 Task: Look for Airbnb options in Santa Cruz, Philippines from 6th December, 2023 to 10th December, 2023 for 1 adult.1  bedroom having 1 bed and 1 bathroom. Property type can be hotel. Look for 5 properties as per requirement.
Action: Mouse moved to (565, 81)
Screenshot: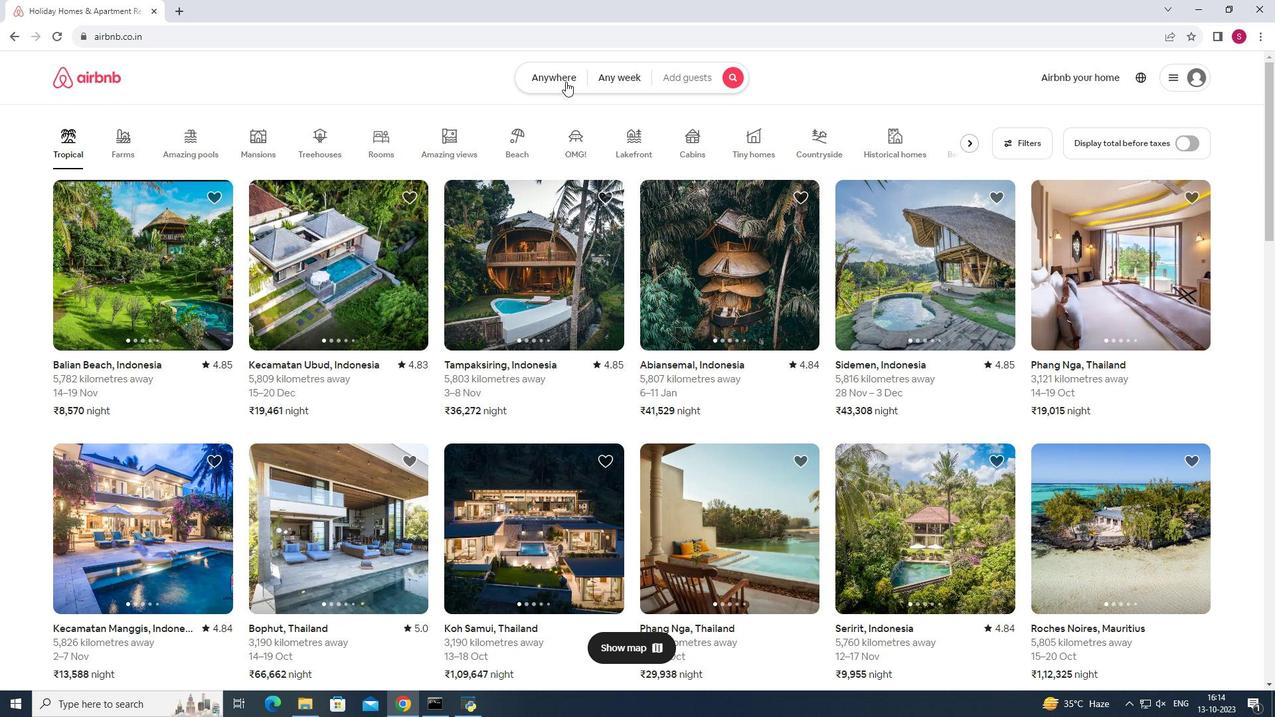 
Action: Mouse pressed left at (565, 81)
Screenshot: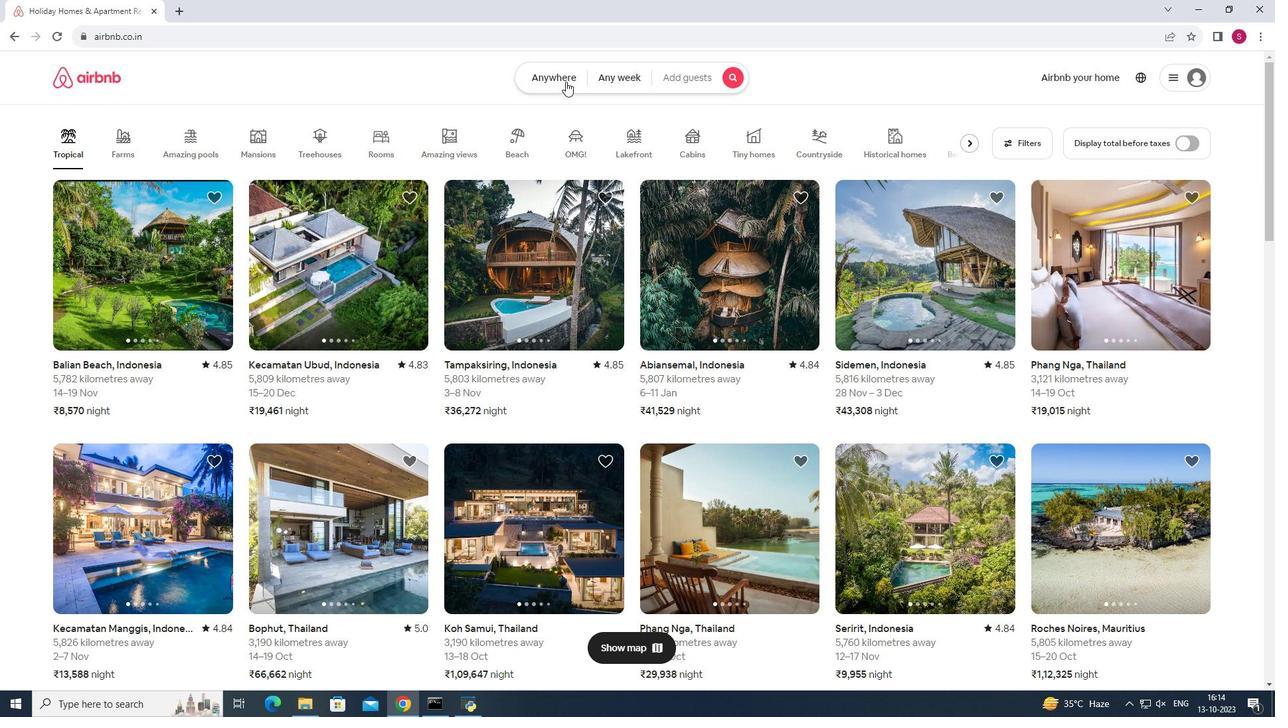 
Action: Mouse moved to (481, 125)
Screenshot: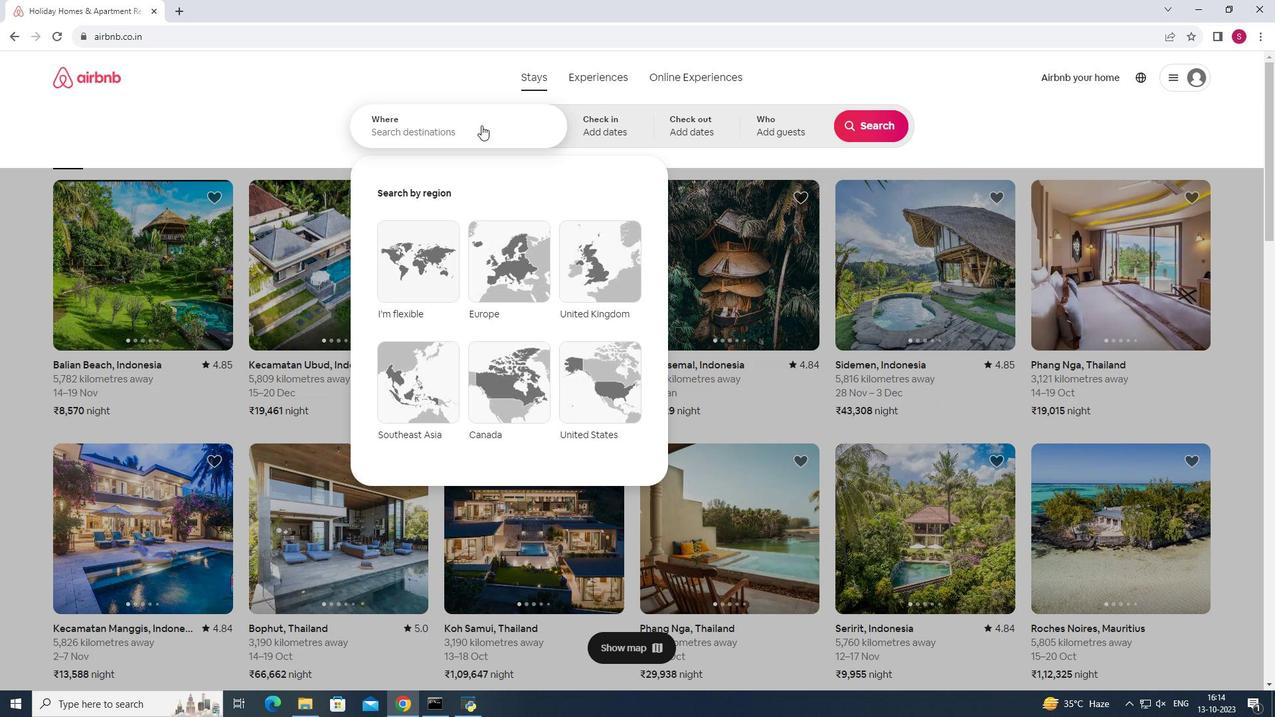 
Action: Mouse pressed left at (481, 125)
Screenshot: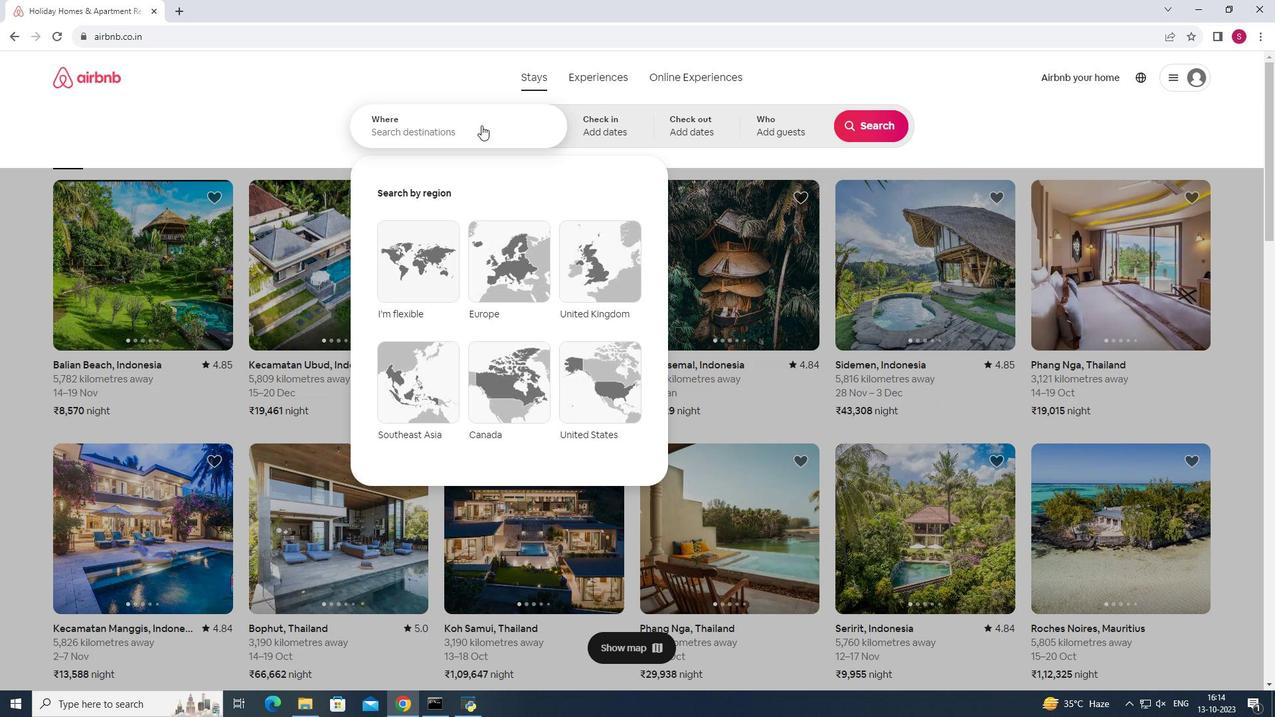 
Action: Key pressed <Key.shift>Santa<Key.space><Key.shift>Cruz,<Key.space><Key.shift><Key.shift><Key.shift><Key.shift><Key.shift><Key.shift><Key.shift><Key.shift><Key.shift><Key.shift><Key.shift>Philippines<Key.enter>
Screenshot: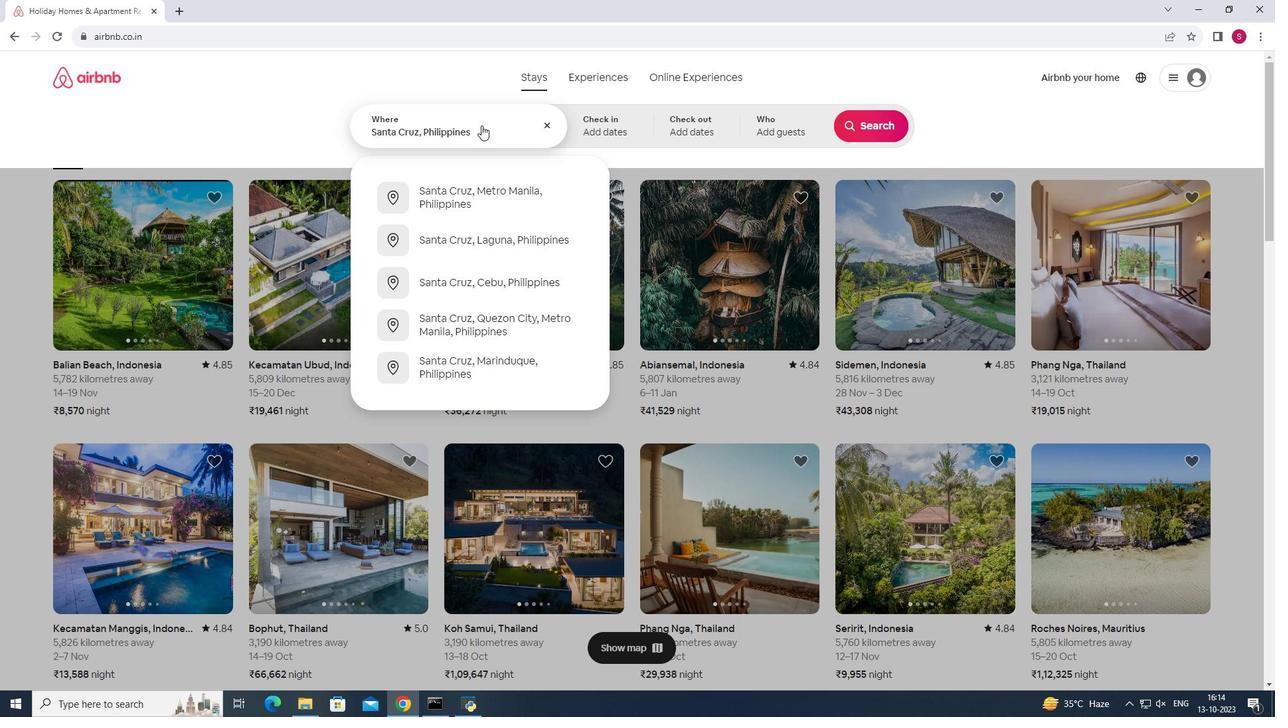 
Action: Mouse moved to (862, 233)
Screenshot: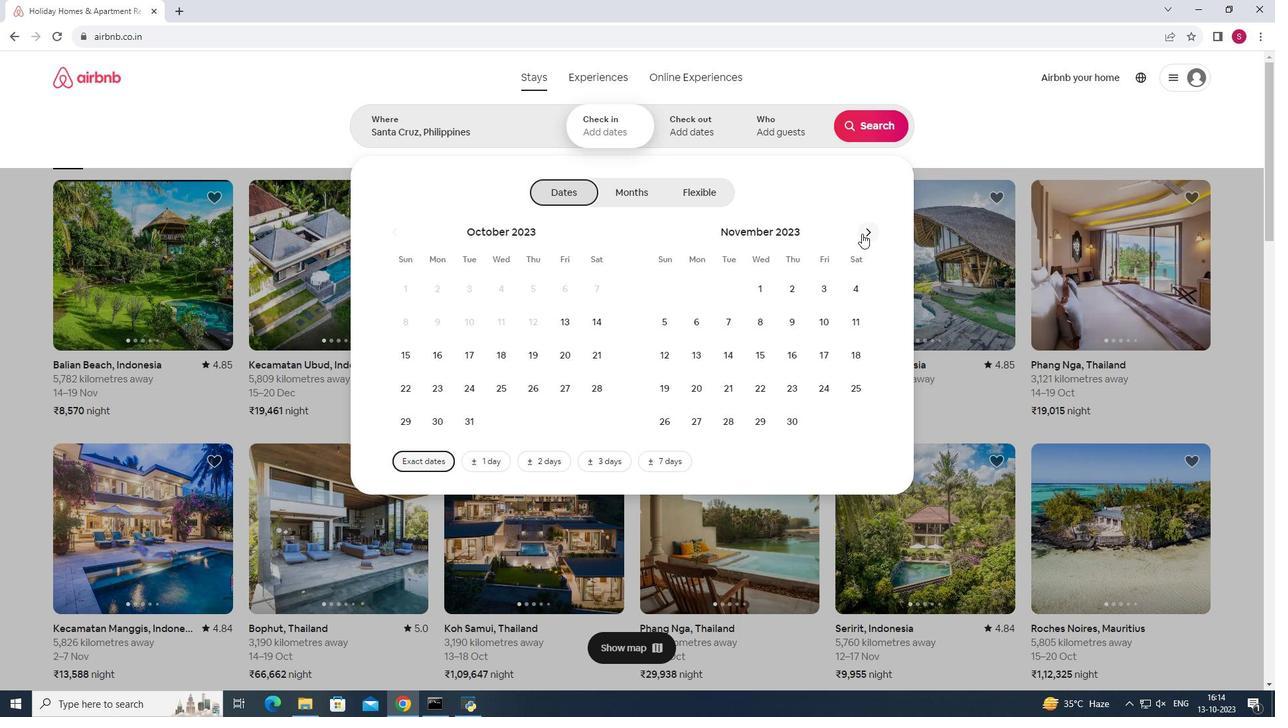 
Action: Mouse pressed left at (862, 233)
Screenshot: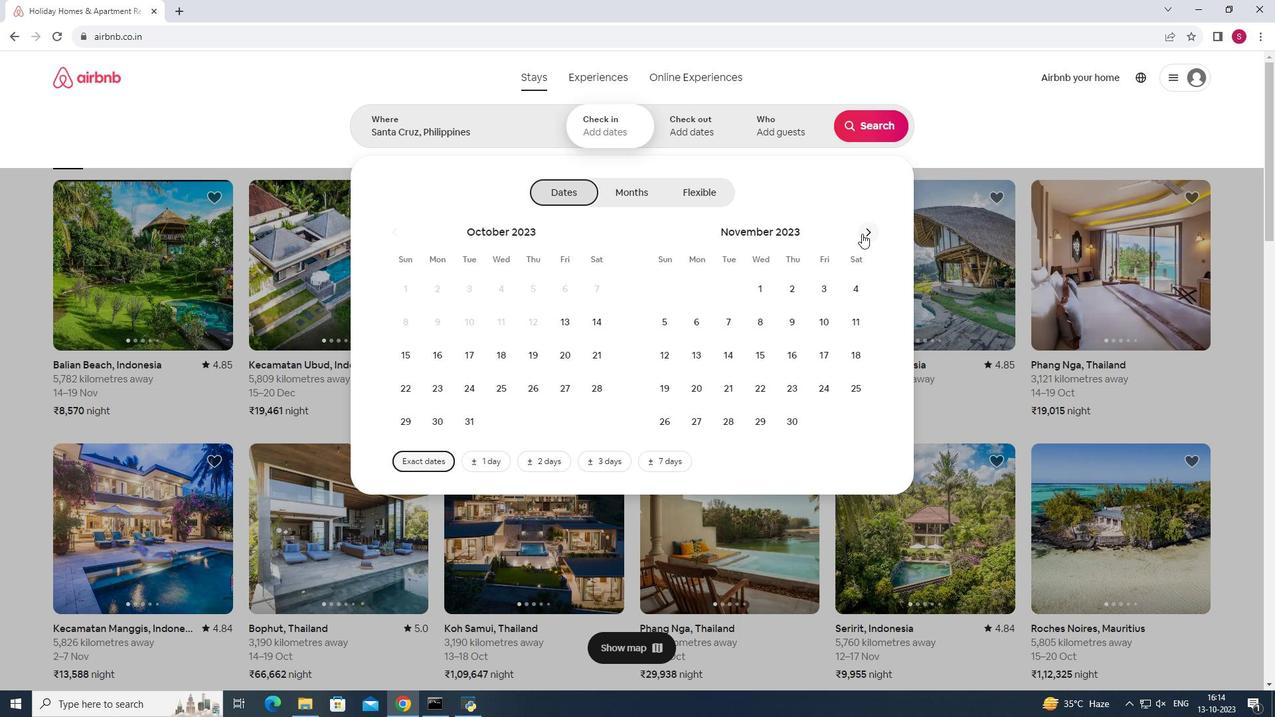 
Action: Mouse moved to (766, 325)
Screenshot: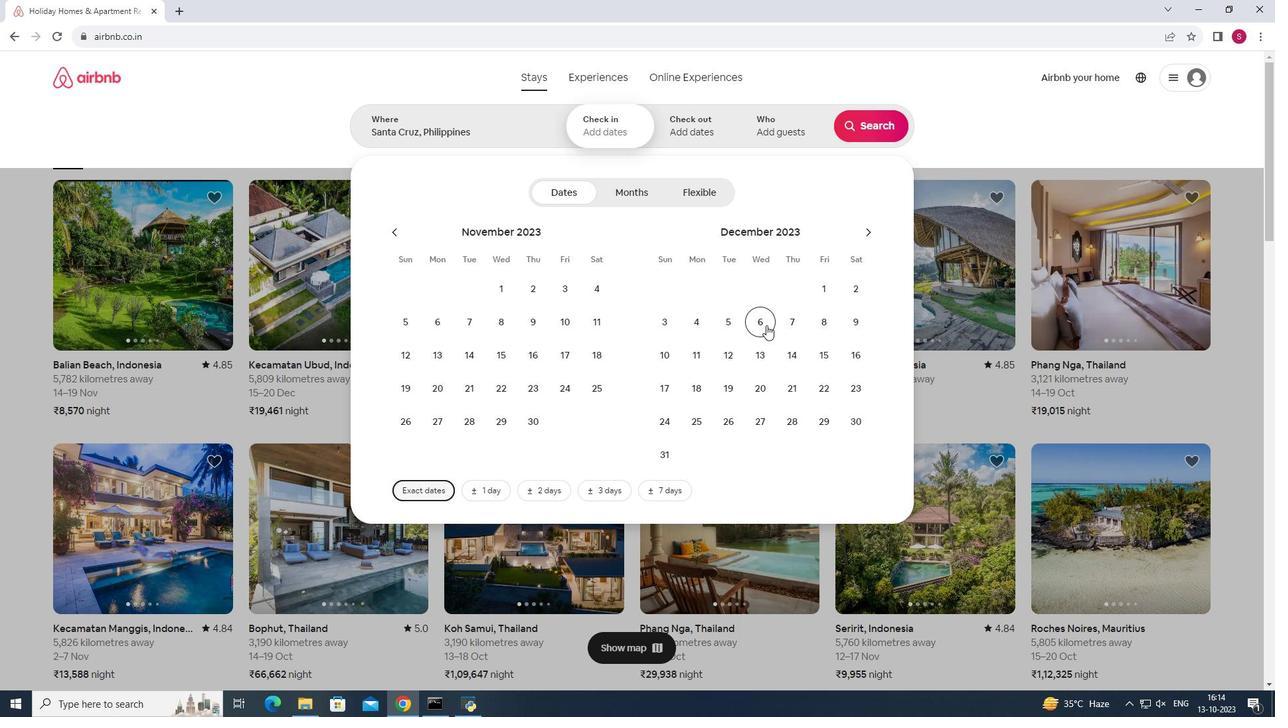 
Action: Mouse pressed left at (766, 325)
Screenshot: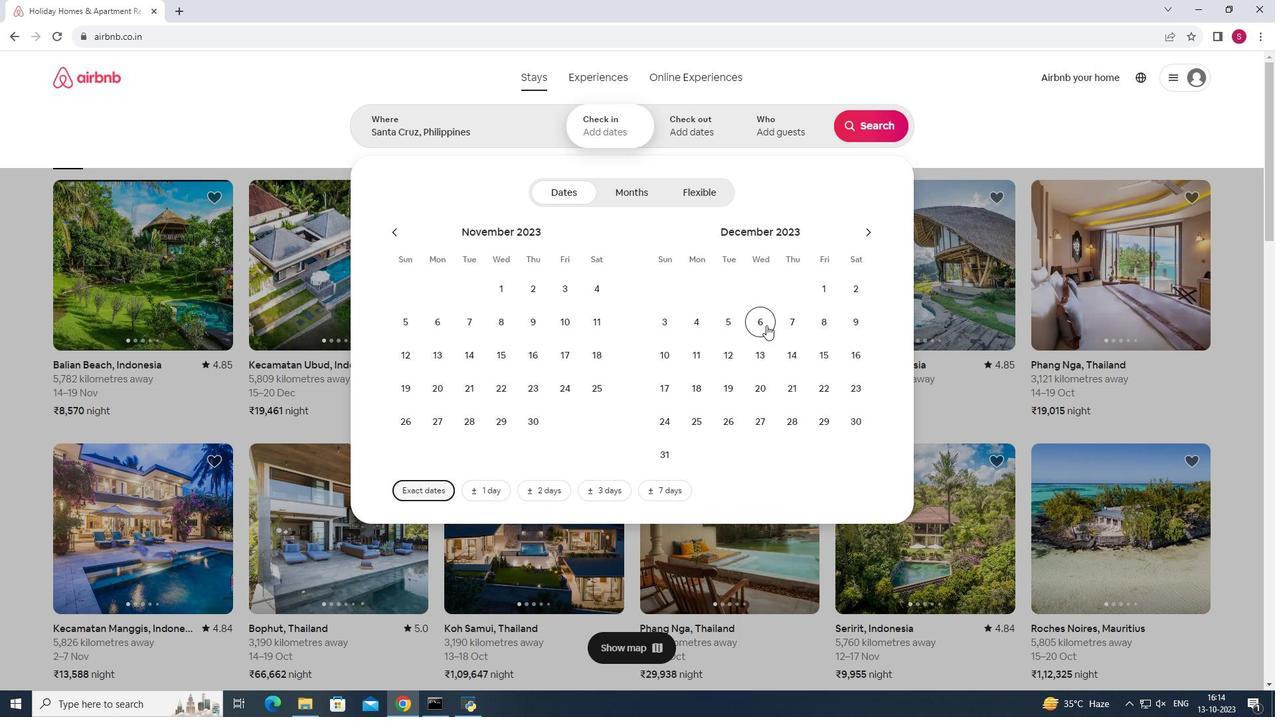 
Action: Mouse moved to (665, 362)
Screenshot: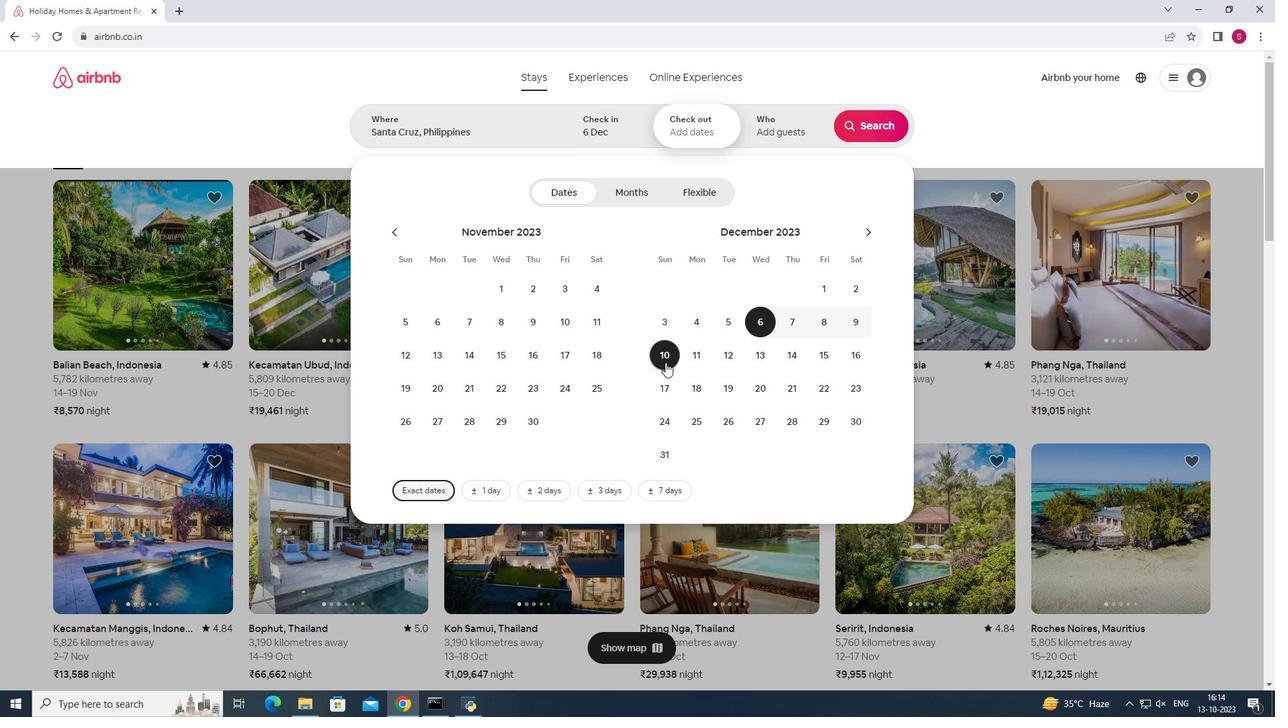 
Action: Mouse pressed left at (665, 362)
Screenshot: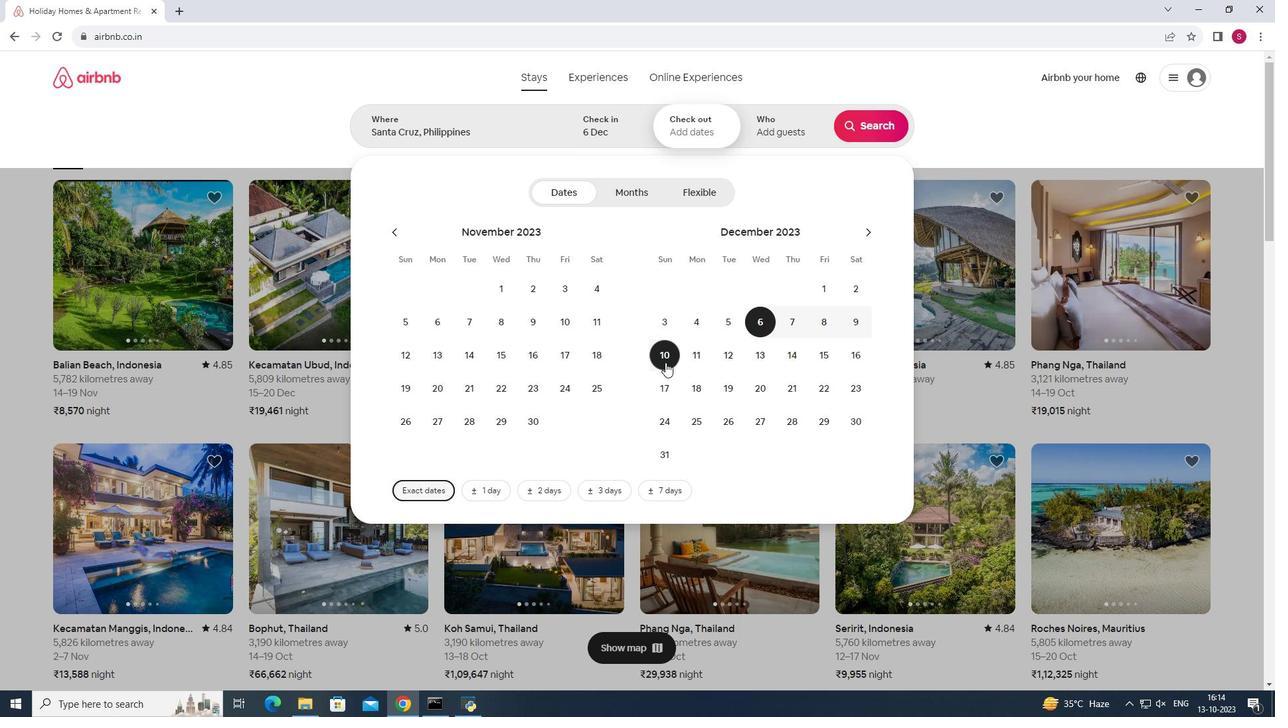 
Action: Mouse moved to (762, 117)
Screenshot: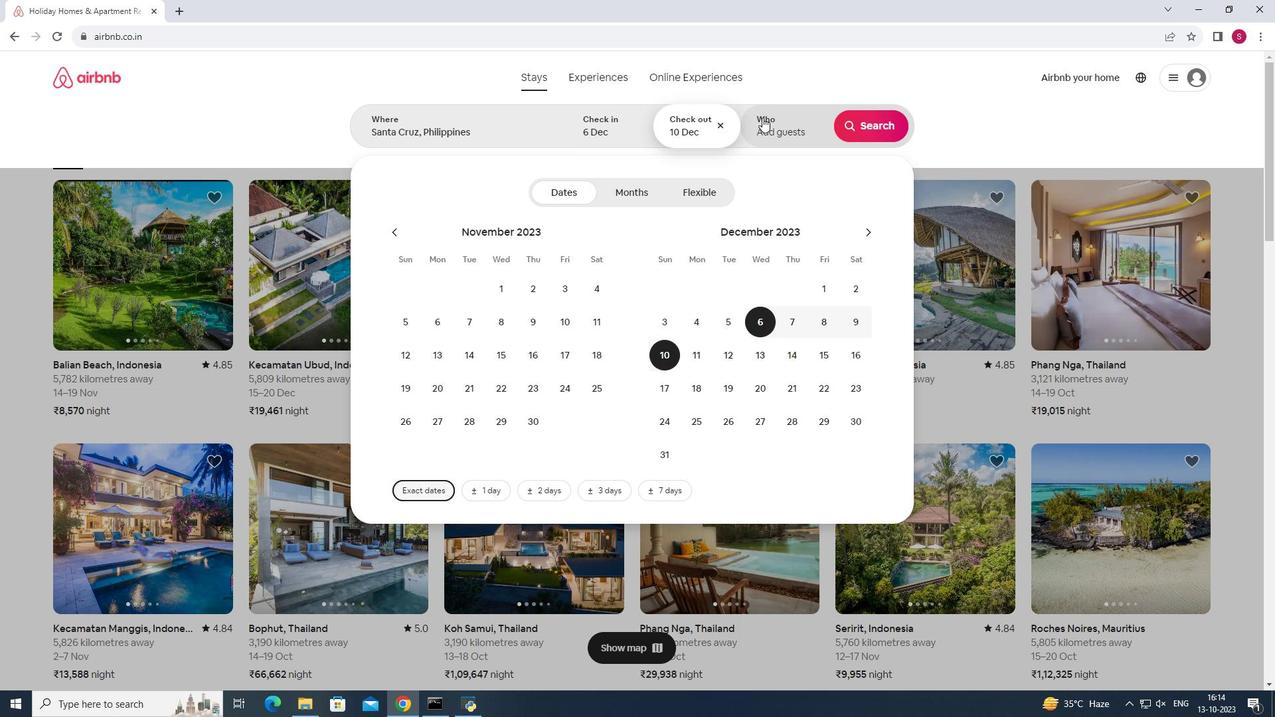 
Action: Mouse pressed left at (762, 117)
Screenshot: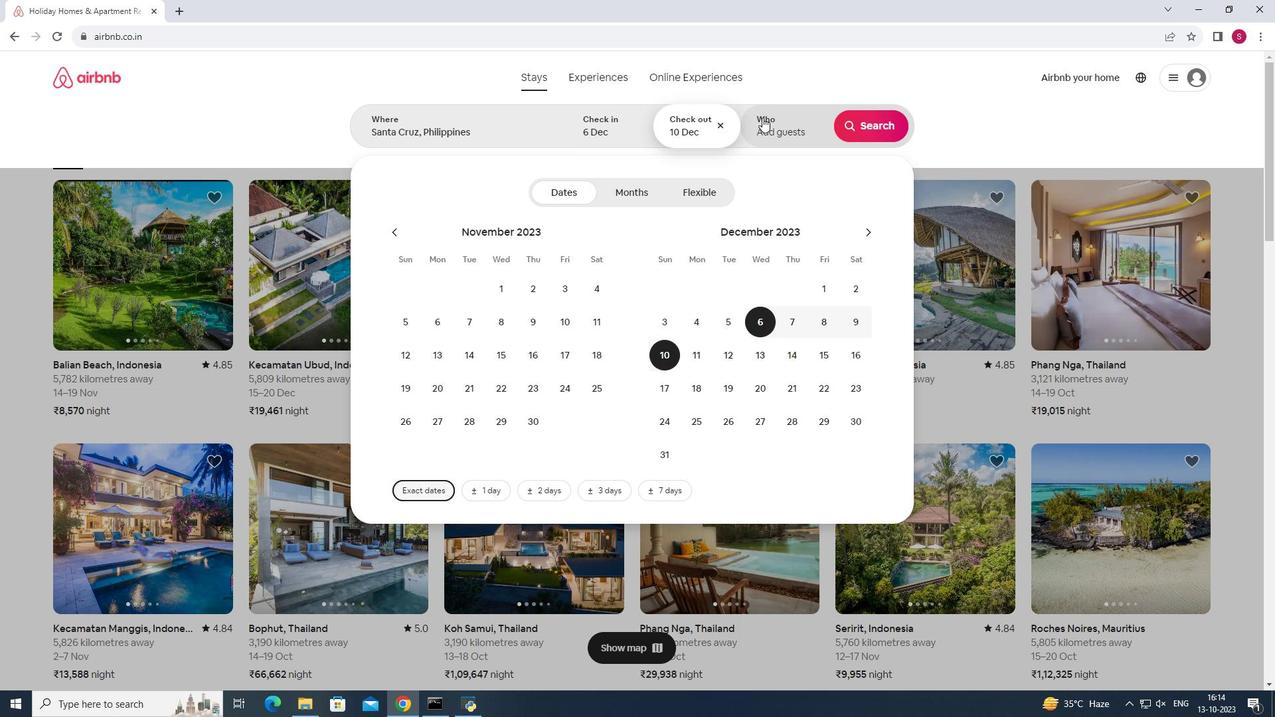 
Action: Mouse moved to (875, 199)
Screenshot: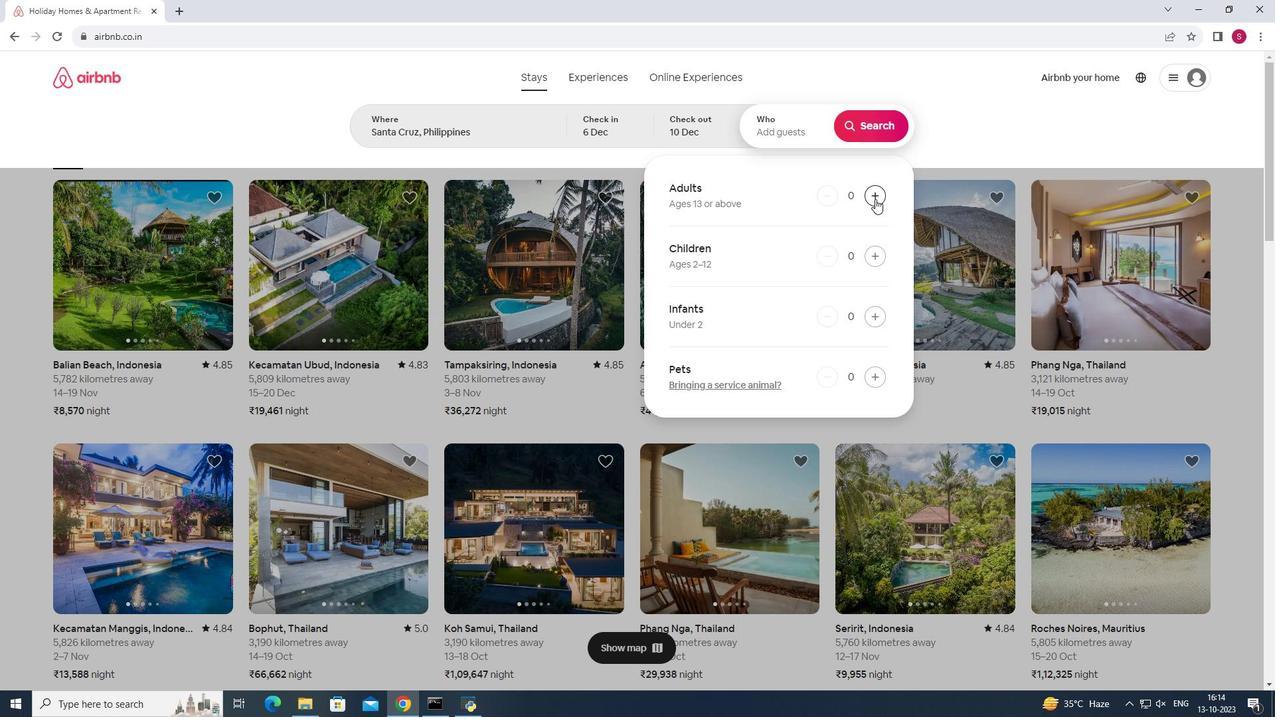 
Action: Mouse pressed left at (875, 199)
Screenshot: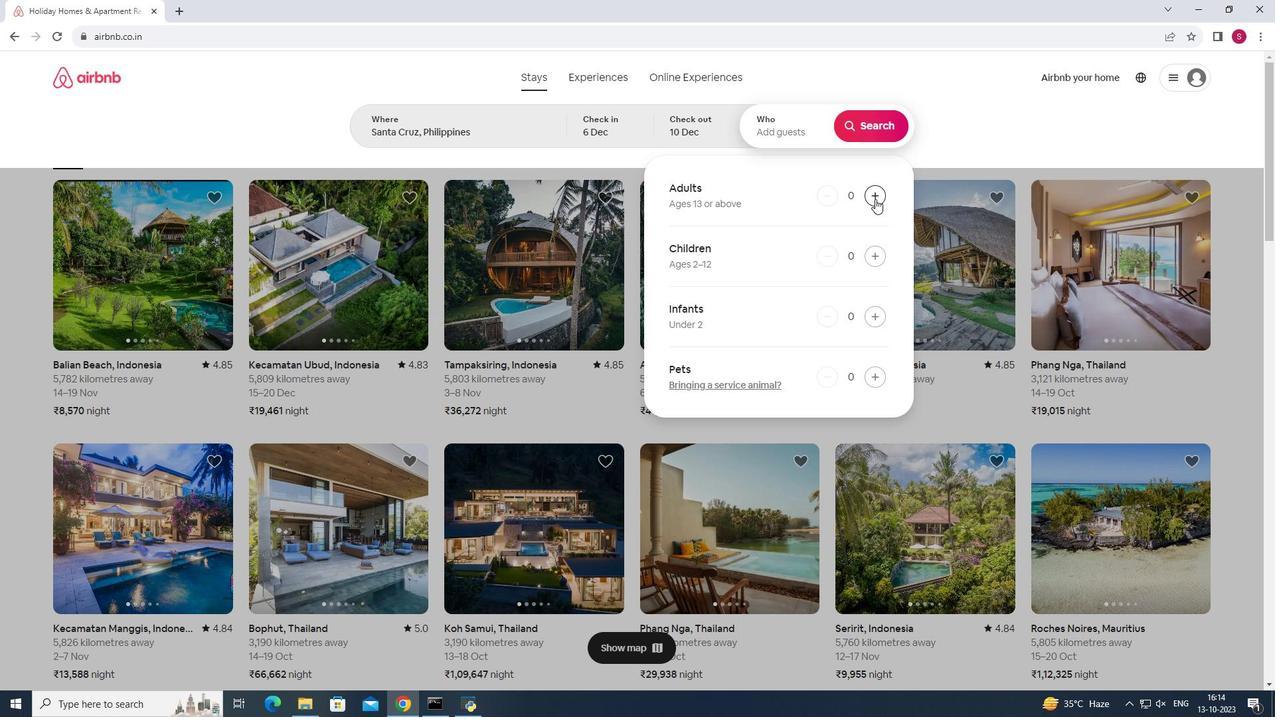 
Action: Mouse moved to (886, 125)
Screenshot: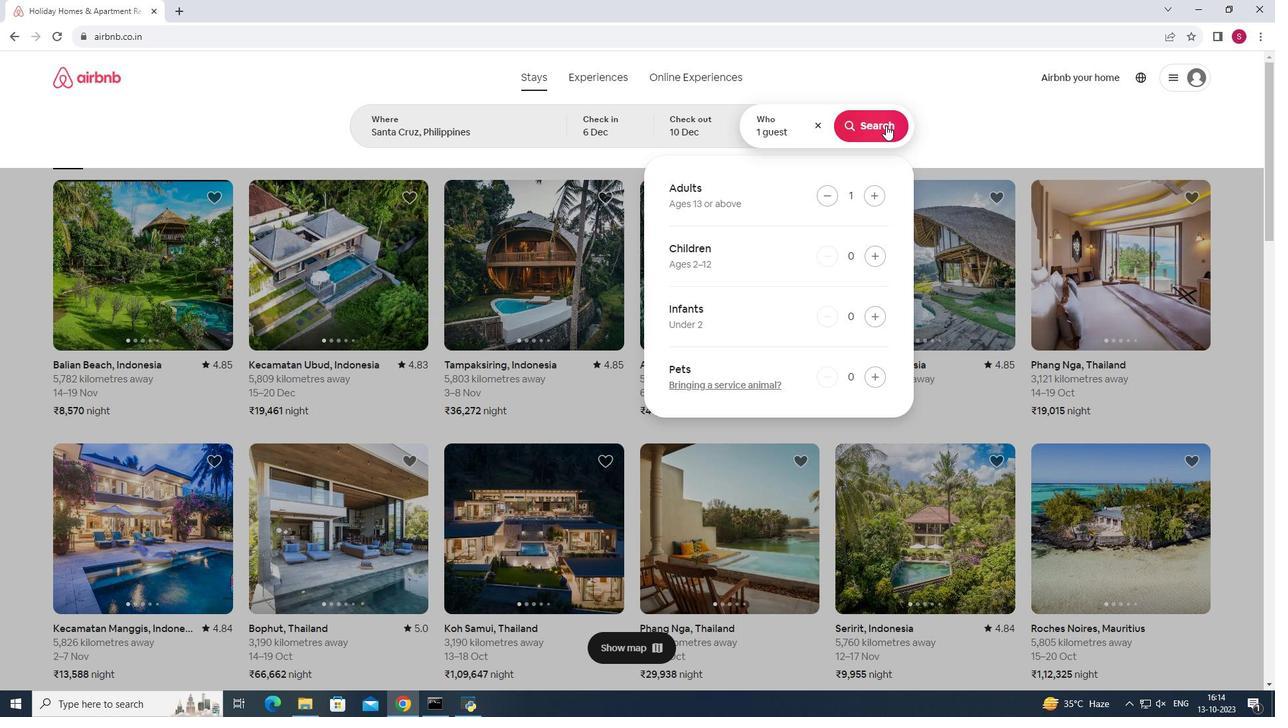 
Action: Mouse pressed left at (886, 125)
Screenshot: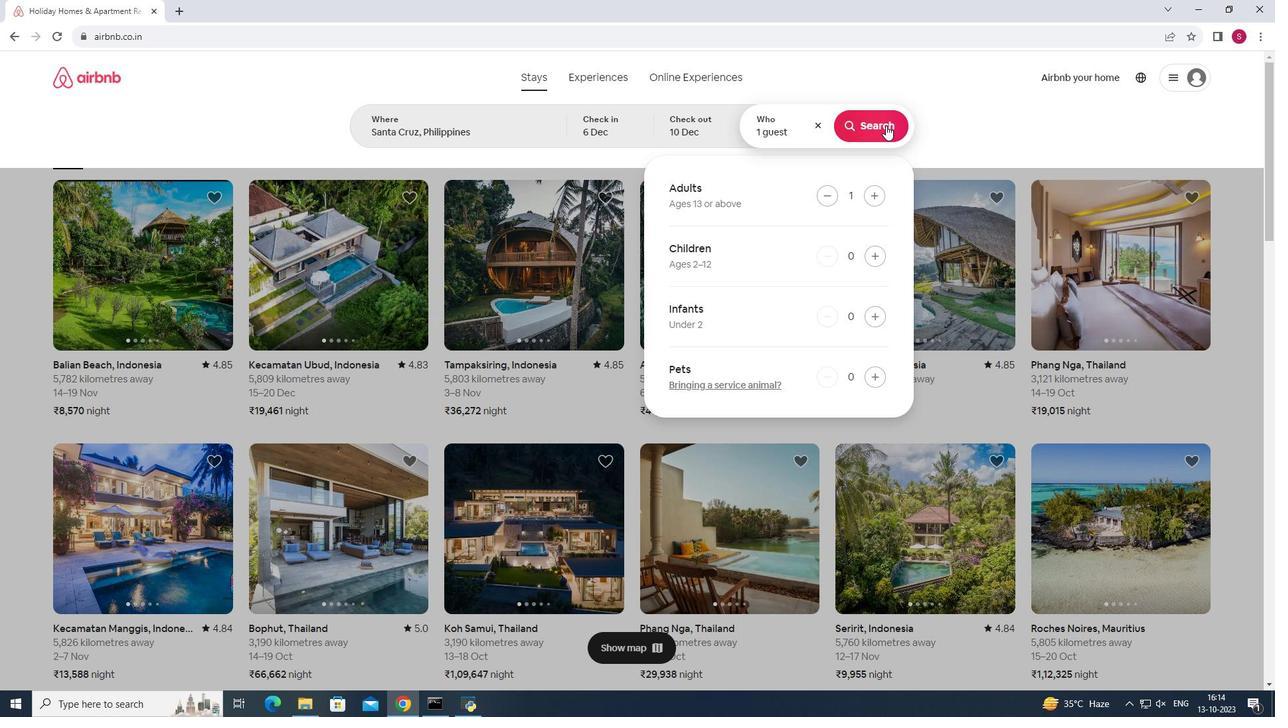 
Action: Mouse moved to (1049, 129)
Screenshot: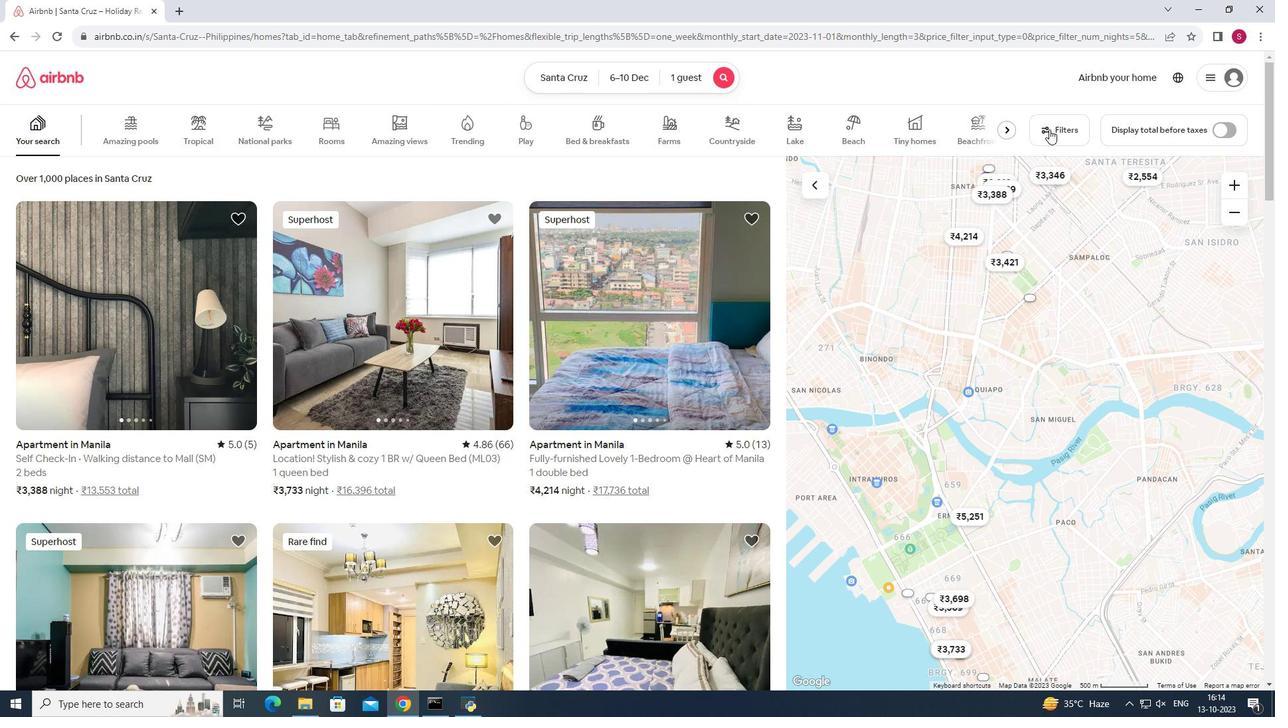 
Action: Mouse pressed left at (1049, 129)
Screenshot: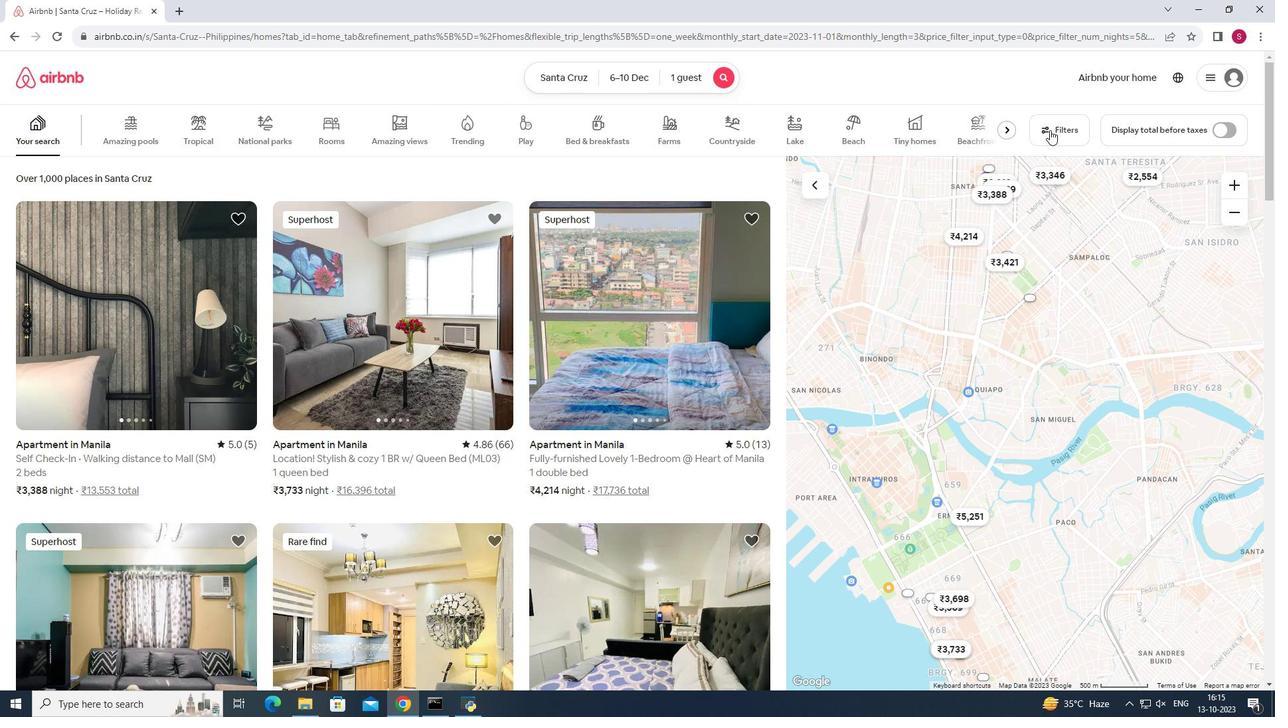 
Action: Mouse moved to (684, 300)
Screenshot: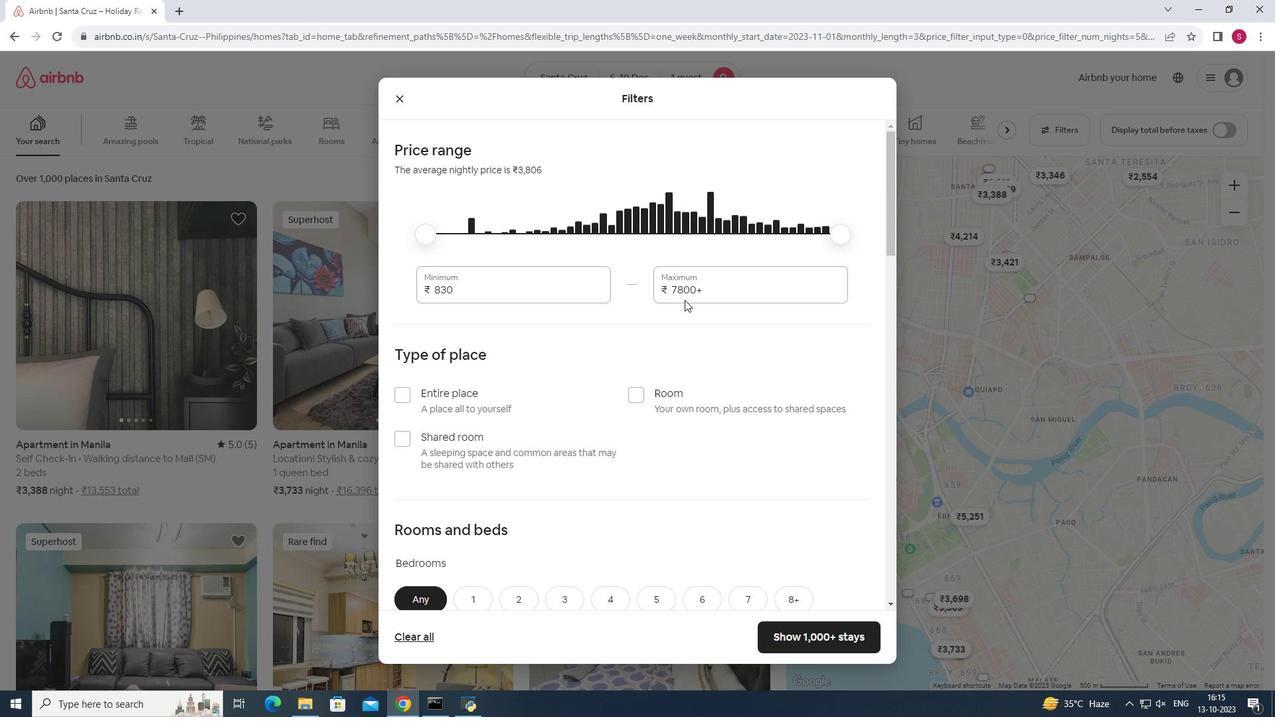 
Action: Mouse scrolled (684, 299) with delta (0, 0)
Screenshot: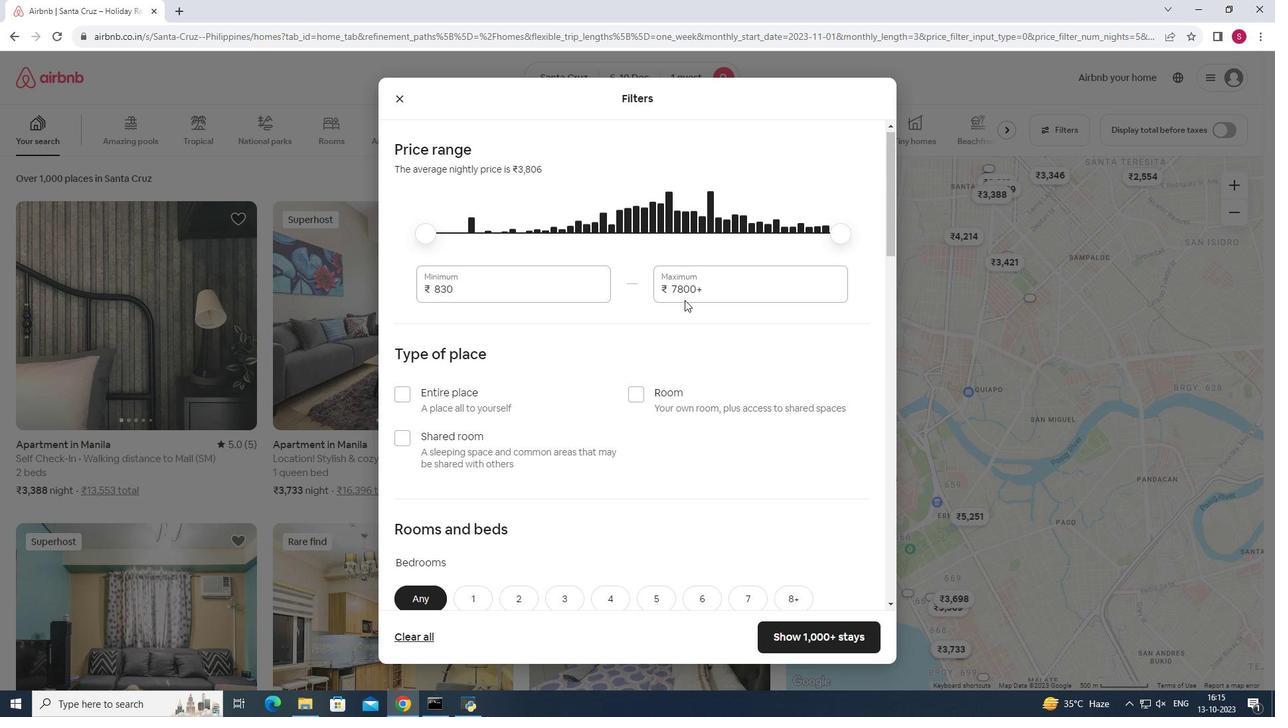 
Action: Mouse scrolled (684, 299) with delta (0, 0)
Screenshot: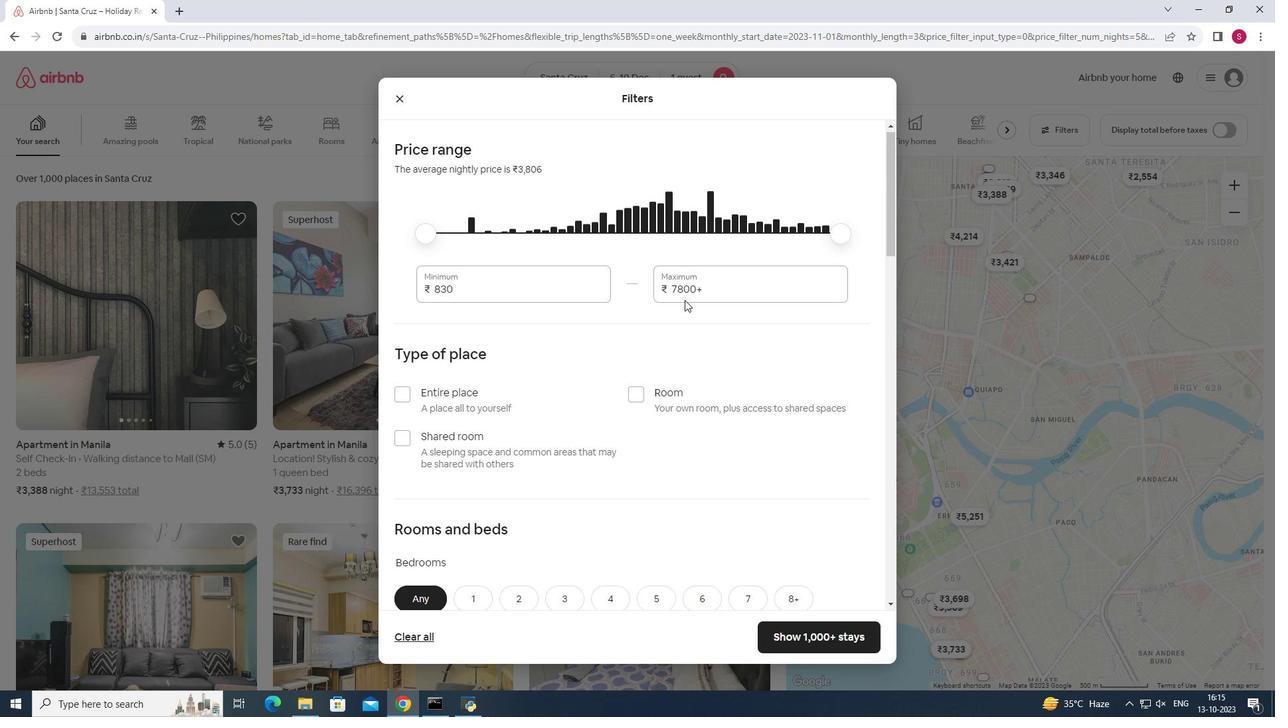
Action: Mouse scrolled (684, 299) with delta (0, 0)
Screenshot: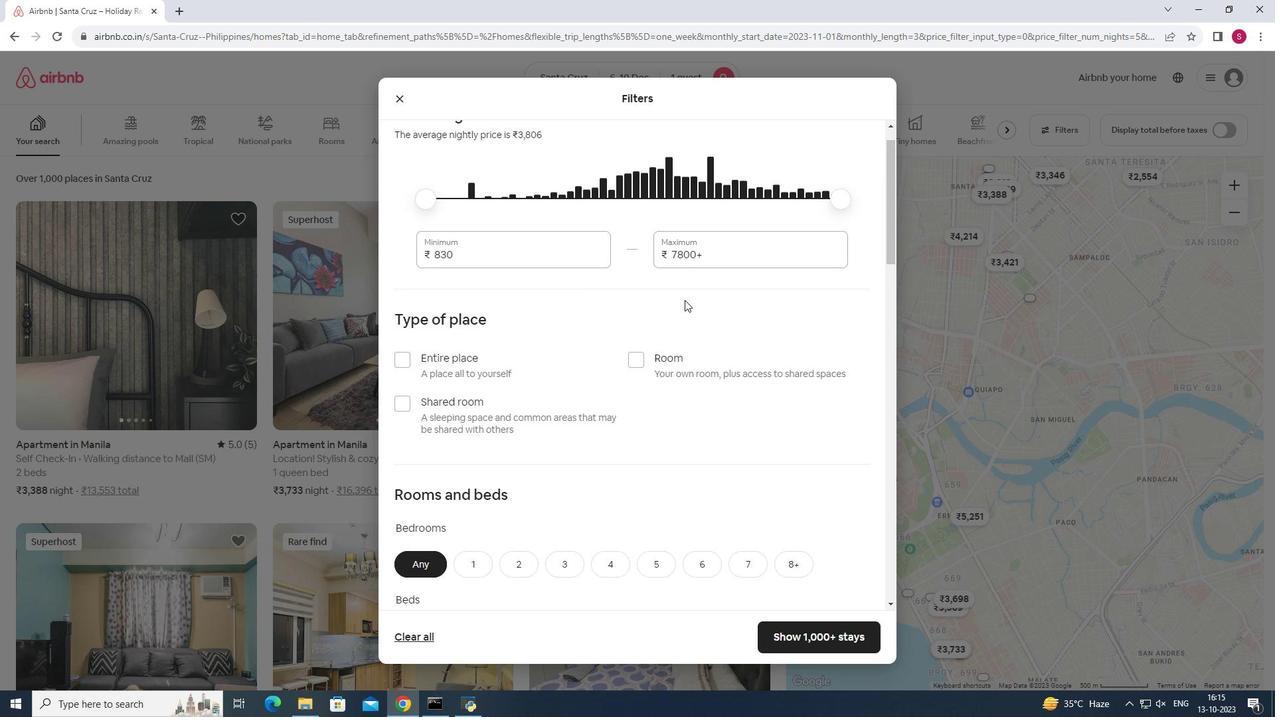 
Action: Mouse scrolled (684, 299) with delta (0, 0)
Screenshot: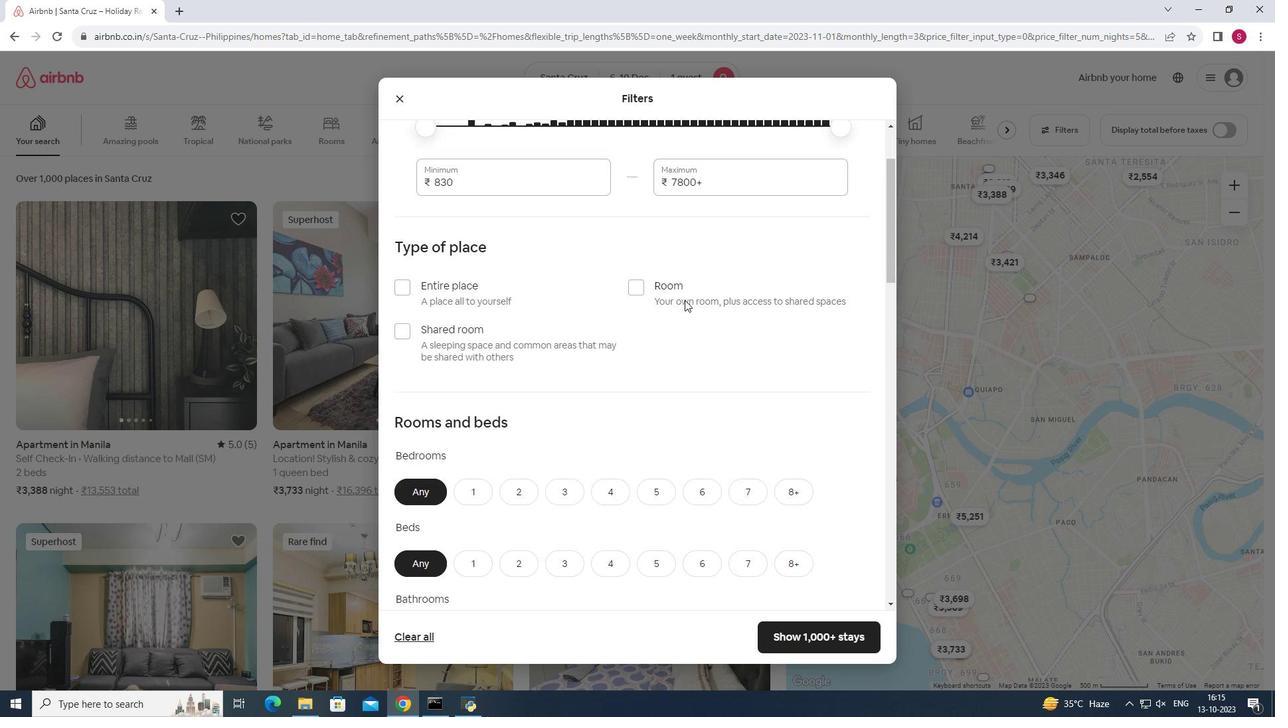 
Action: Mouse moved to (482, 337)
Screenshot: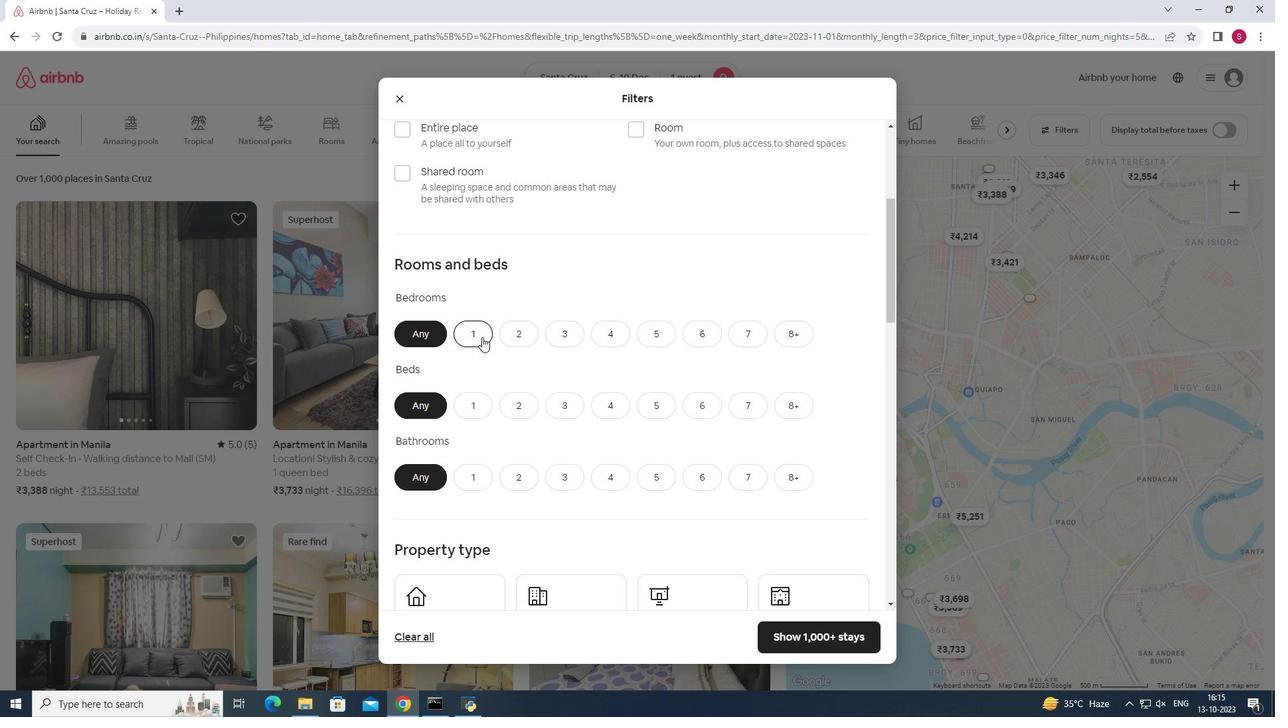 
Action: Mouse pressed left at (482, 337)
Screenshot: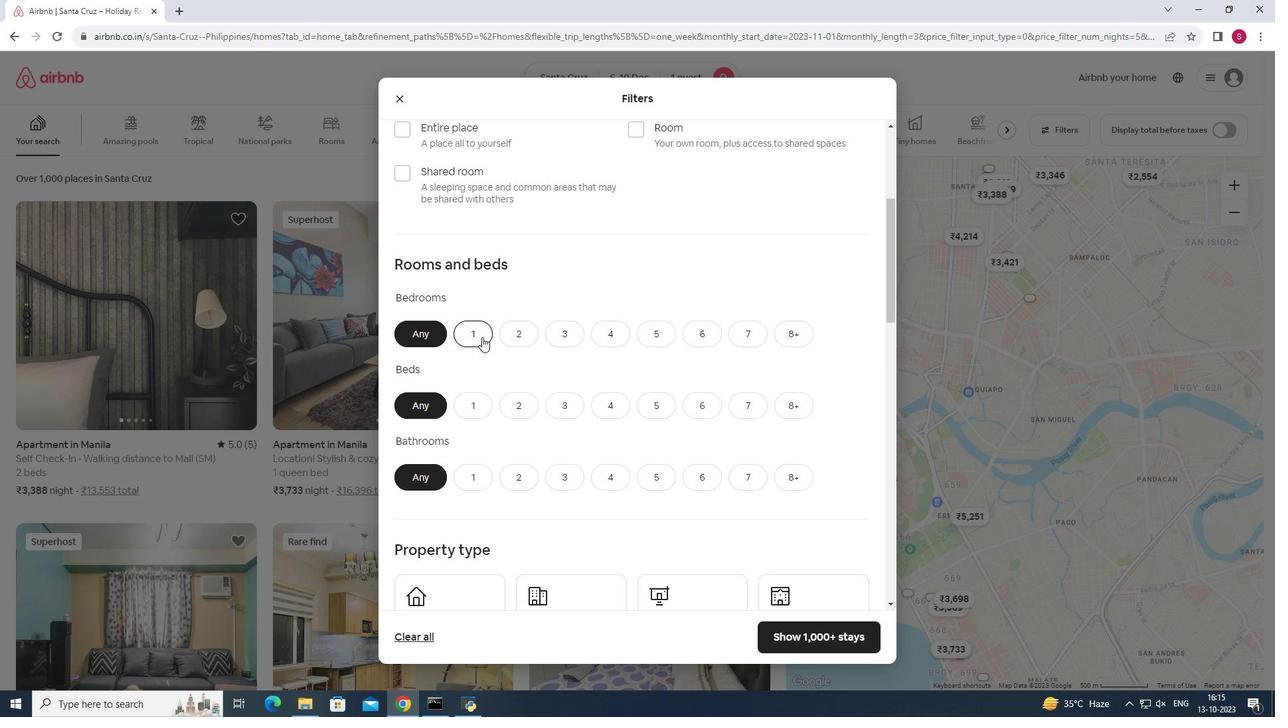 
Action: Mouse moved to (474, 411)
Screenshot: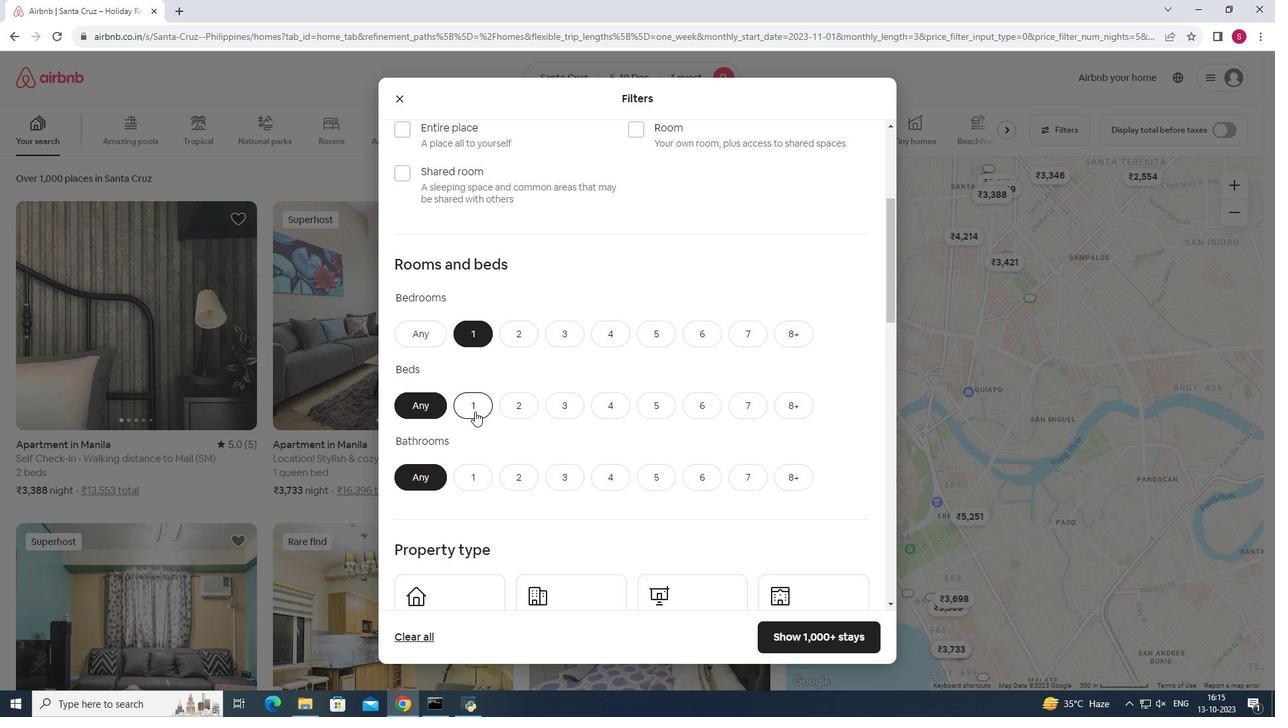 
Action: Mouse pressed left at (474, 411)
Screenshot: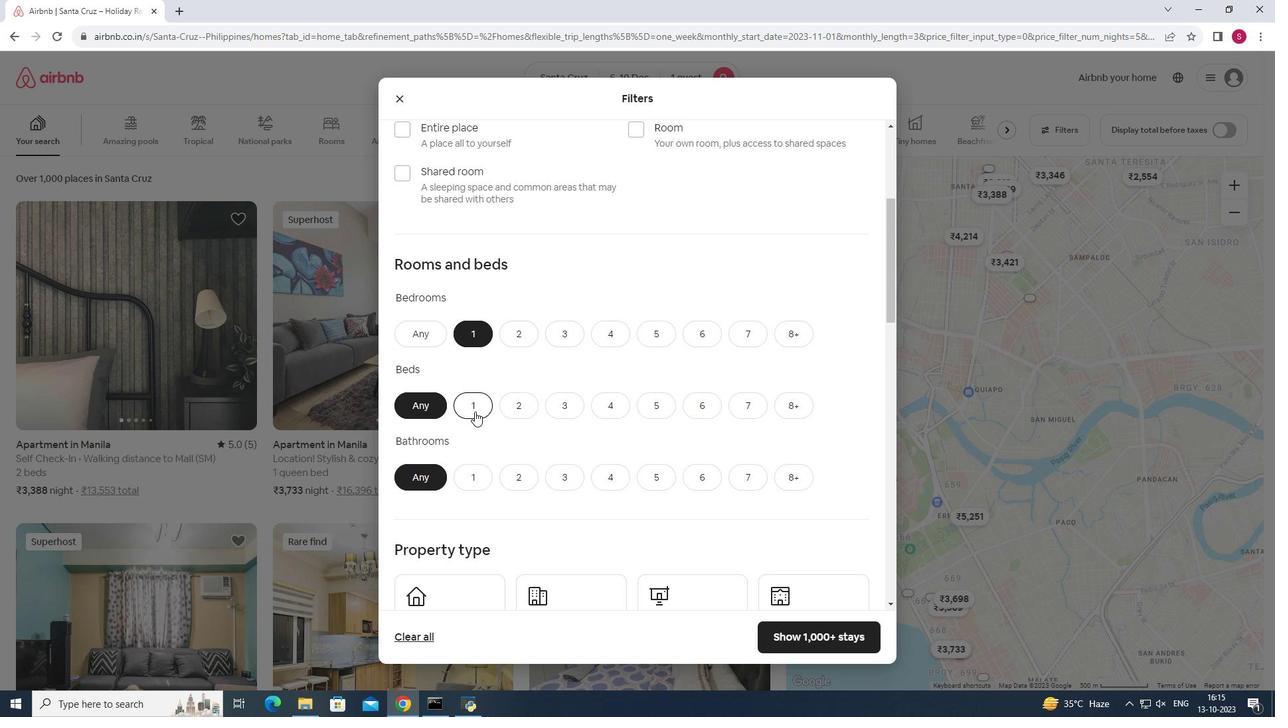 
Action: Mouse moved to (478, 478)
Screenshot: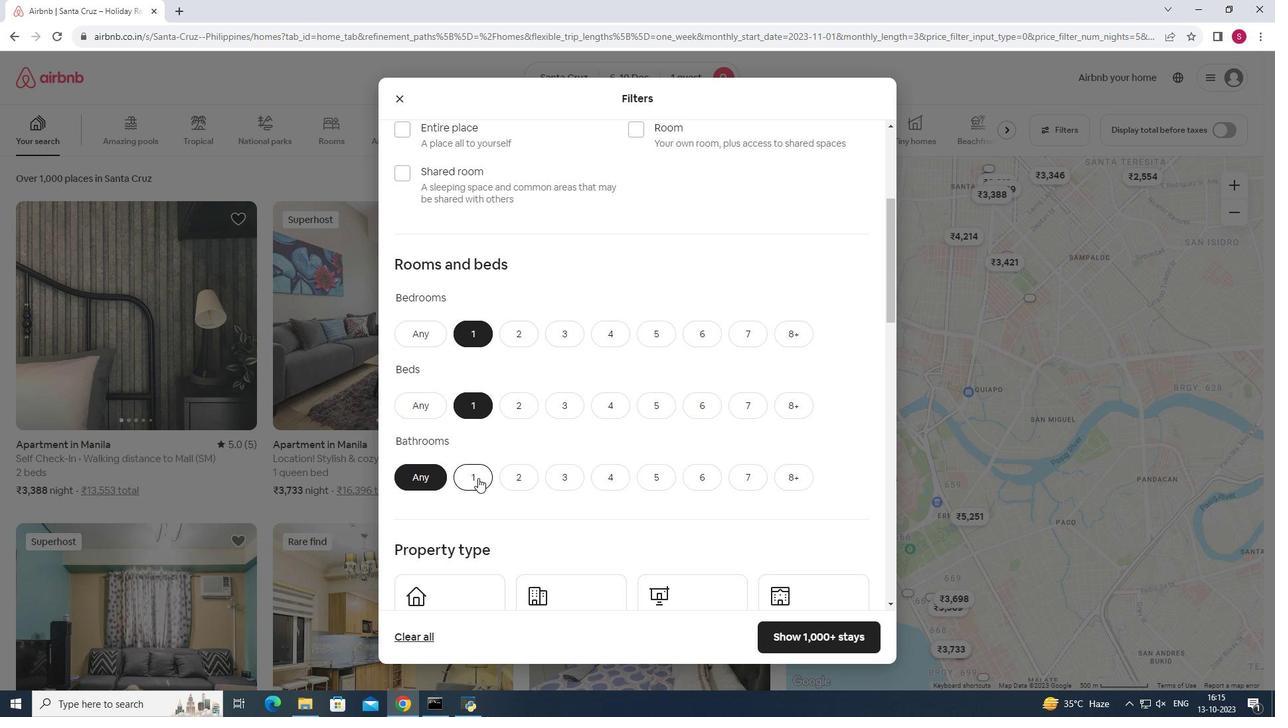 
Action: Mouse pressed left at (478, 478)
Screenshot: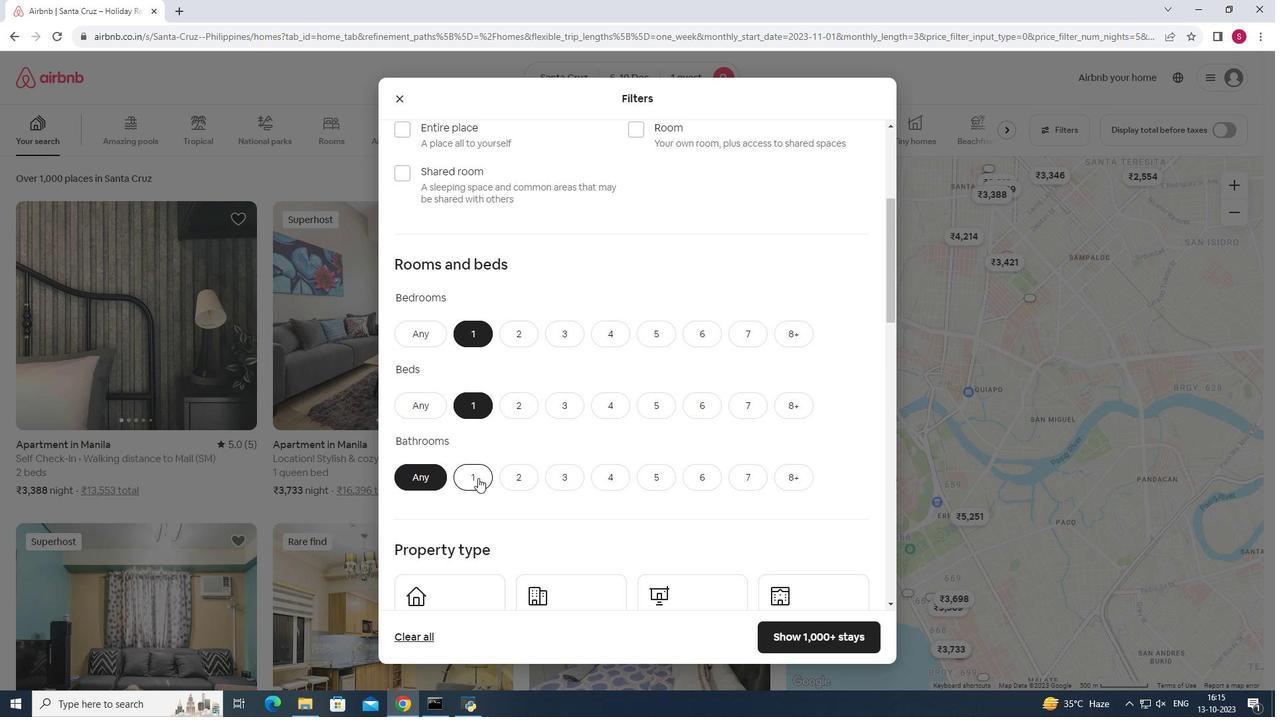 
Action: Mouse moved to (534, 445)
Screenshot: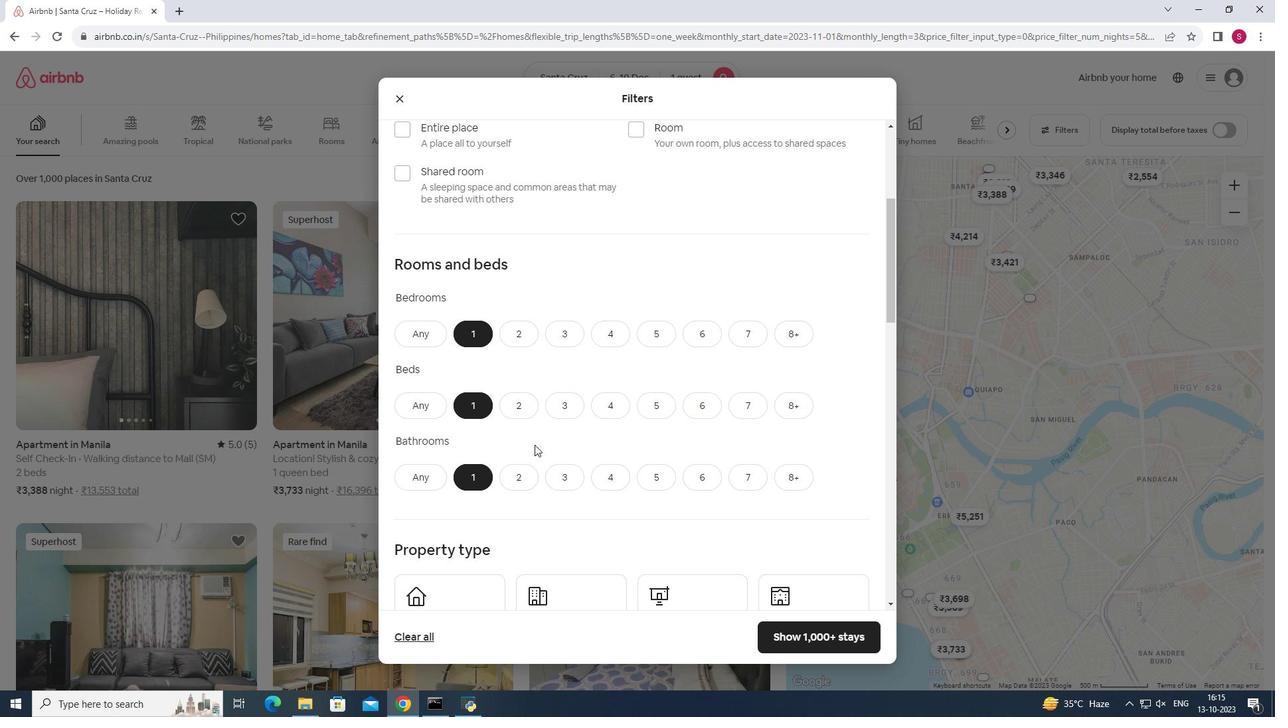 
Action: Mouse scrolled (534, 444) with delta (0, 0)
Screenshot: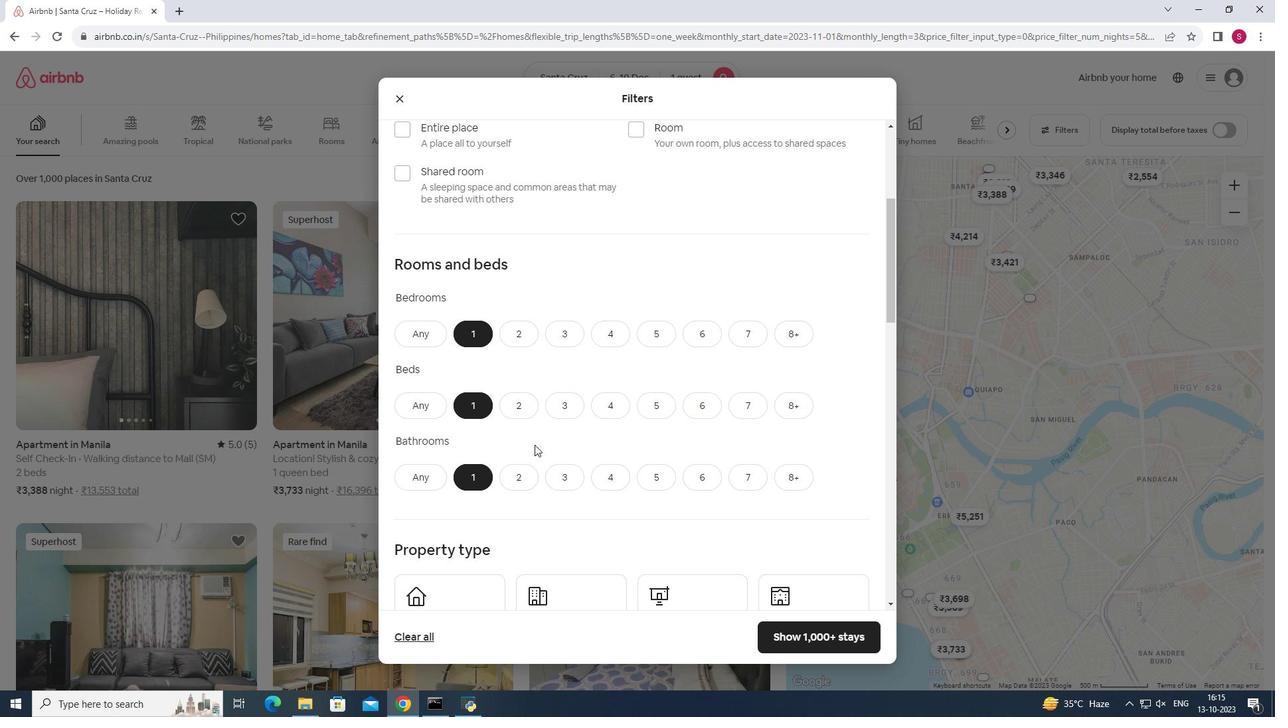 
Action: Mouse moved to (536, 445)
Screenshot: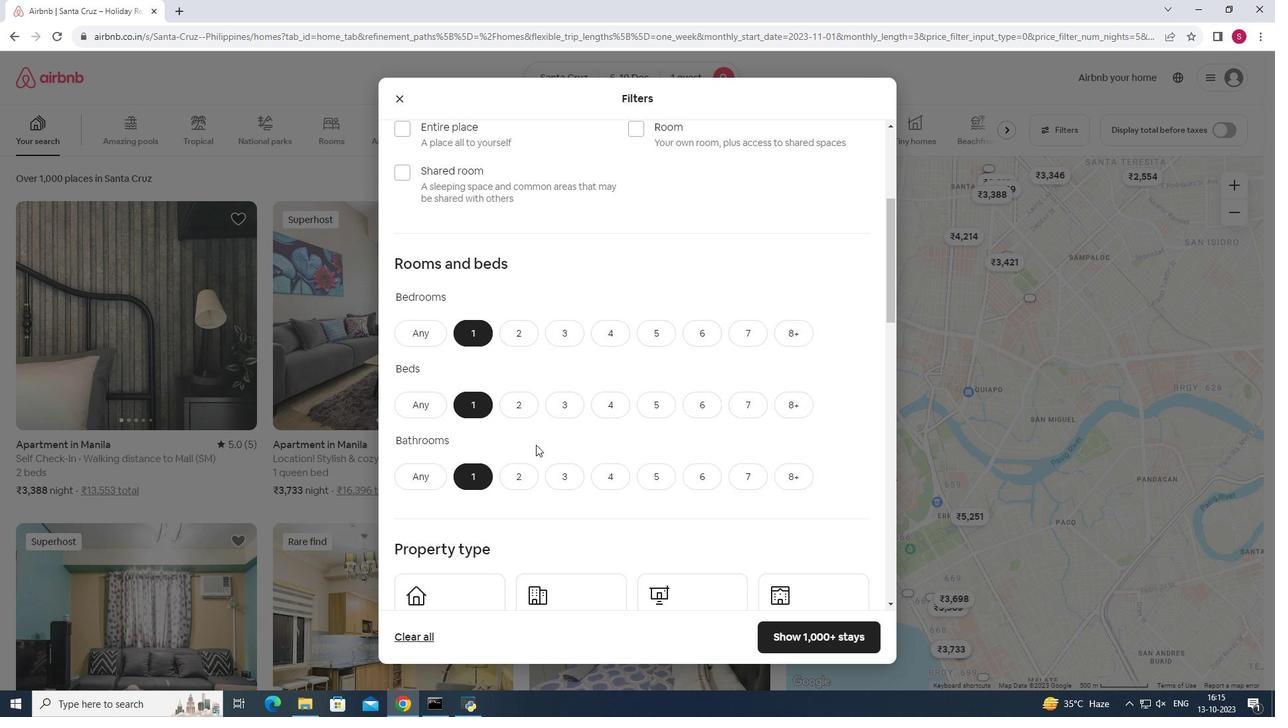 
Action: Mouse scrolled (536, 445) with delta (0, 0)
Screenshot: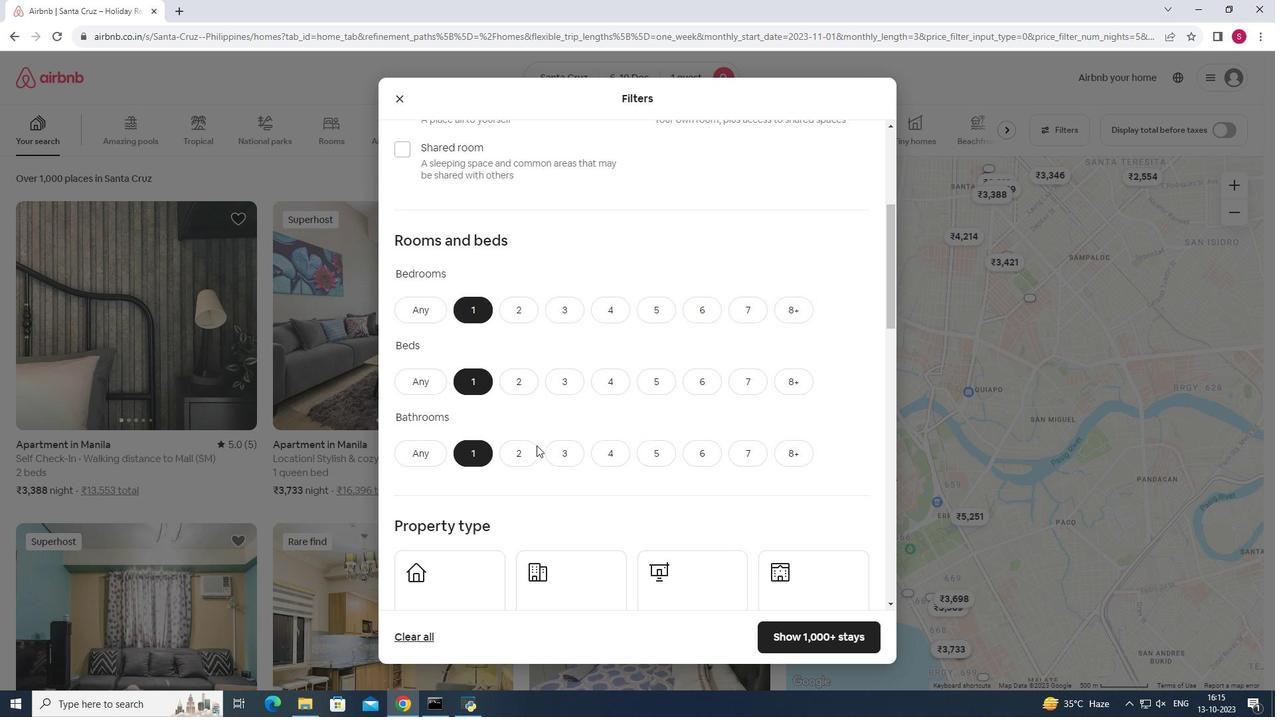 
Action: Mouse moved to (807, 474)
Screenshot: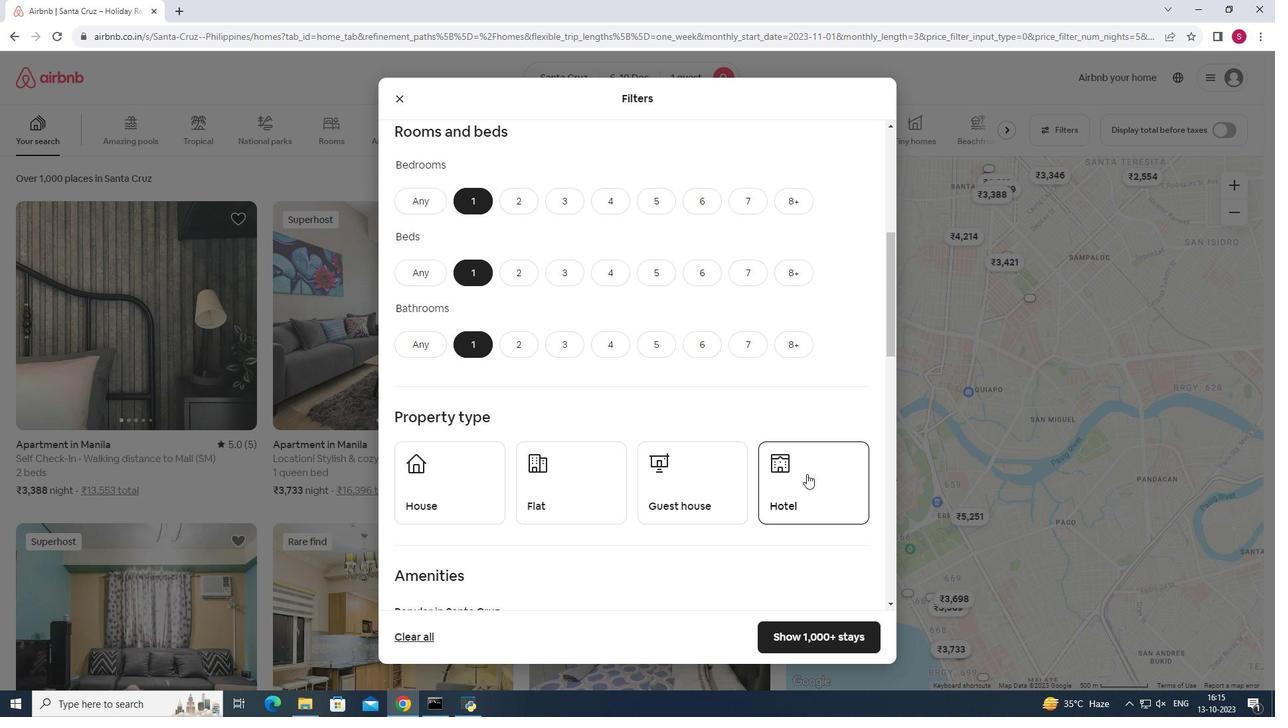 
Action: Mouse pressed left at (807, 474)
Screenshot: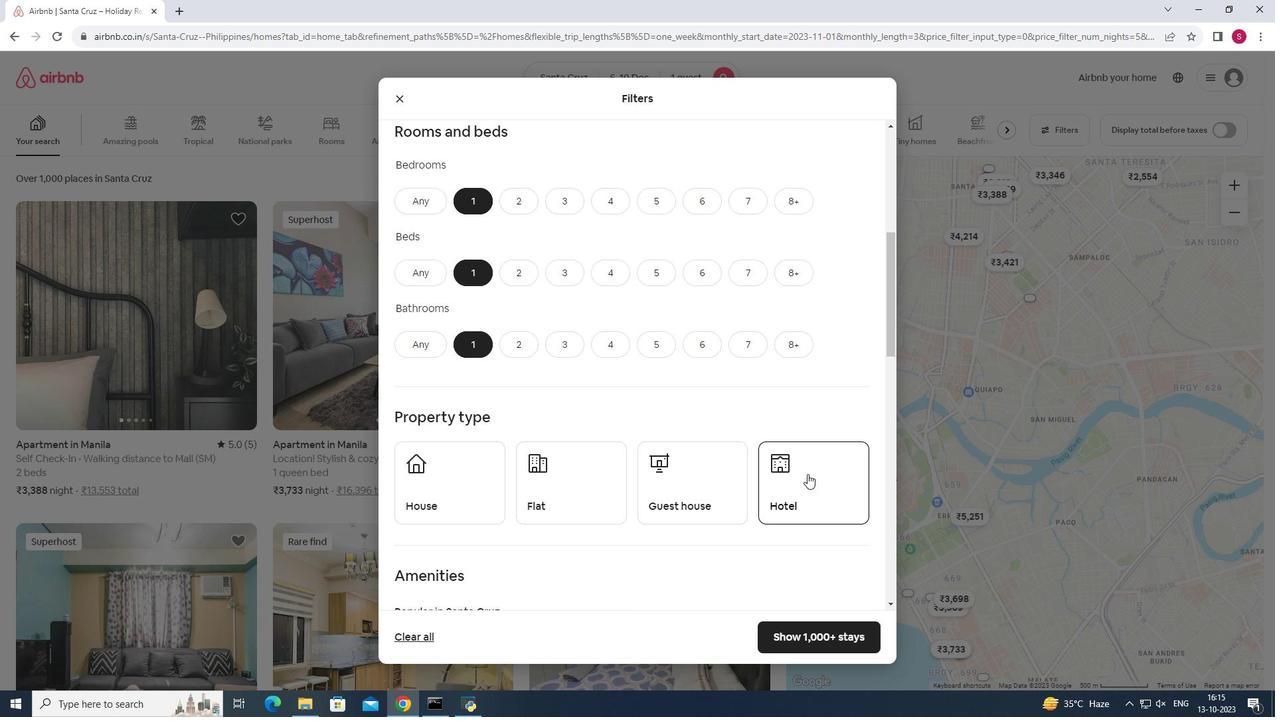 
Action: Mouse moved to (774, 490)
Screenshot: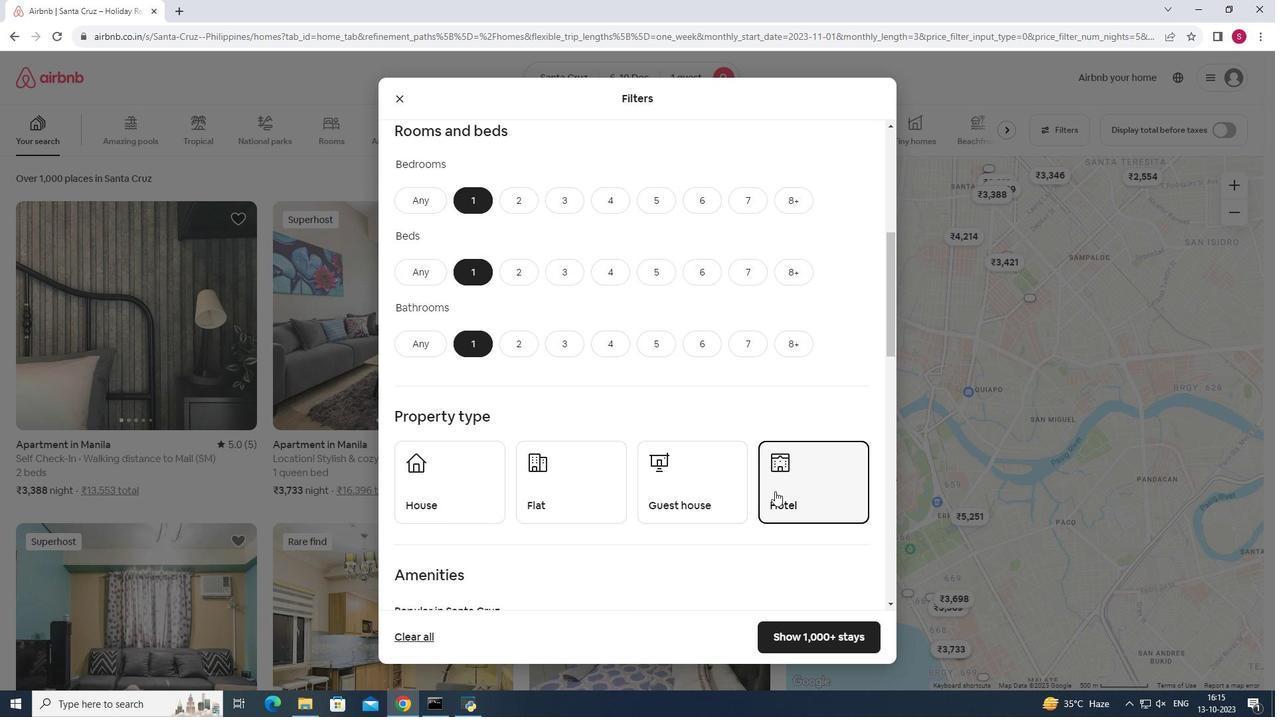 
Action: Mouse scrolled (774, 490) with delta (0, 0)
Screenshot: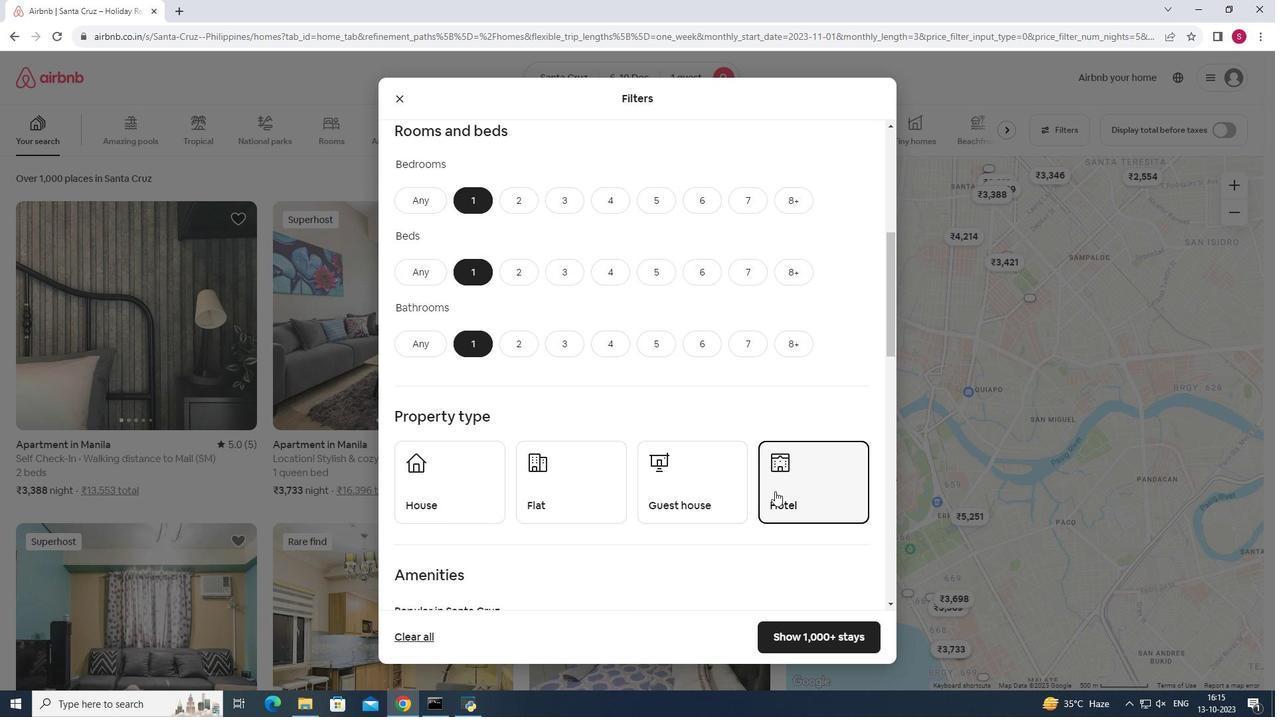 
Action: Mouse moved to (775, 491)
Screenshot: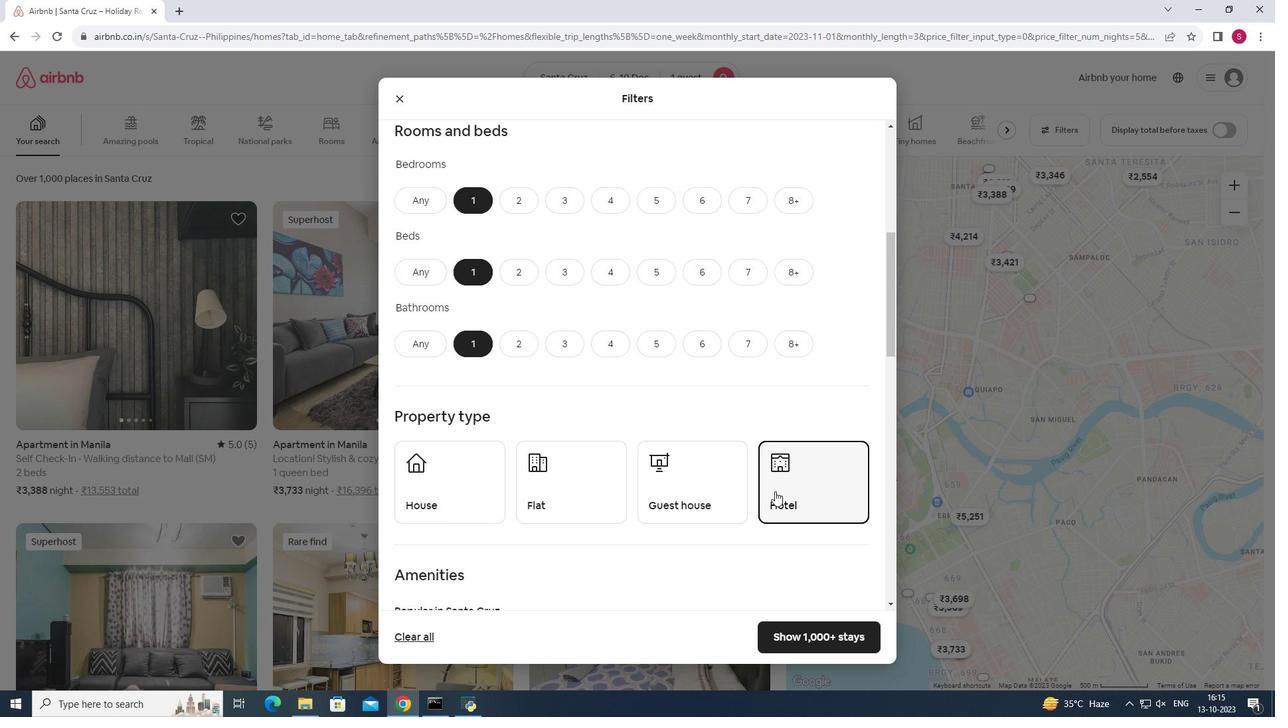 
Action: Mouse scrolled (775, 490) with delta (0, 0)
Screenshot: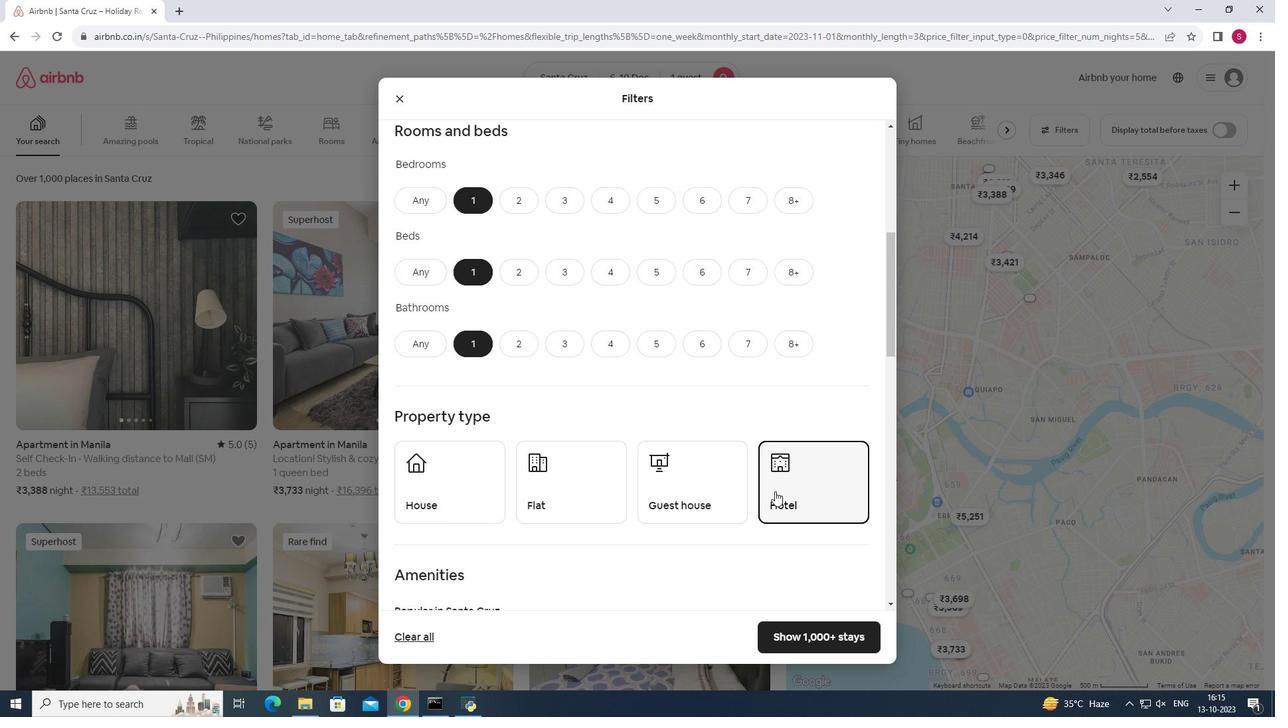
Action: Mouse scrolled (775, 490) with delta (0, 0)
Screenshot: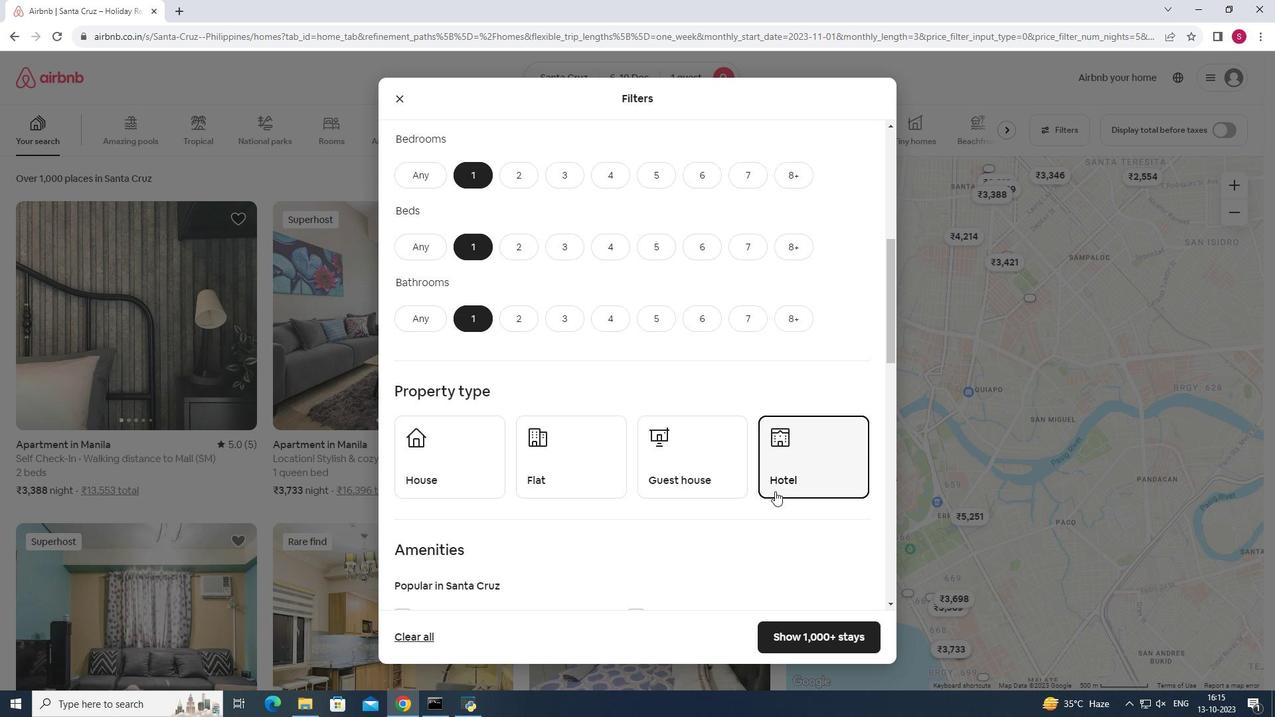 
Action: Mouse scrolled (775, 490) with delta (0, 0)
Screenshot: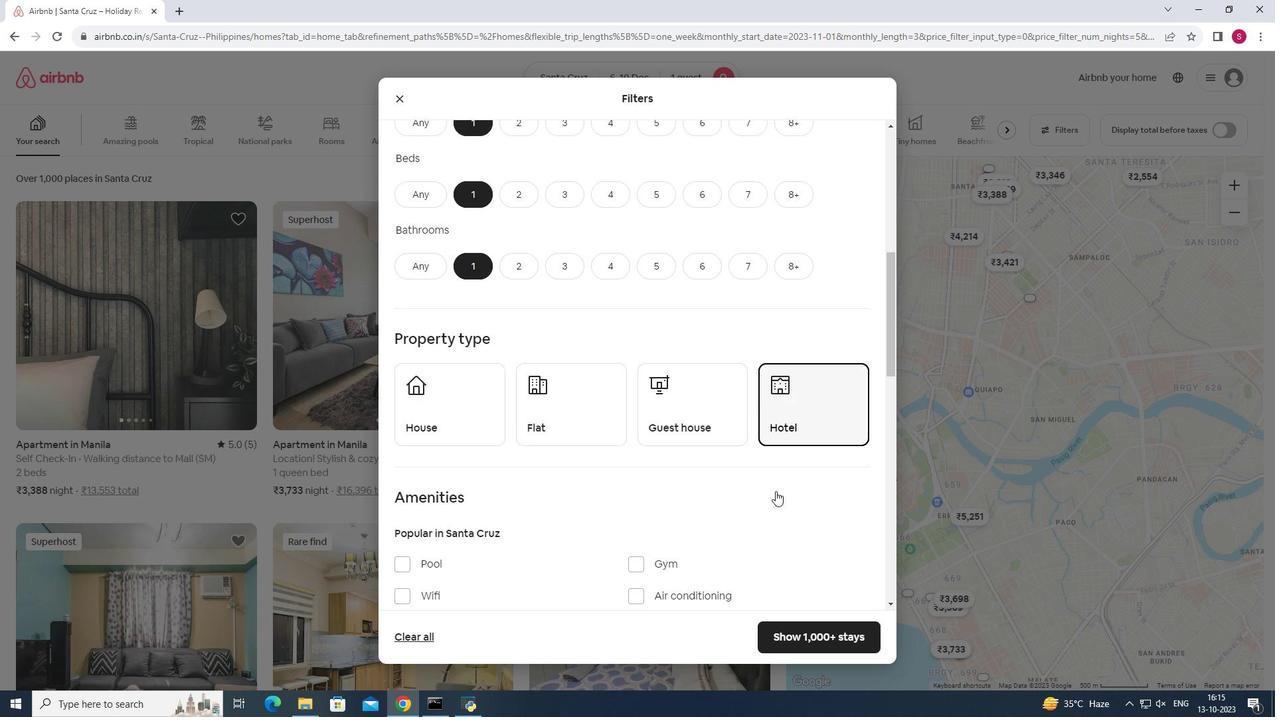
Action: Mouse moved to (741, 473)
Screenshot: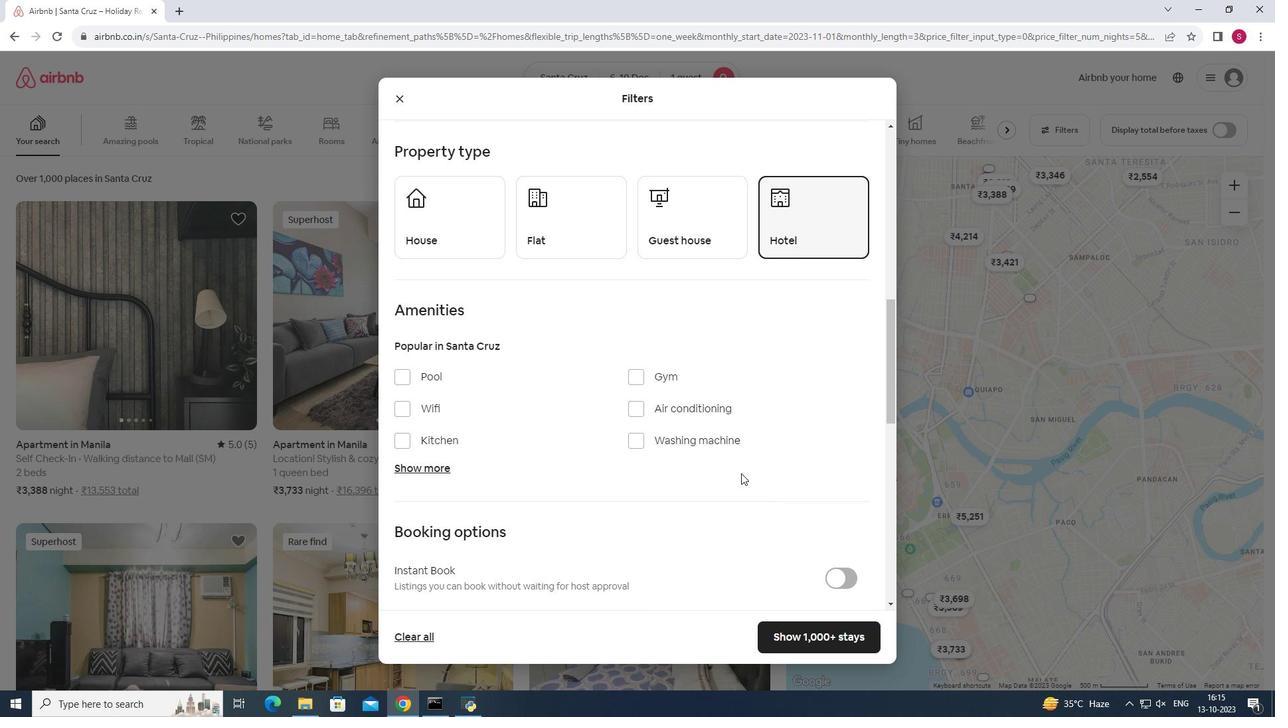 
Action: Mouse scrolled (741, 472) with delta (0, 0)
Screenshot: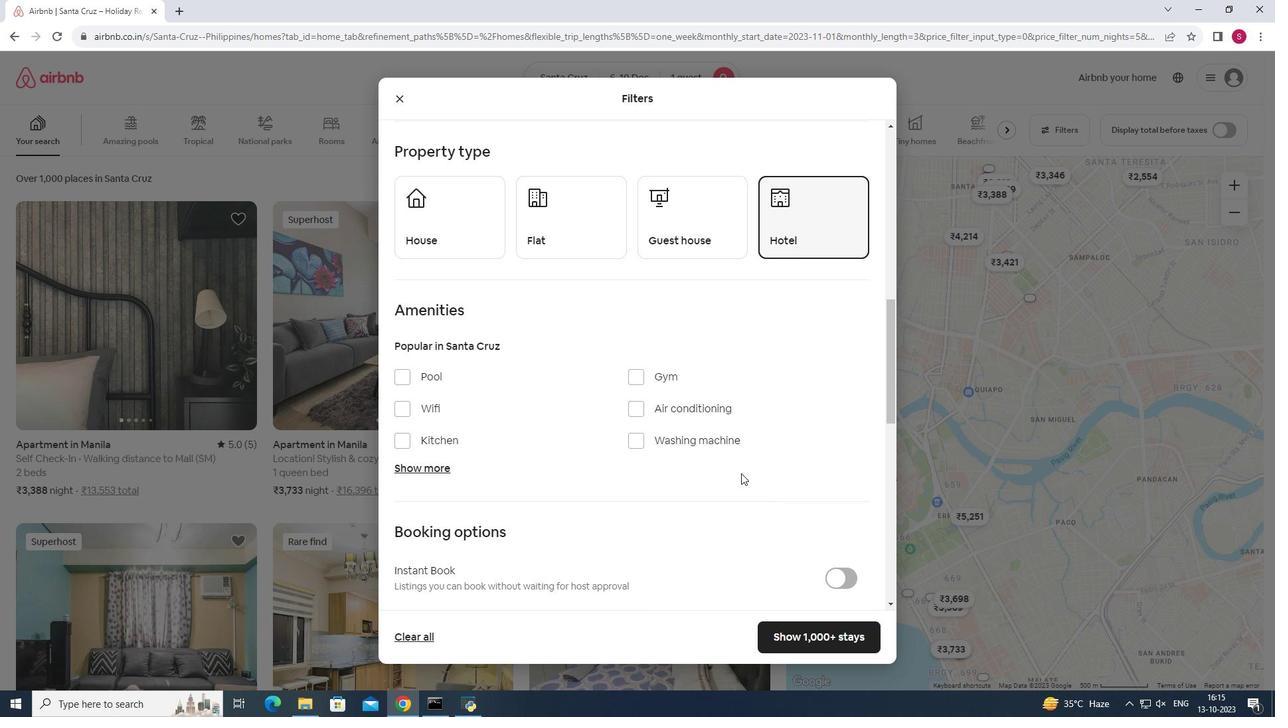
Action: Mouse moved to (741, 474)
Screenshot: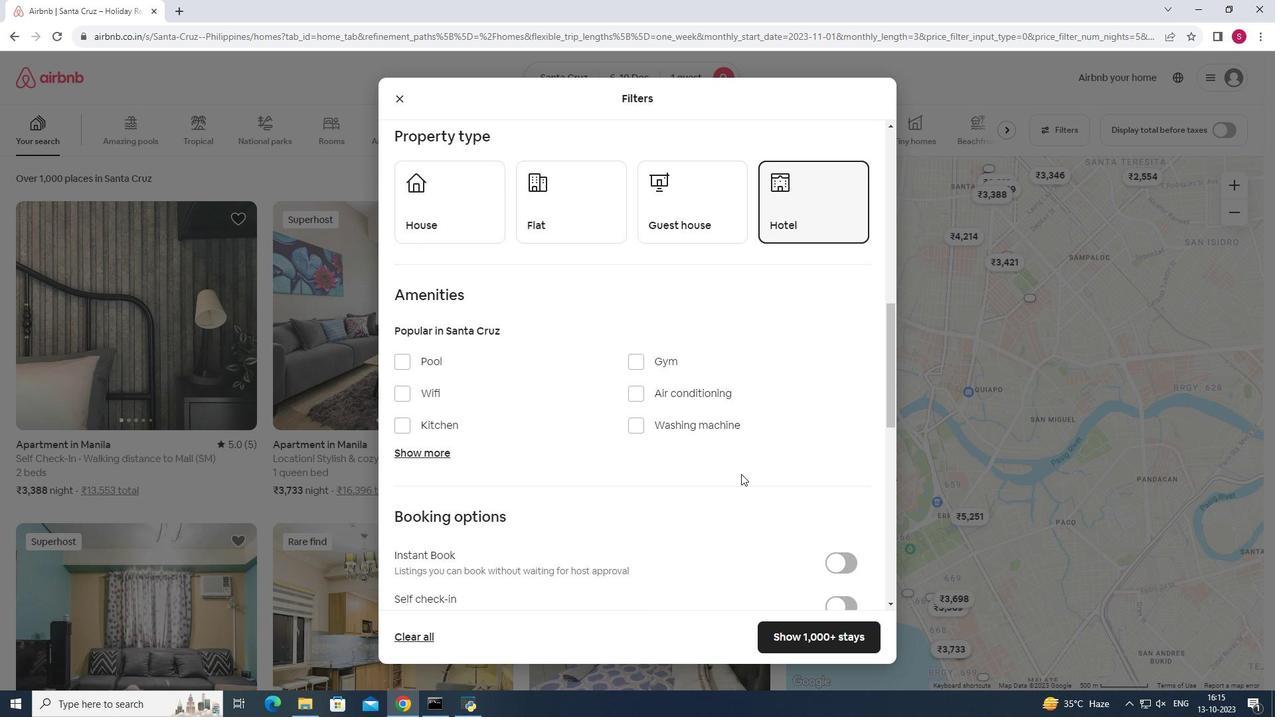 
Action: Mouse scrolled (741, 473) with delta (0, 0)
Screenshot: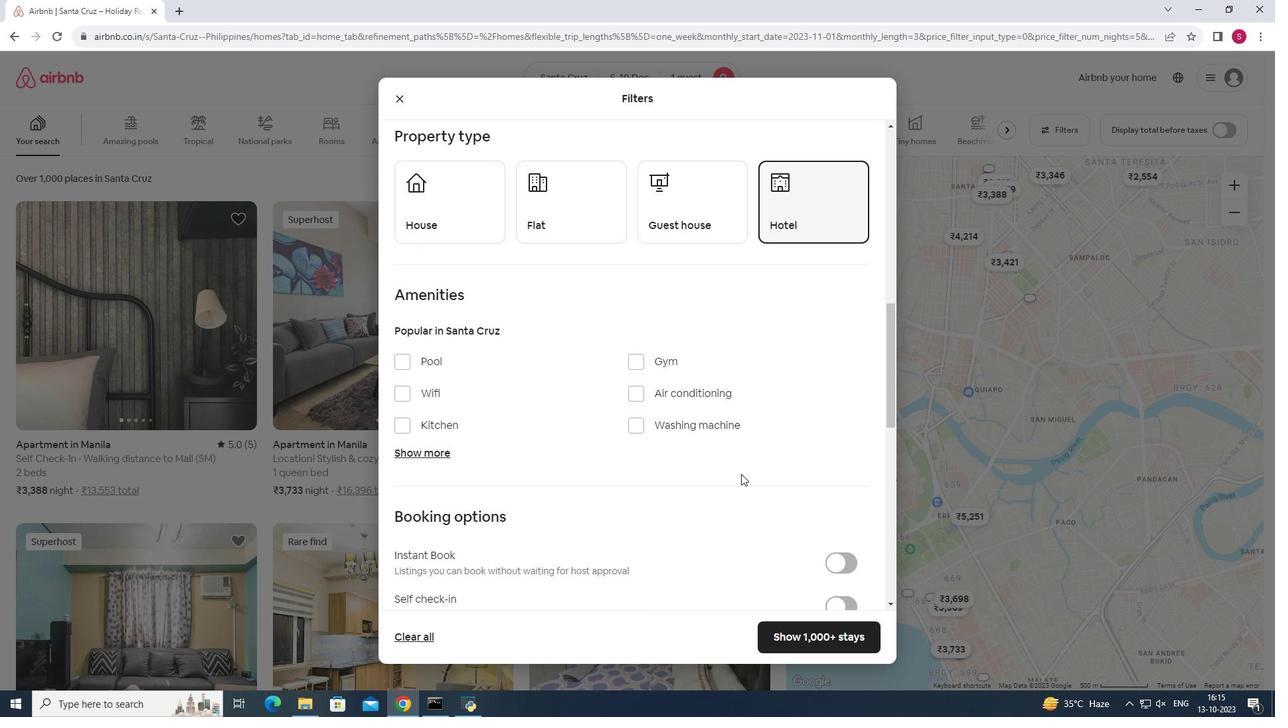 
Action: Mouse moved to (821, 640)
Screenshot: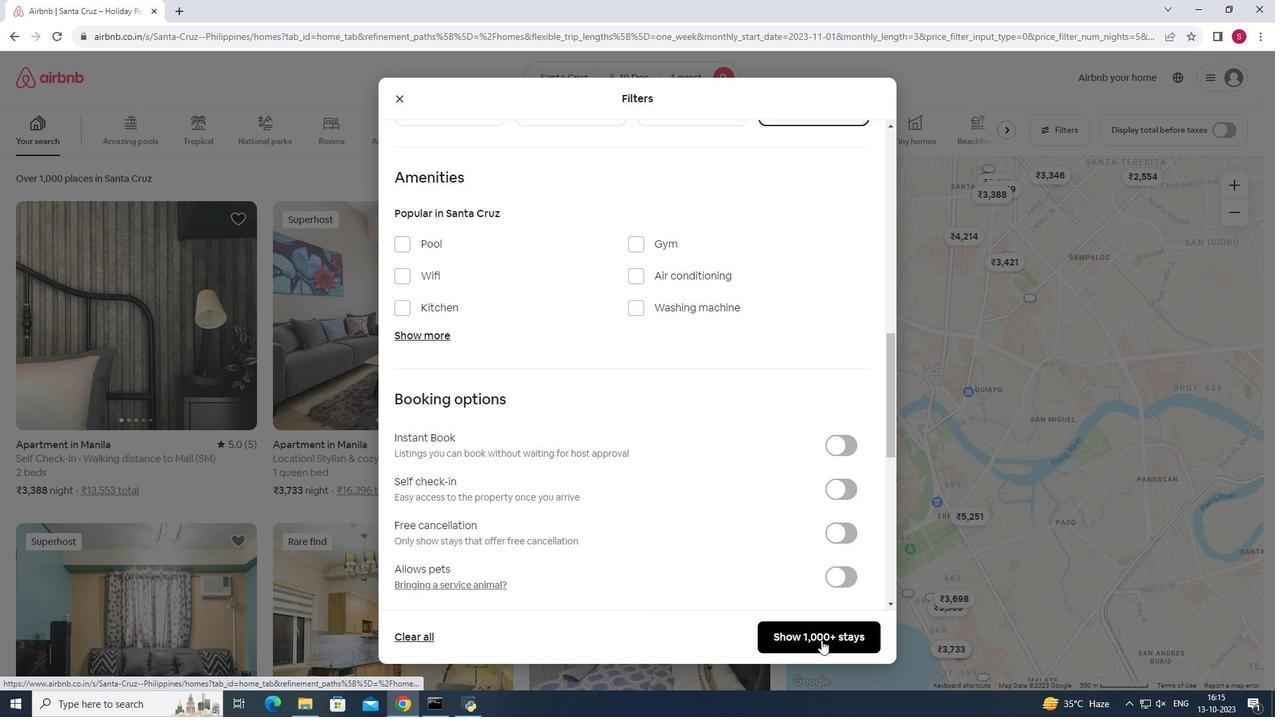 
Action: Mouse pressed left at (821, 640)
Screenshot: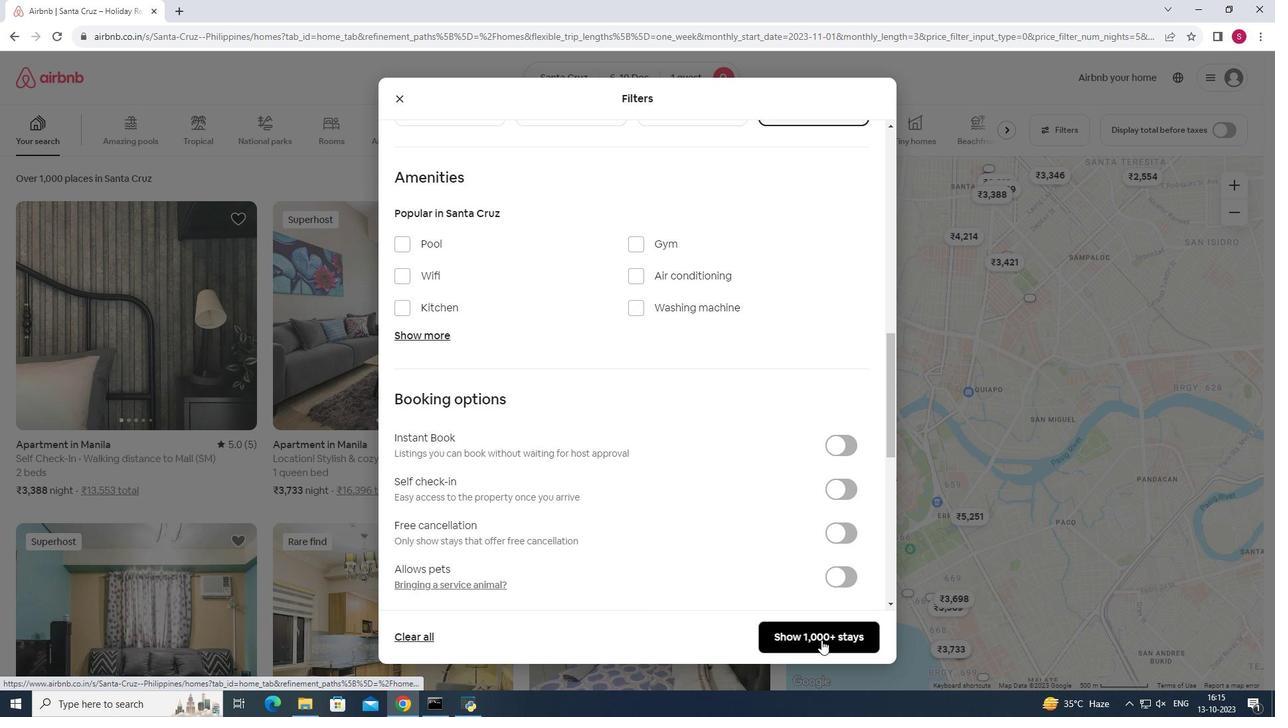 
Action: Mouse moved to (398, 352)
Screenshot: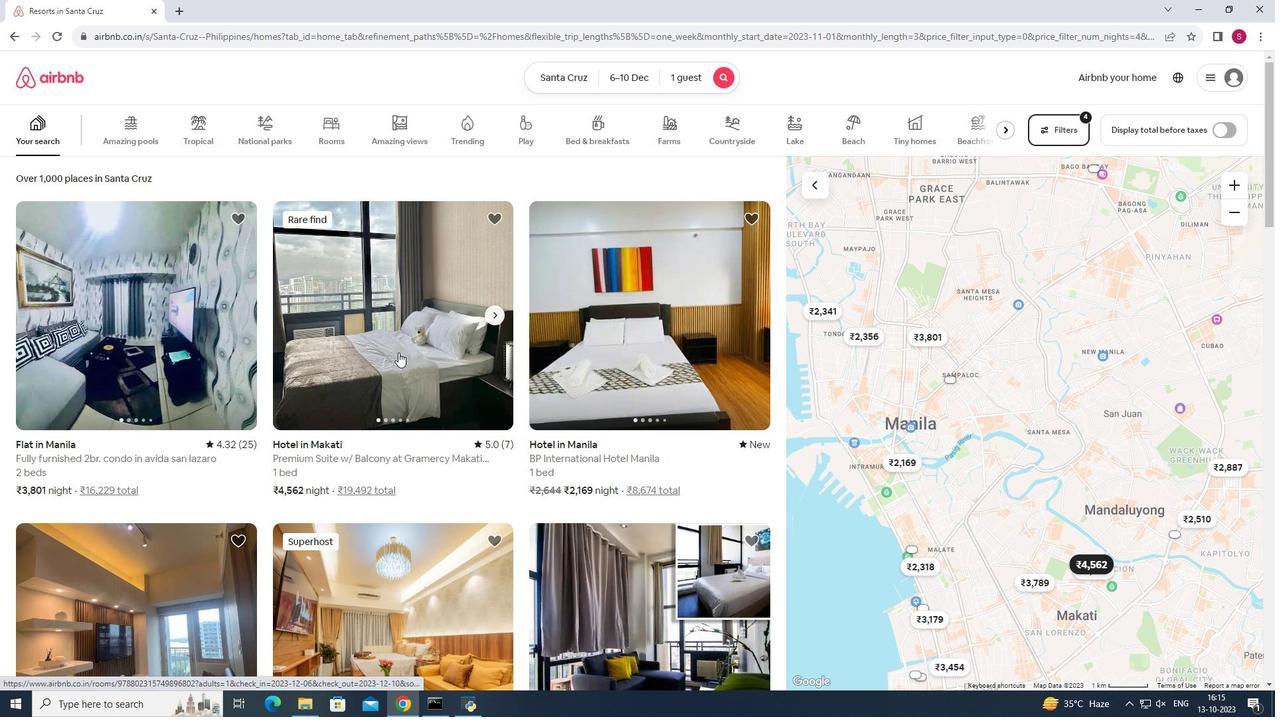 
Action: Mouse scrolled (398, 352) with delta (0, 0)
Screenshot: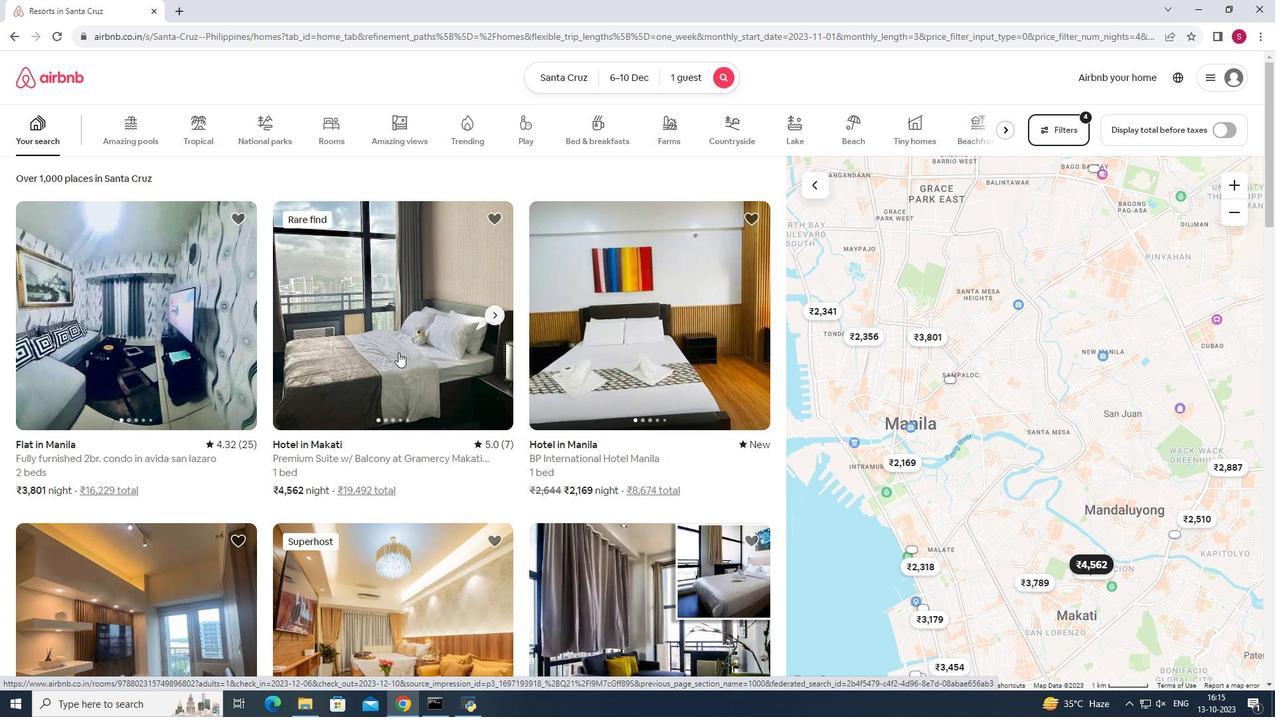 
Action: Mouse scrolled (398, 352) with delta (0, 0)
Screenshot: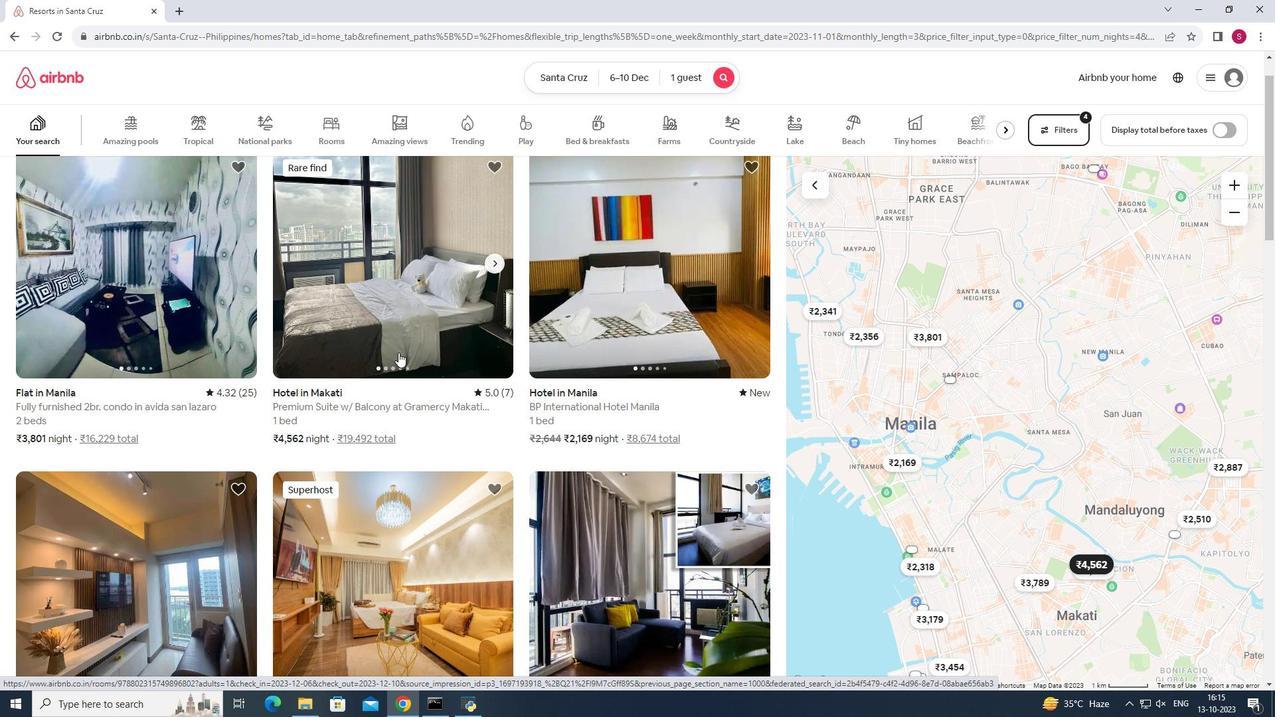 
Action: Mouse moved to (399, 352)
Screenshot: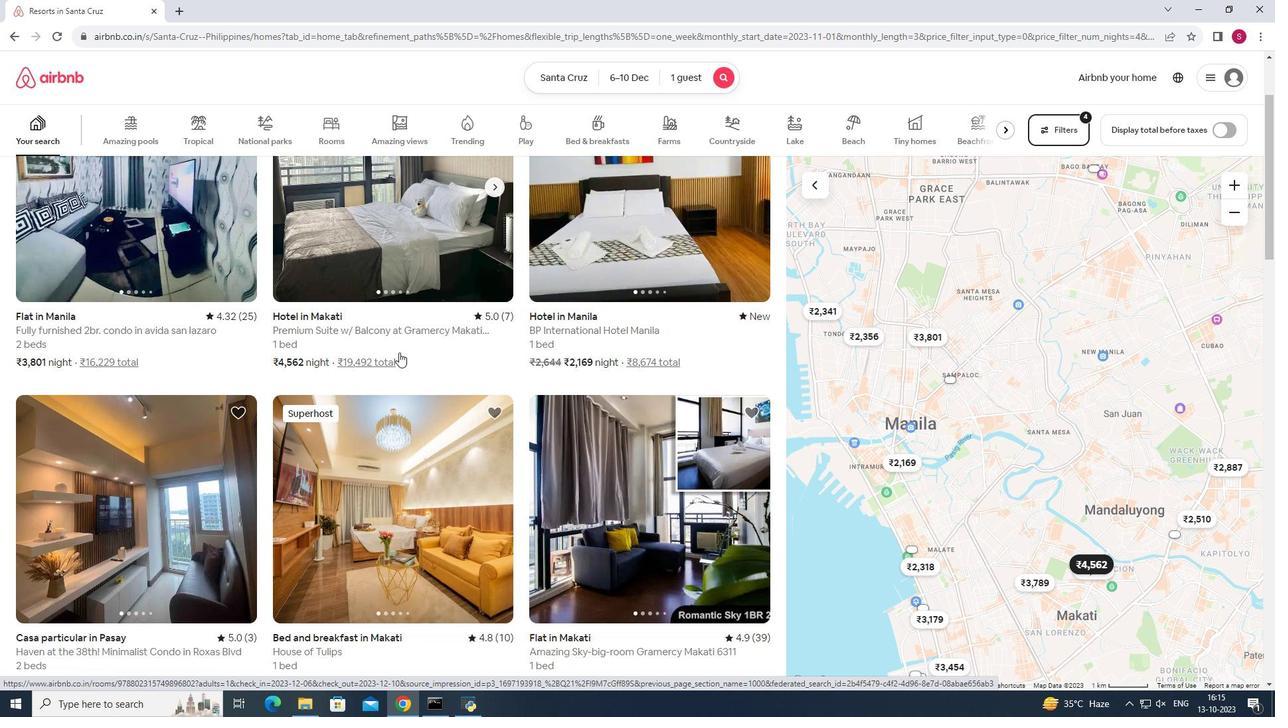
Action: Mouse scrolled (399, 352) with delta (0, 0)
Screenshot: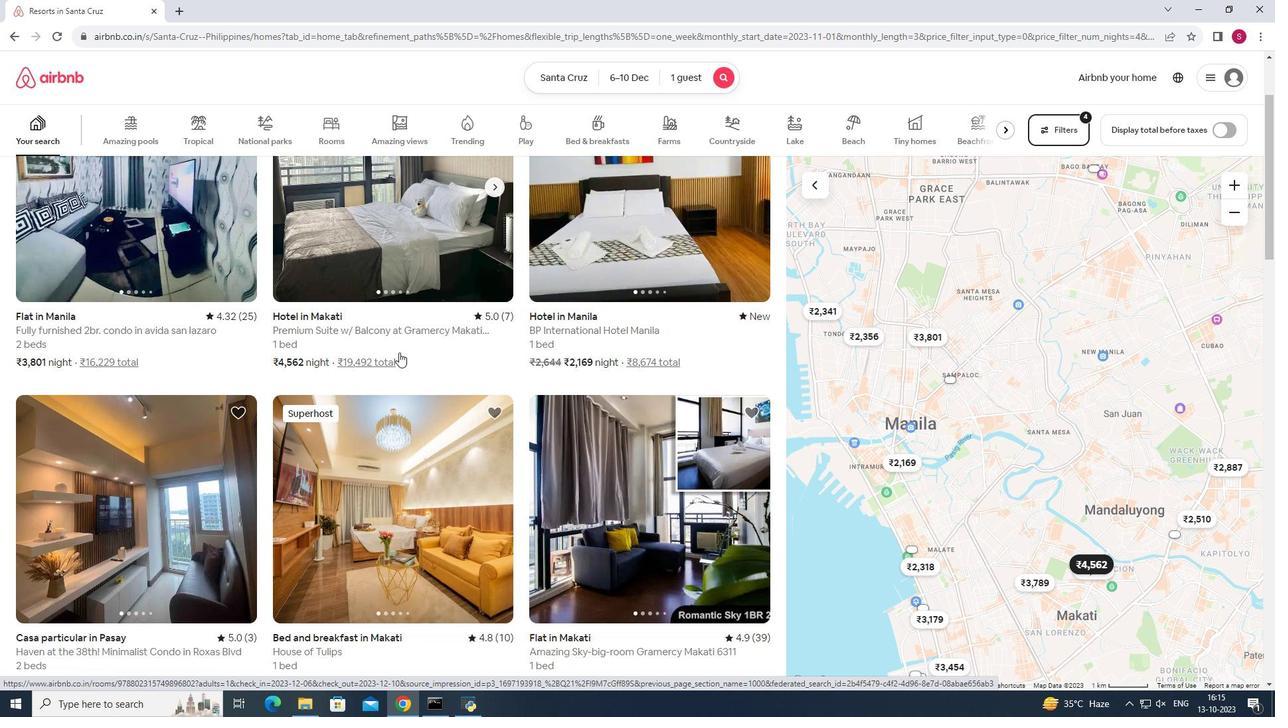 
Action: Mouse scrolled (399, 352) with delta (0, 0)
Screenshot: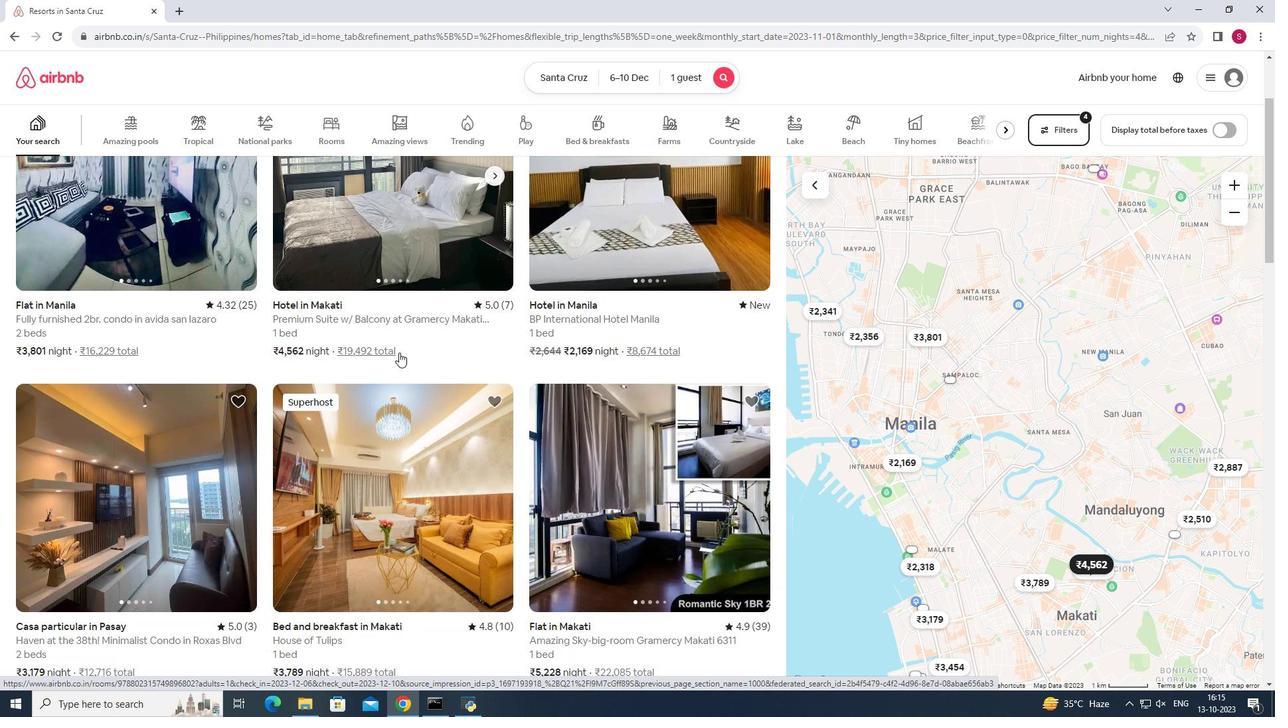 
Action: Mouse scrolled (399, 352) with delta (0, 0)
Screenshot: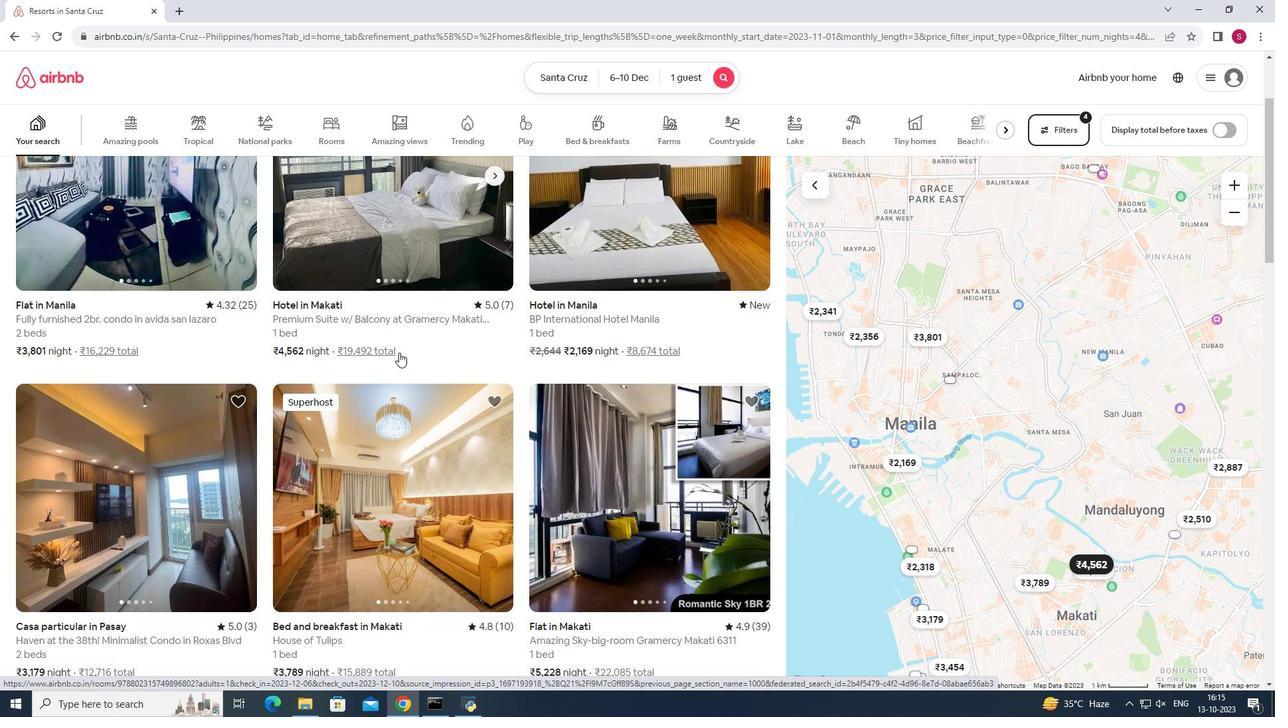 
Action: Mouse scrolled (399, 352) with delta (0, 0)
Screenshot: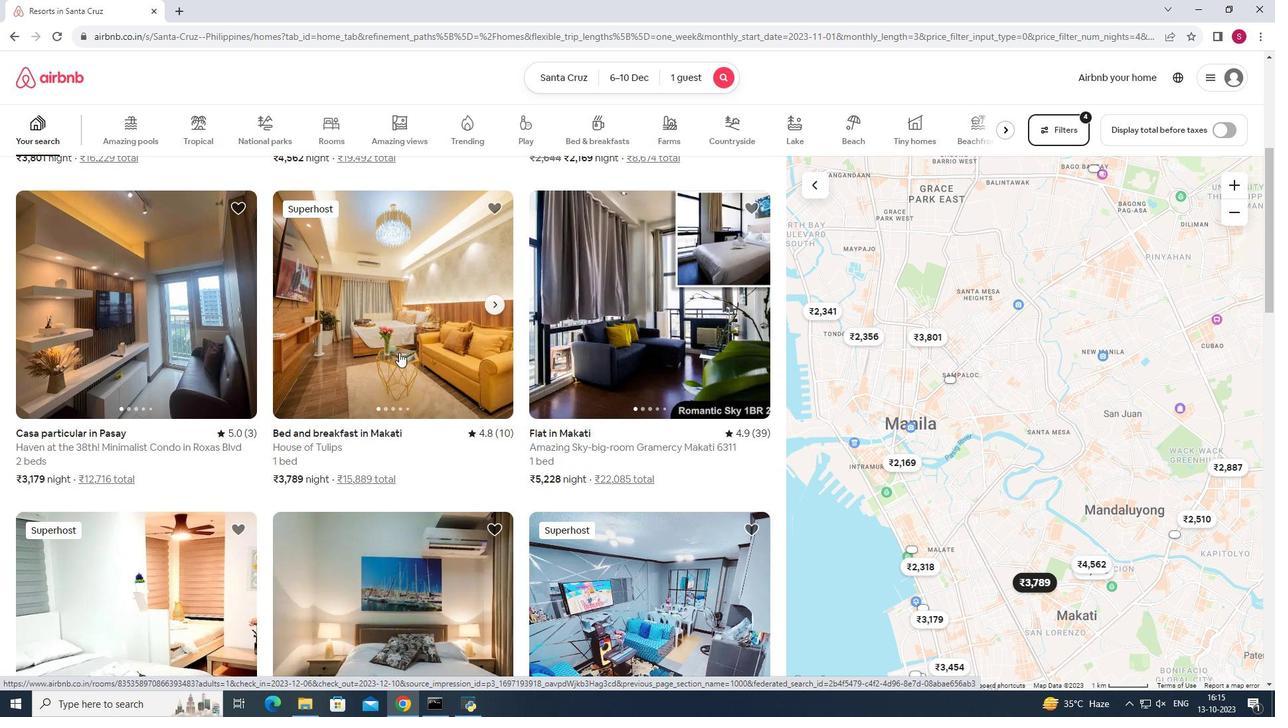 
Action: Mouse scrolled (399, 352) with delta (0, 0)
Screenshot: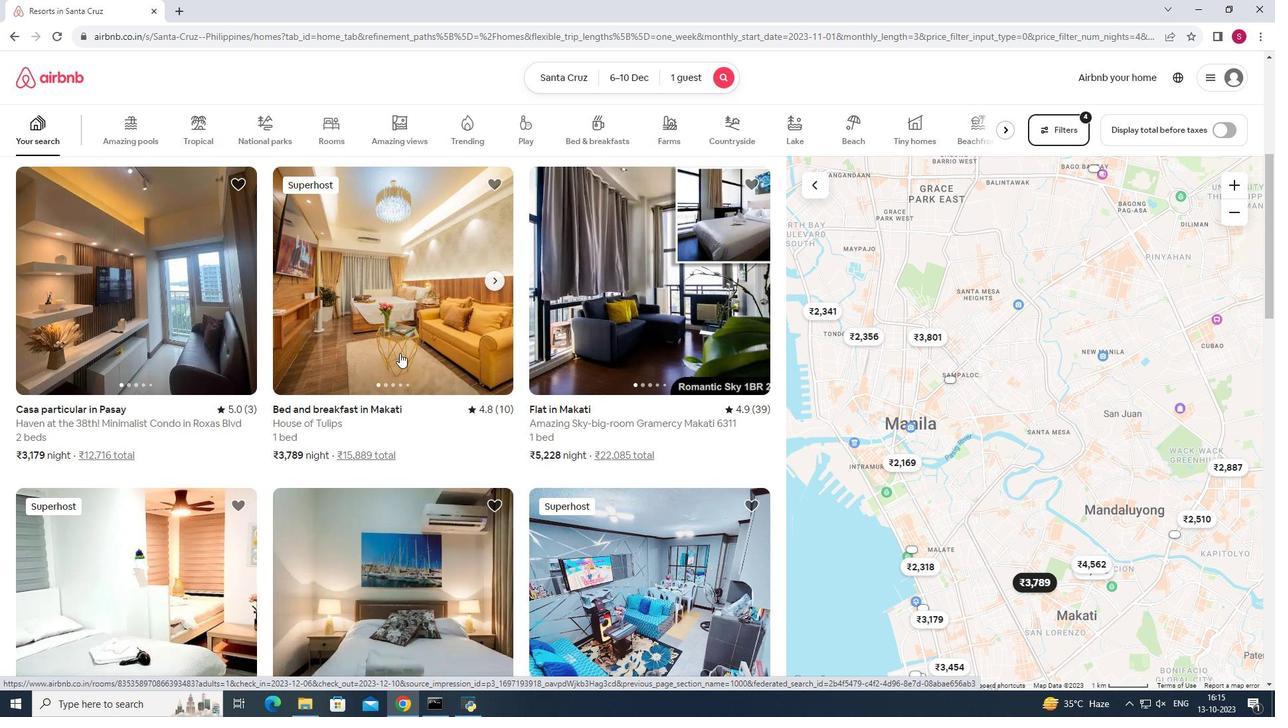 
Action: Mouse moved to (399, 353)
Screenshot: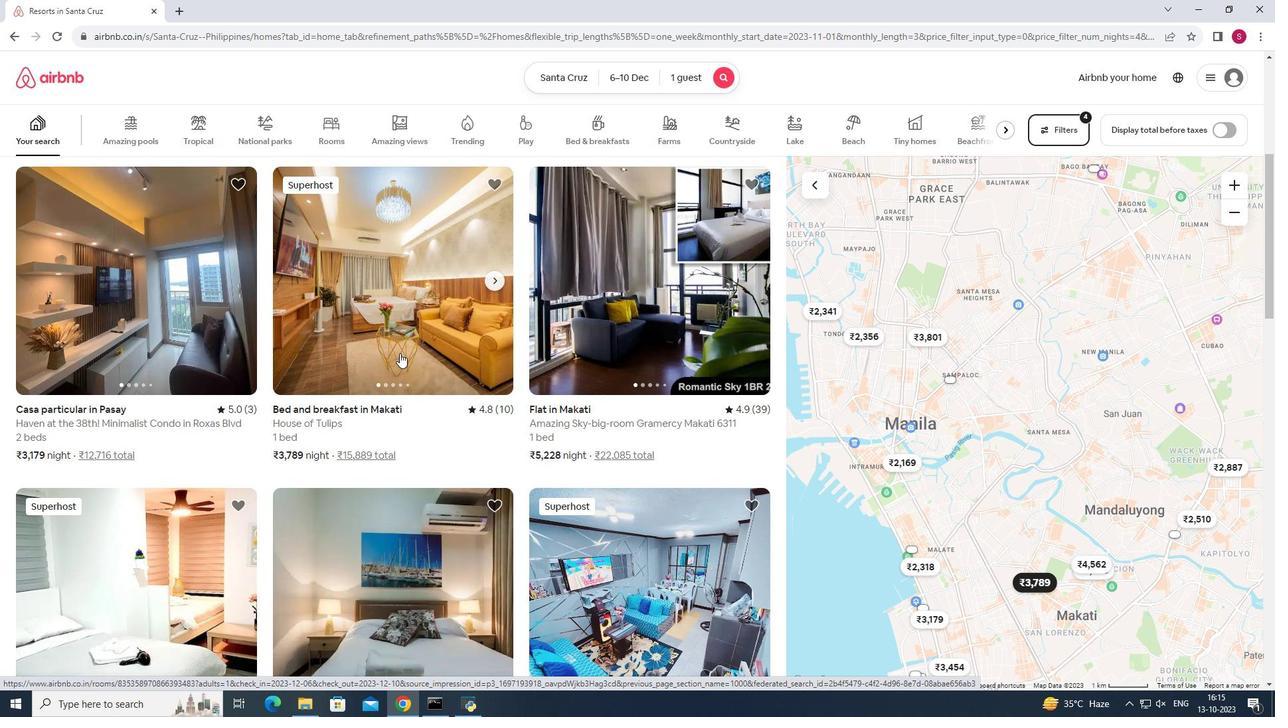 
Action: Mouse scrolled (399, 352) with delta (0, 0)
Screenshot: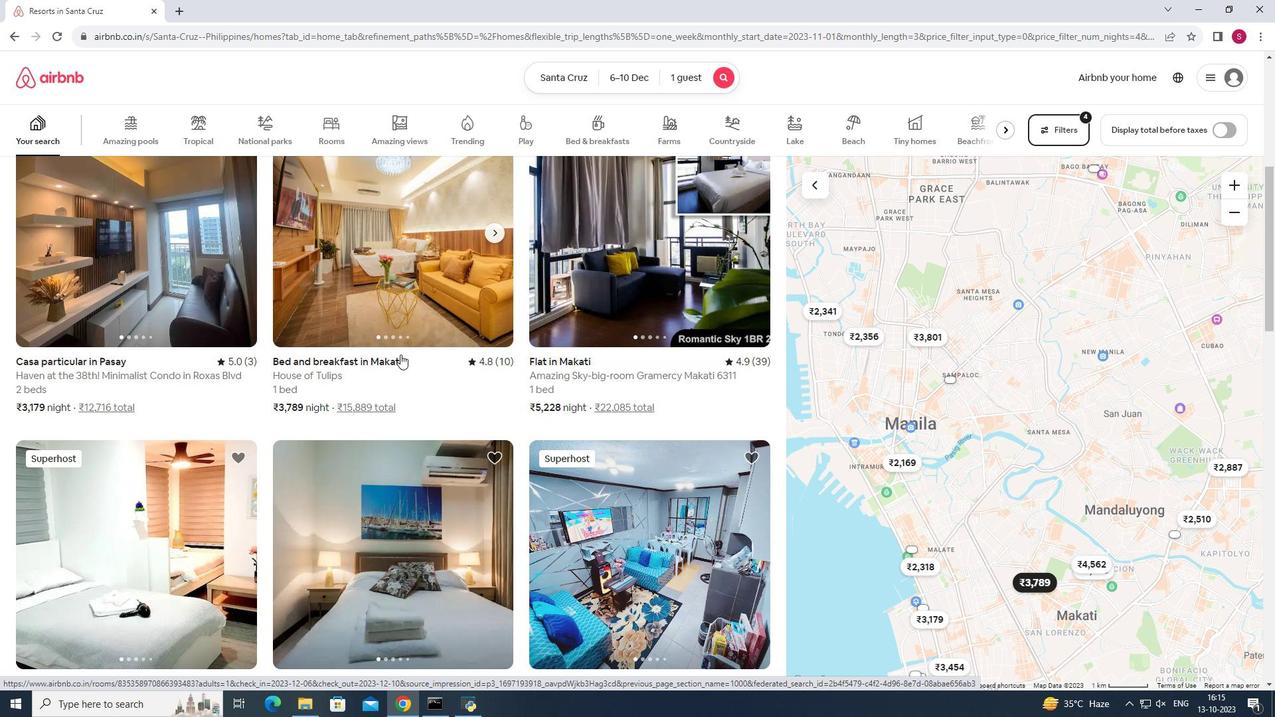 
Action: Mouse moved to (400, 354)
Screenshot: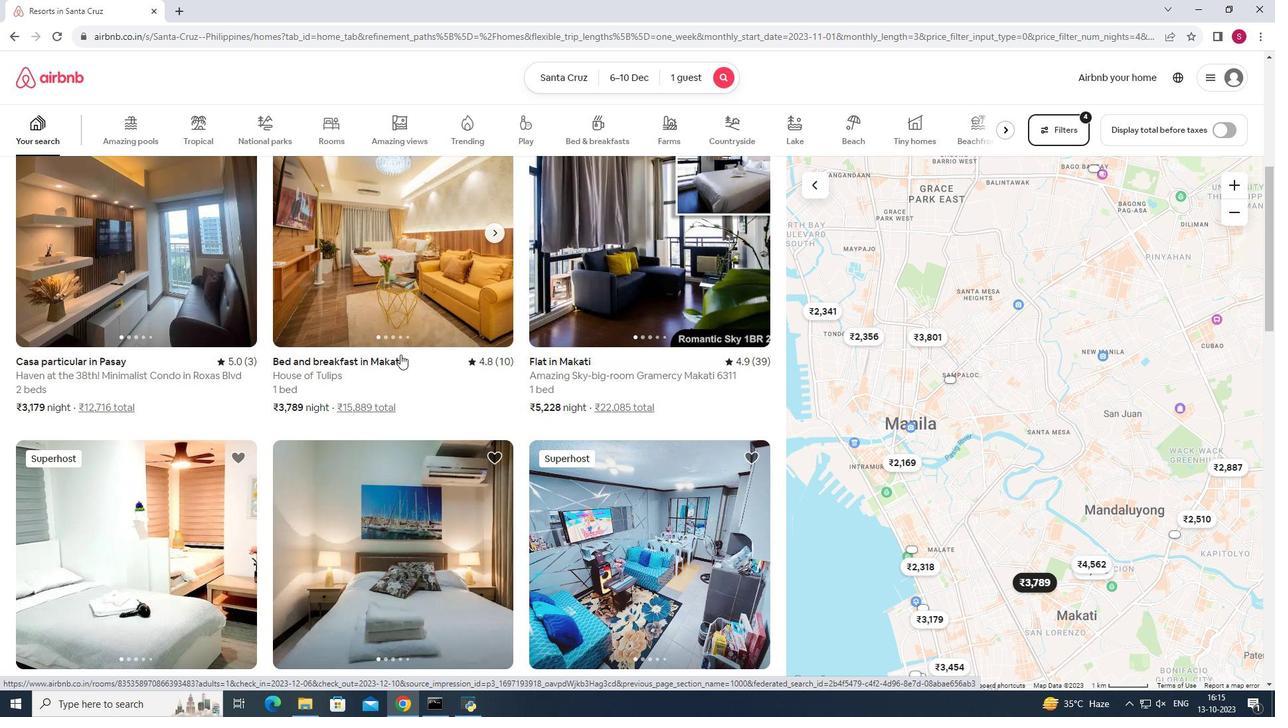 
Action: Mouse scrolled (400, 353) with delta (0, 0)
Screenshot: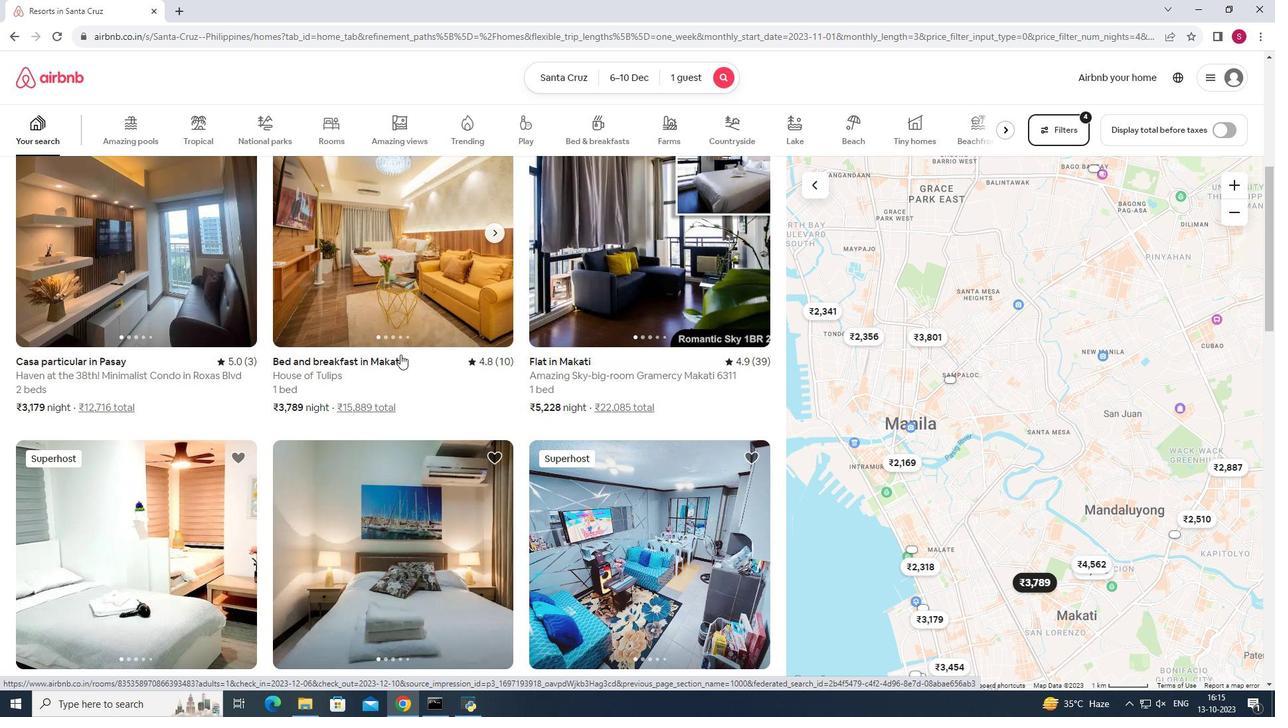 
Action: Mouse moved to (401, 356)
Screenshot: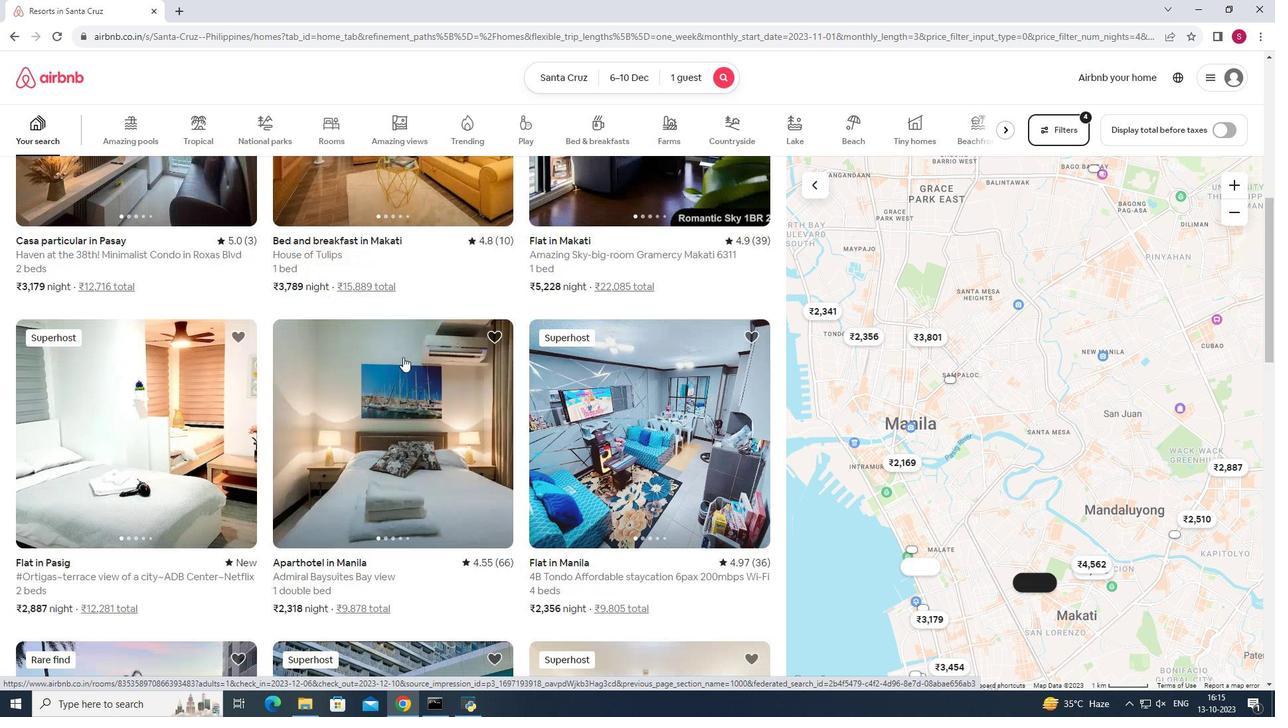 
Action: Mouse scrolled (401, 355) with delta (0, 0)
Screenshot: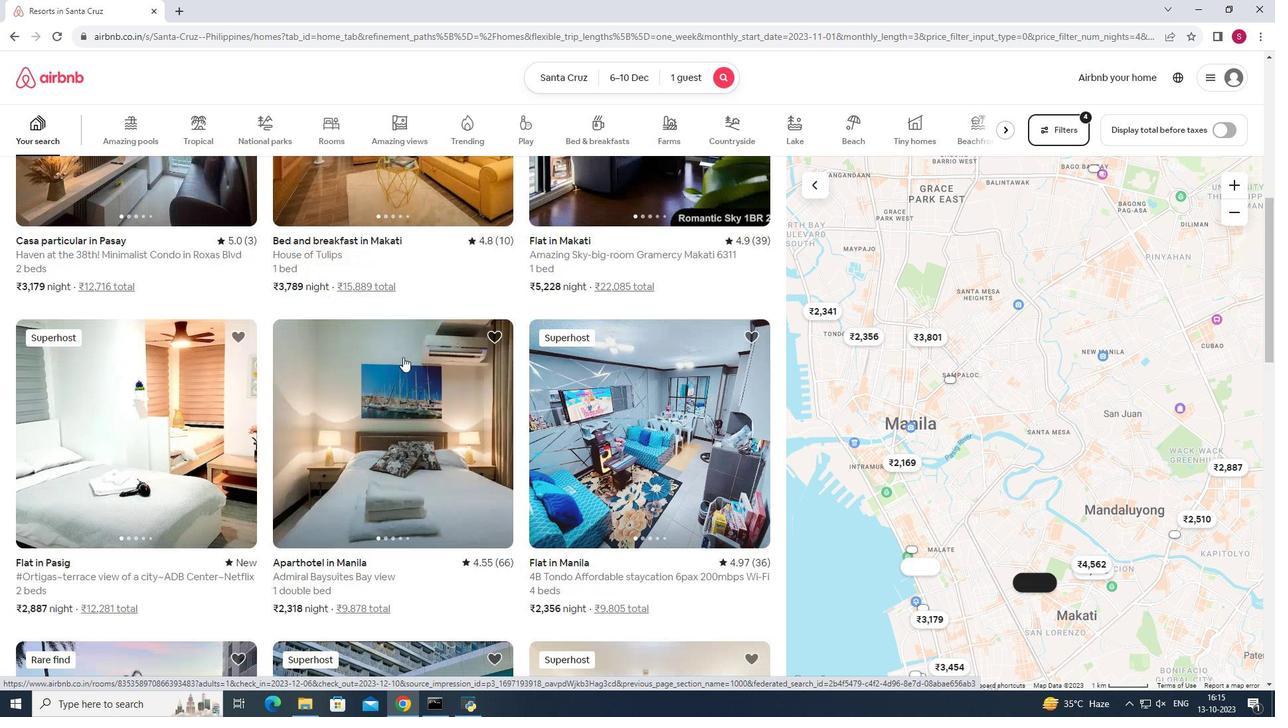 
Action: Mouse moved to (417, 365)
Screenshot: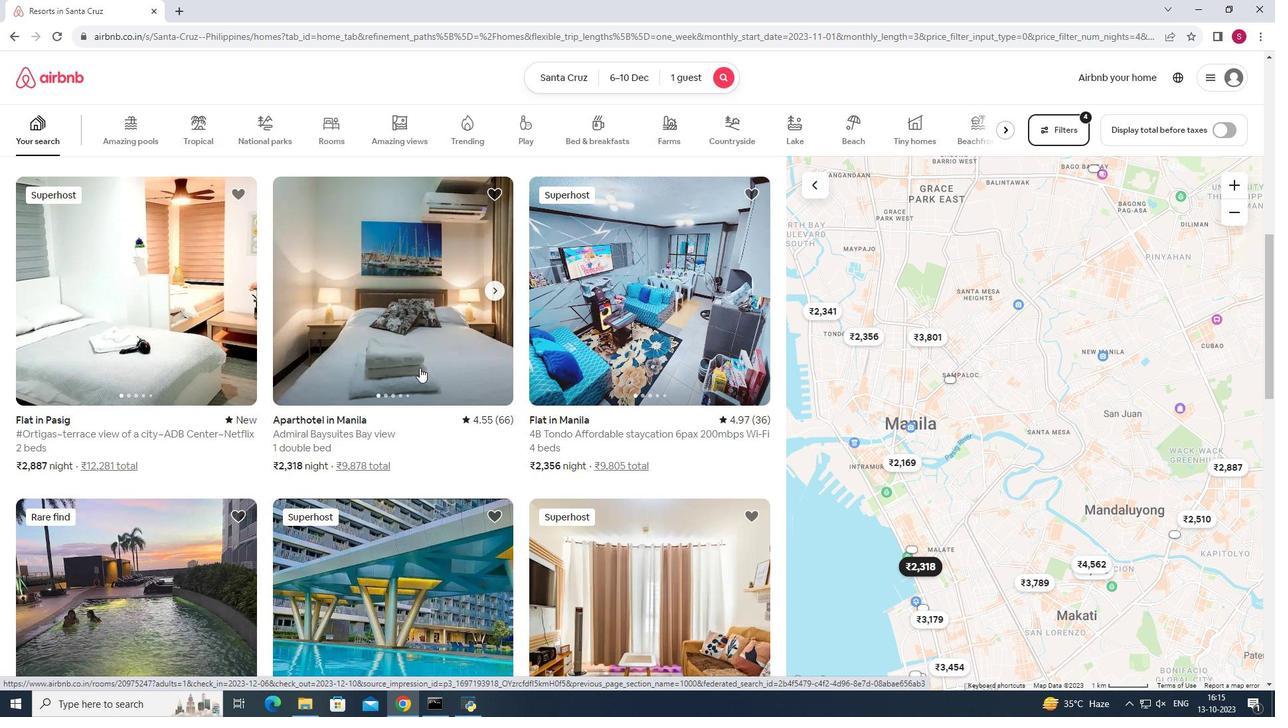 
Action: Mouse scrolled (417, 365) with delta (0, 0)
Screenshot: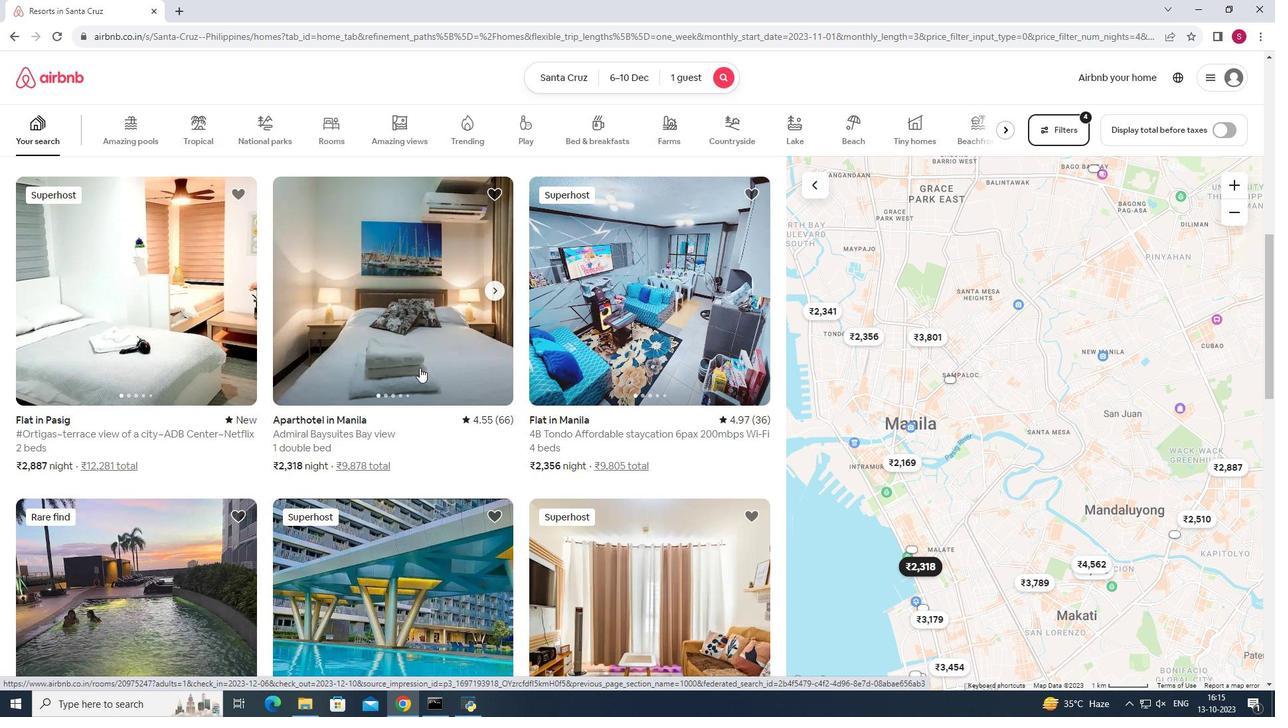 
Action: Mouse moved to (419, 367)
Screenshot: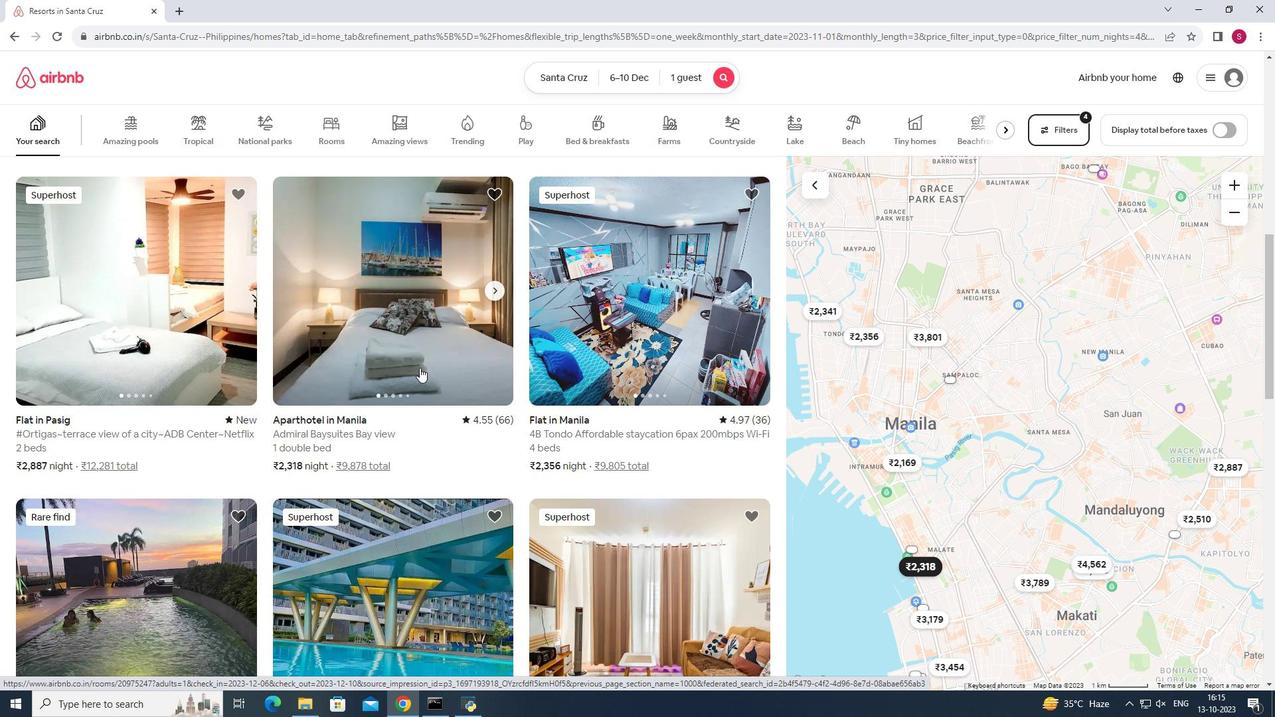 
Action: Mouse scrolled (419, 367) with delta (0, 0)
Screenshot: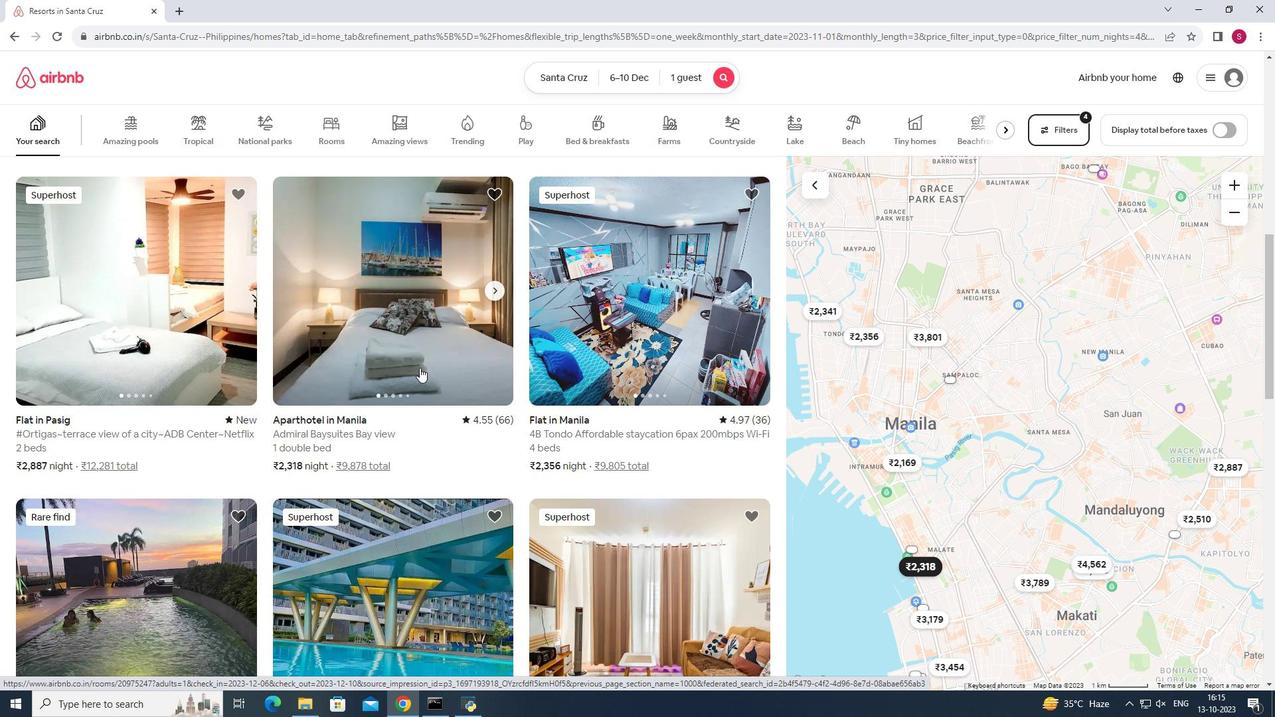 
Action: Mouse moved to (421, 371)
Screenshot: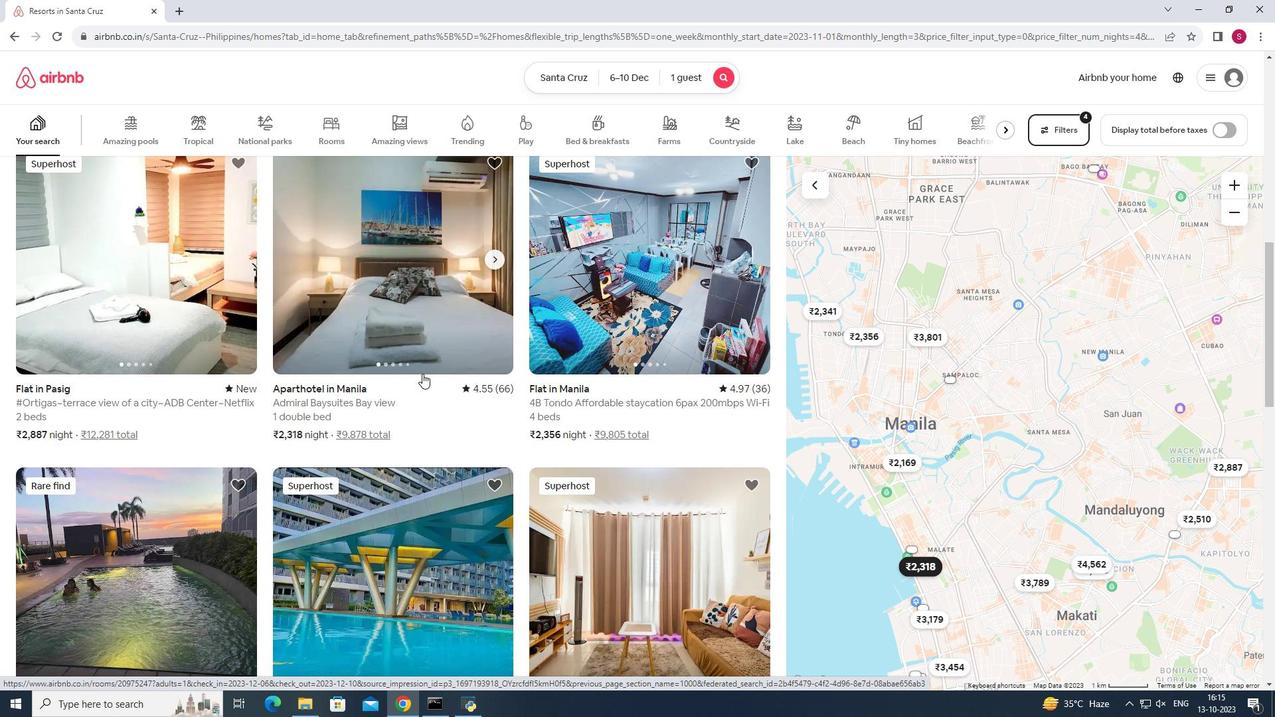 
Action: Mouse scrolled (421, 370) with delta (0, 0)
Screenshot: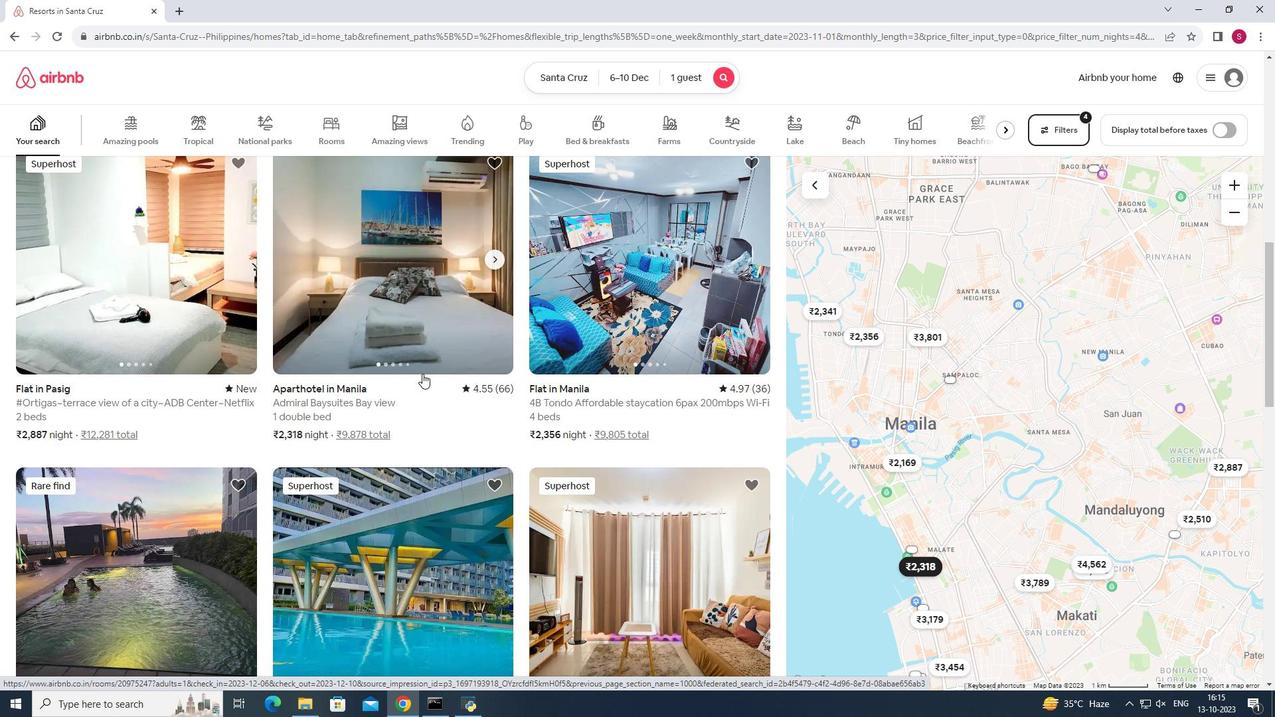 
Action: Mouse moved to (422, 373)
Screenshot: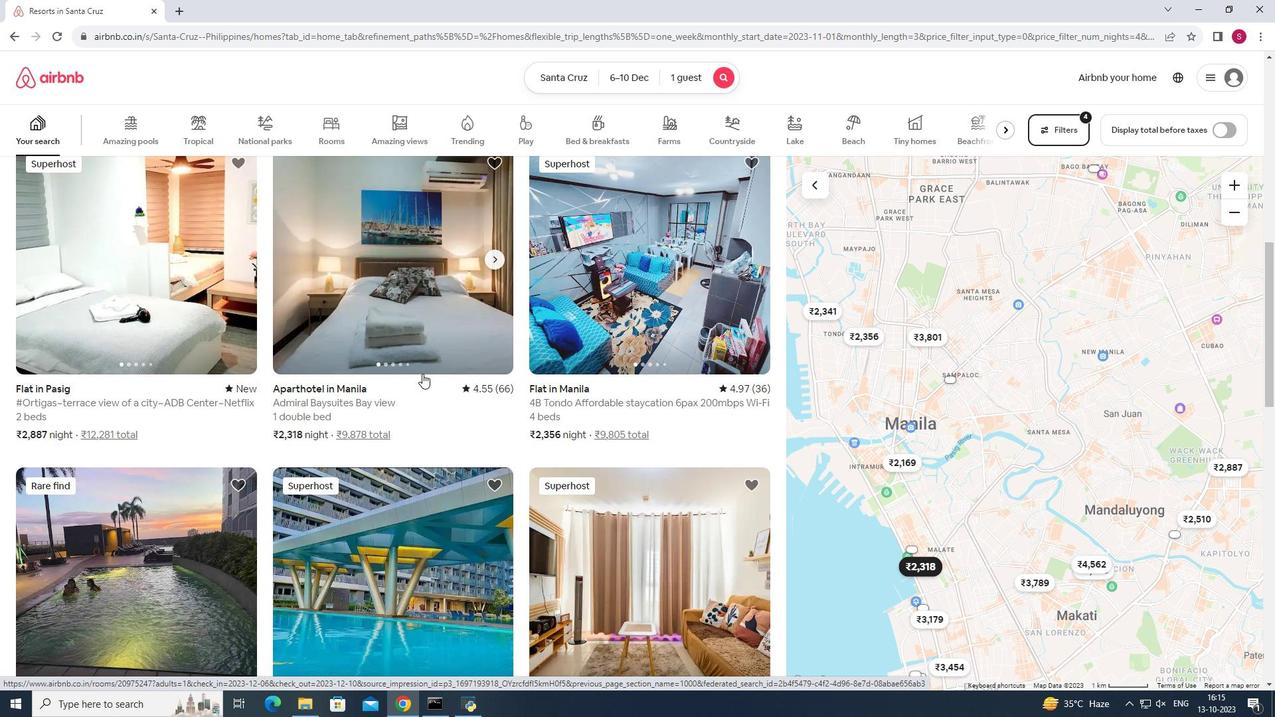 
Action: Mouse scrolled (422, 373) with delta (0, 0)
Screenshot: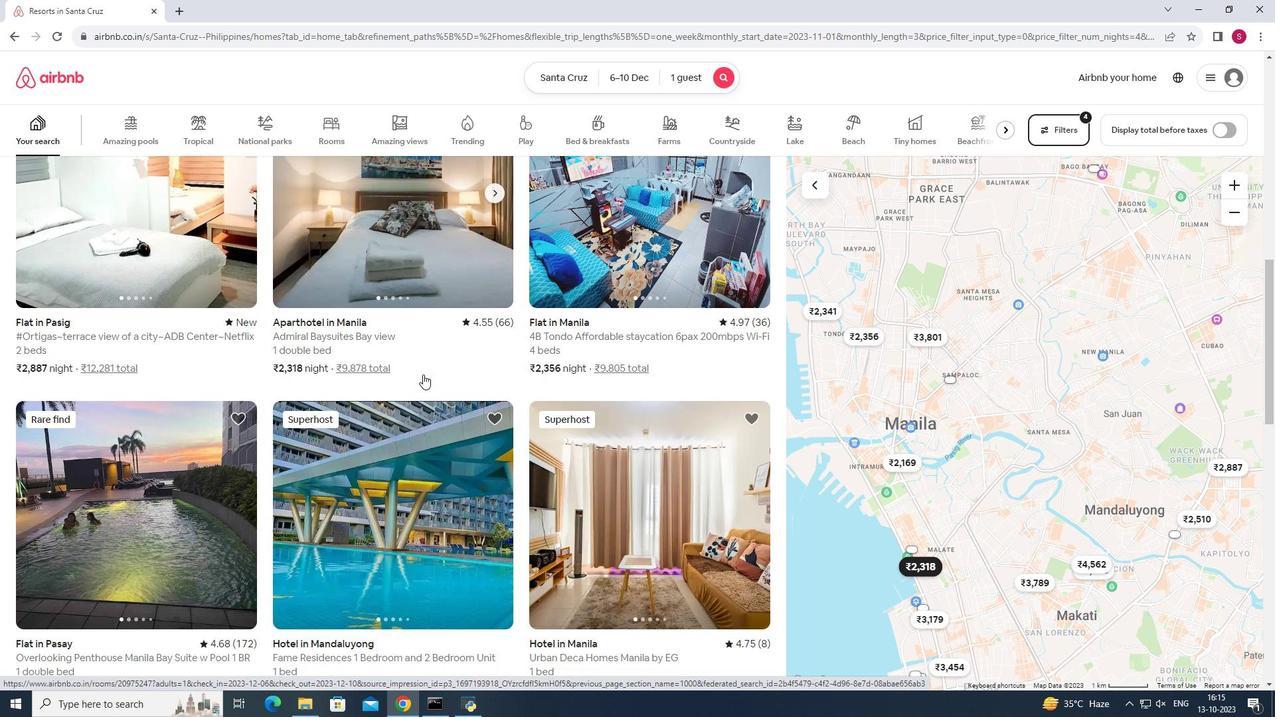 
Action: Mouse moved to (423, 374)
Screenshot: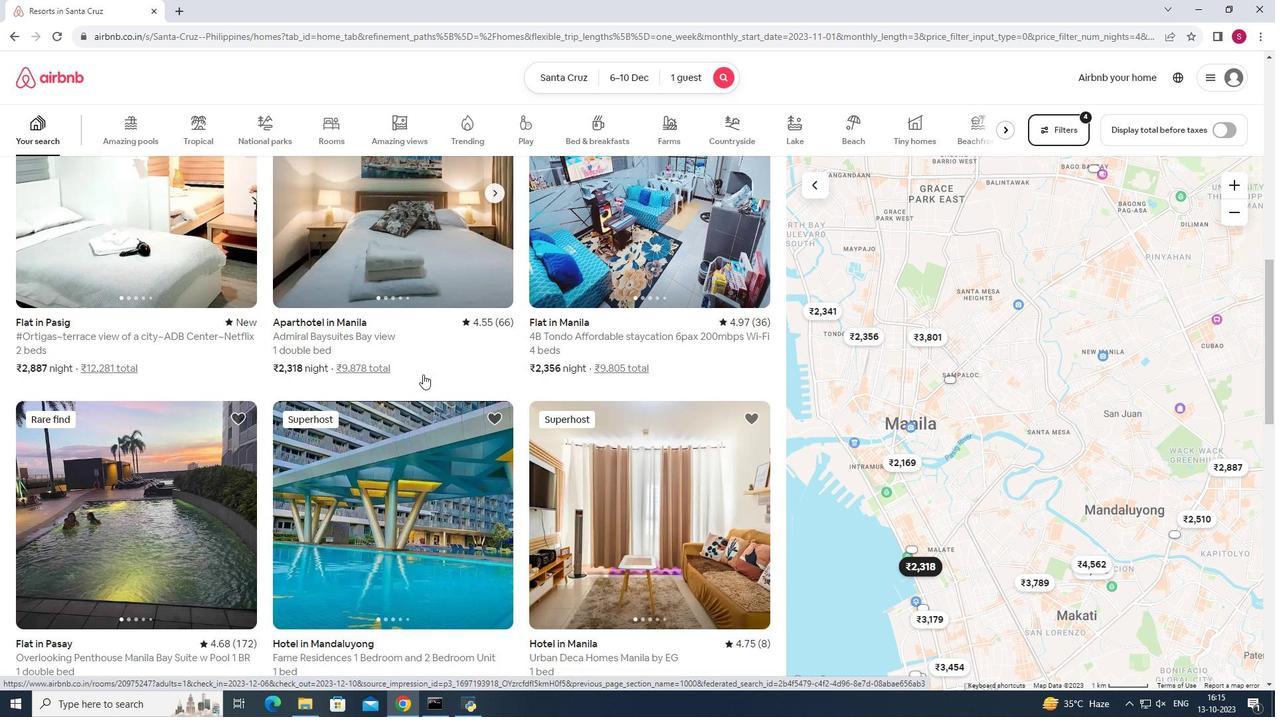 
Action: Mouse scrolled (423, 373) with delta (0, 0)
Screenshot: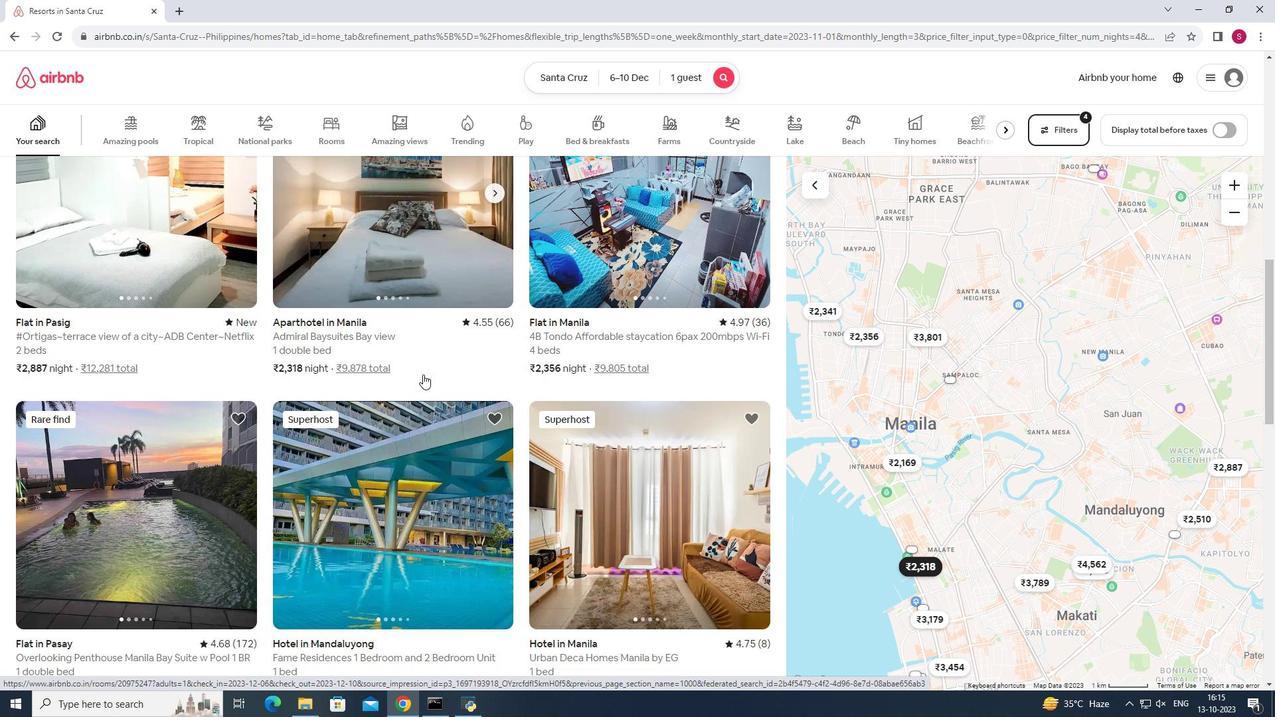 
Action: Mouse moved to (427, 375)
Screenshot: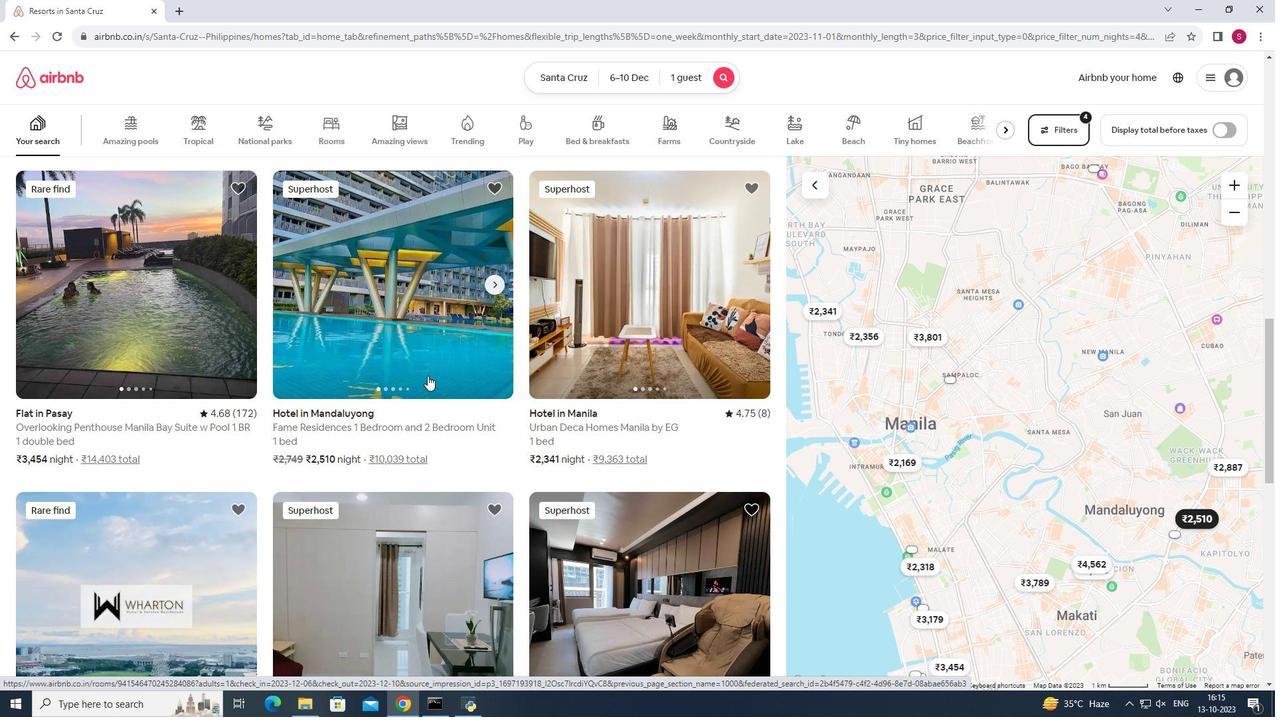 
Action: Mouse scrolled (427, 375) with delta (0, 0)
Screenshot: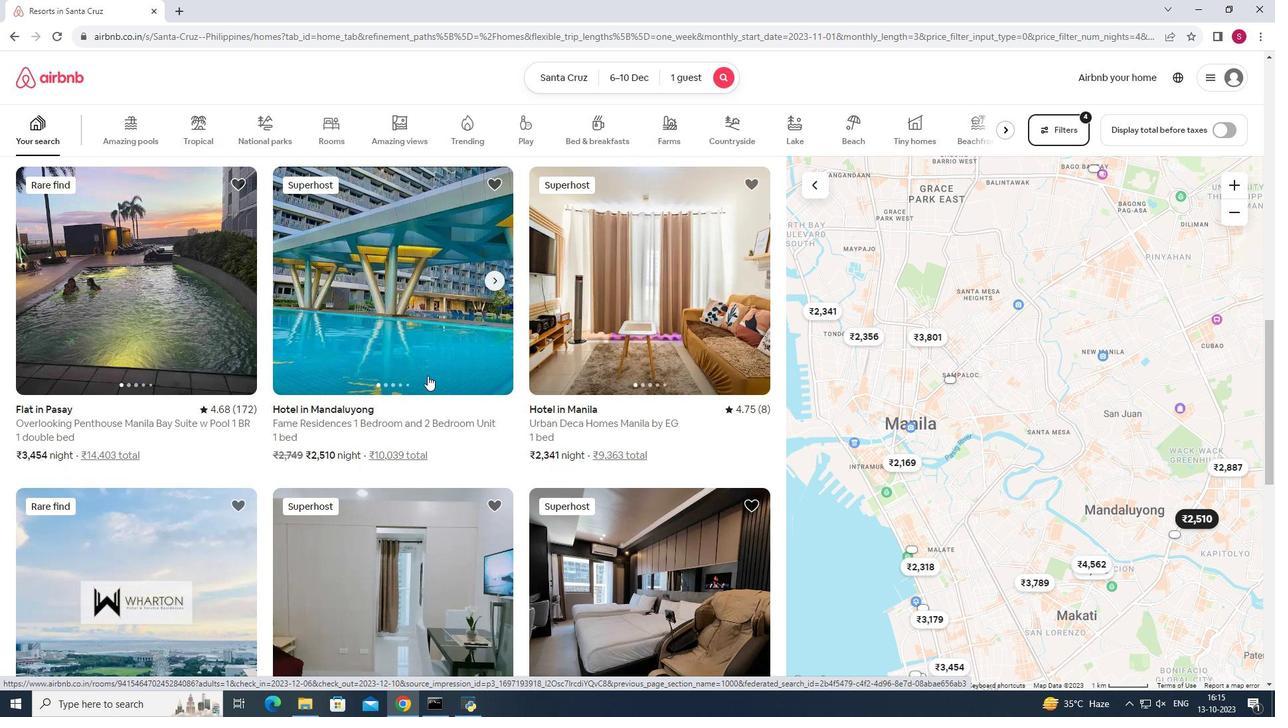 
Action: Mouse scrolled (427, 375) with delta (0, 0)
Screenshot: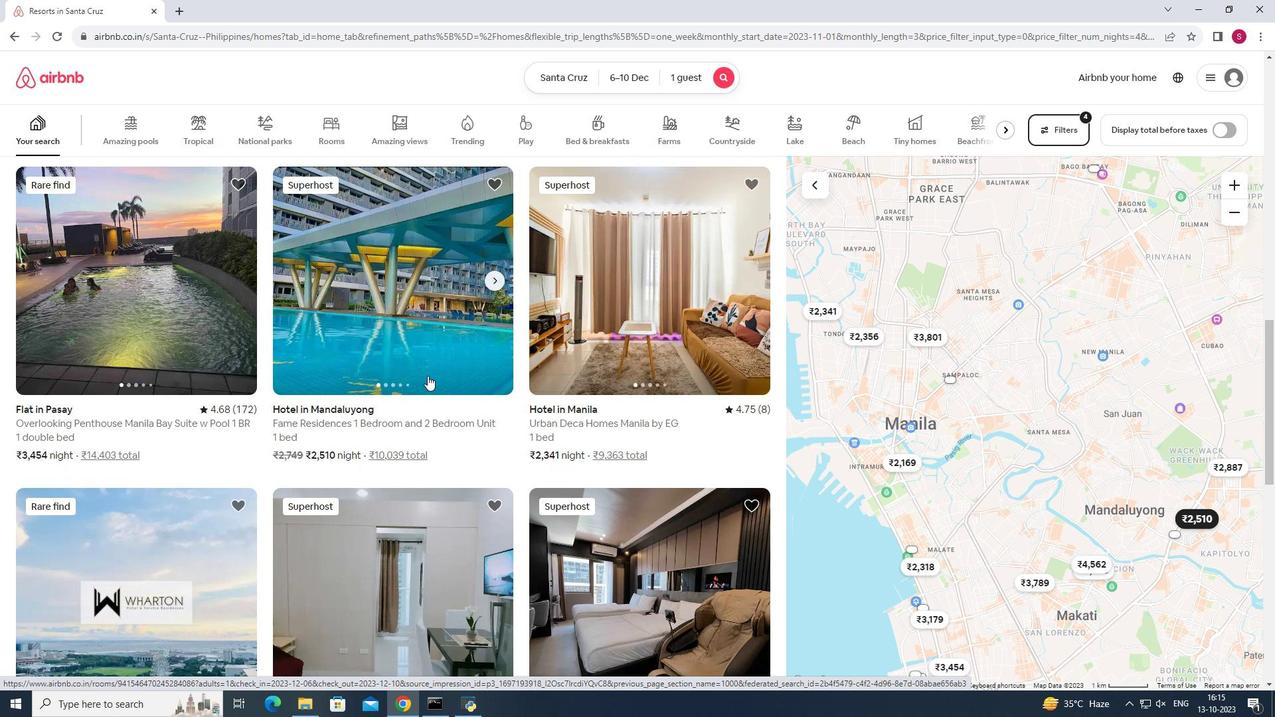 
Action: Mouse scrolled (427, 375) with delta (0, 0)
Screenshot: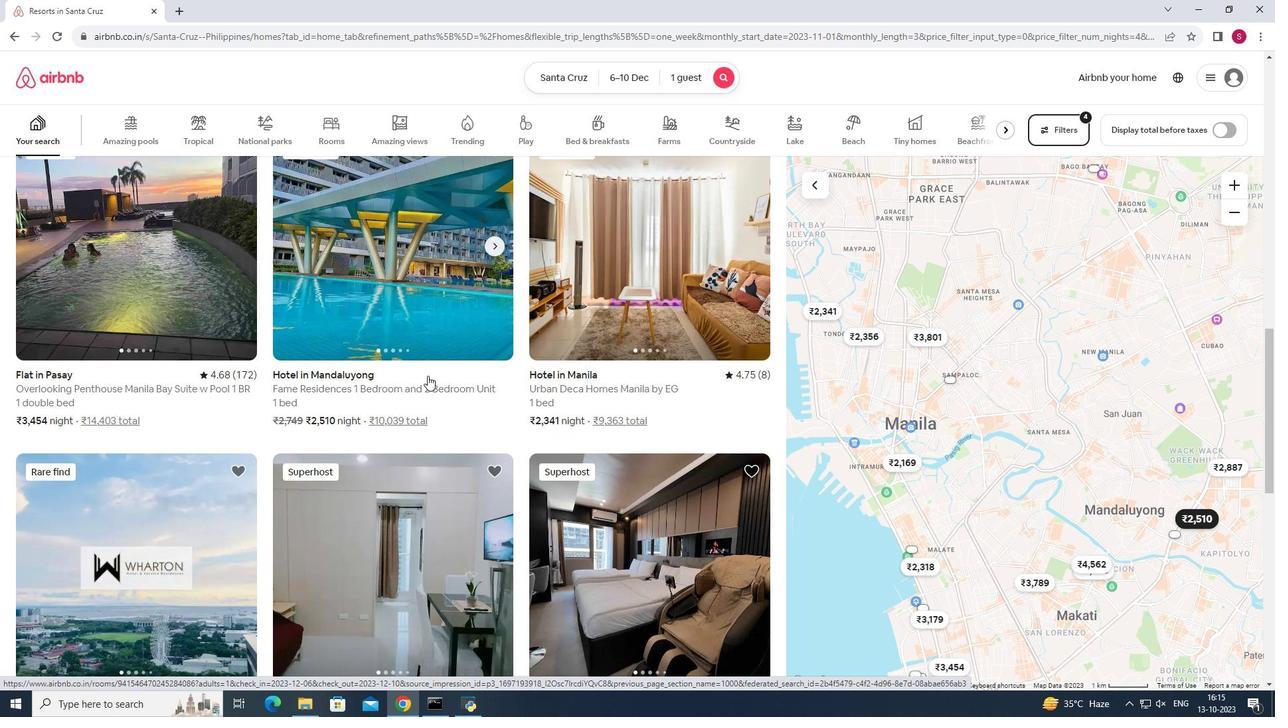 
Action: Mouse scrolled (427, 375) with delta (0, 0)
Screenshot: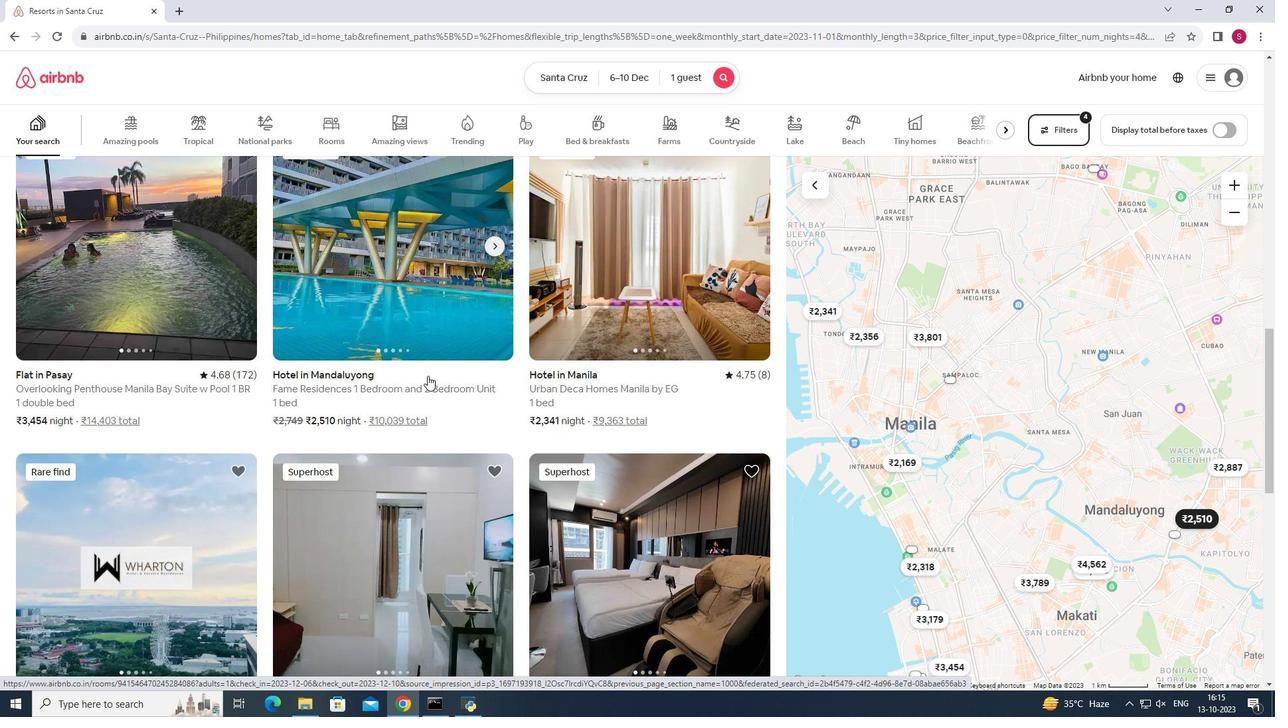 
Action: Mouse scrolled (427, 375) with delta (0, 0)
Screenshot: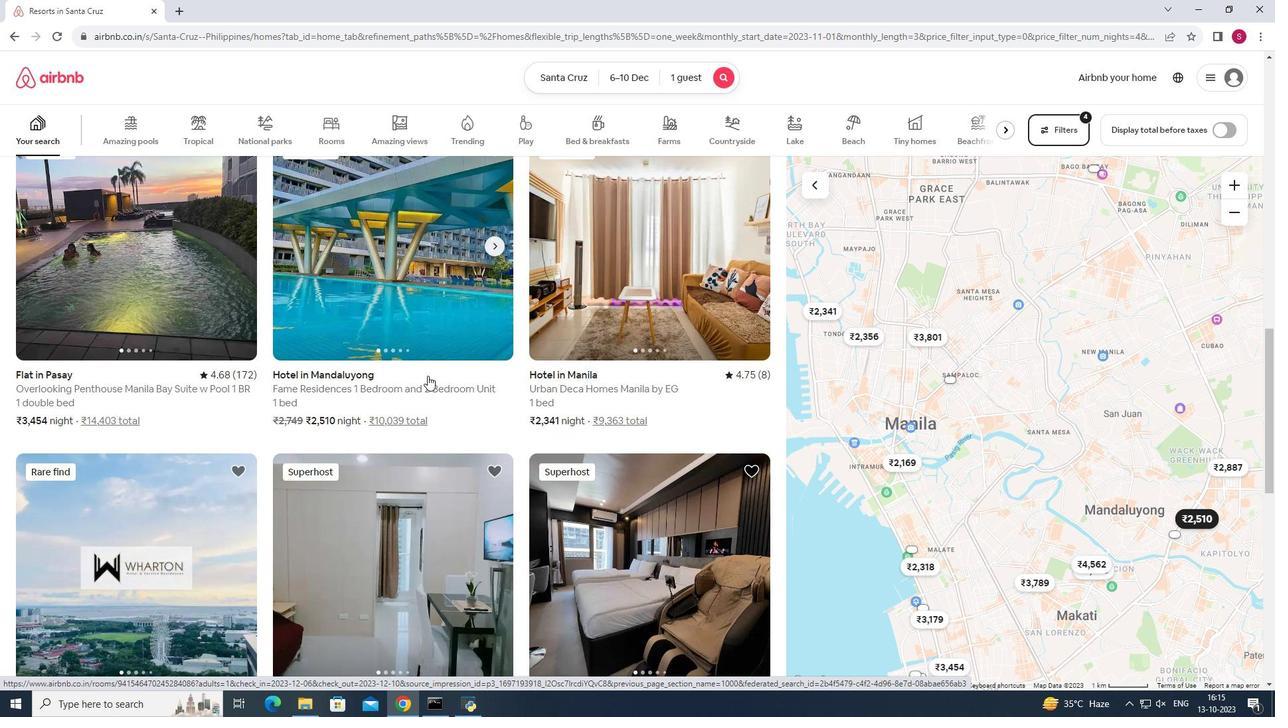
Action: Mouse scrolled (427, 375) with delta (0, 0)
Screenshot: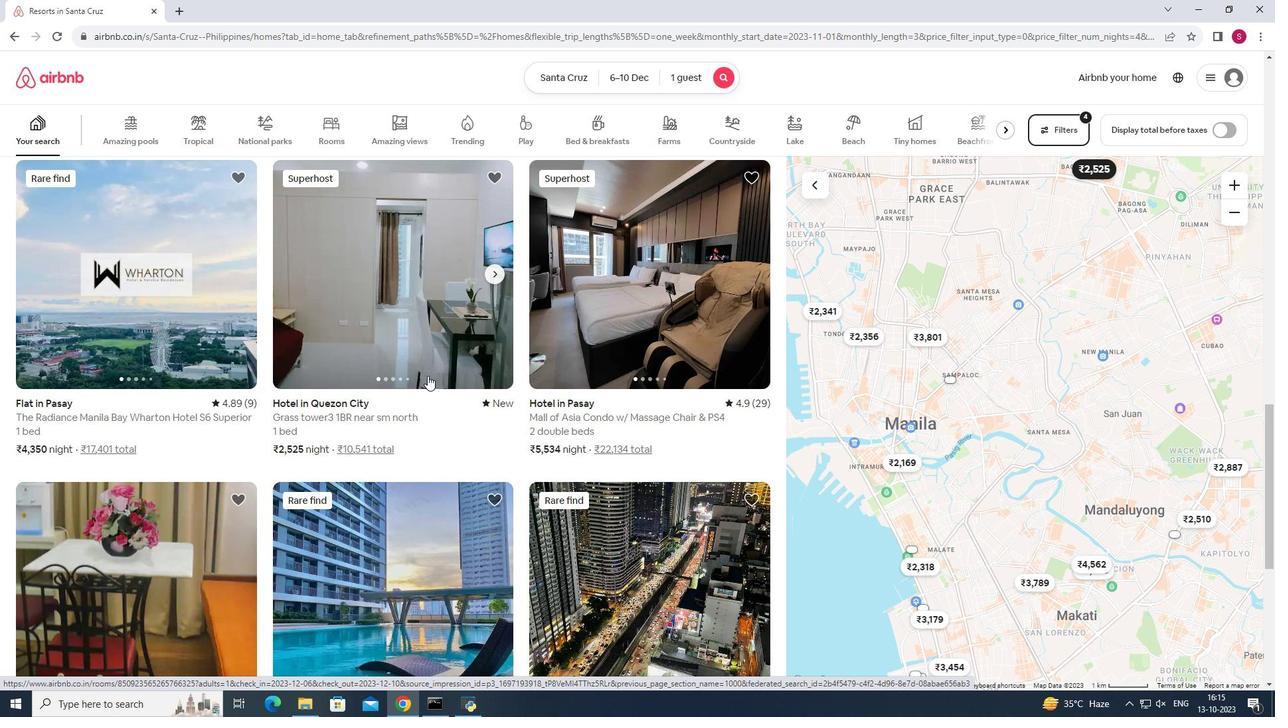 
Action: Mouse scrolled (427, 375) with delta (0, 0)
Screenshot: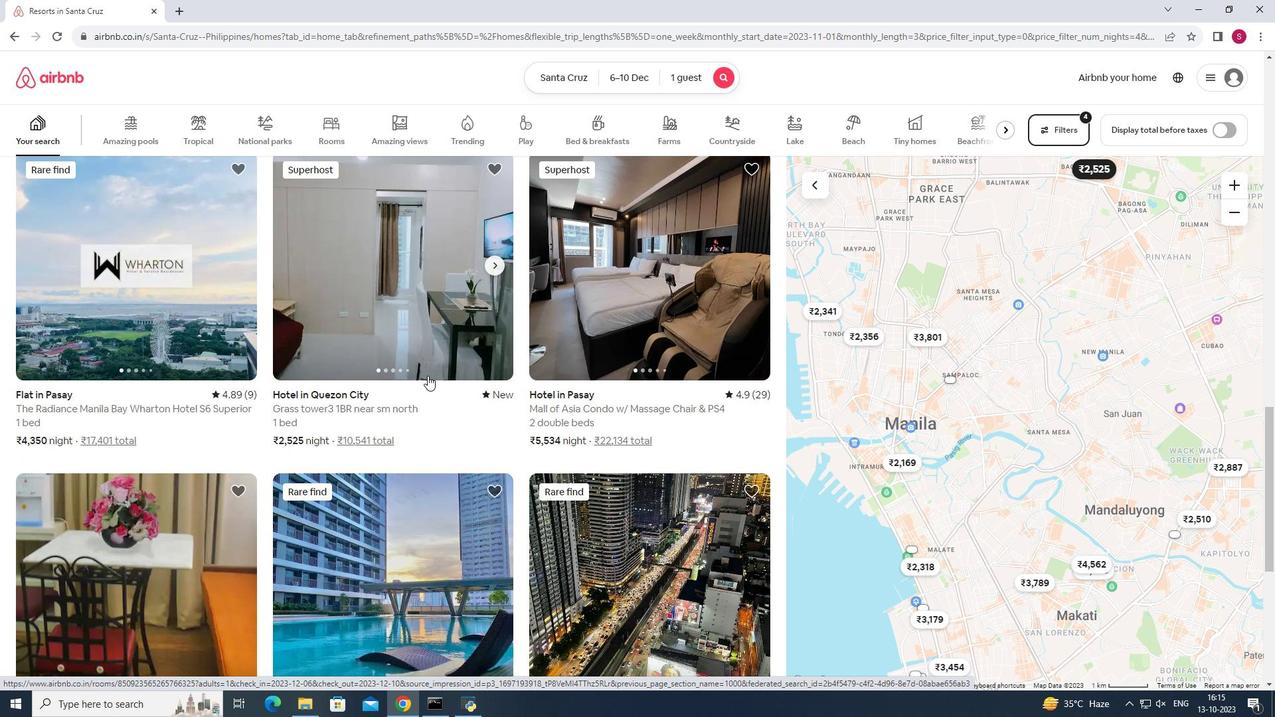 
Action: Mouse scrolled (427, 375) with delta (0, 0)
Screenshot: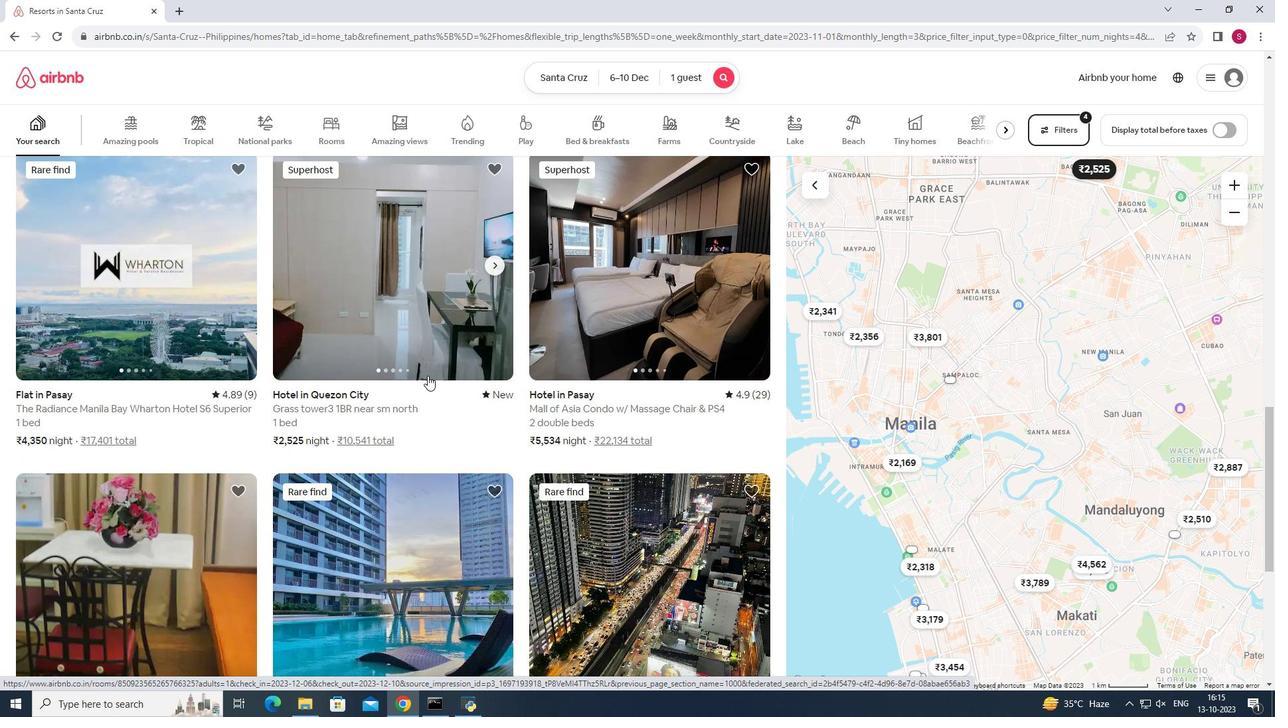 
Action: Mouse scrolled (427, 375) with delta (0, 0)
Screenshot: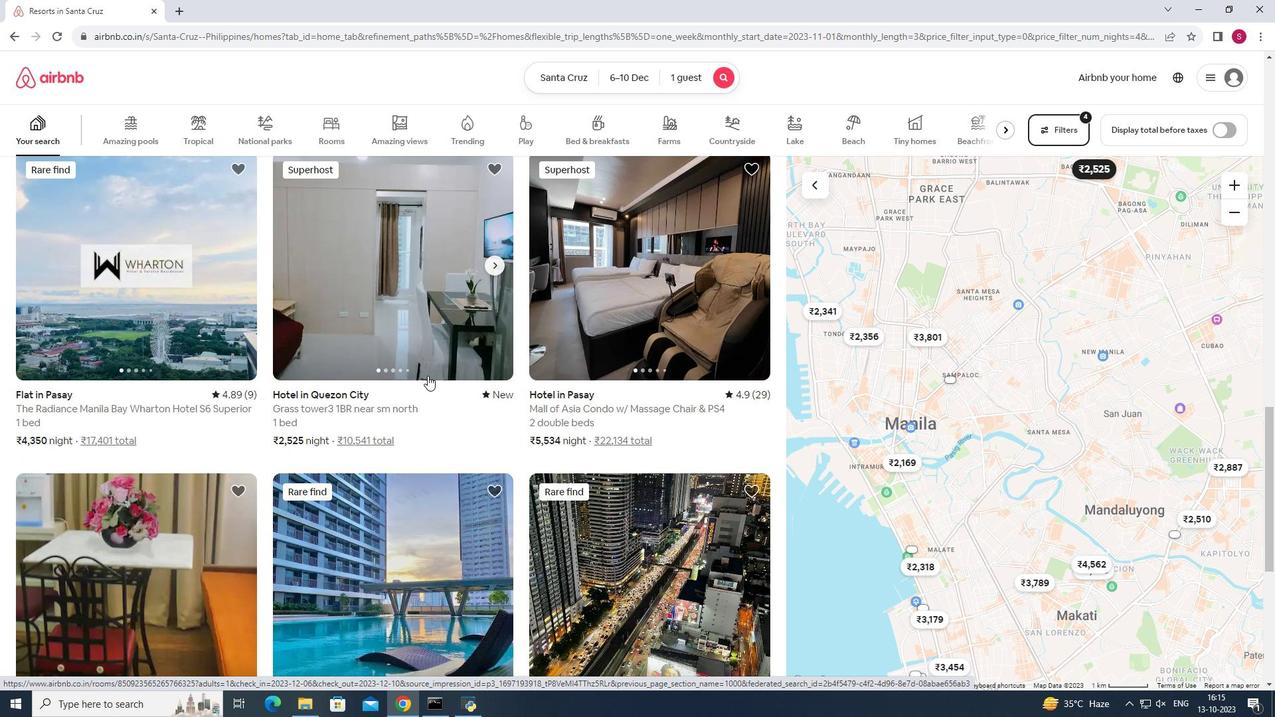 
Action: Mouse scrolled (427, 375) with delta (0, 0)
Screenshot: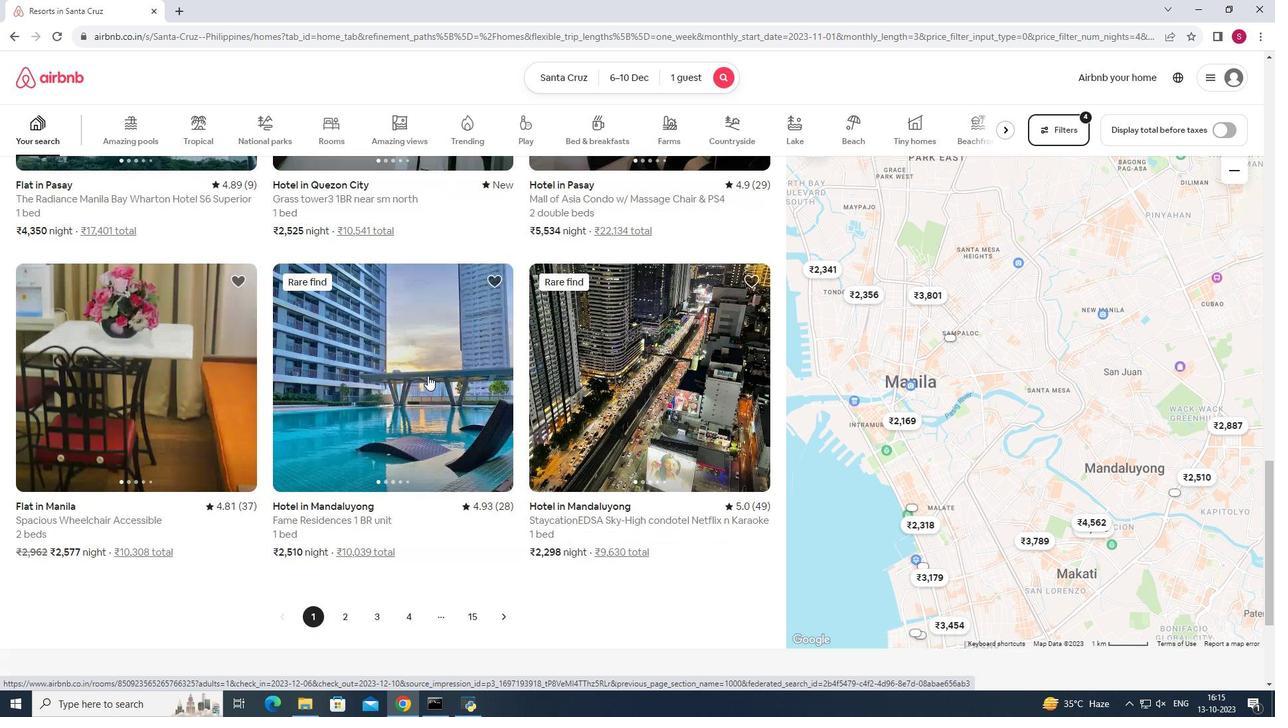 
Action: Mouse scrolled (427, 376) with delta (0, 0)
Screenshot: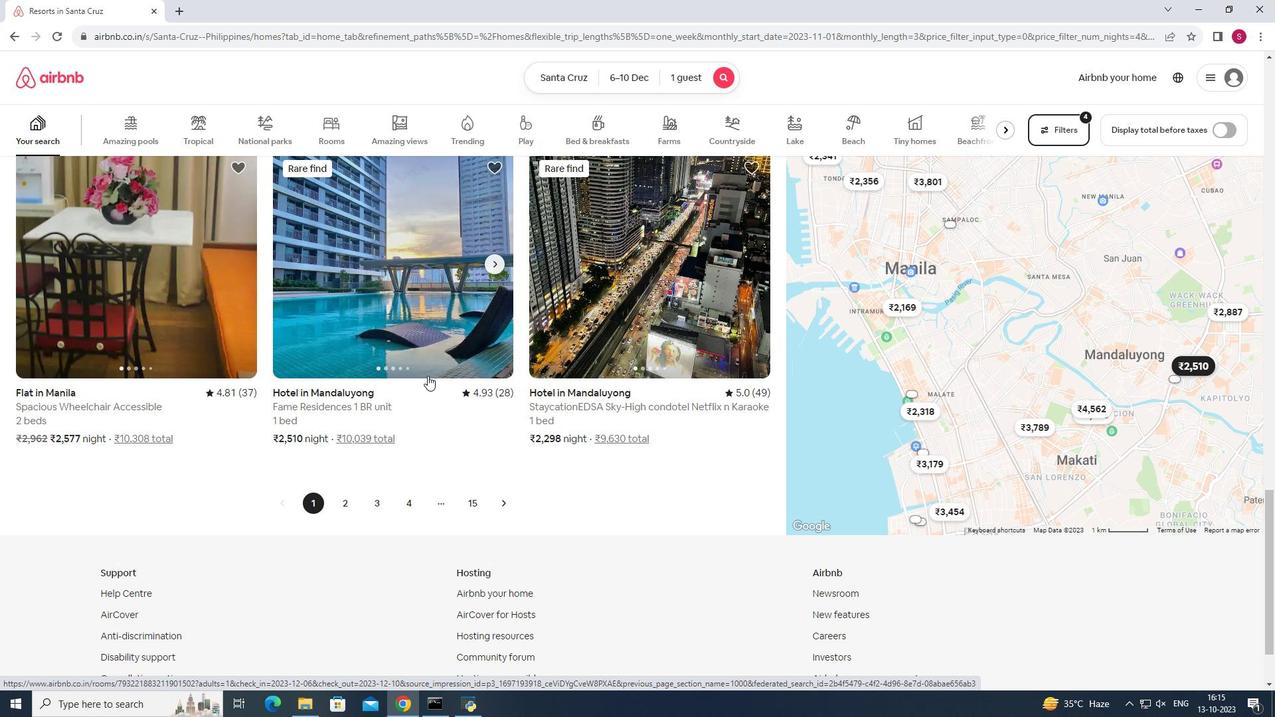 
Action: Mouse scrolled (427, 376) with delta (0, 0)
Screenshot: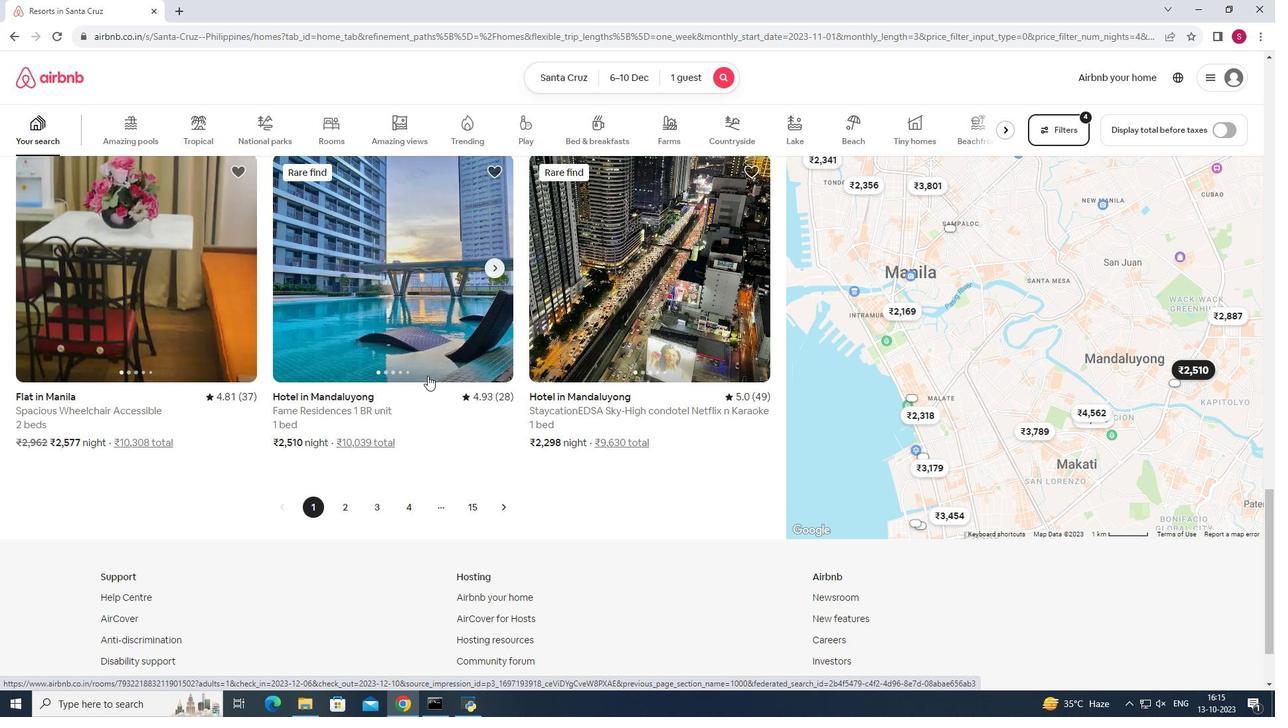 
Action: Mouse scrolled (427, 376) with delta (0, 0)
Screenshot: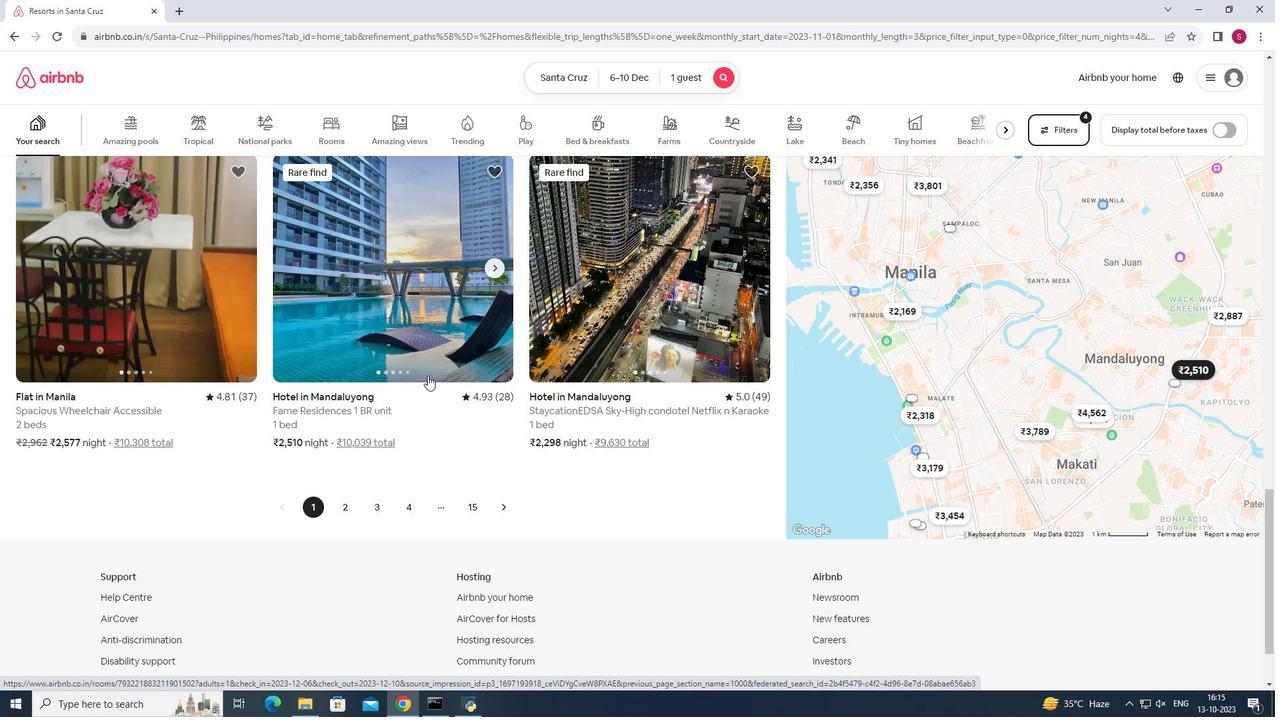 
Action: Mouse scrolled (427, 376) with delta (0, 0)
Screenshot: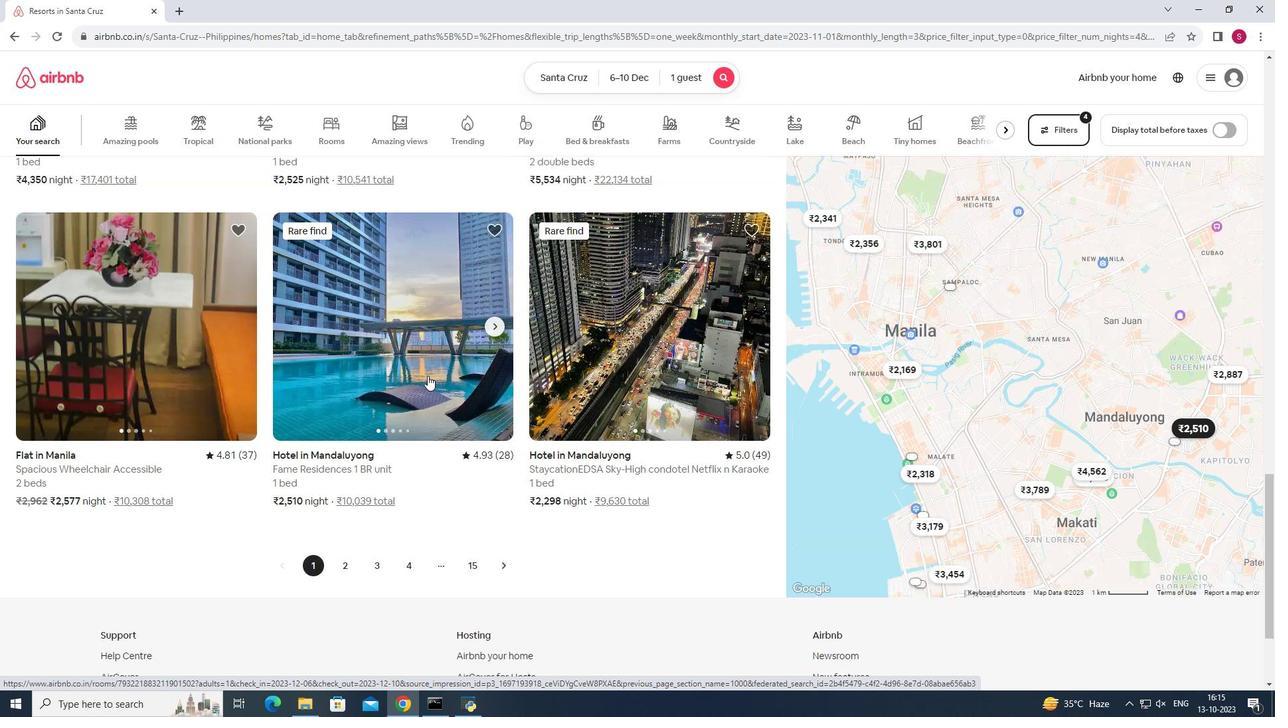 
Action: Mouse scrolled (427, 376) with delta (0, 0)
Screenshot: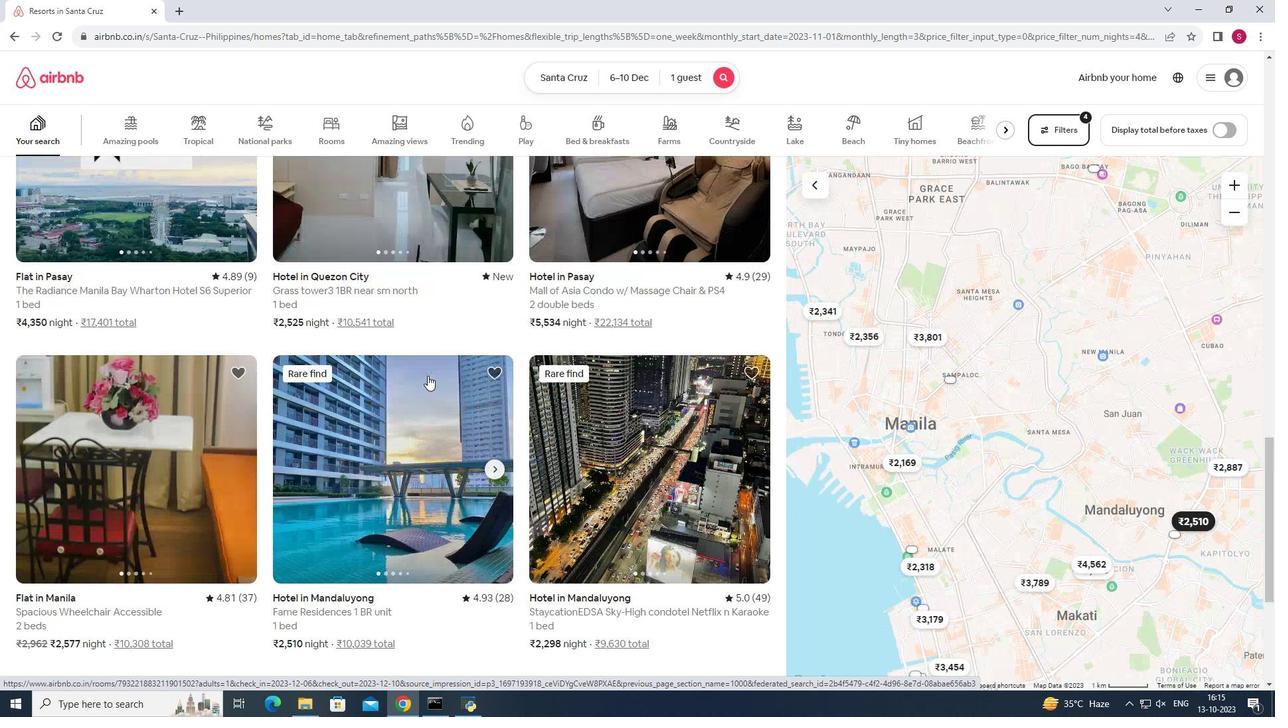 
Action: Mouse scrolled (427, 376) with delta (0, 0)
Screenshot: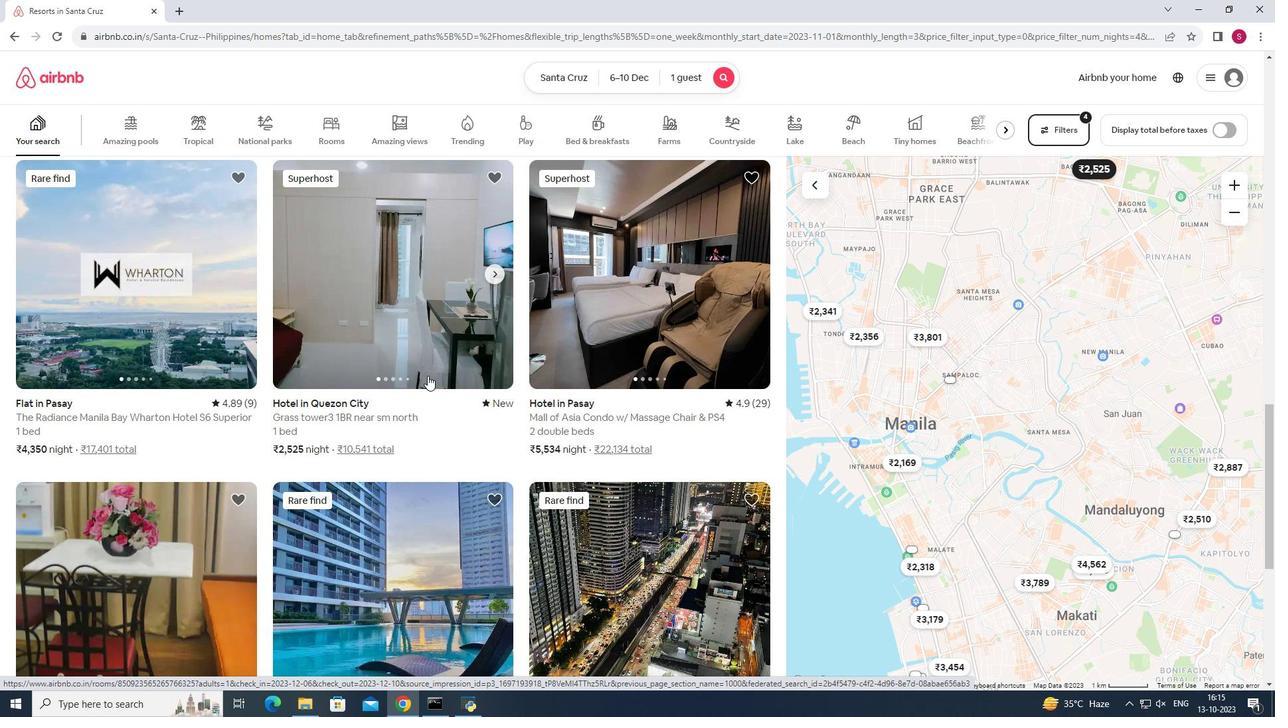 
Action: Mouse scrolled (427, 376) with delta (0, 0)
Screenshot: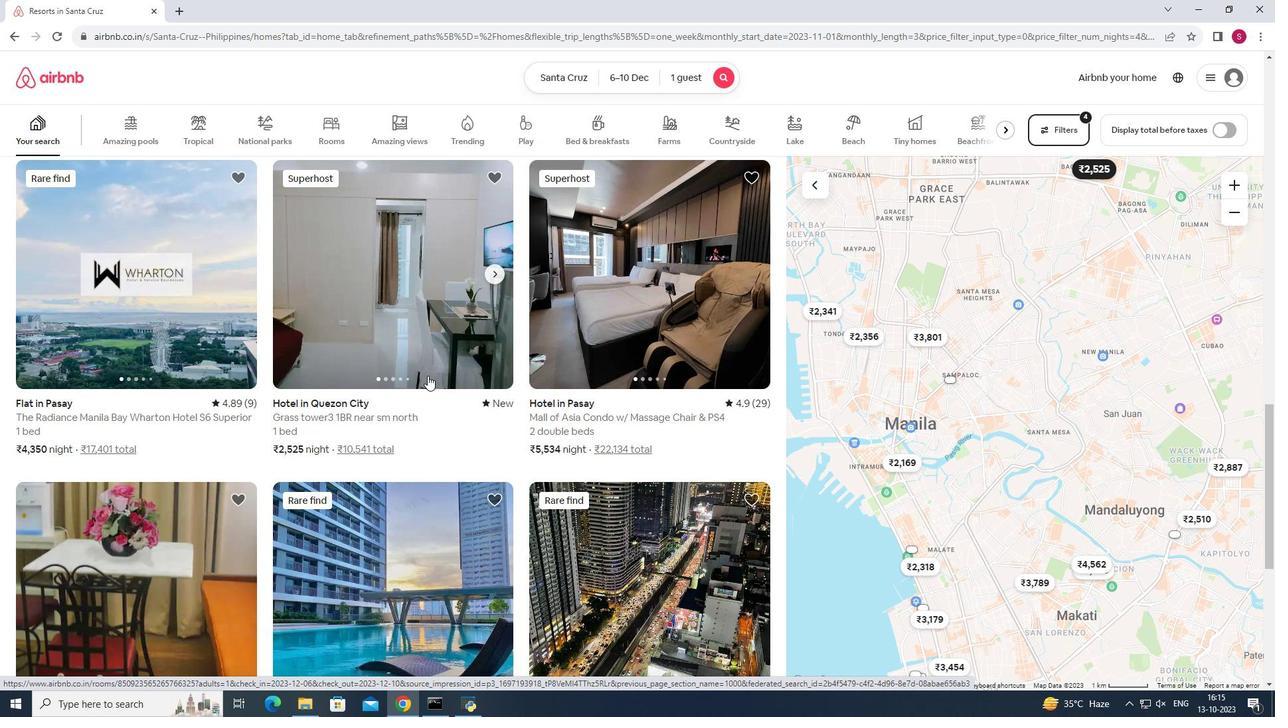 
Action: Mouse scrolled (427, 376) with delta (0, 0)
Screenshot: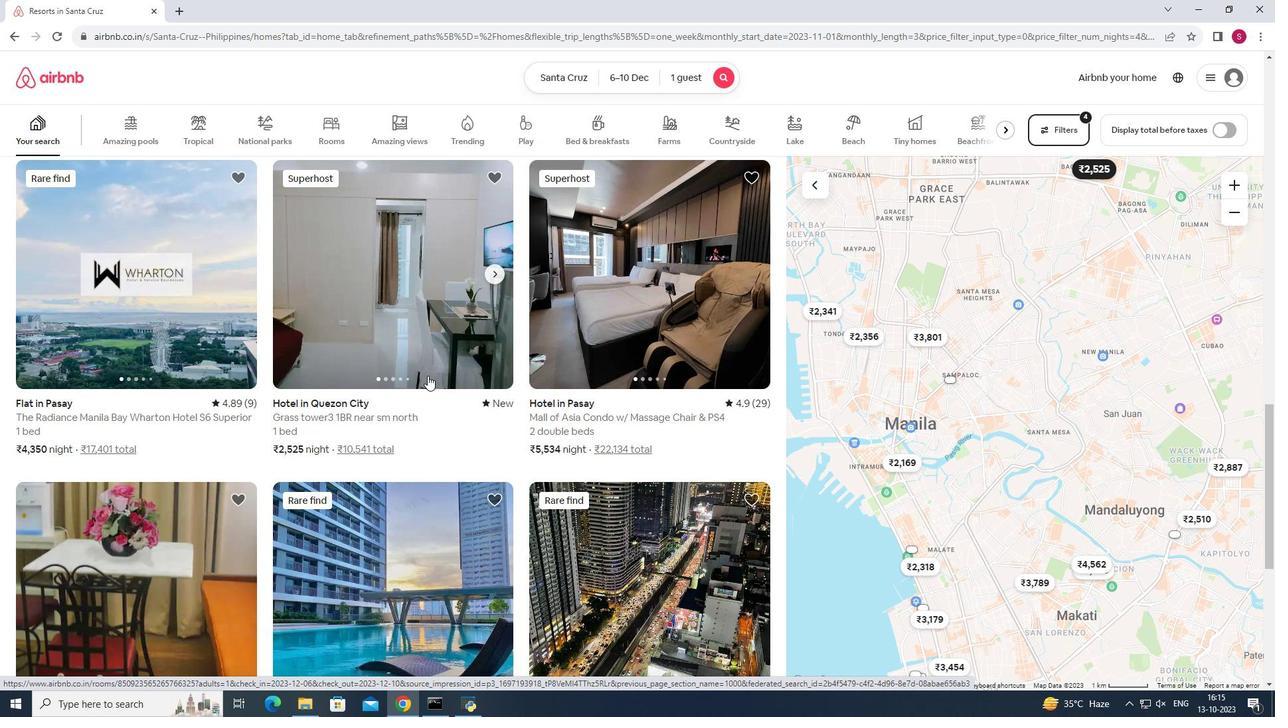 
Action: Mouse scrolled (427, 376) with delta (0, 0)
Screenshot: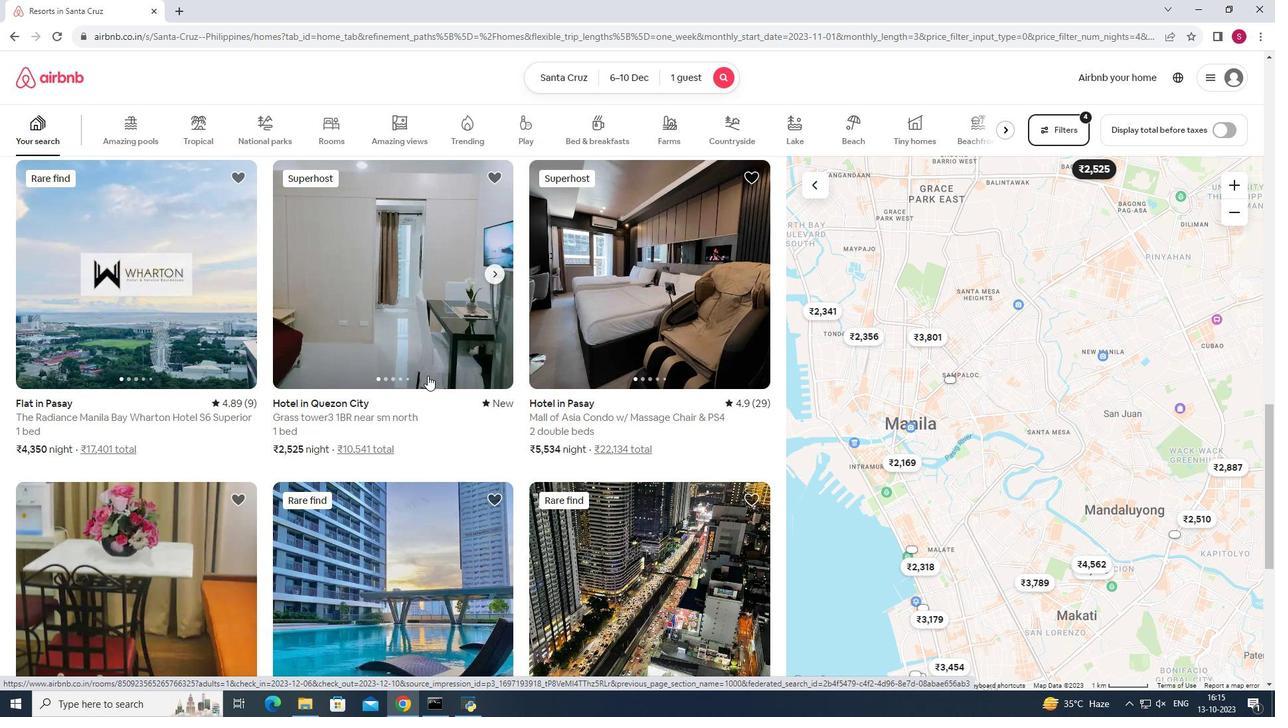 
Action: Mouse scrolled (427, 376) with delta (0, 0)
Screenshot: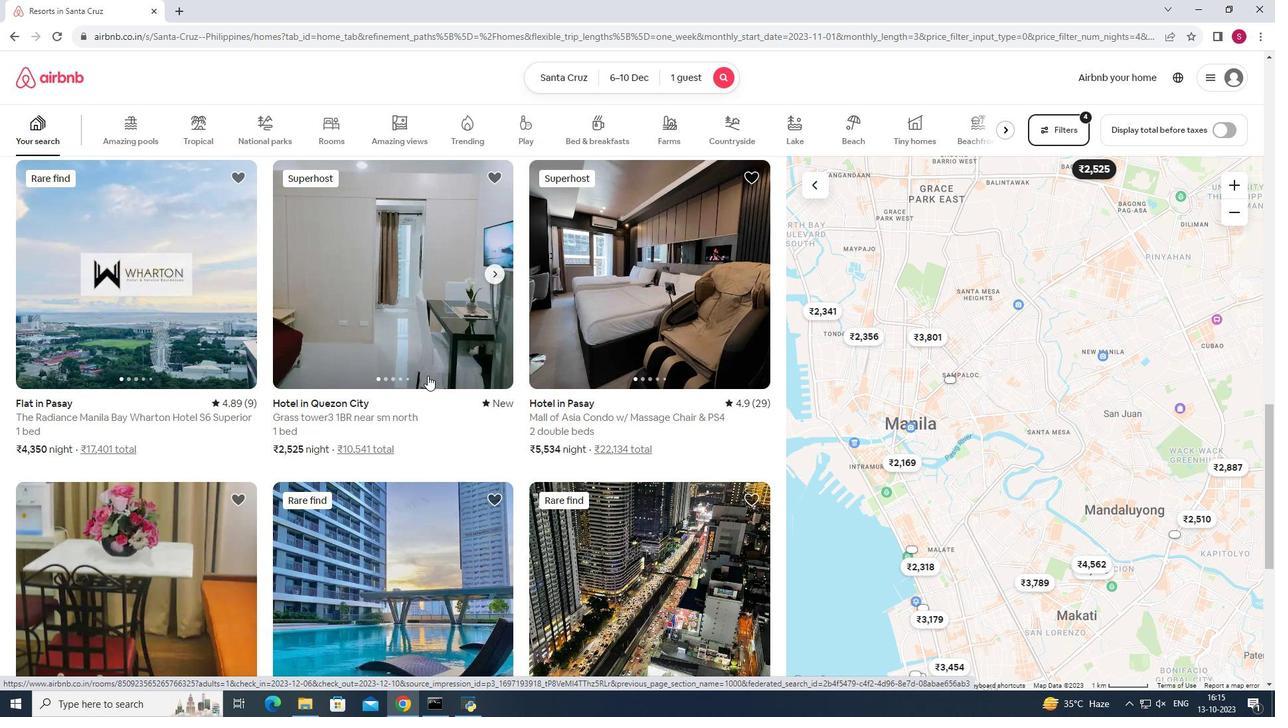 
Action: Mouse scrolled (427, 376) with delta (0, 0)
Screenshot: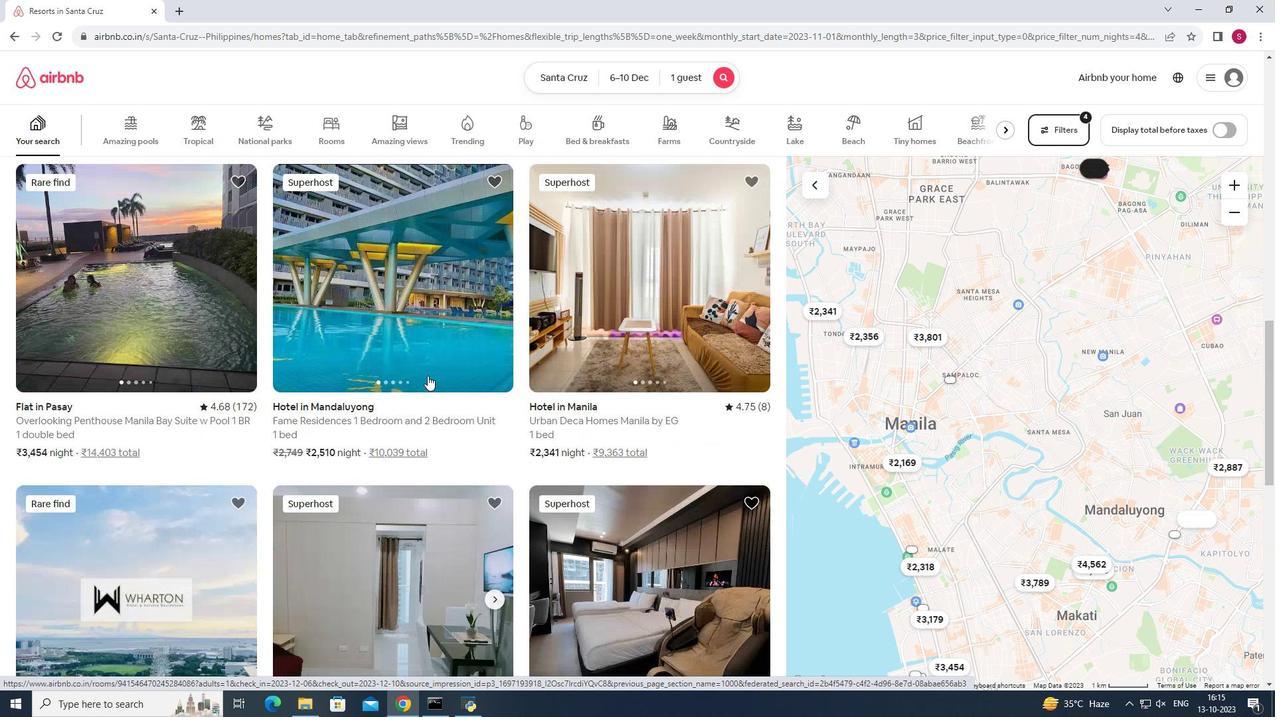 
Action: Mouse scrolled (427, 376) with delta (0, 0)
Screenshot: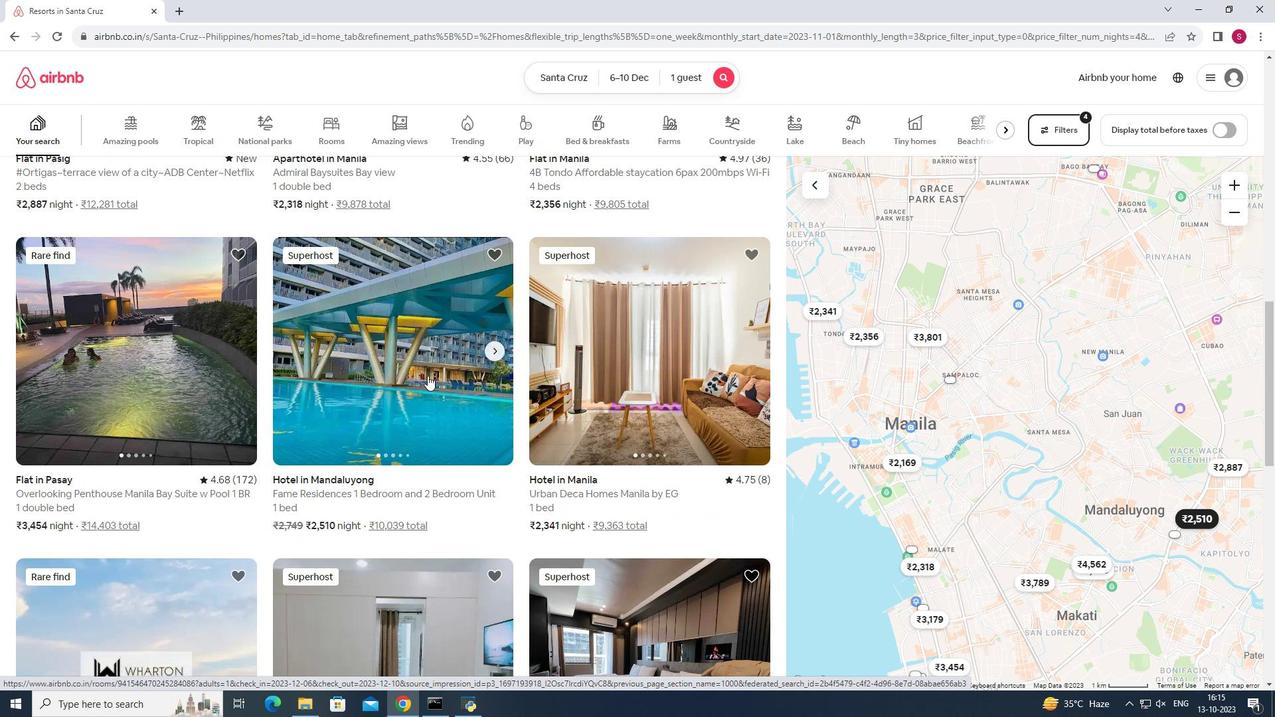 
Action: Mouse scrolled (427, 376) with delta (0, 0)
Screenshot: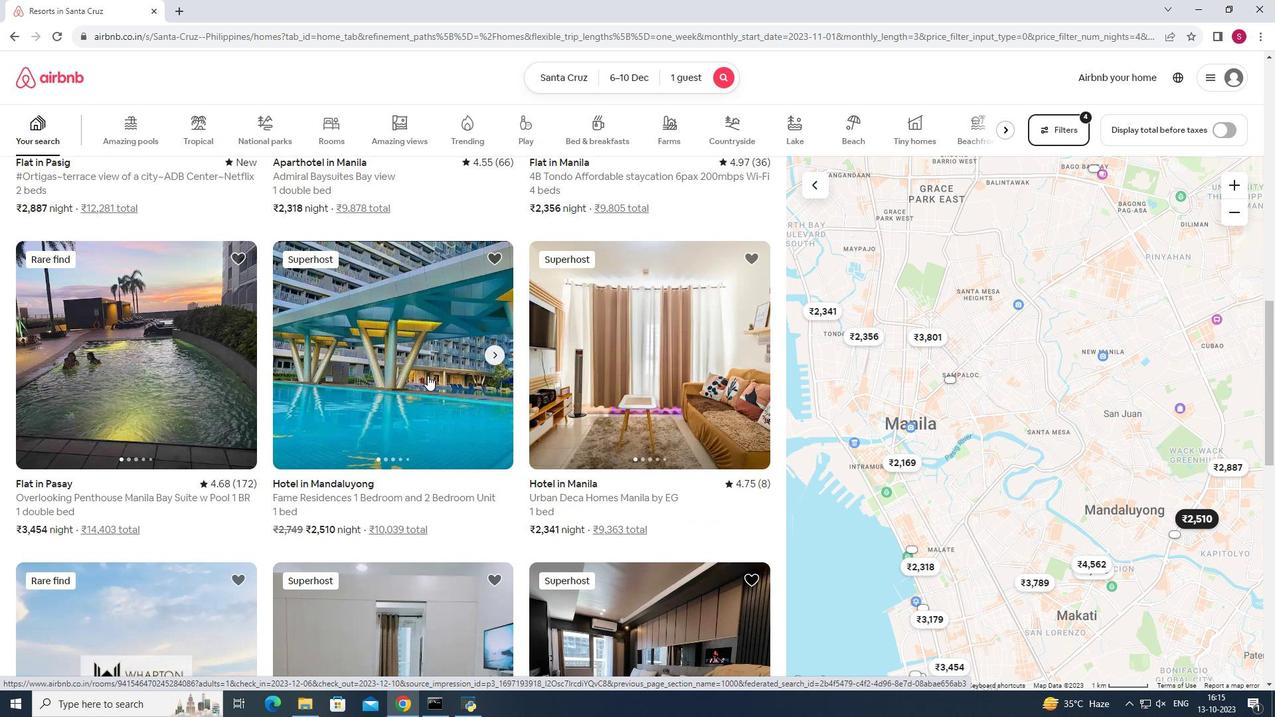
Action: Mouse scrolled (427, 376) with delta (0, 0)
Screenshot: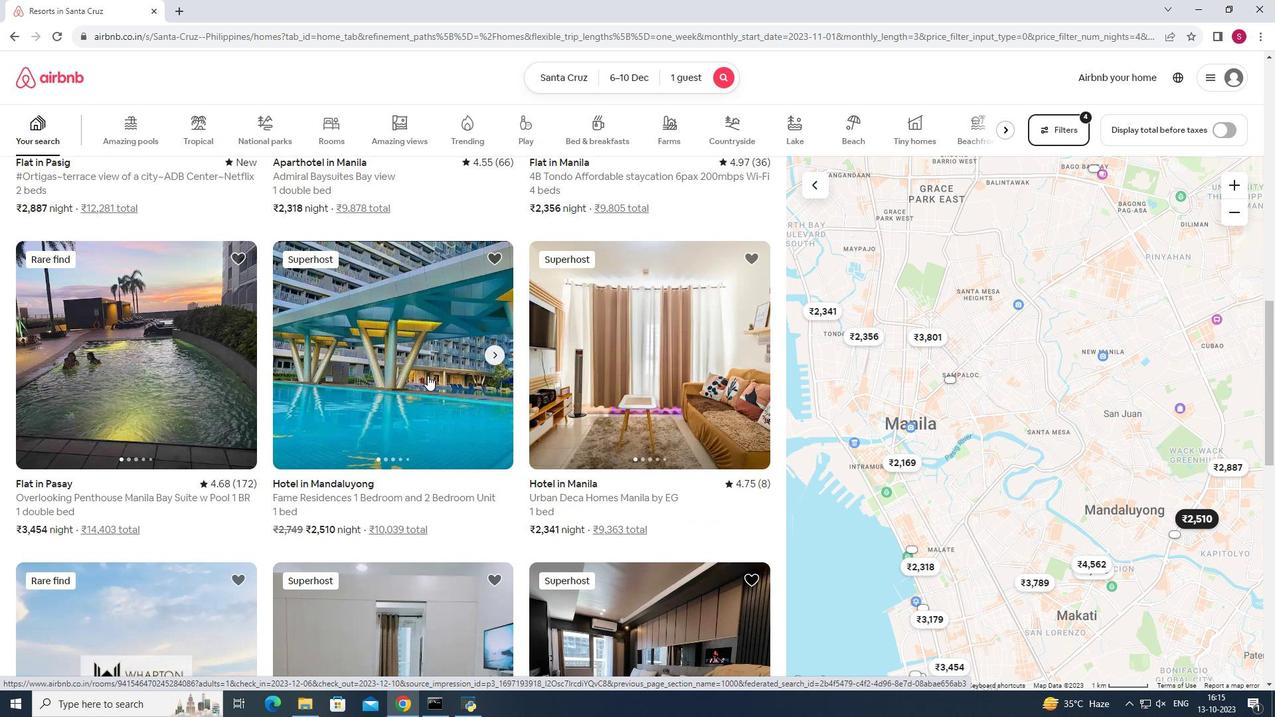 
Action: Mouse scrolled (427, 376) with delta (0, 0)
Screenshot: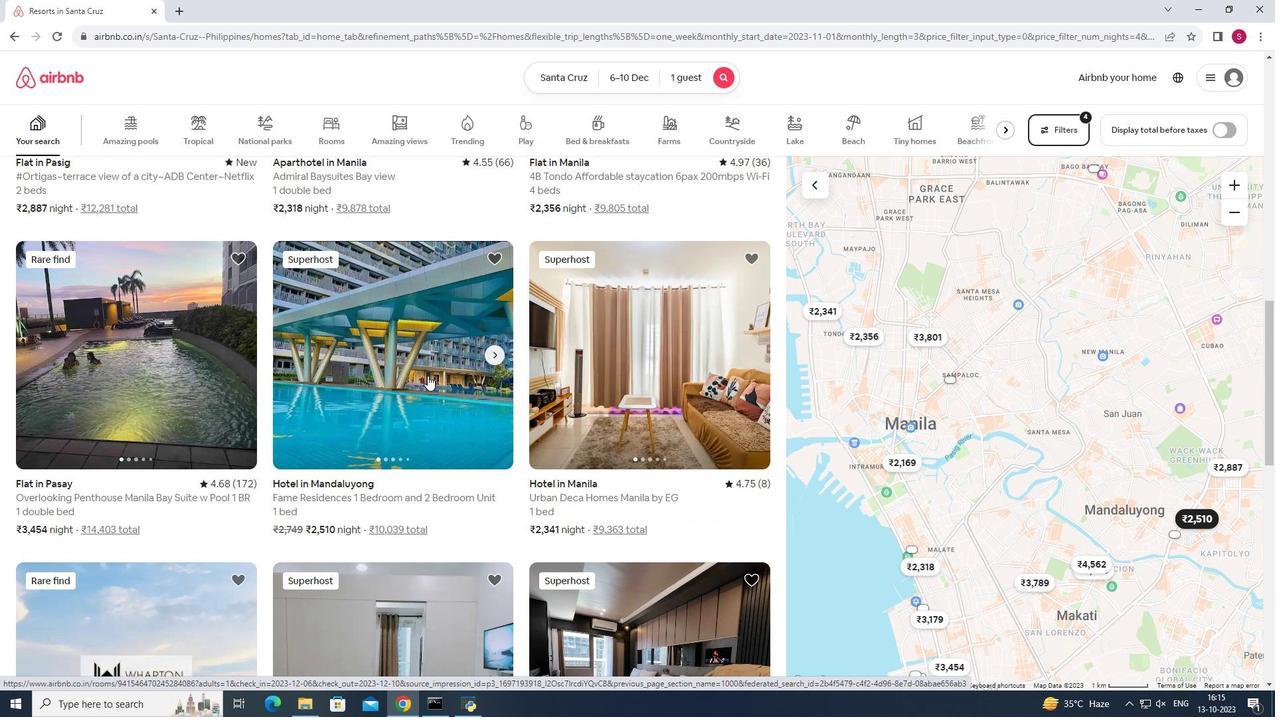 
Action: Mouse scrolled (427, 376) with delta (0, 0)
Screenshot: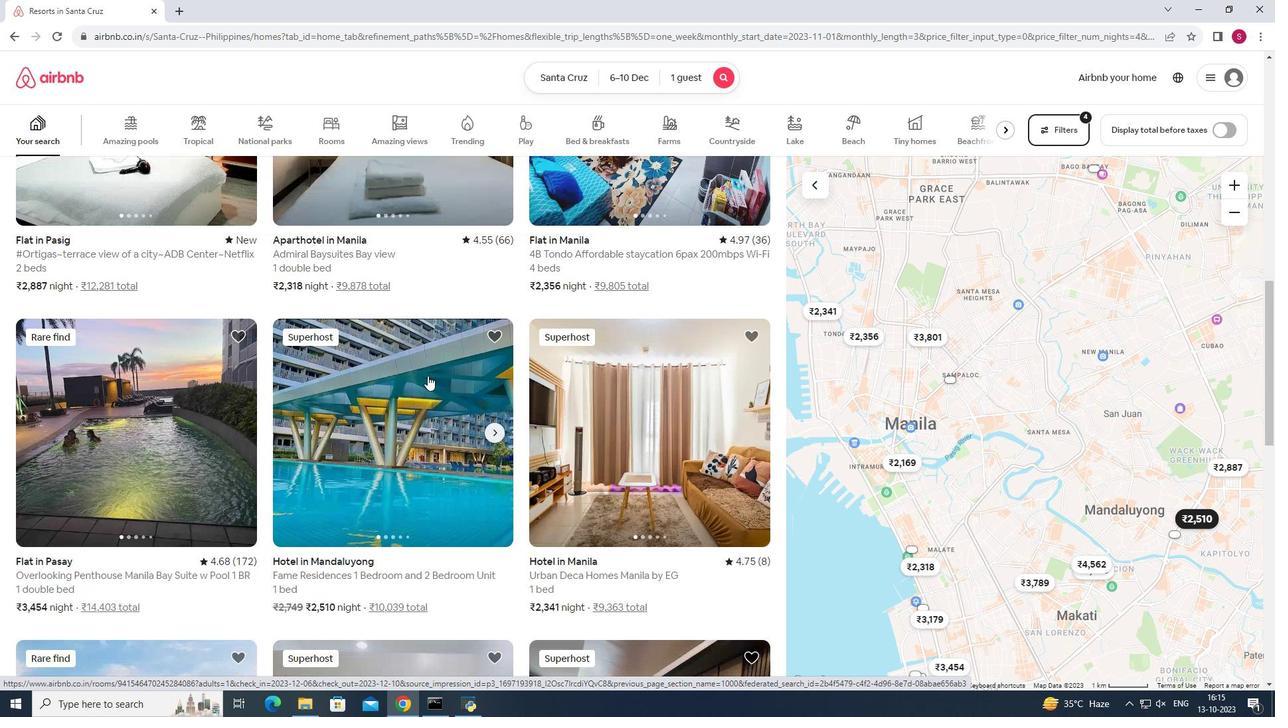 
Action: Mouse scrolled (427, 376) with delta (0, 0)
Screenshot: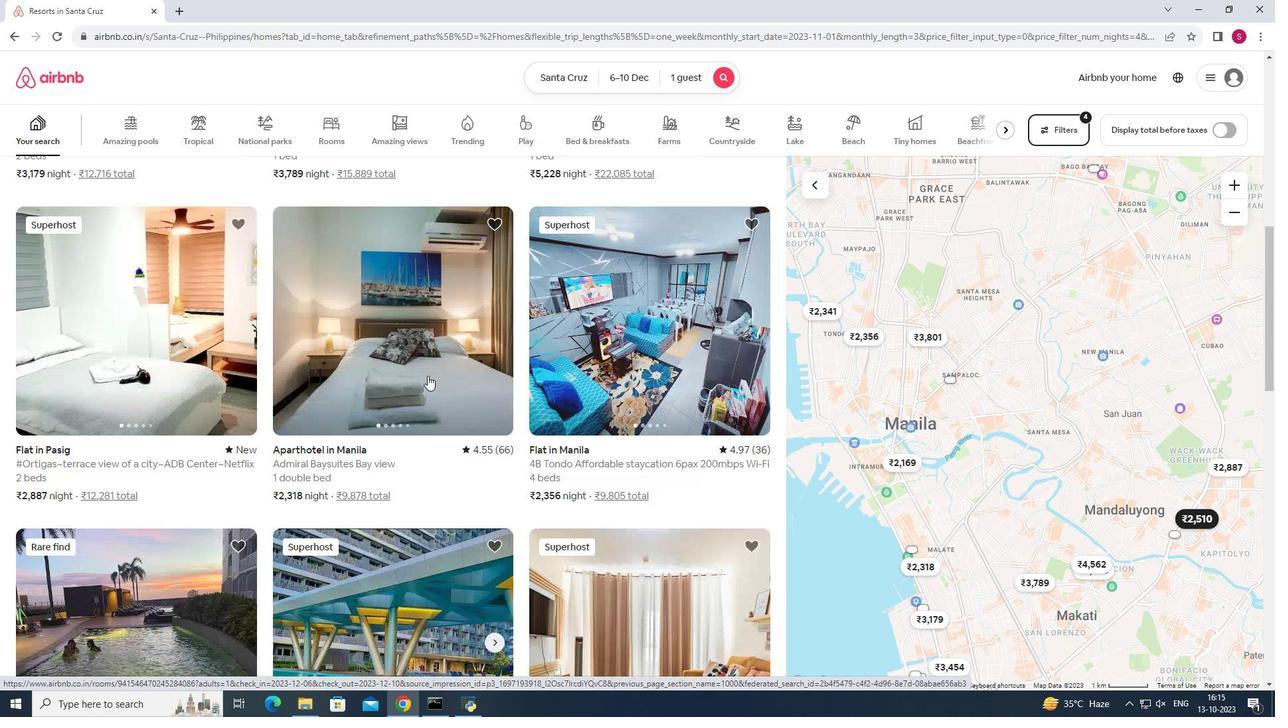 
Action: Mouse scrolled (427, 376) with delta (0, 0)
Screenshot: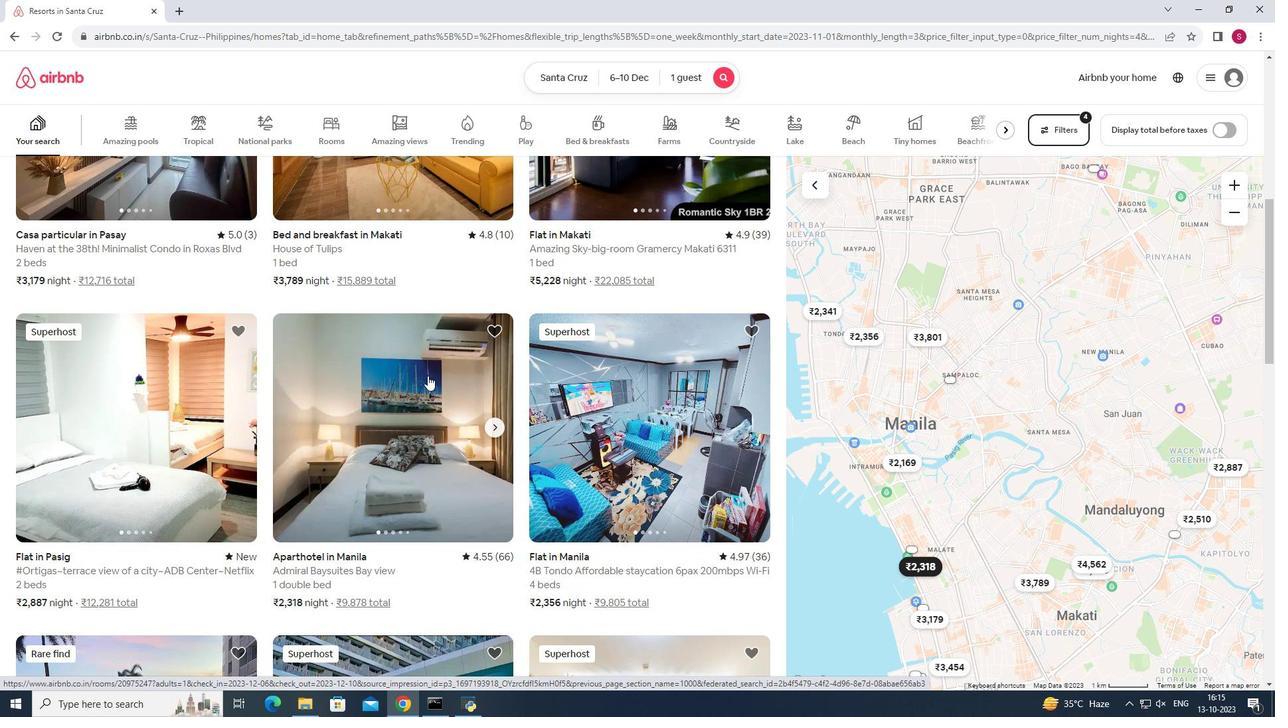 
Action: Mouse scrolled (427, 376) with delta (0, 0)
Screenshot: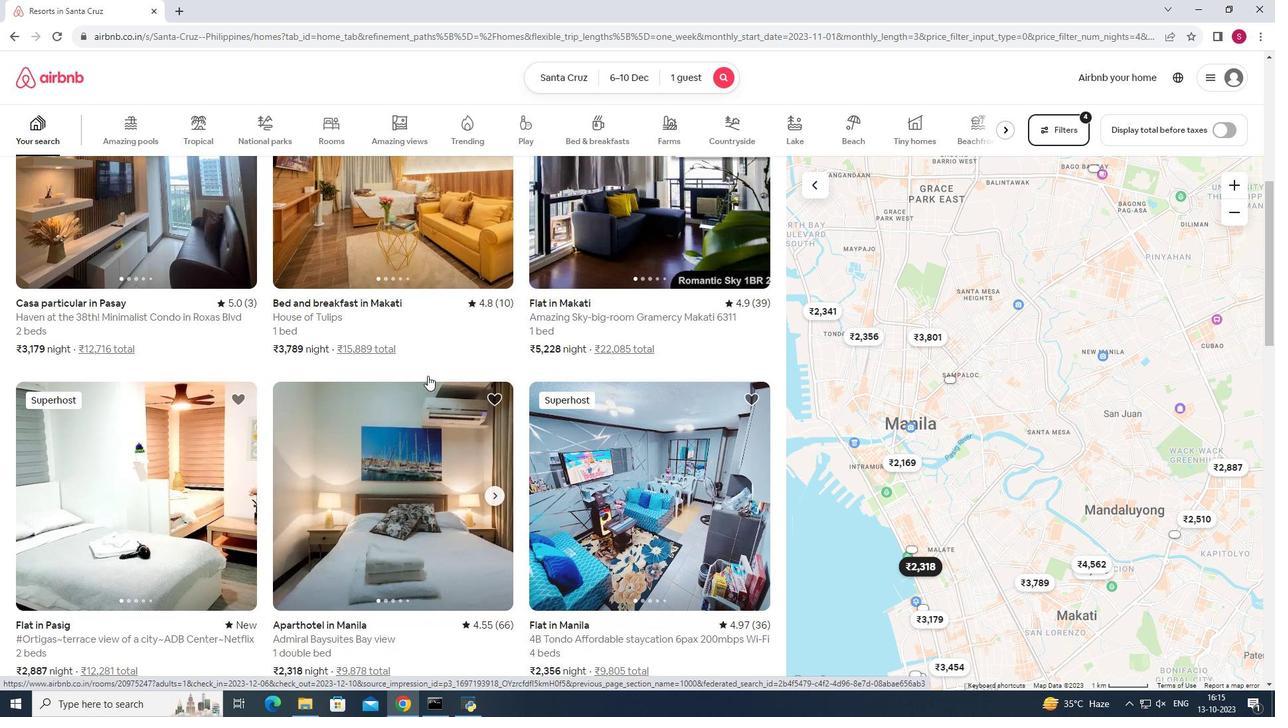 
Action: Mouse scrolled (427, 376) with delta (0, 0)
Screenshot: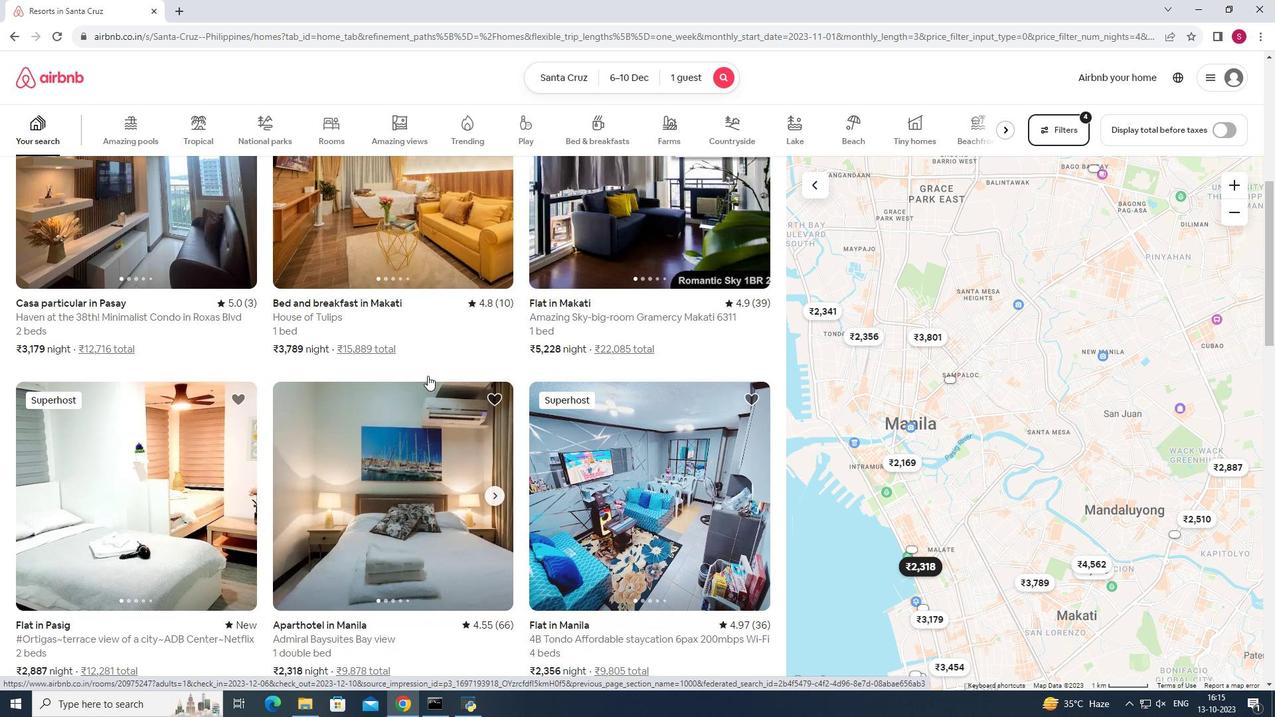 
Action: Mouse scrolled (427, 376) with delta (0, 0)
Screenshot: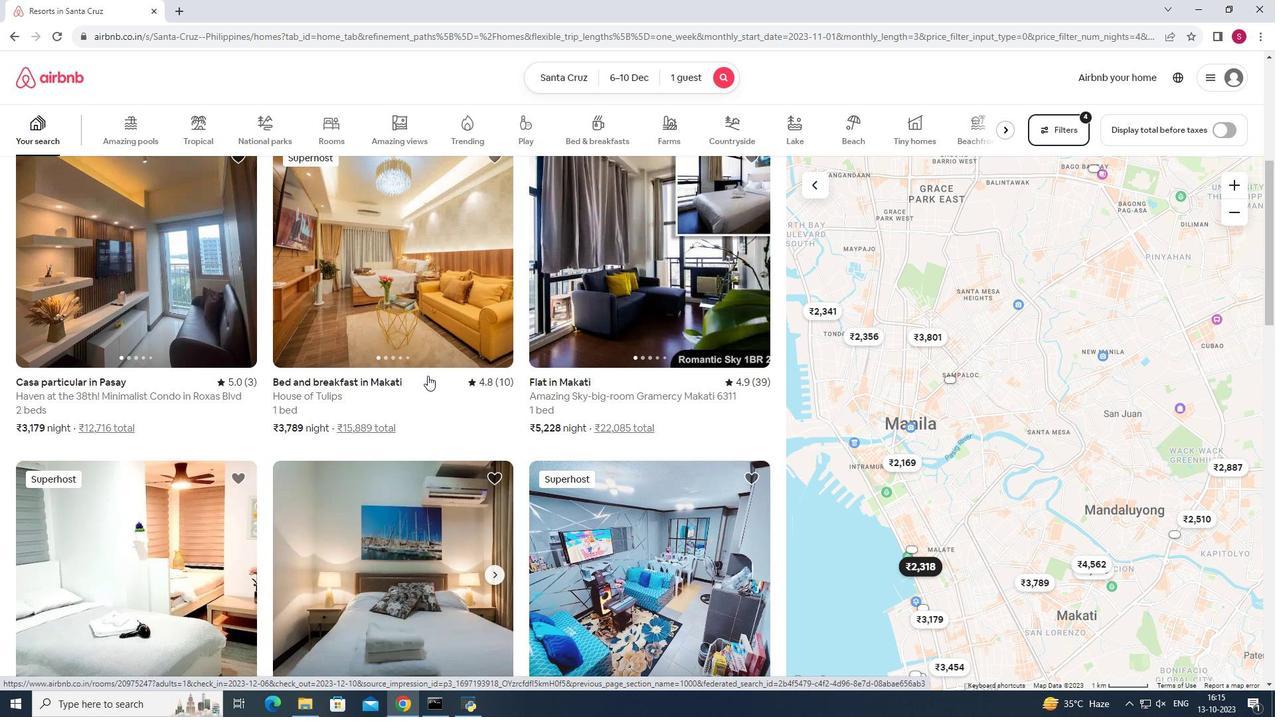 
Action: Mouse scrolled (427, 376) with delta (0, 0)
Screenshot: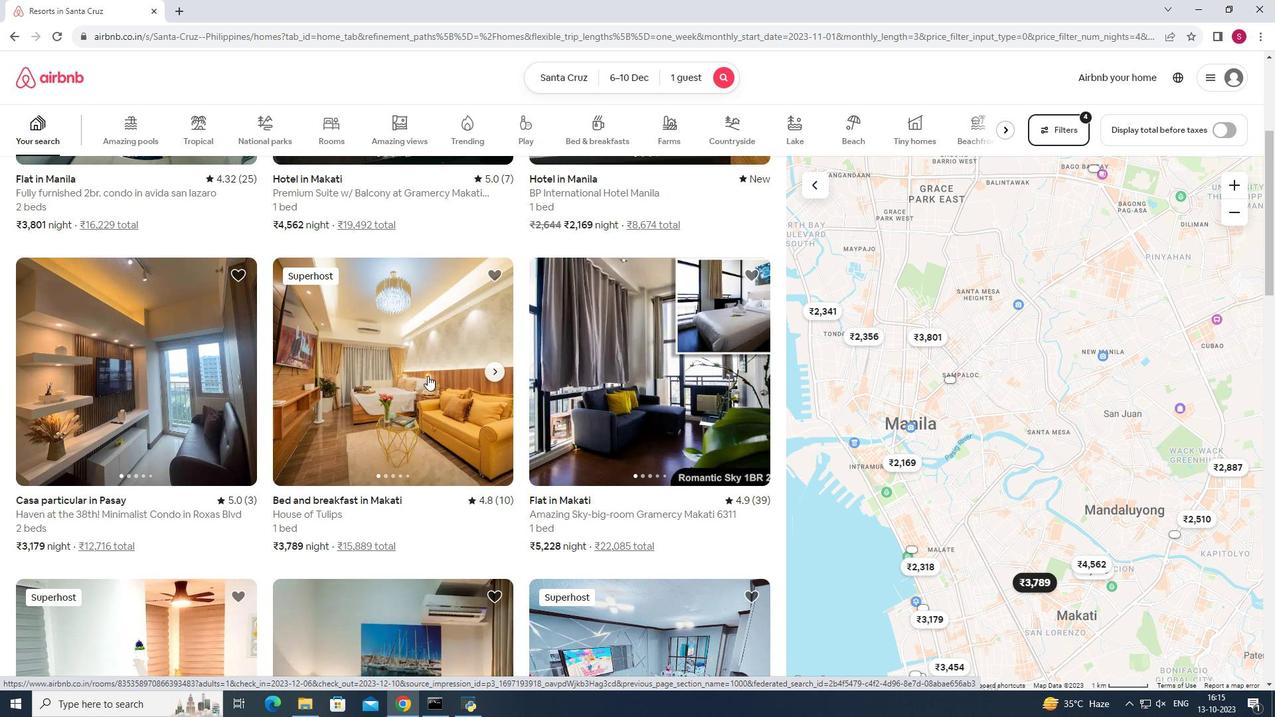 
Action: Mouse scrolled (427, 376) with delta (0, 0)
Screenshot: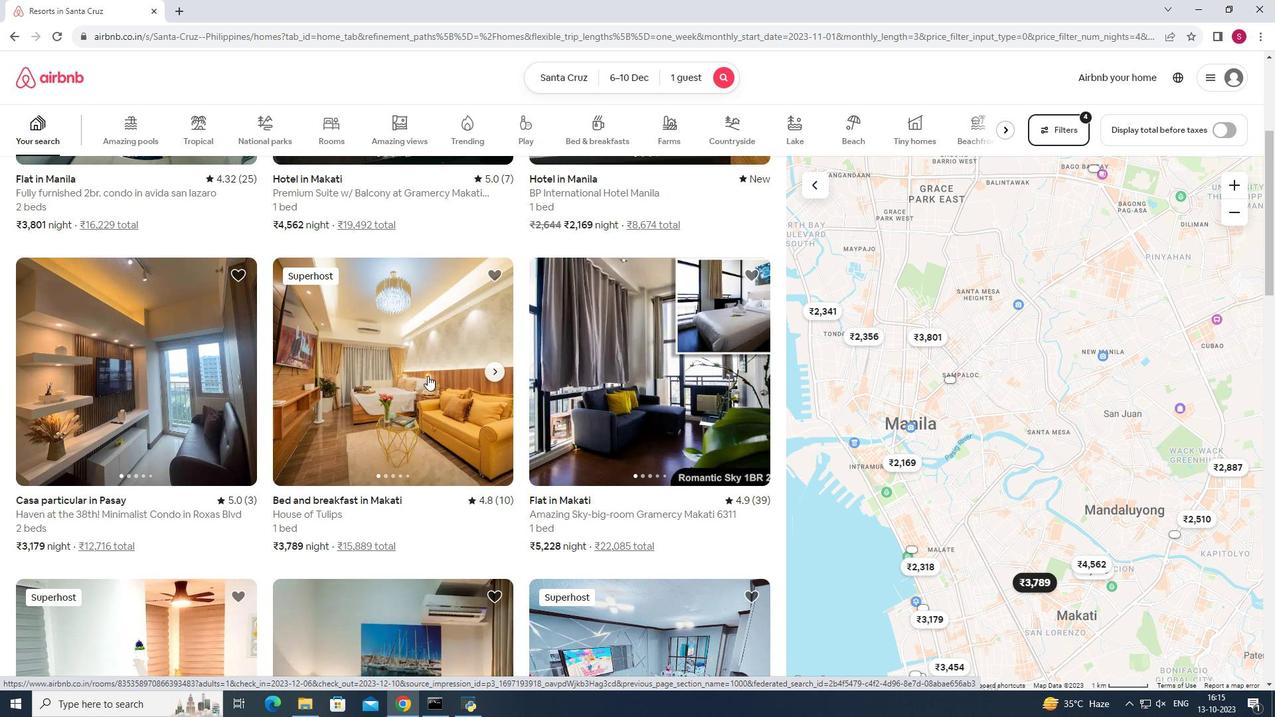 
Action: Mouse scrolled (427, 376) with delta (0, 0)
Screenshot: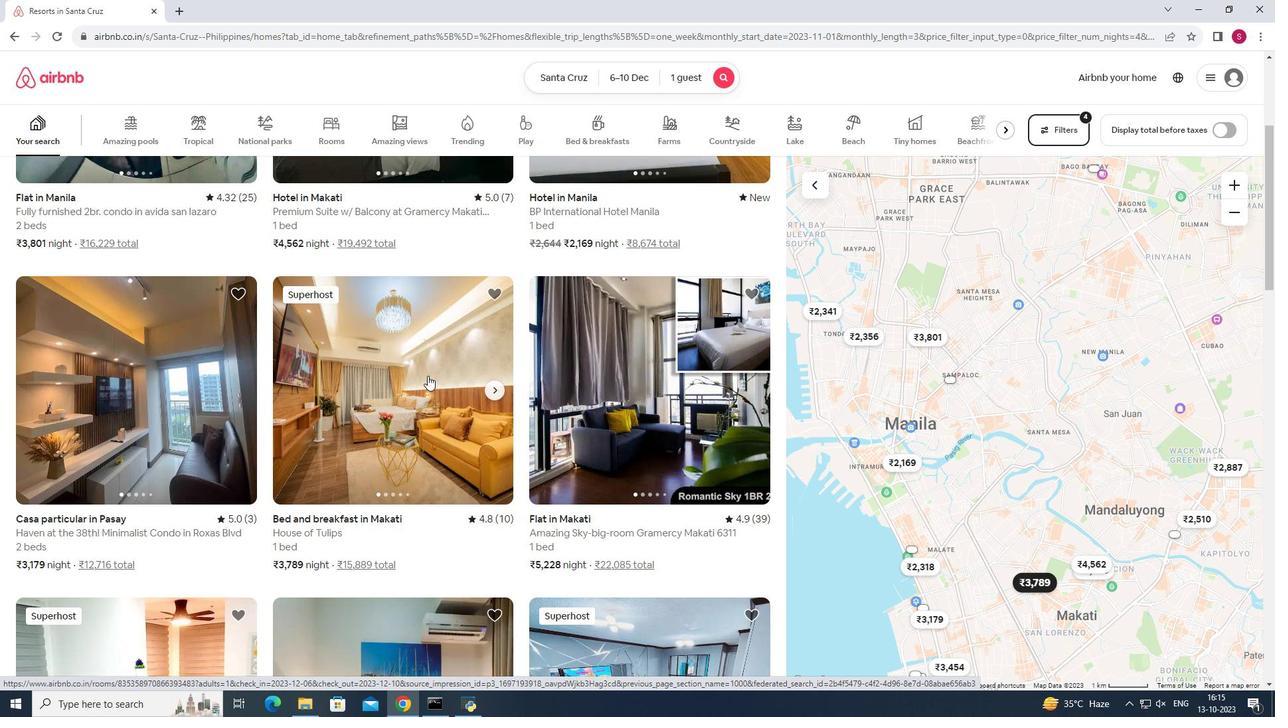
Action: Mouse scrolled (427, 376) with delta (0, 0)
Screenshot: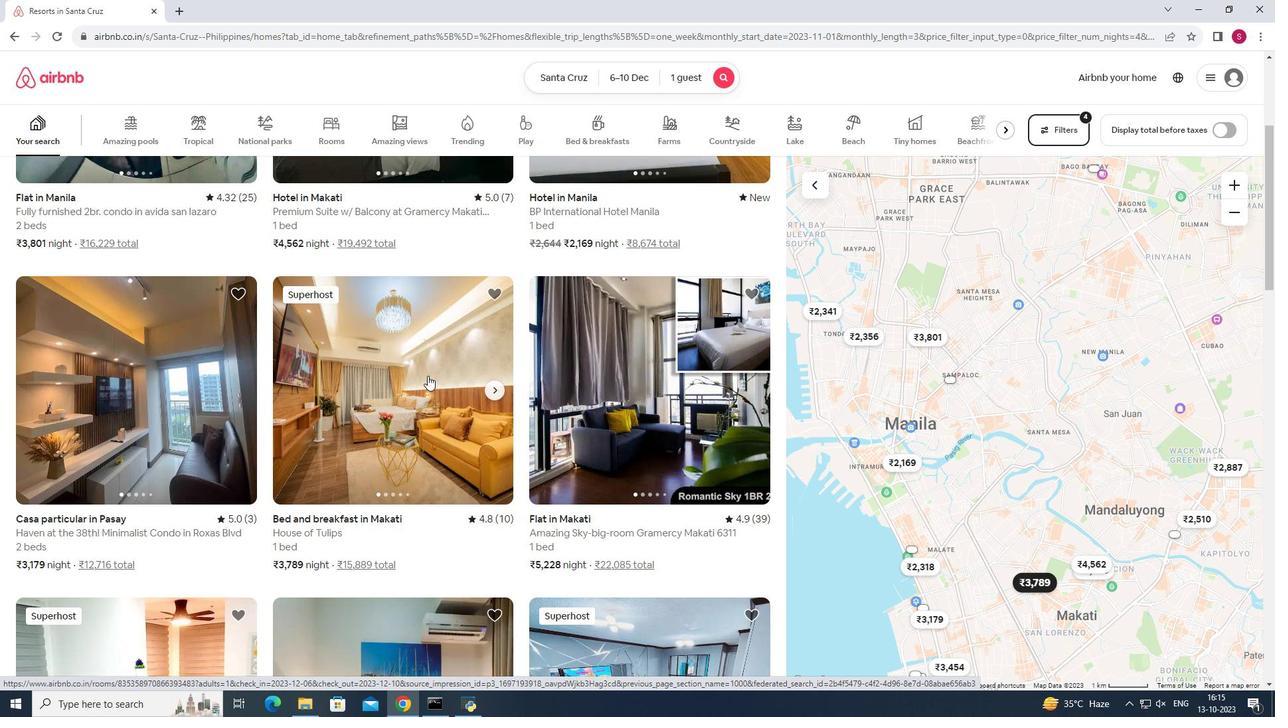 
Action: Mouse moved to (375, 307)
Screenshot: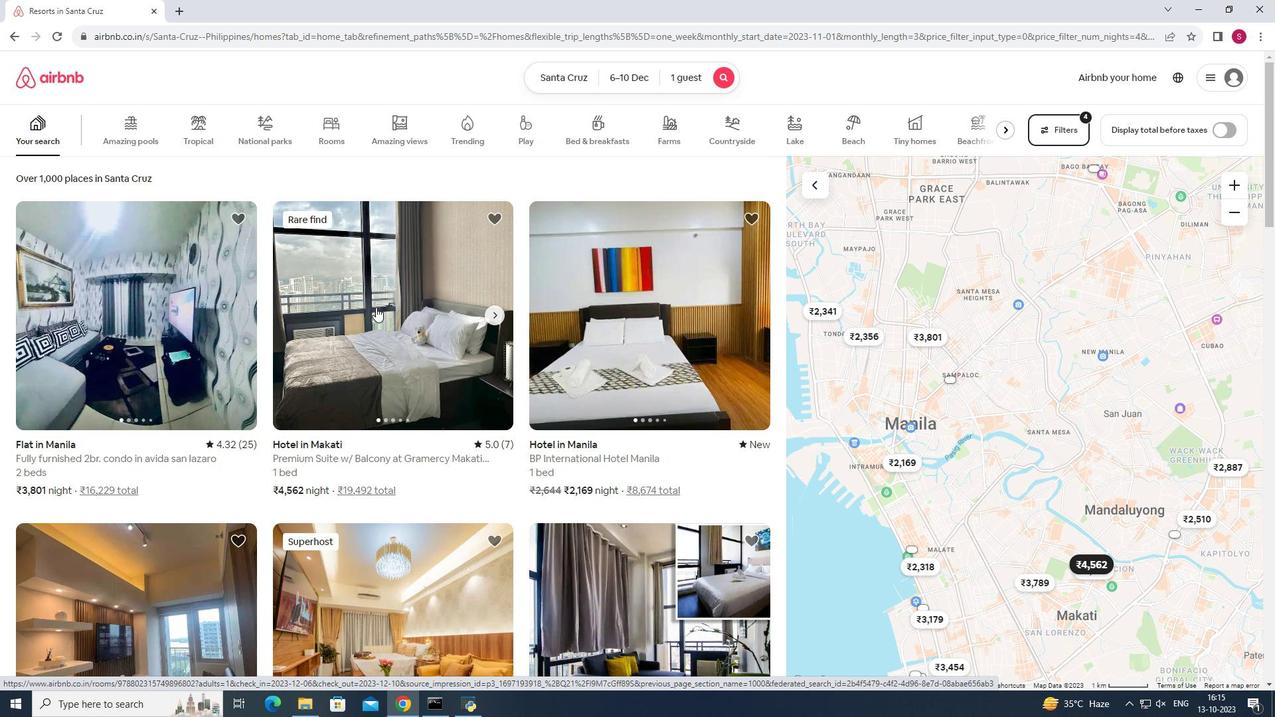 
Action: Mouse pressed left at (375, 307)
Screenshot: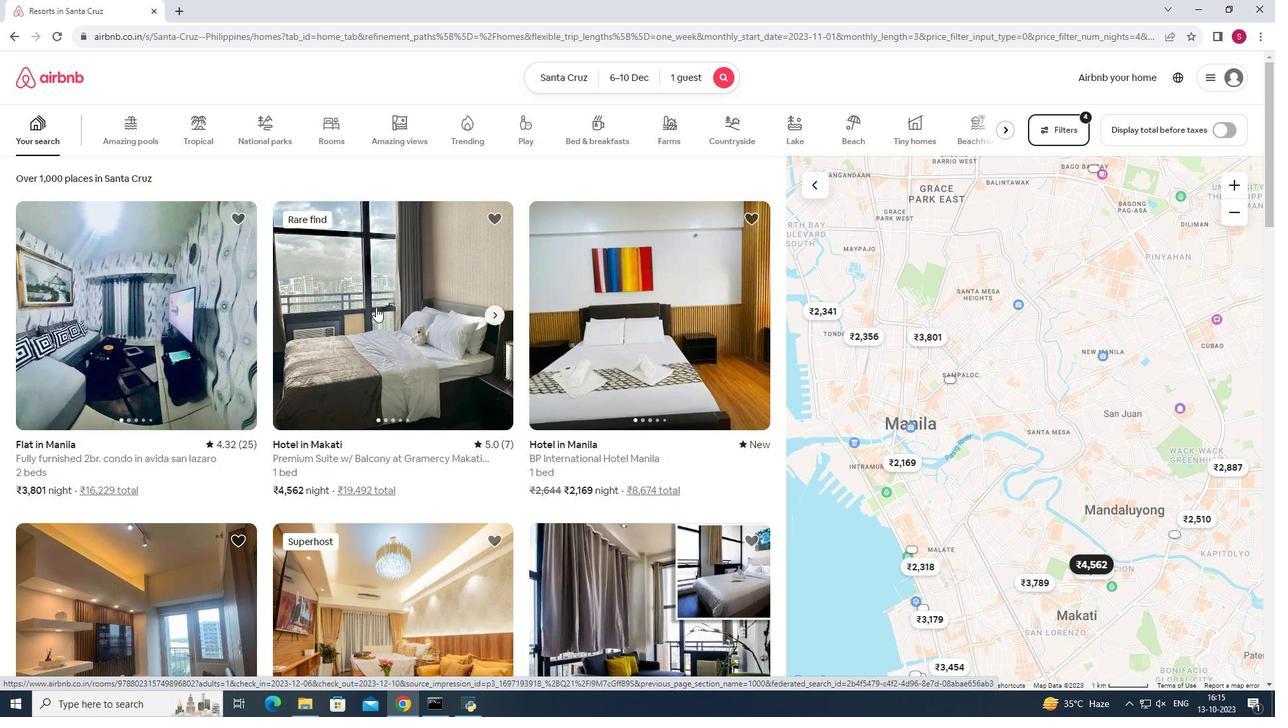 
Action: Mouse moved to (953, 486)
Screenshot: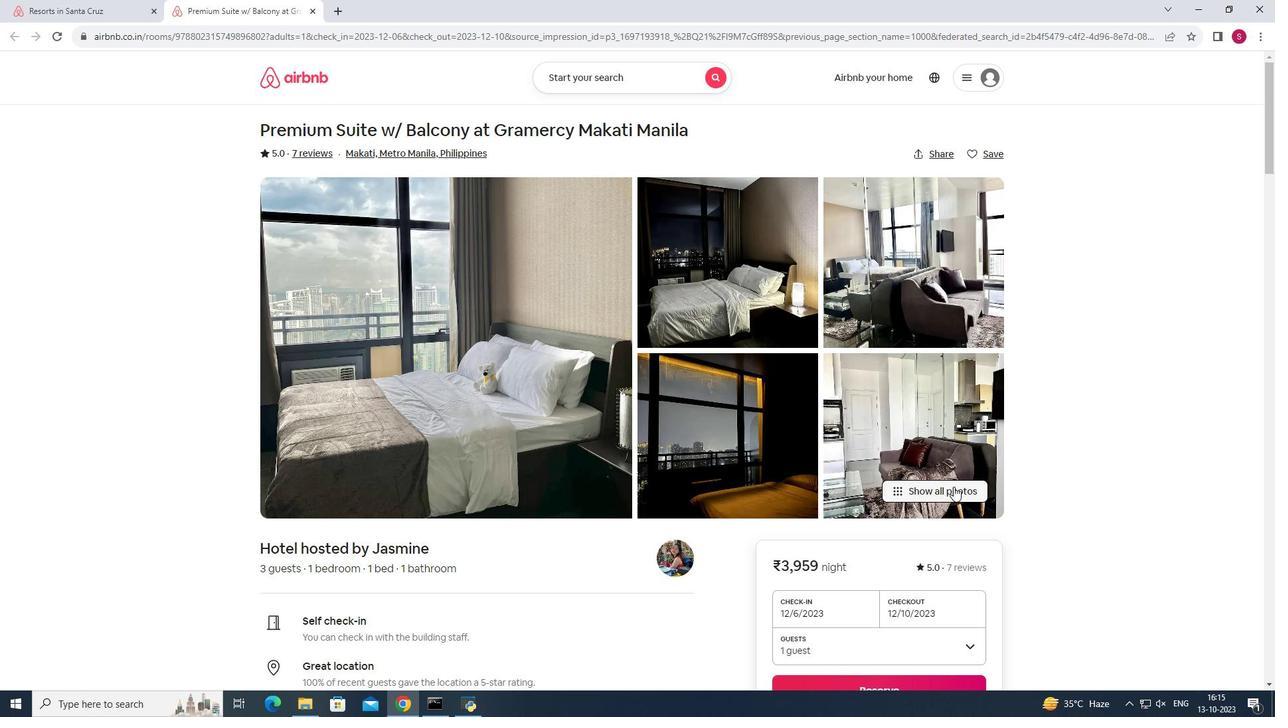 
Action: Mouse pressed left at (953, 486)
Screenshot: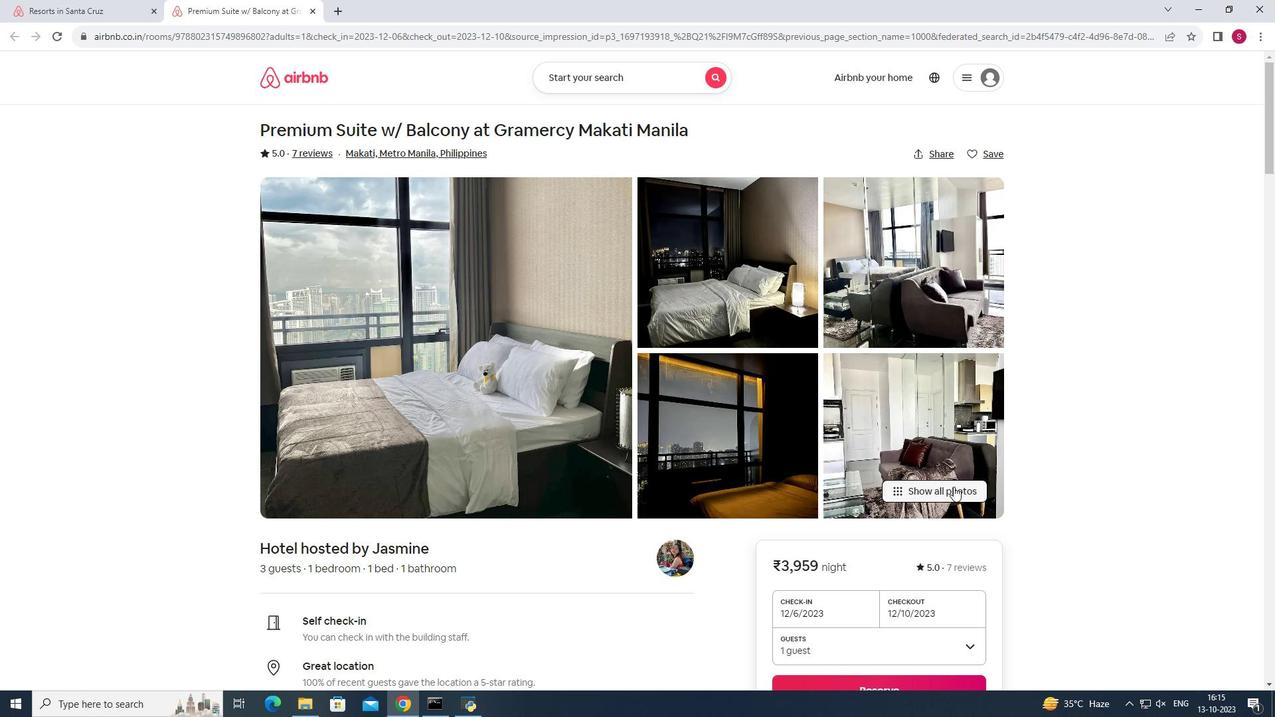 
Action: Mouse moved to (947, 482)
Screenshot: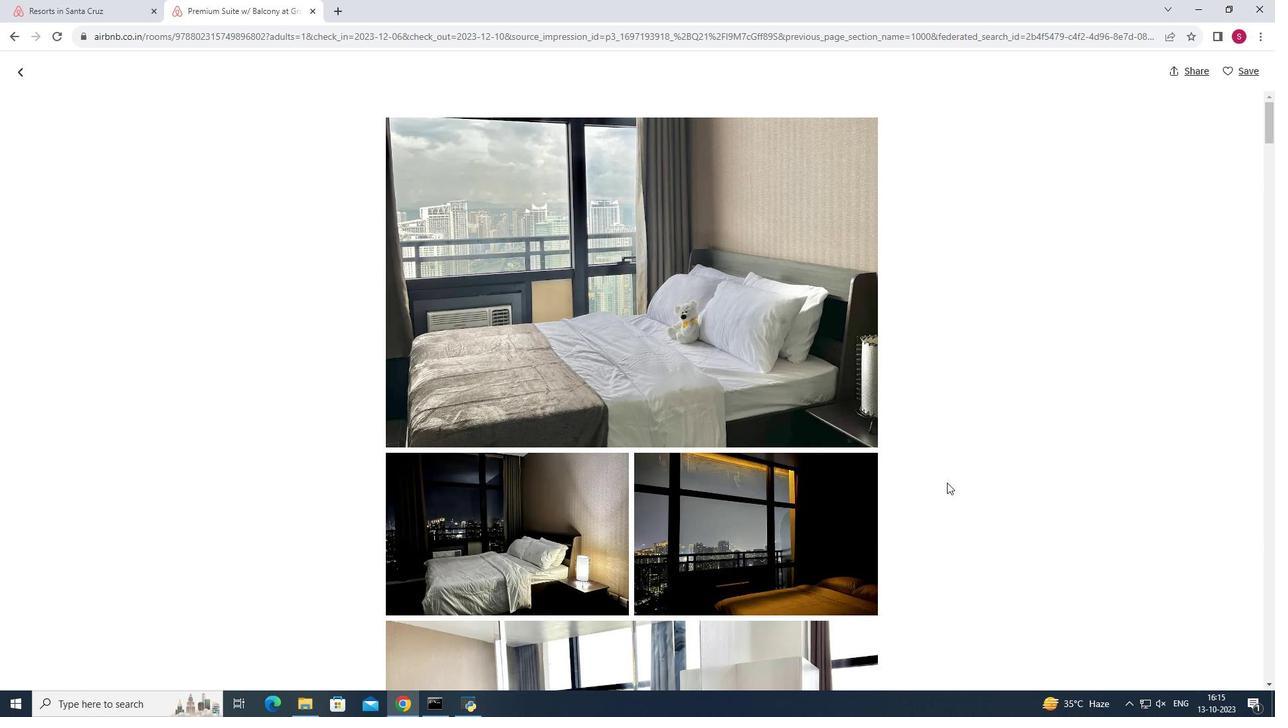 
Action: Mouse scrolled (947, 482) with delta (0, 0)
Screenshot: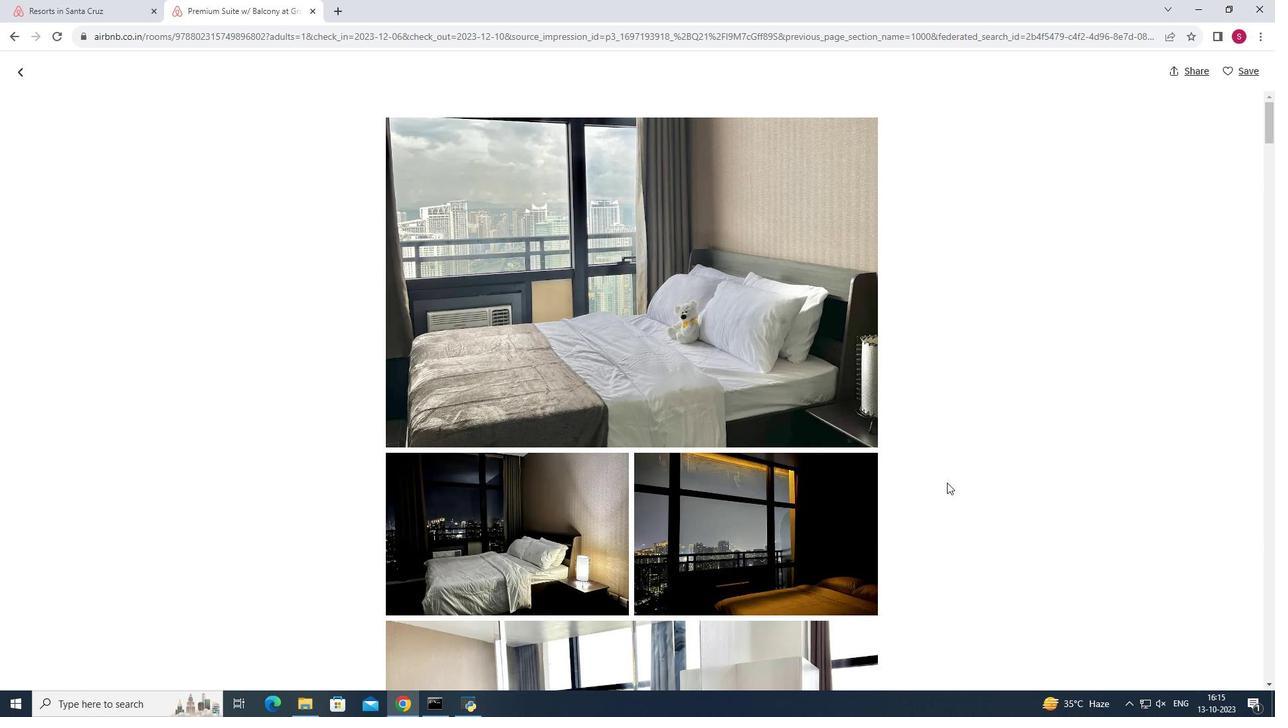 
Action: Mouse moved to (947, 483)
Screenshot: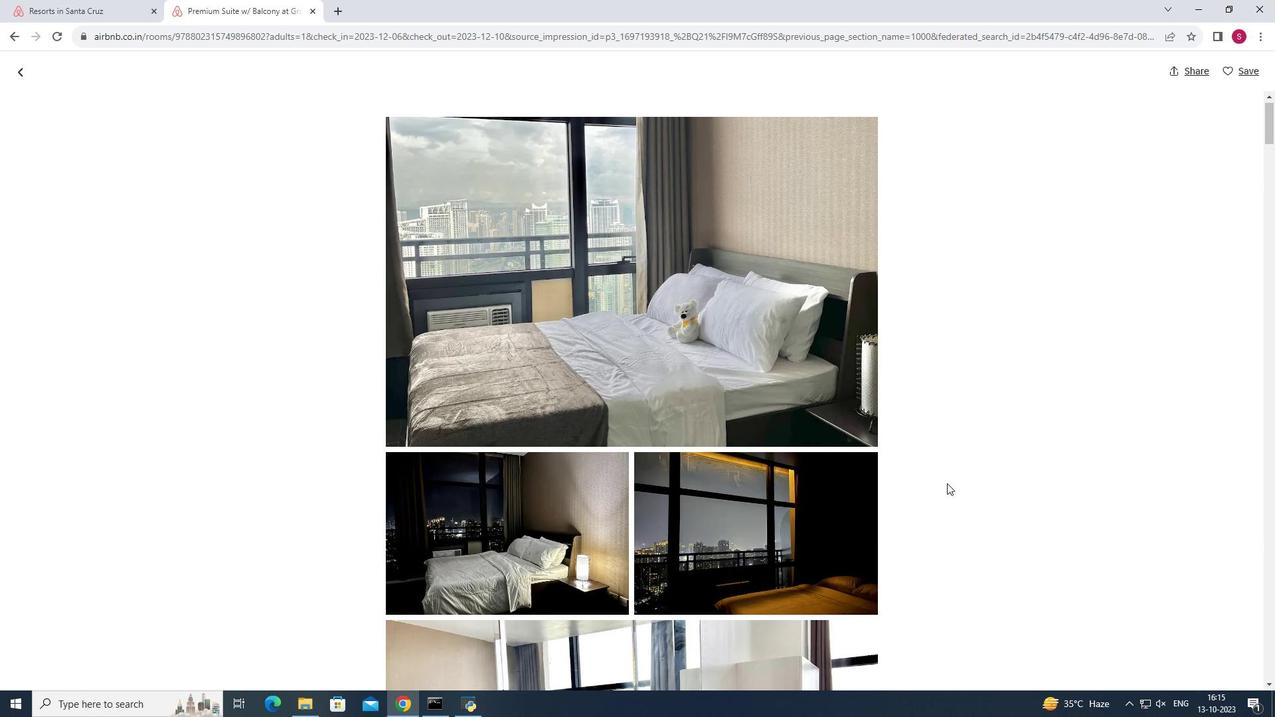 
Action: Mouse scrolled (947, 482) with delta (0, 0)
Screenshot: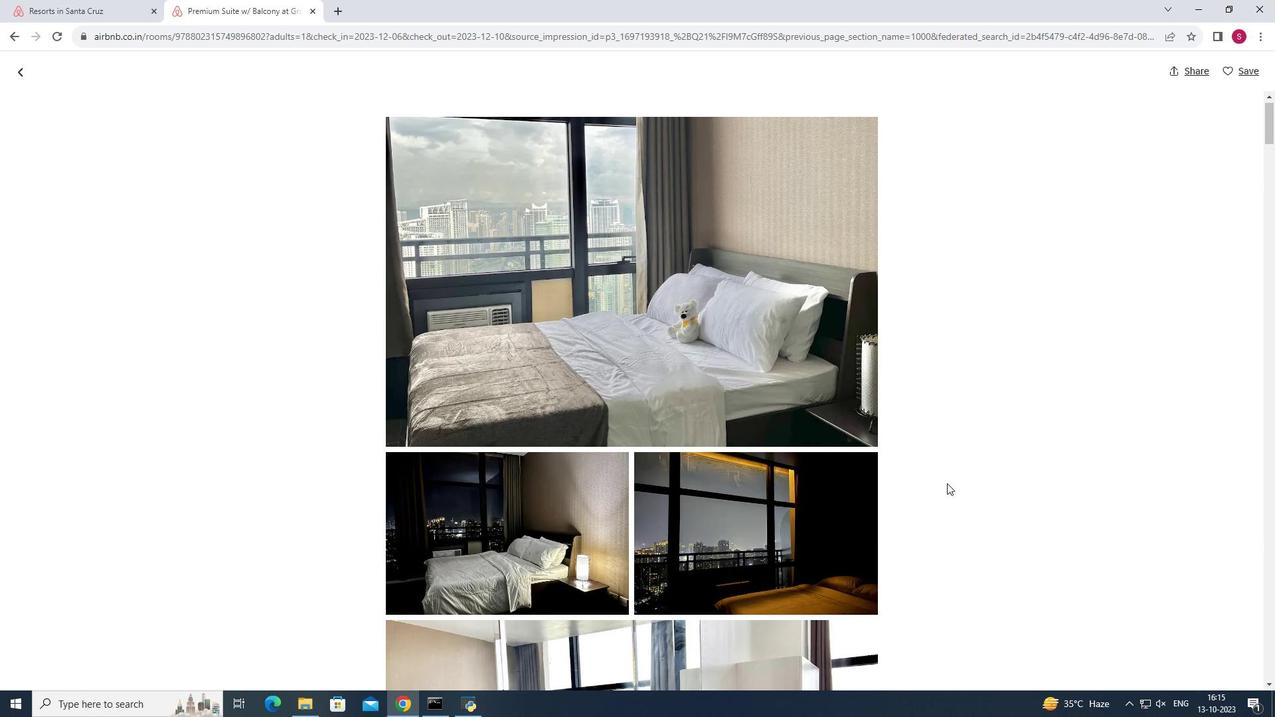 
Action: Mouse scrolled (947, 482) with delta (0, 0)
Screenshot: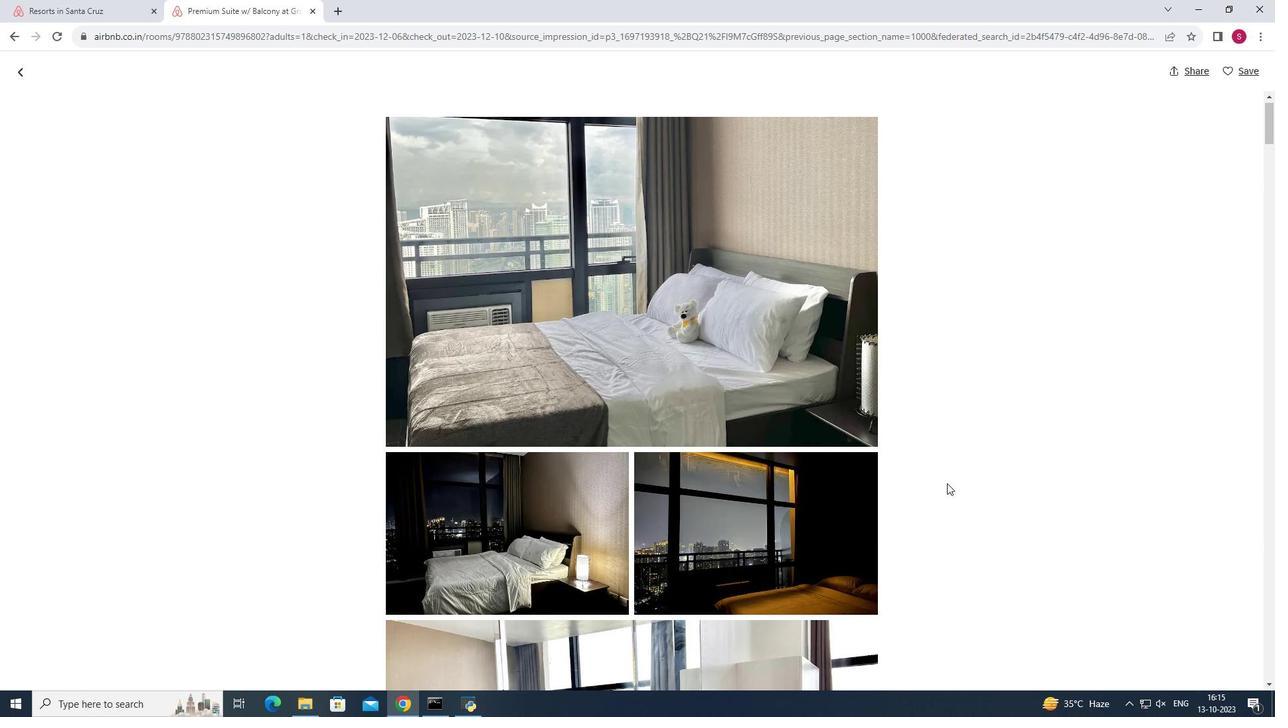 
Action: Mouse moved to (946, 487)
Screenshot: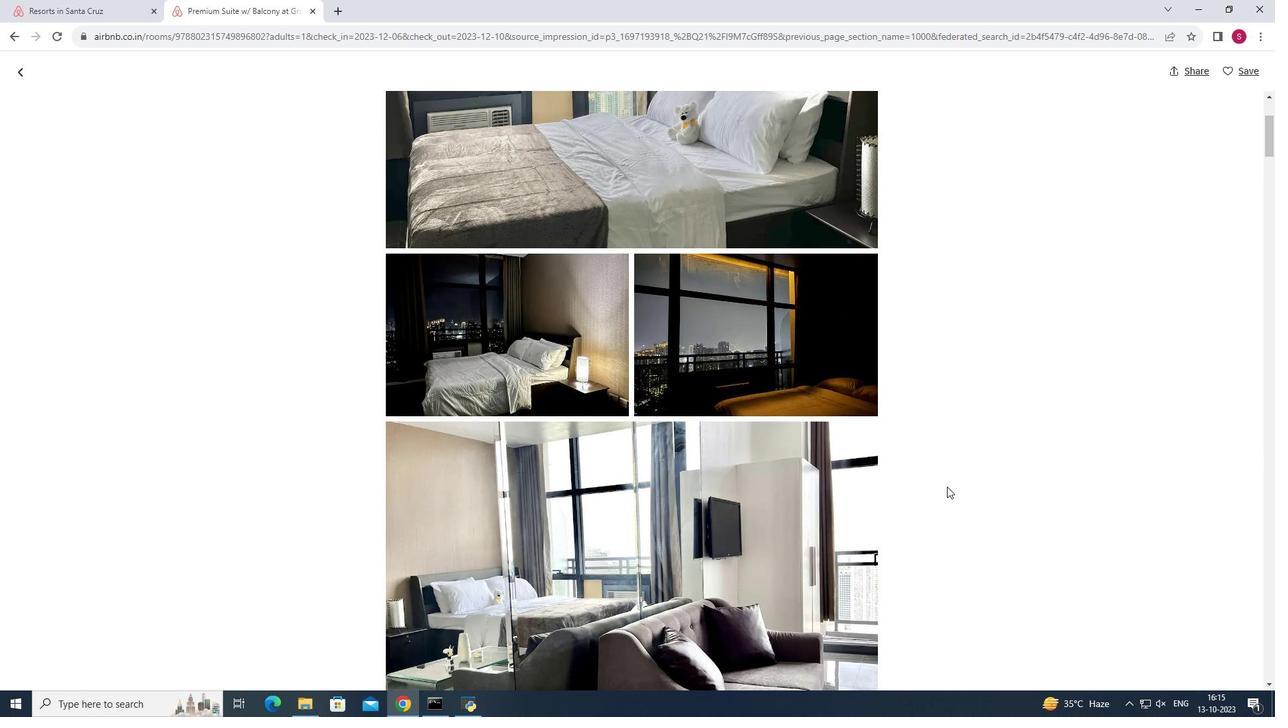 
Action: Mouse scrolled (946, 486) with delta (0, 0)
Screenshot: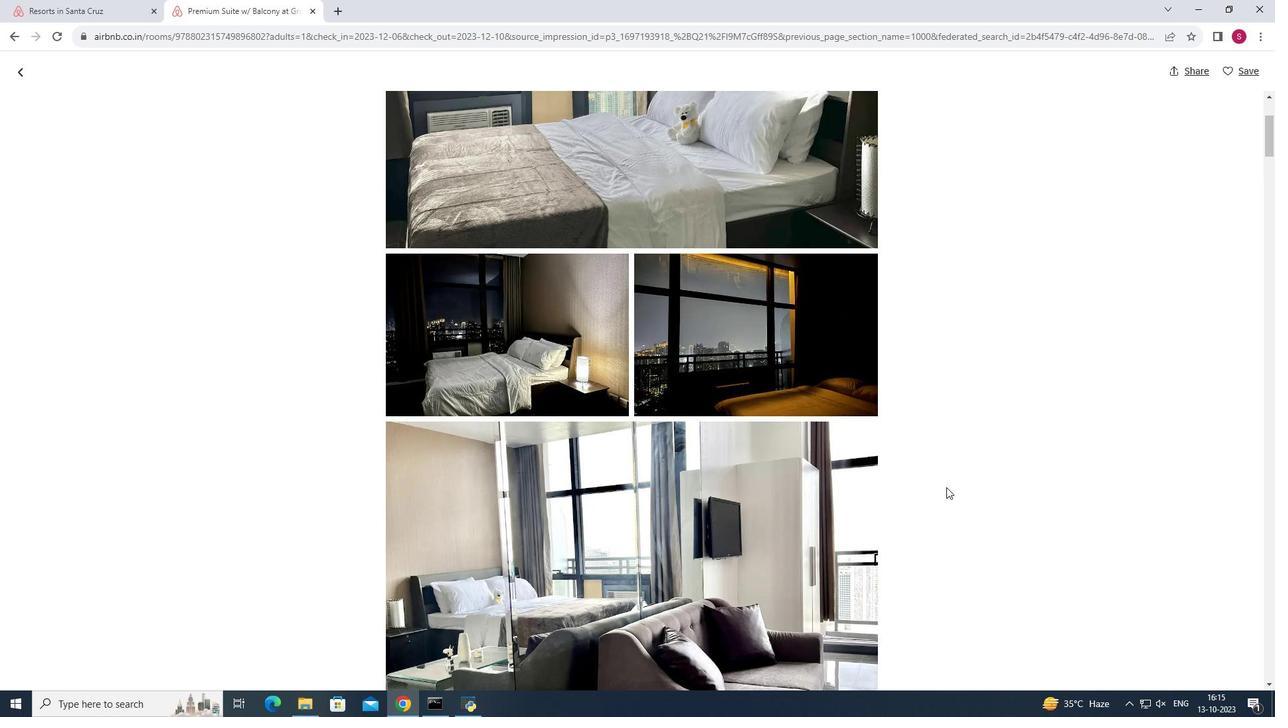 
Action: Mouse scrolled (946, 486) with delta (0, 0)
Screenshot: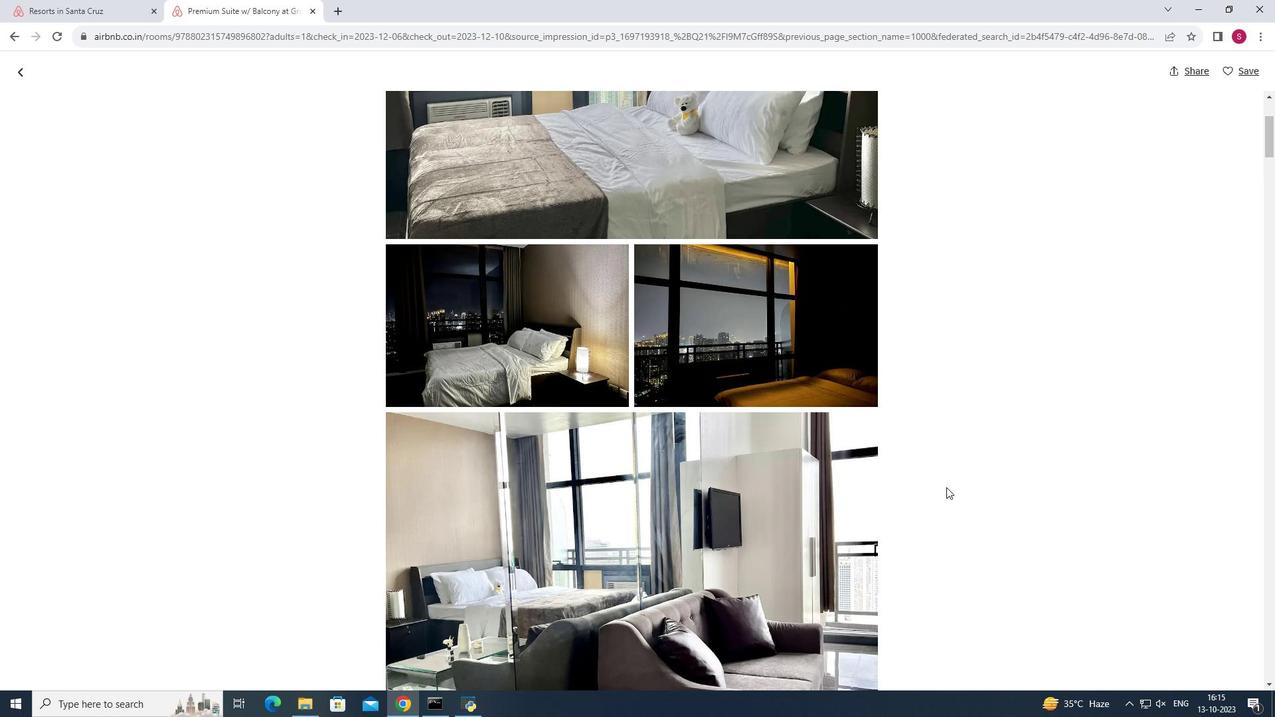 
Action: Mouse scrolled (946, 486) with delta (0, 0)
Screenshot: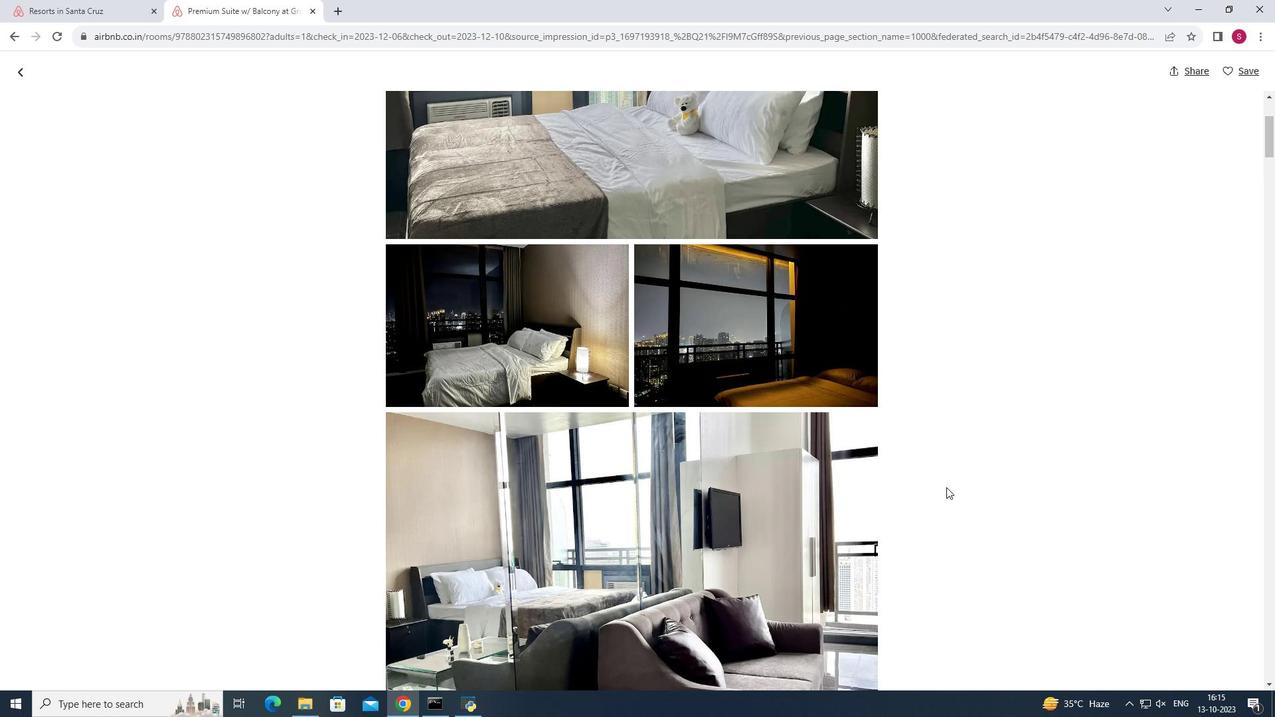 
Action: Mouse scrolled (946, 486) with delta (0, 0)
Screenshot: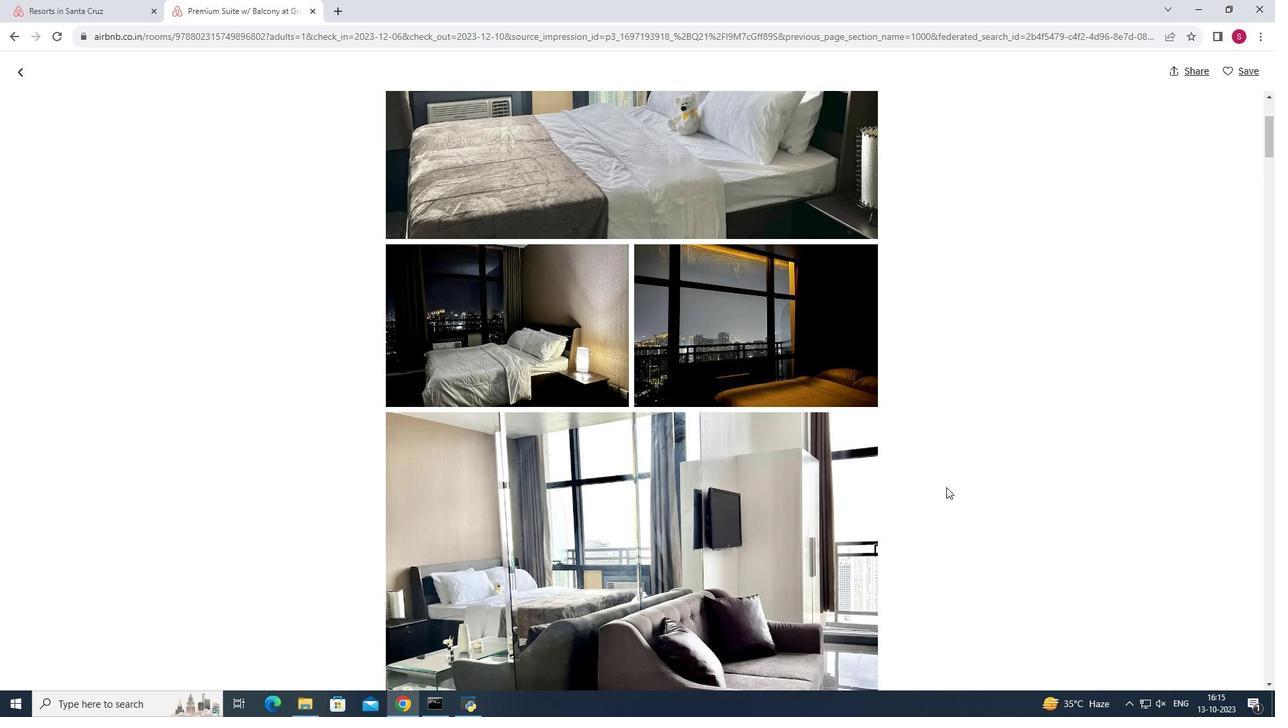 
Action: Mouse scrolled (946, 486) with delta (0, 0)
Screenshot: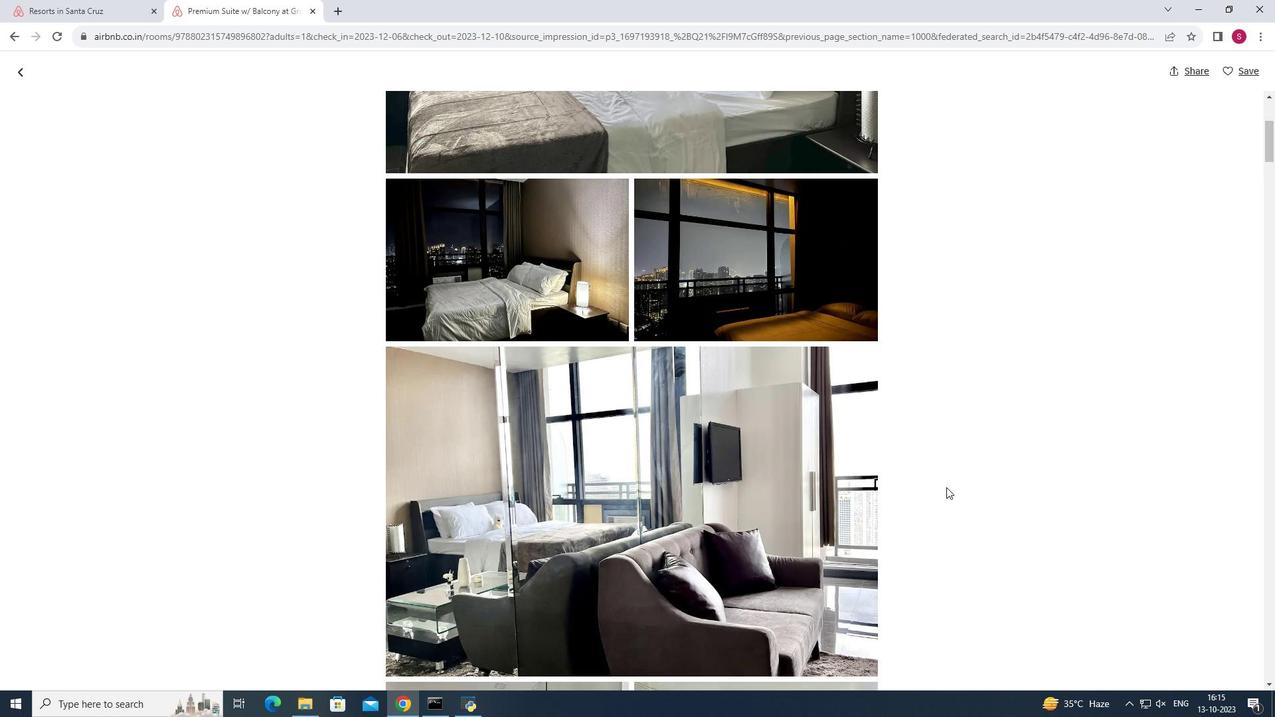 
Action: Mouse scrolled (946, 486) with delta (0, 0)
Screenshot: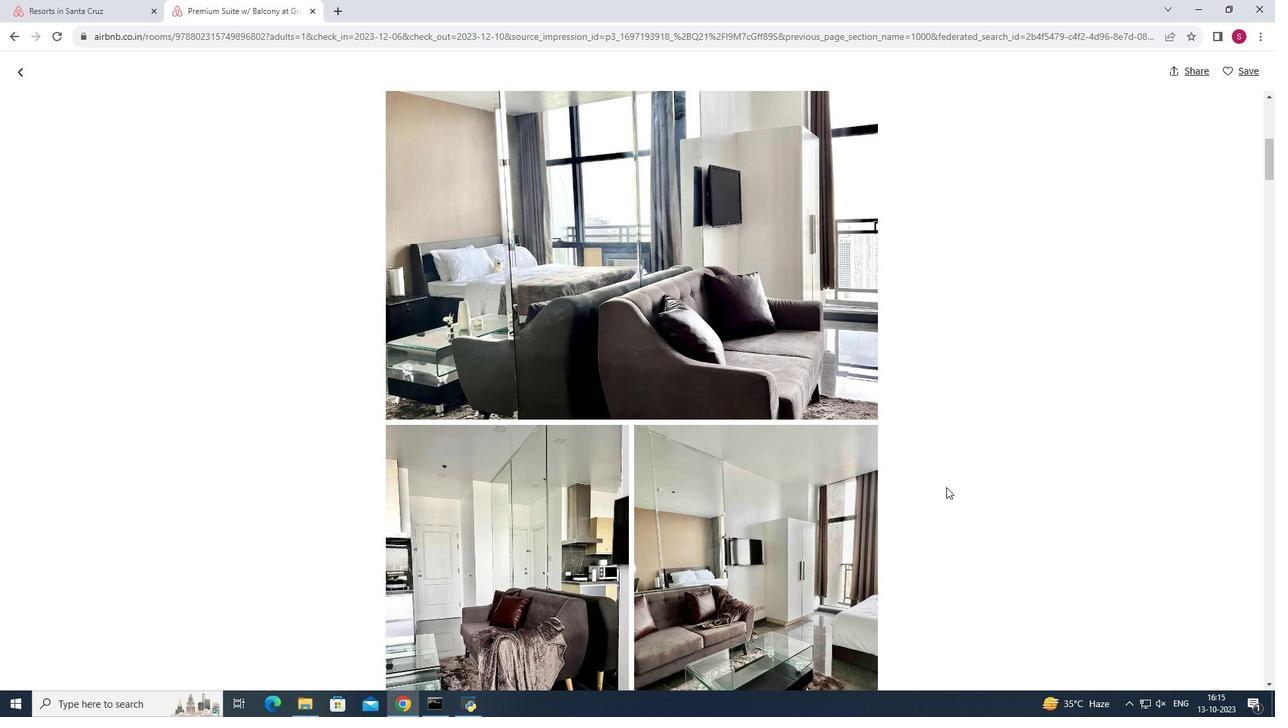 
Action: Mouse scrolled (946, 486) with delta (0, 0)
Screenshot: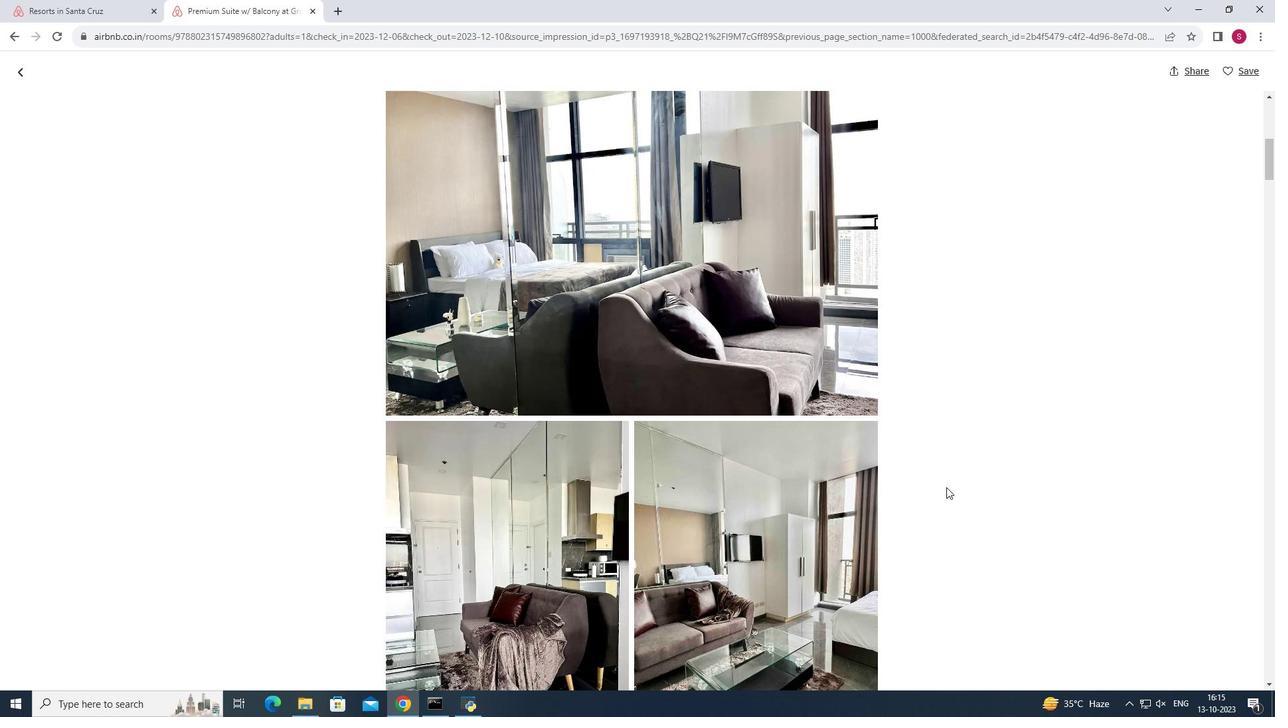 
Action: Mouse scrolled (946, 486) with delta (0, 0)
Screenshot: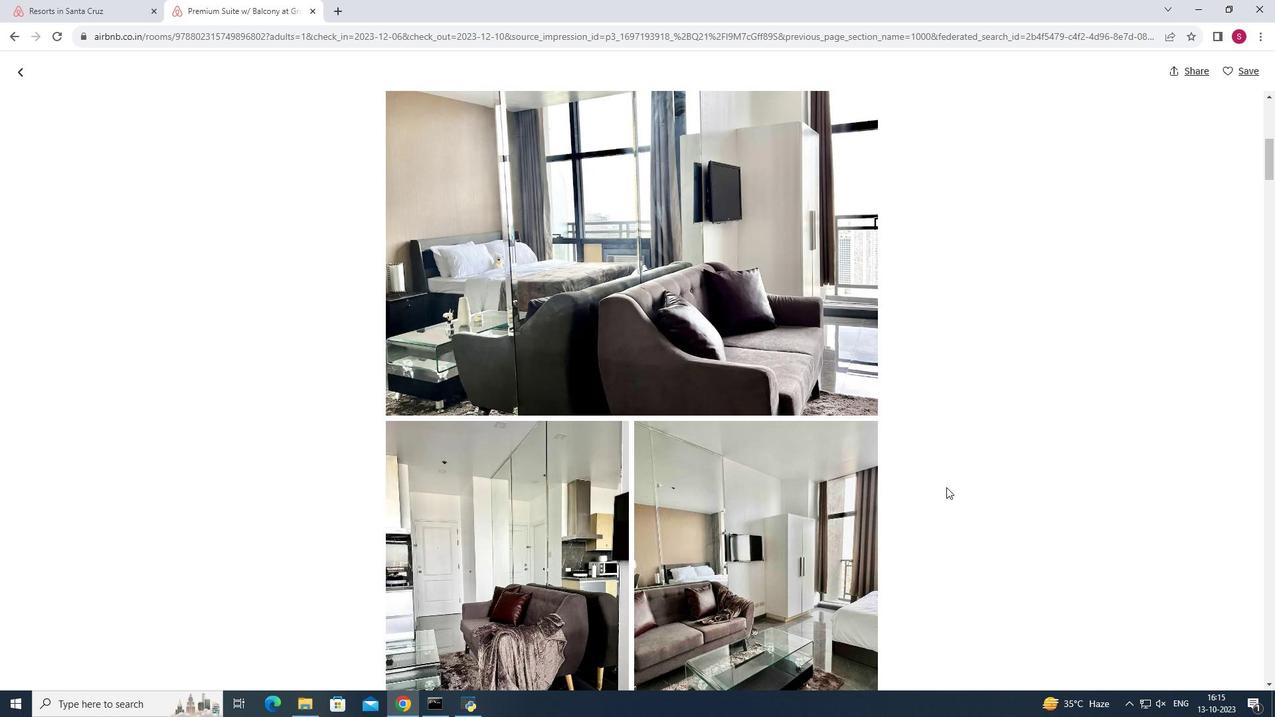 
Action: Mouse scrolled (946, 486) with delta (0, 0)
Screenshot: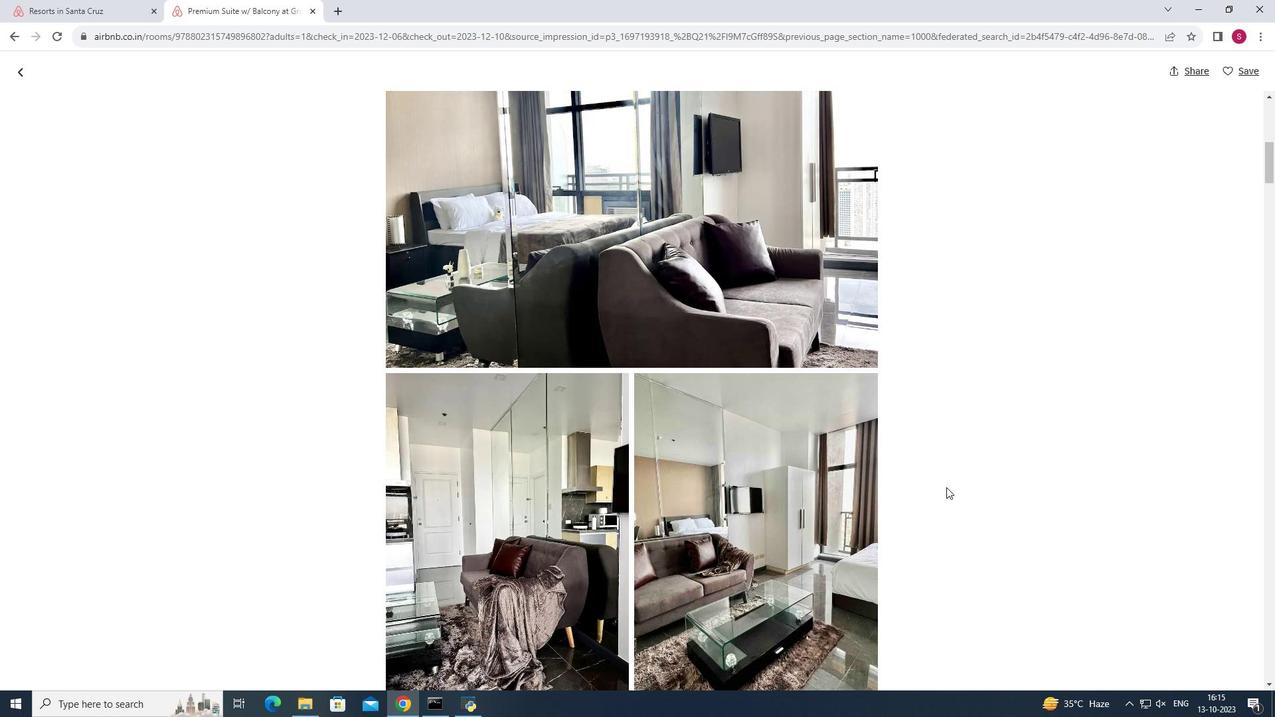 
Action: Mouse scrolled (946, 486) with delta (0, 0)
Screenshot: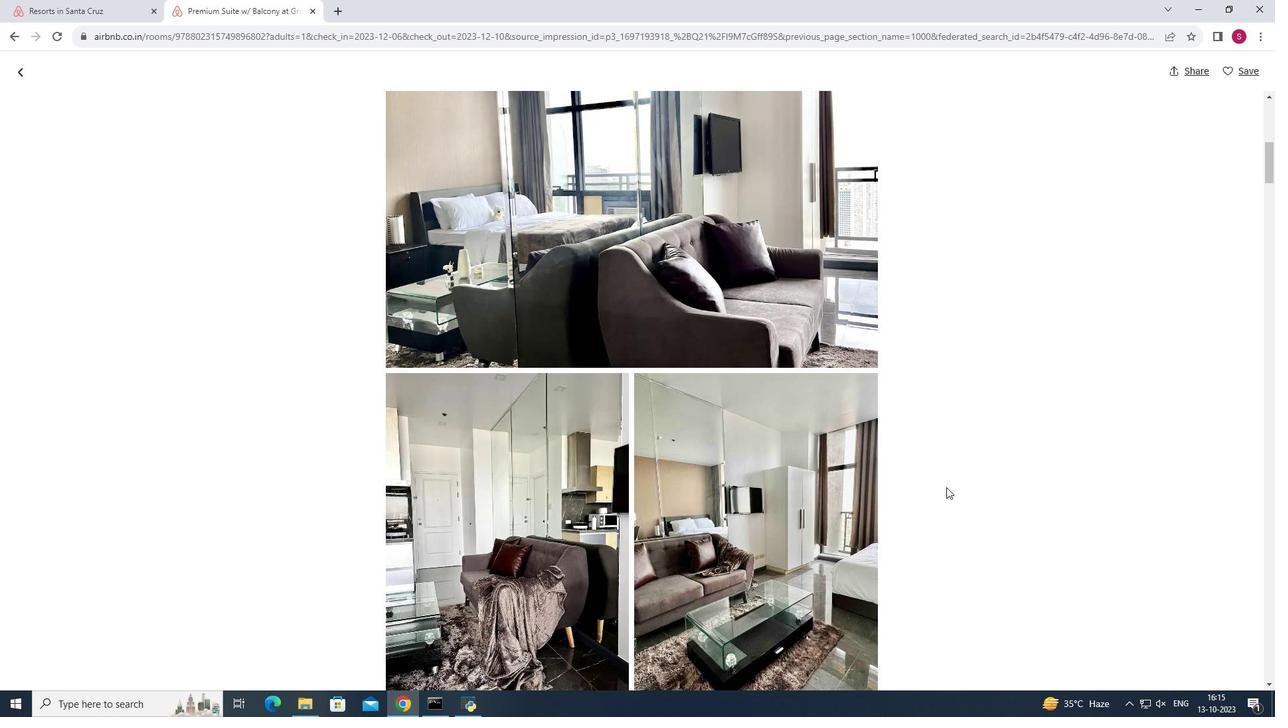 
Action: Mouse scrolled (946, 486) with delta (0, 0)
Screenshot: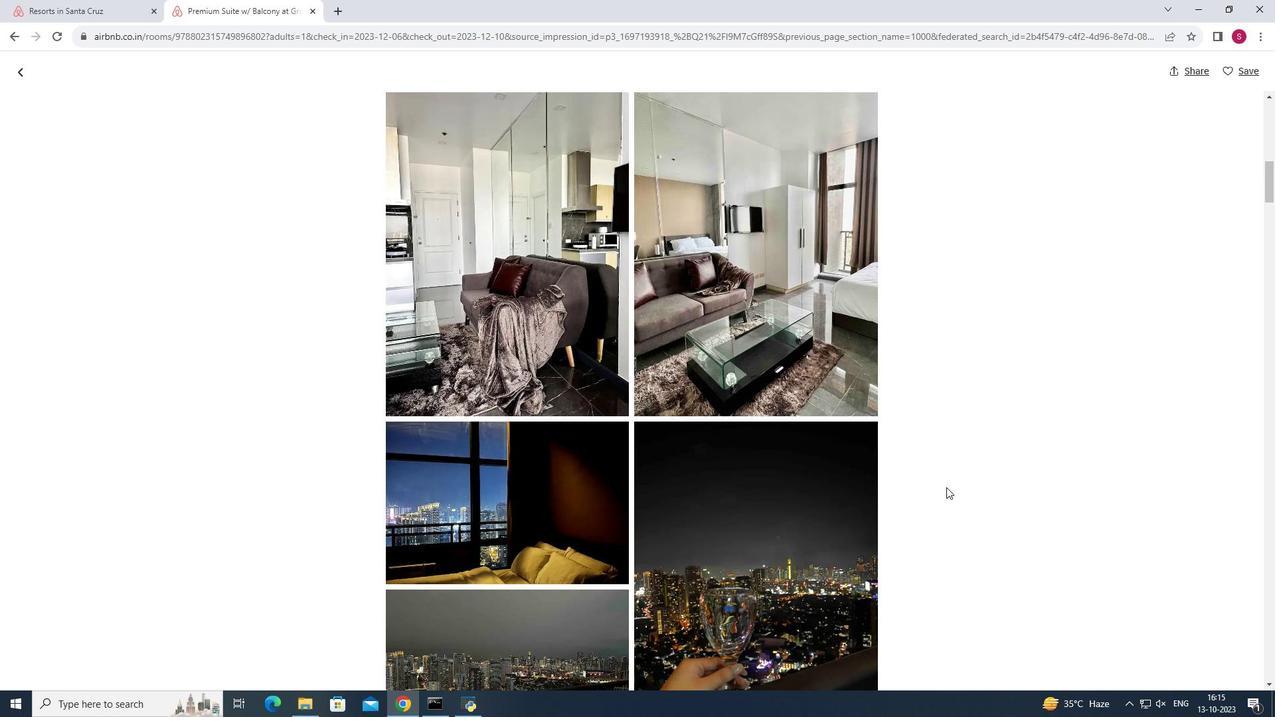 
Action: Mouse scrolled (946, 486) with delta (0, 0)
Screenshot: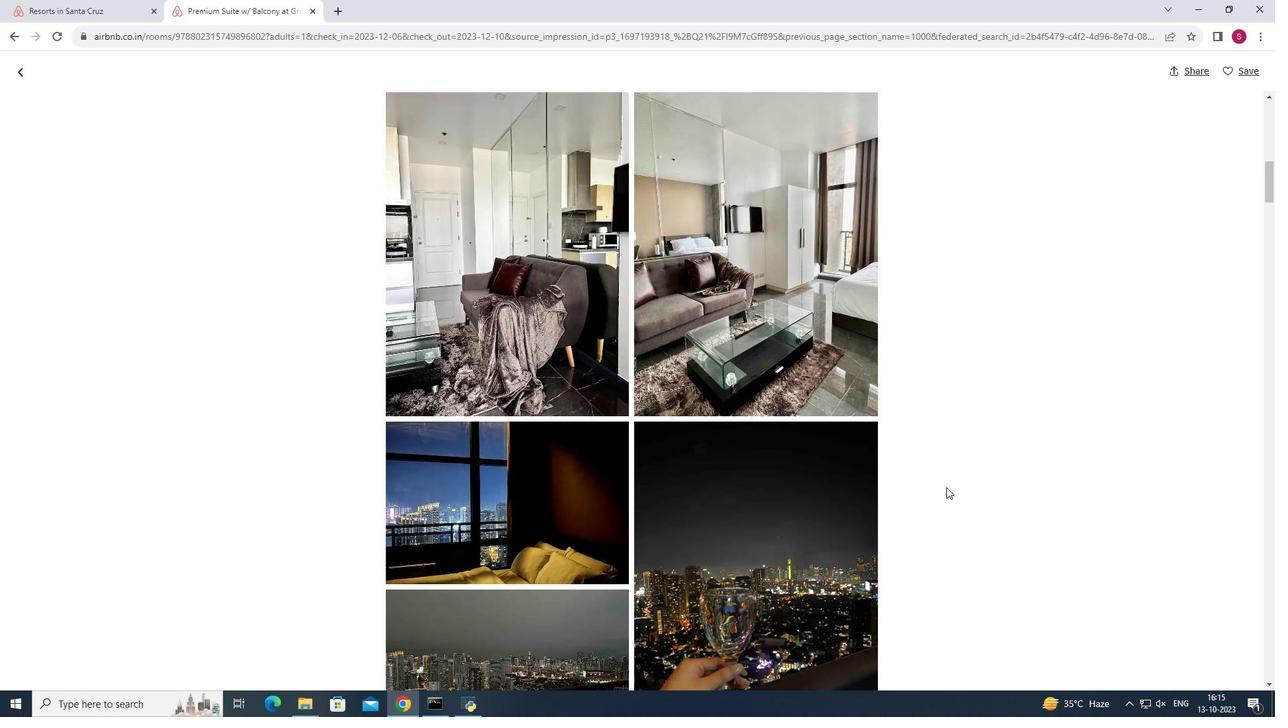 
Action: Mouse scrolled (946, 486) with delta (0, 0)
Screenshot: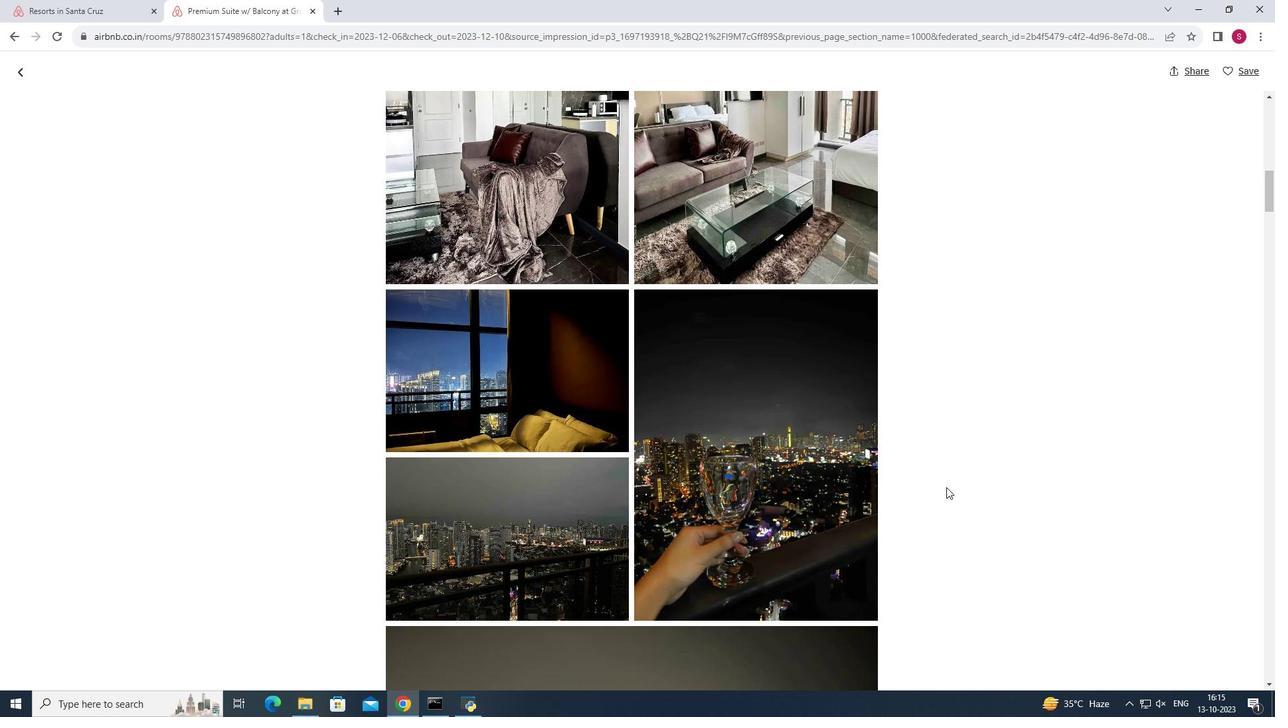 
Action: Mouse scrolled (946, 486) with delta (0, 0)
Screenshot: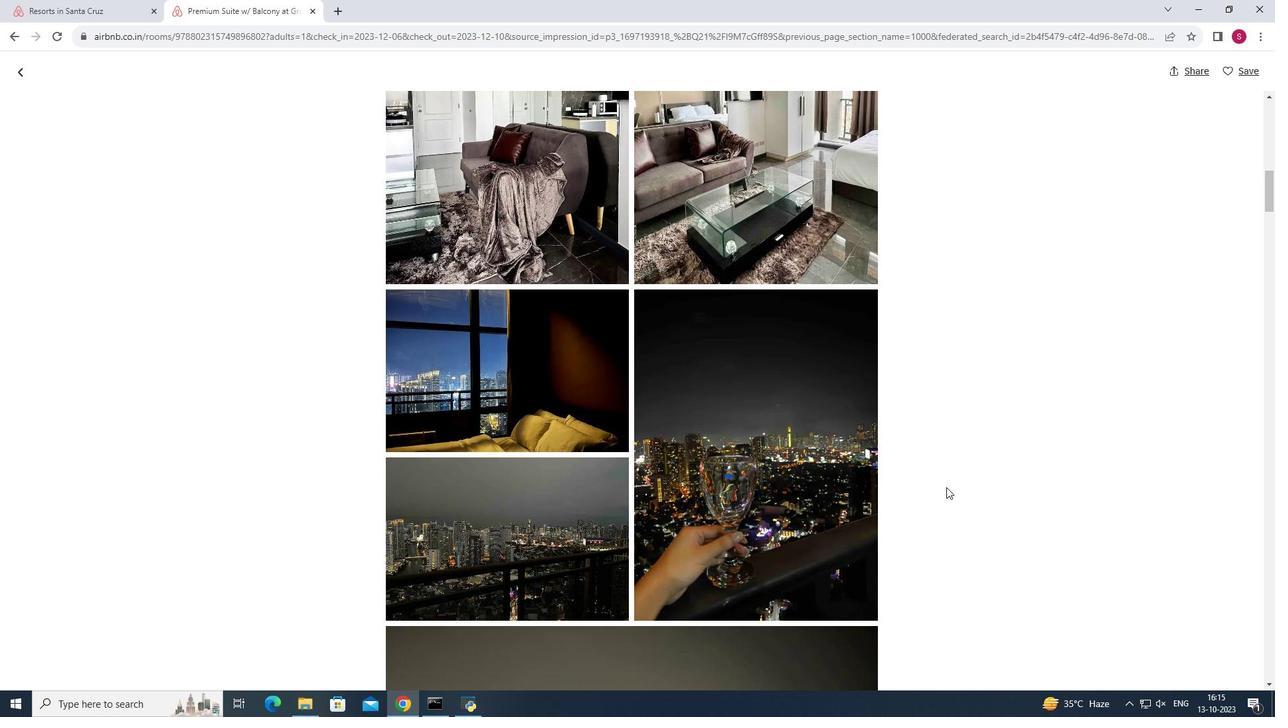 
Action: Mouse scrolled (946, 486) with delta (0, 0)
Screenshot: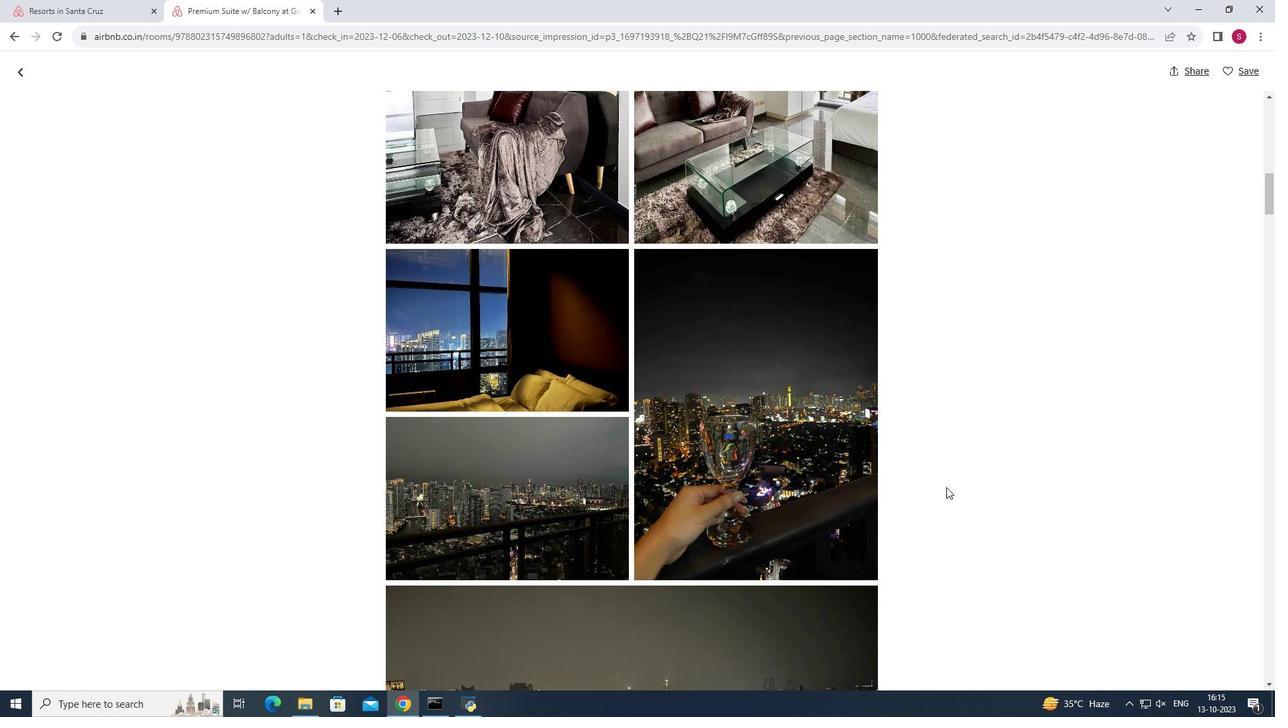 
Action: Mouse scrolled (946, 486) with delta (0, 0)
Screenshot: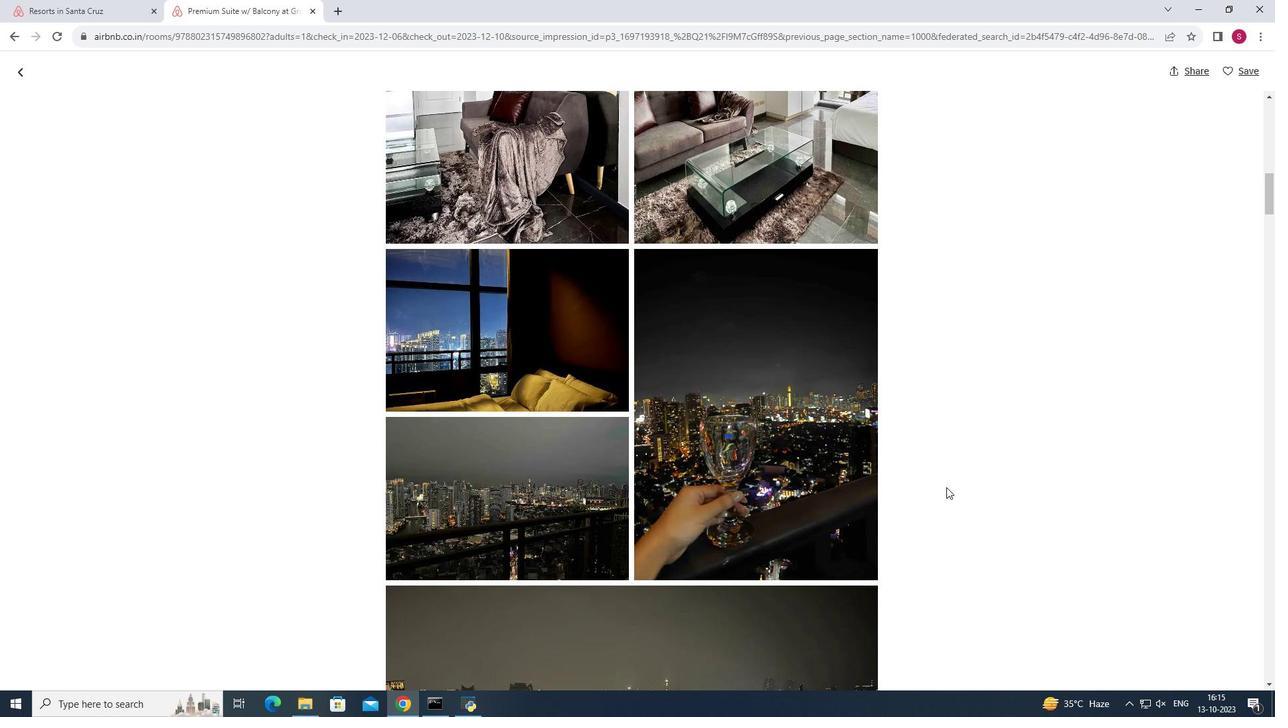 
Action: Mouse scrolled (946, 486) with delta (0, 0)
Screenshot: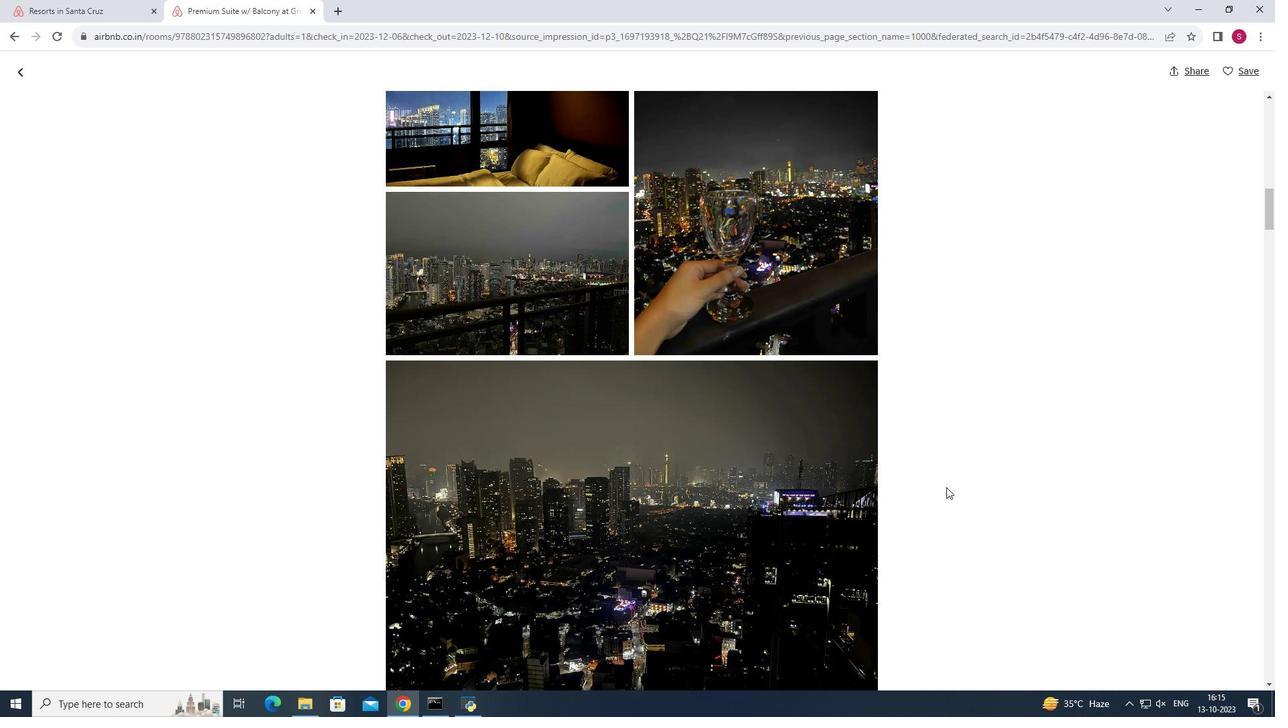 
Action: Mouse scrolled (946, 486) with delta (0, 0)
Screenshot: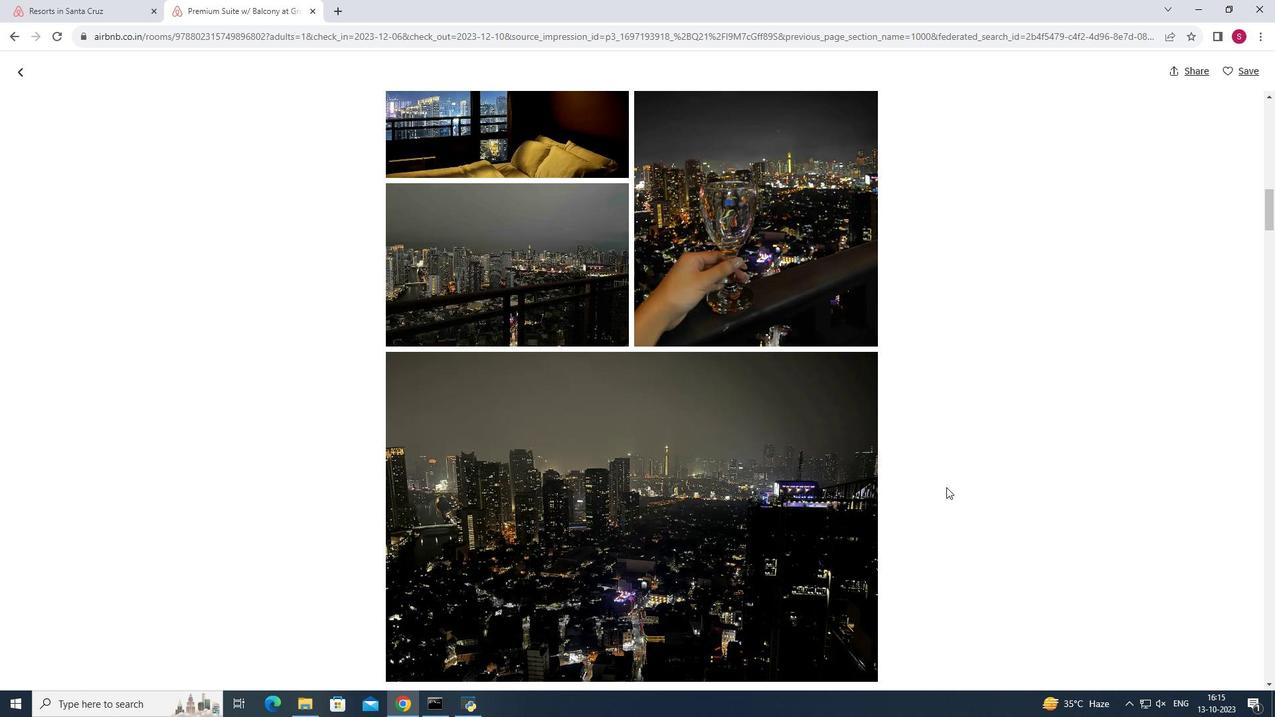
Action: Mouse scrolled (946, 486) with delta (0, 0)
Screenshot: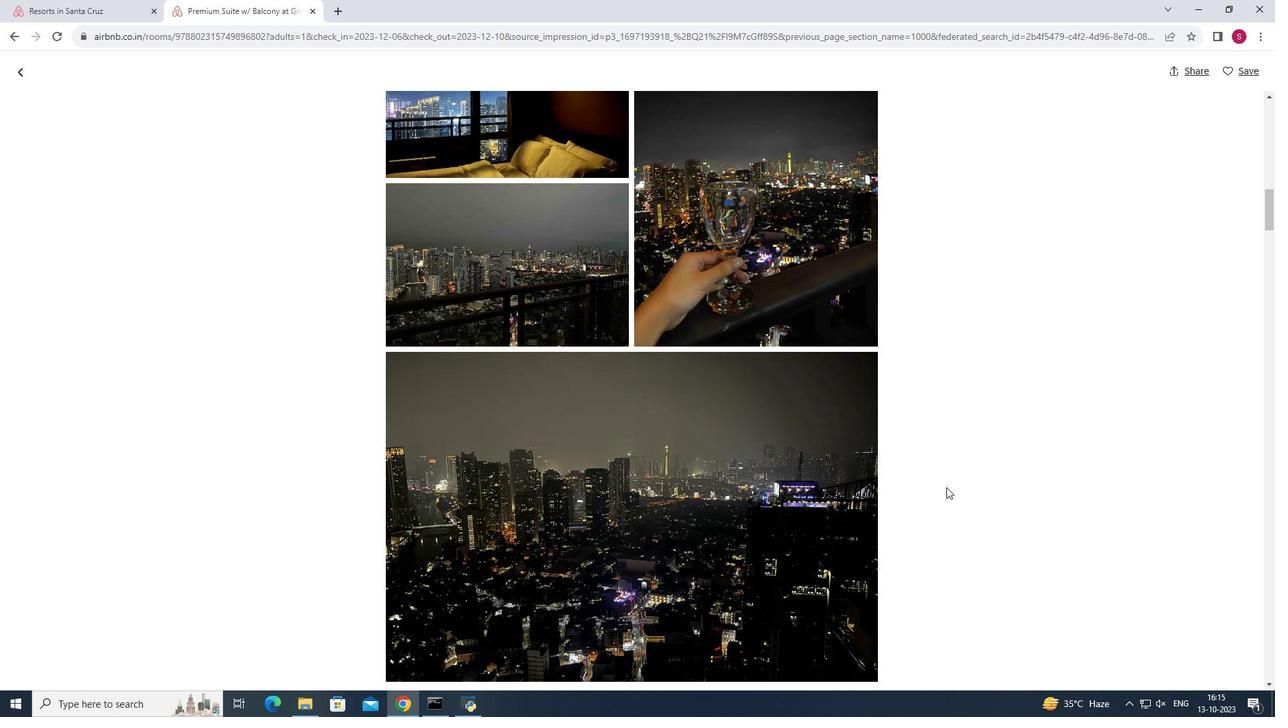 
Action: Mouse scrolled (946, 486) with delta (0, 0)
Screenshot: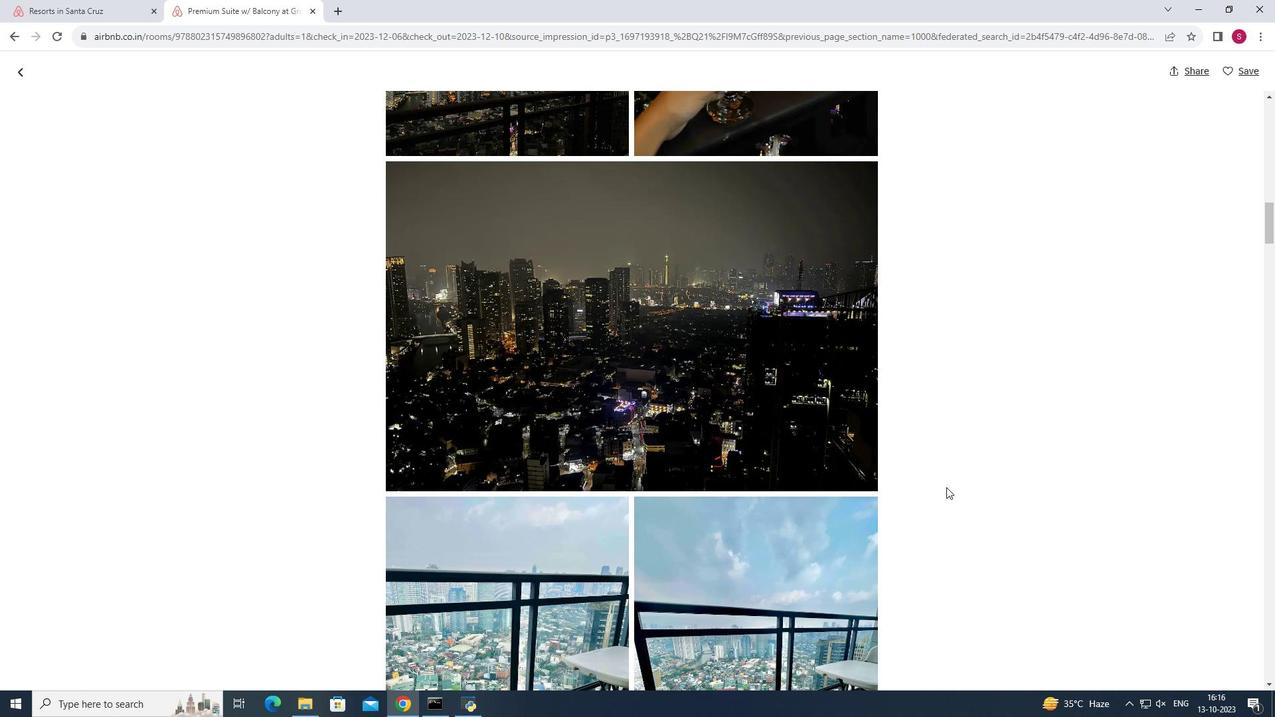 
Action: Mouse scrolled (946, 486) with delta (0, 0)
Screenshot: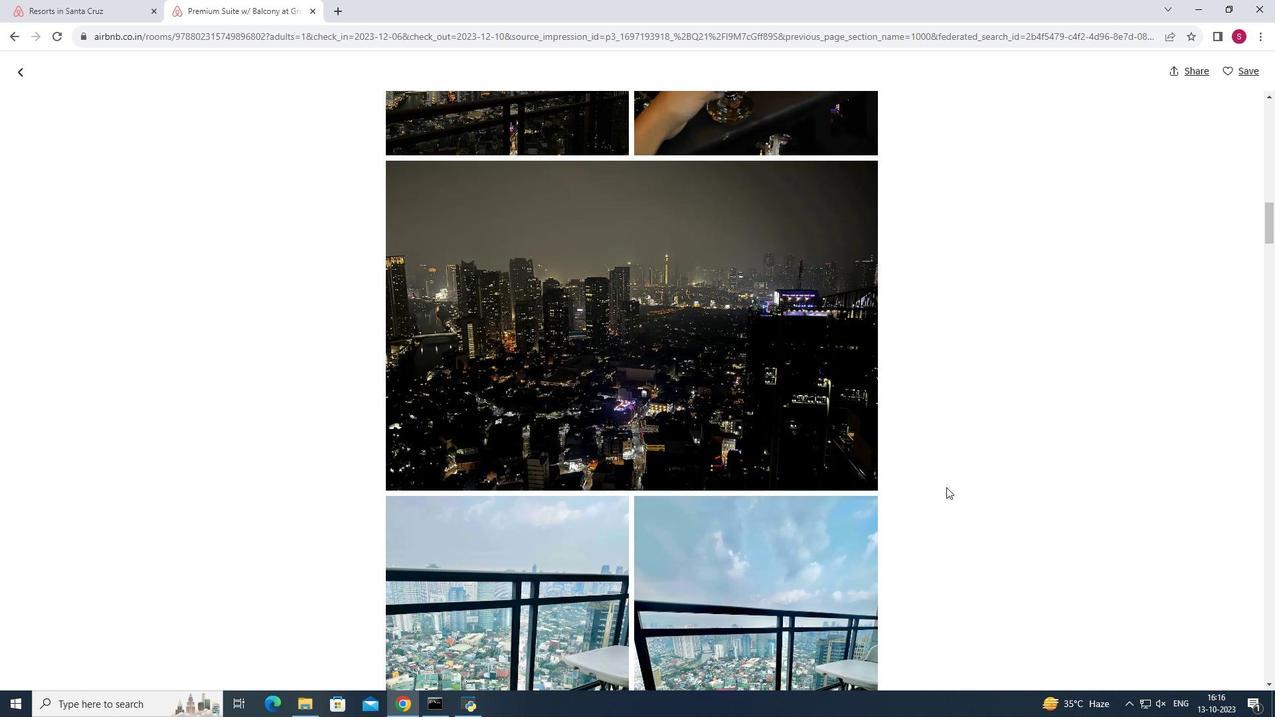 
Action: Mouse scrolled (946, 486) with delta (0, 0)
Screenshot: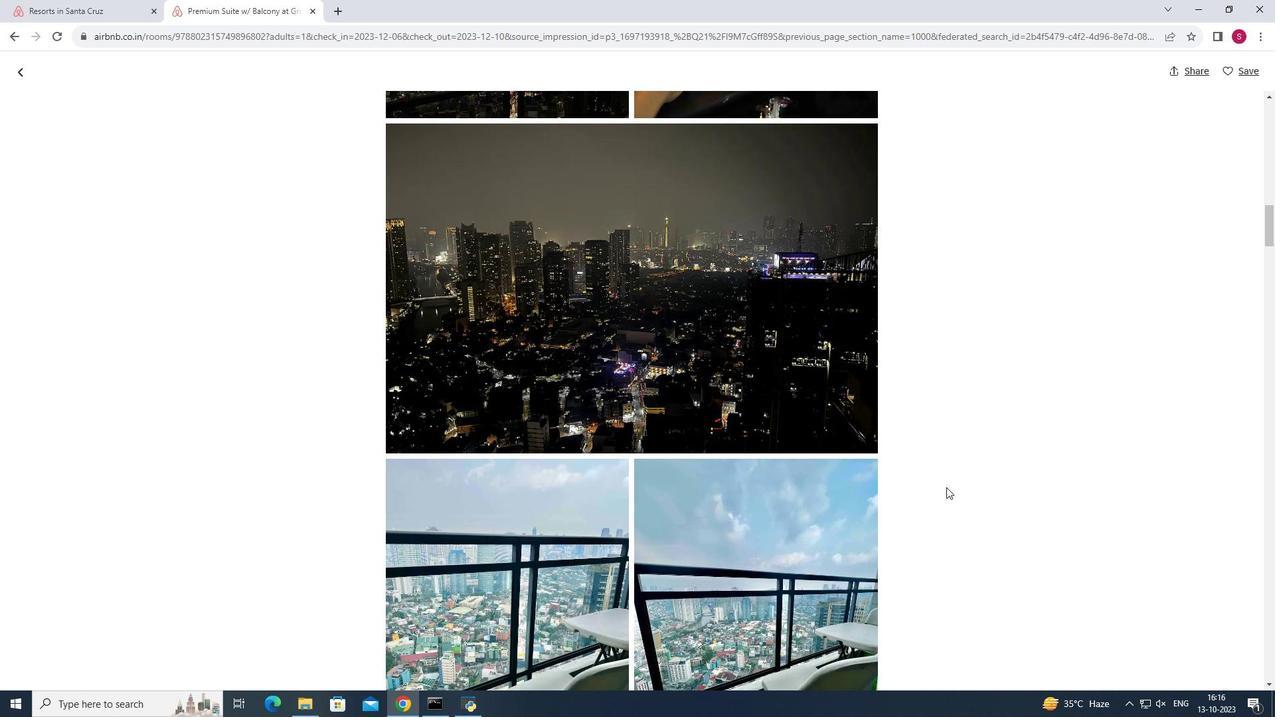 
Action: Mouse moved to (946, 488)
Screenshot: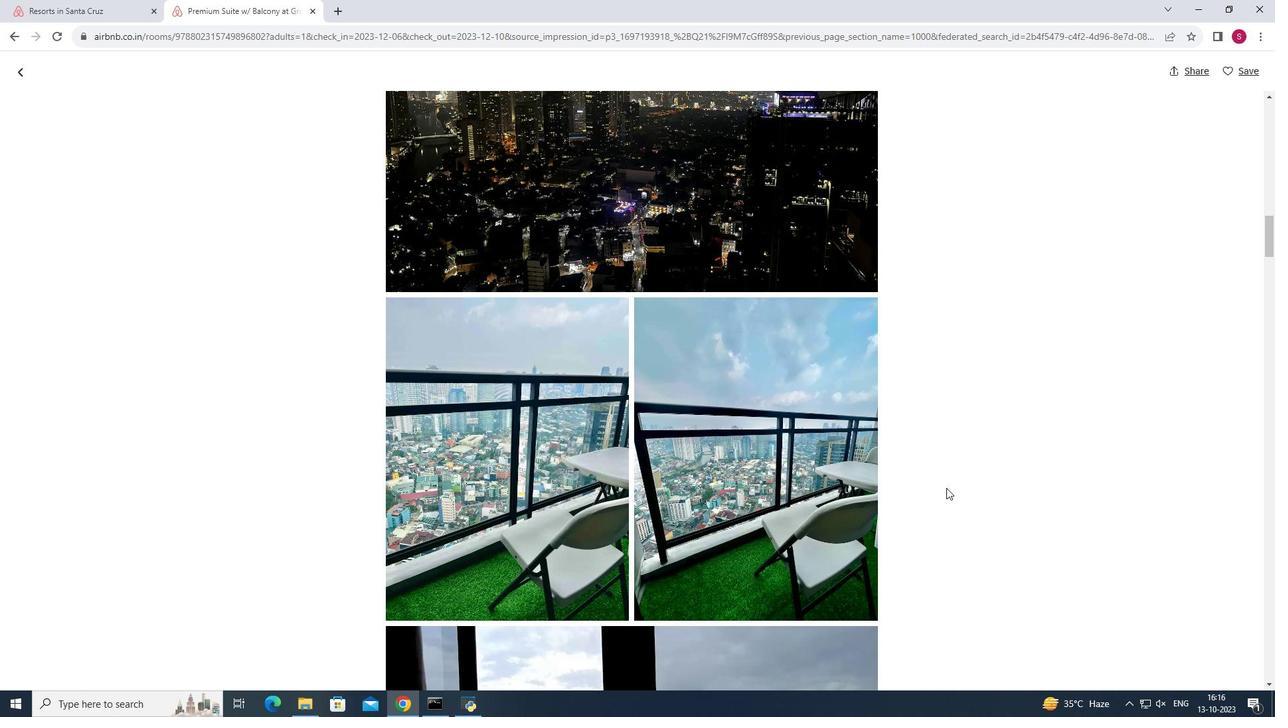
Action: Mouse scrolled (946, 487) with delta (0, 0)
Screenshot: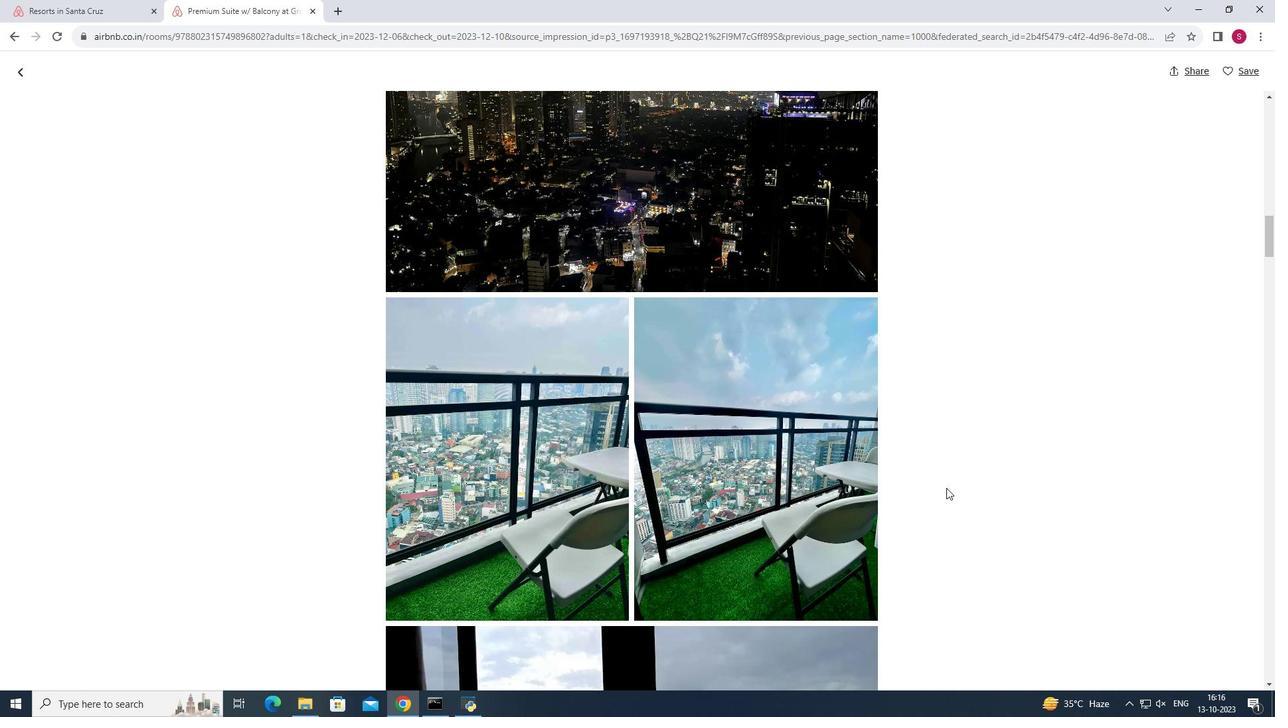 
Action: Mouse scrolled (946, 487) with delta (0, 0)
Screenshot: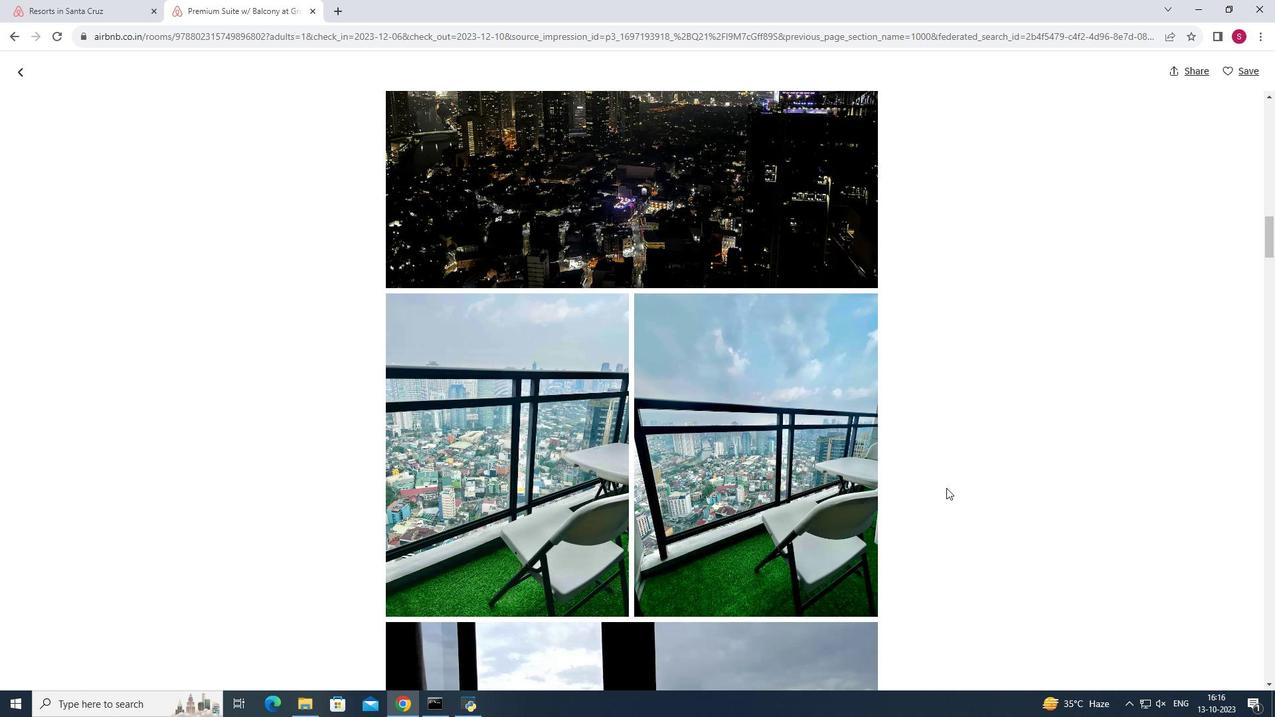 
Action: Mouse scrolled (946, 487) with delta (0, 0)
Screenshot: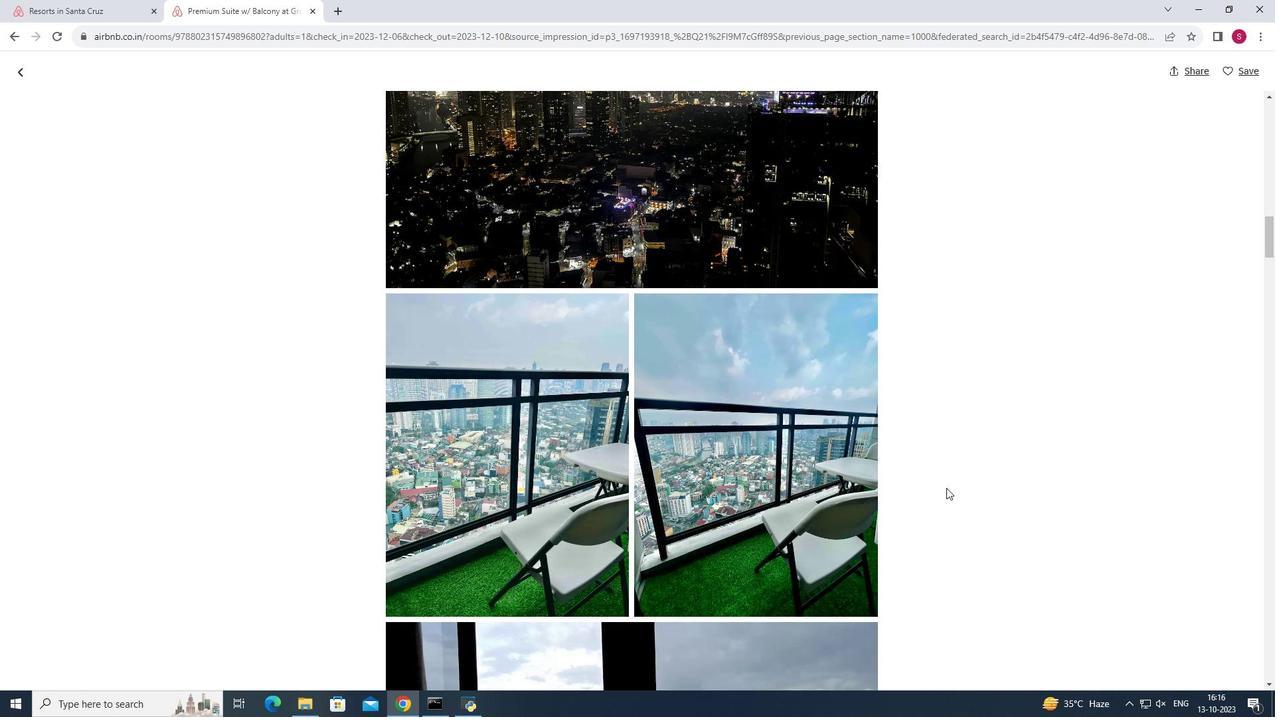 
Action: Mouse scrolled (946, 487) with delta (0, 0)
Screenshot: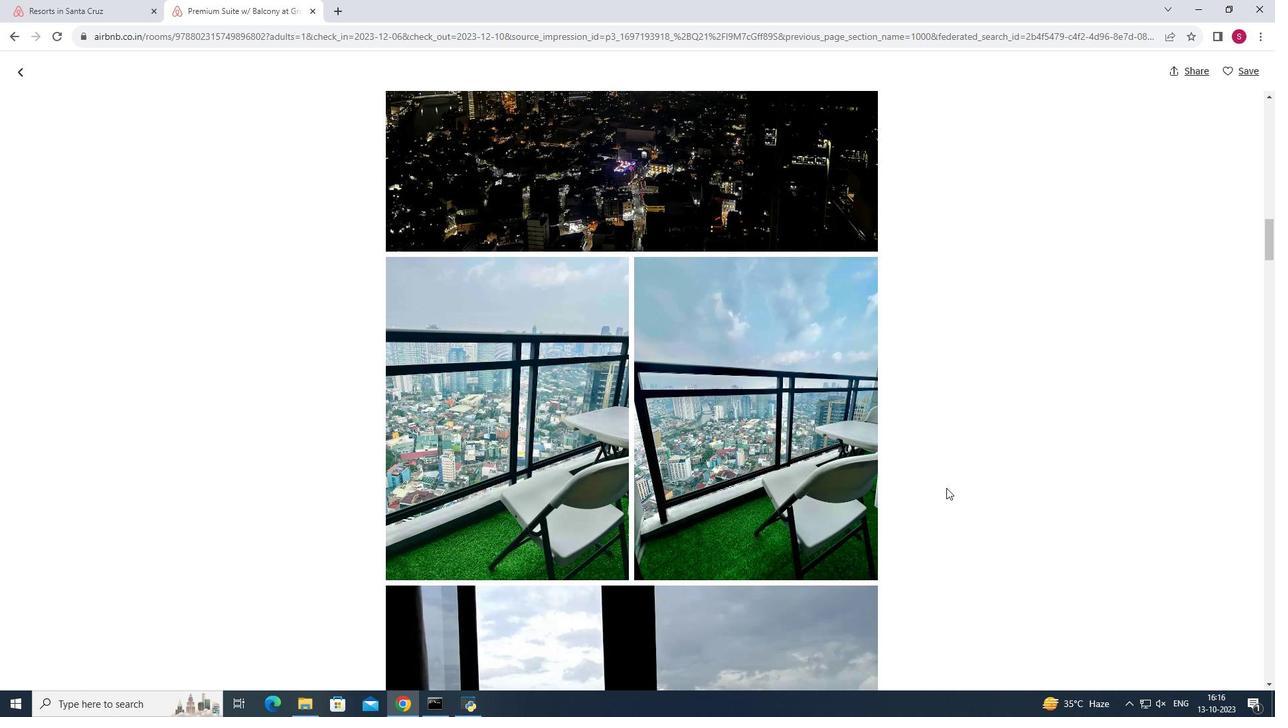 
Action: Mouse moved to (970, 509)
Screenshot: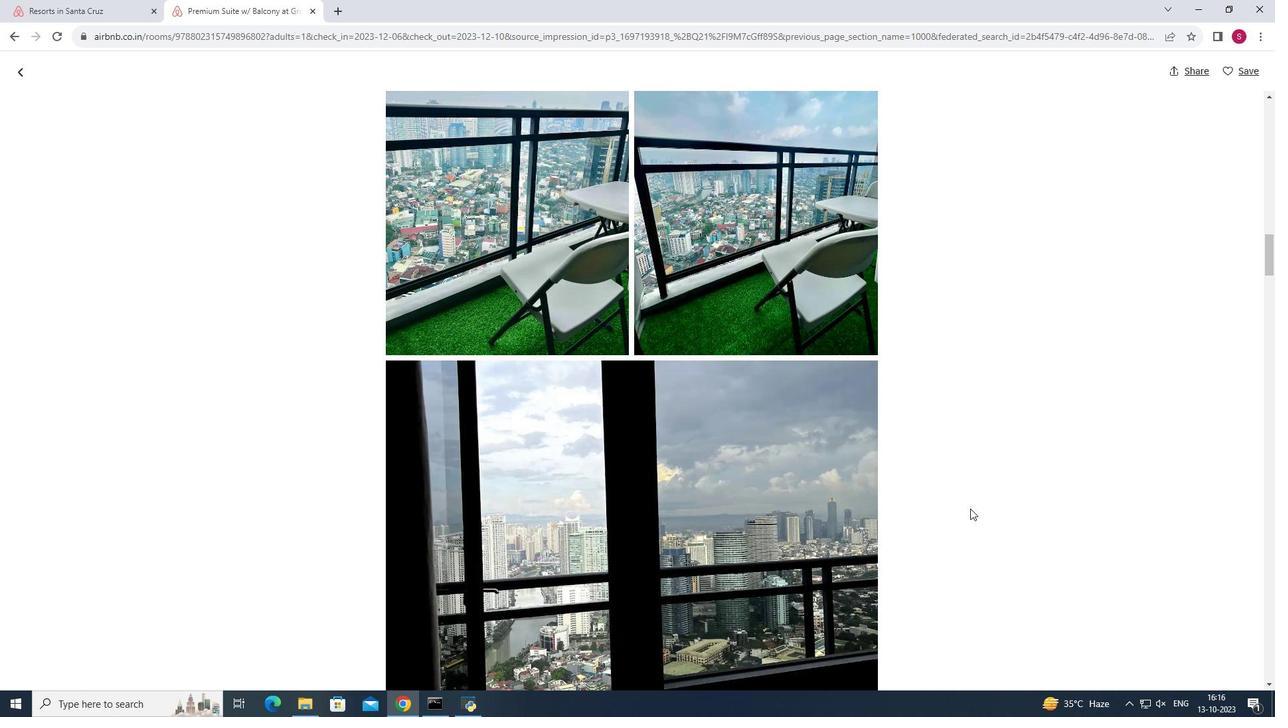 
Action: Mouse scrolled (970, 508) with delta (0, 0)
Screenshot: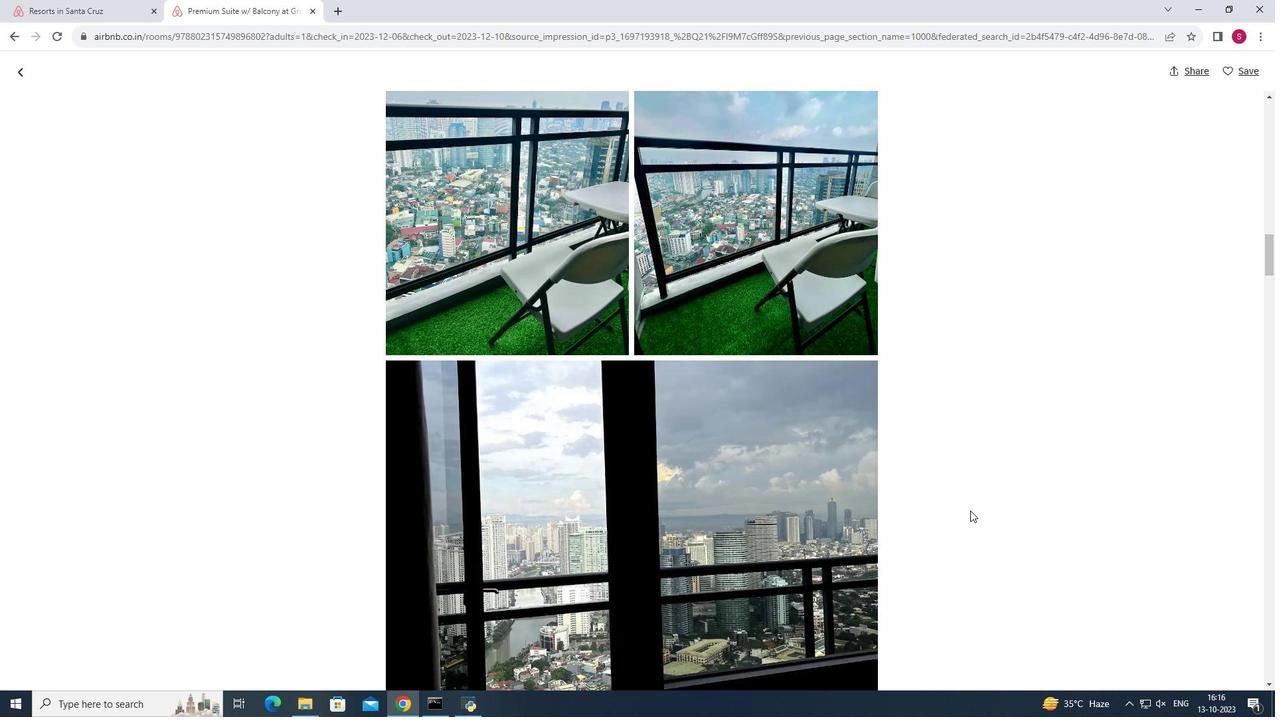 
Action: Mouse moved to (970, 511)
Screenshot: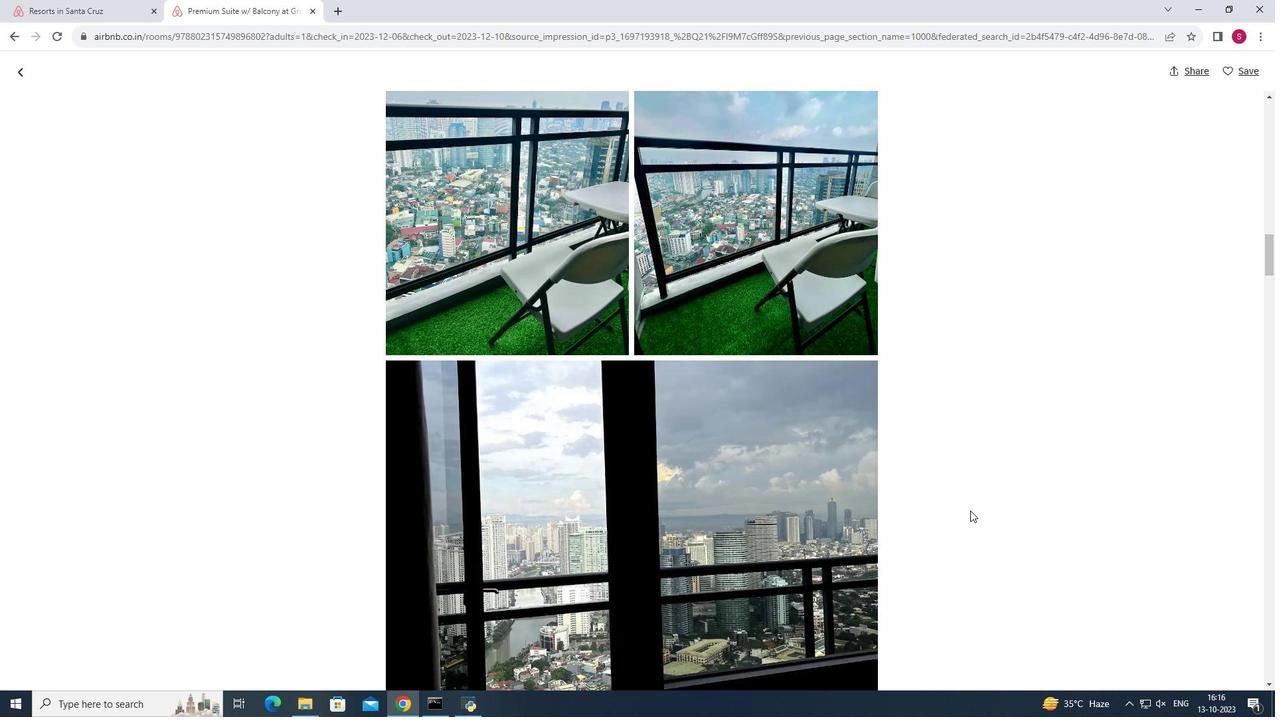 
Action: Mouse scrolled (970, 510) with delta (0, 0)
Screenshot: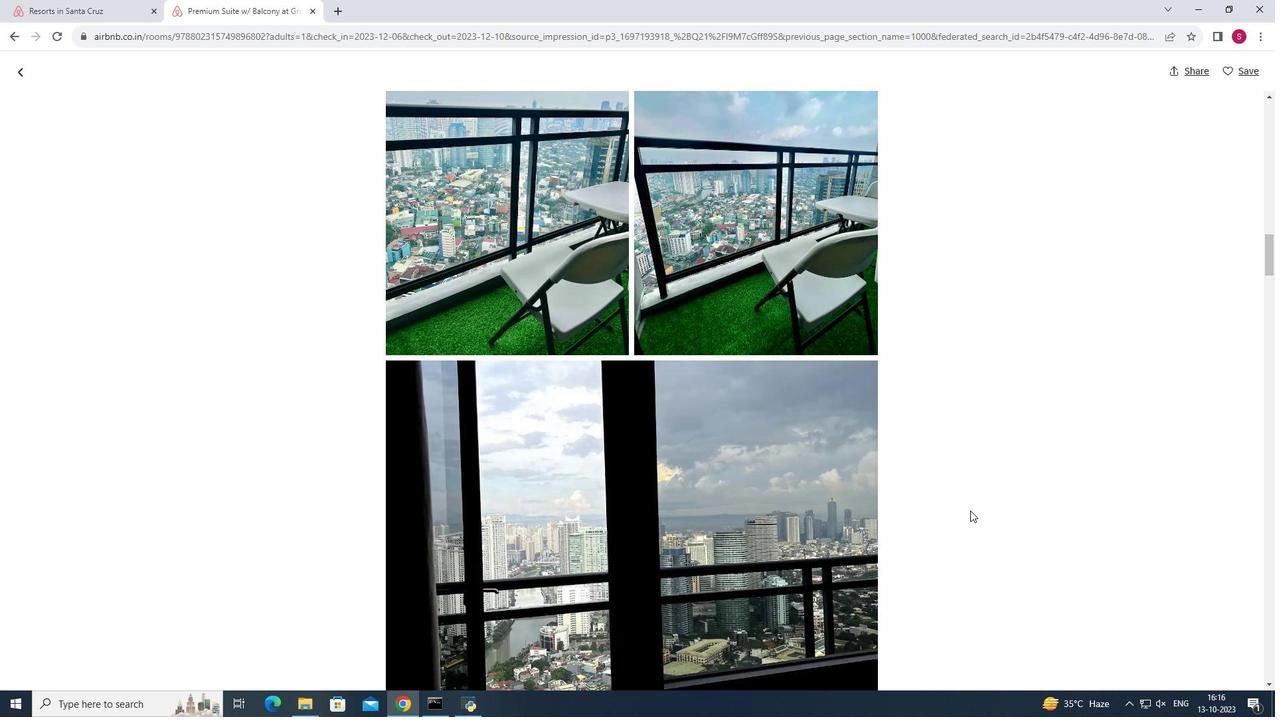 
Action: Mouse moved to (971, 512)
Screenshot: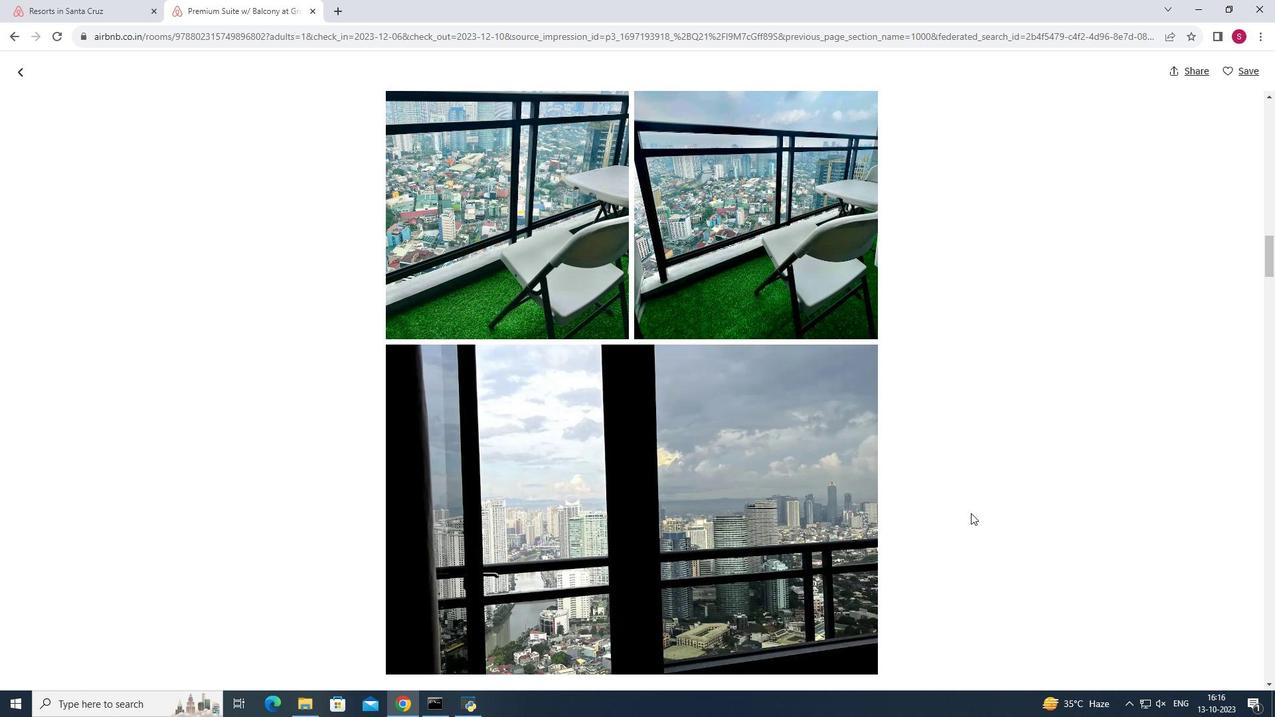 
Action: Mouse scrolled (971, 512) with delta (0, 0)
Screenshot: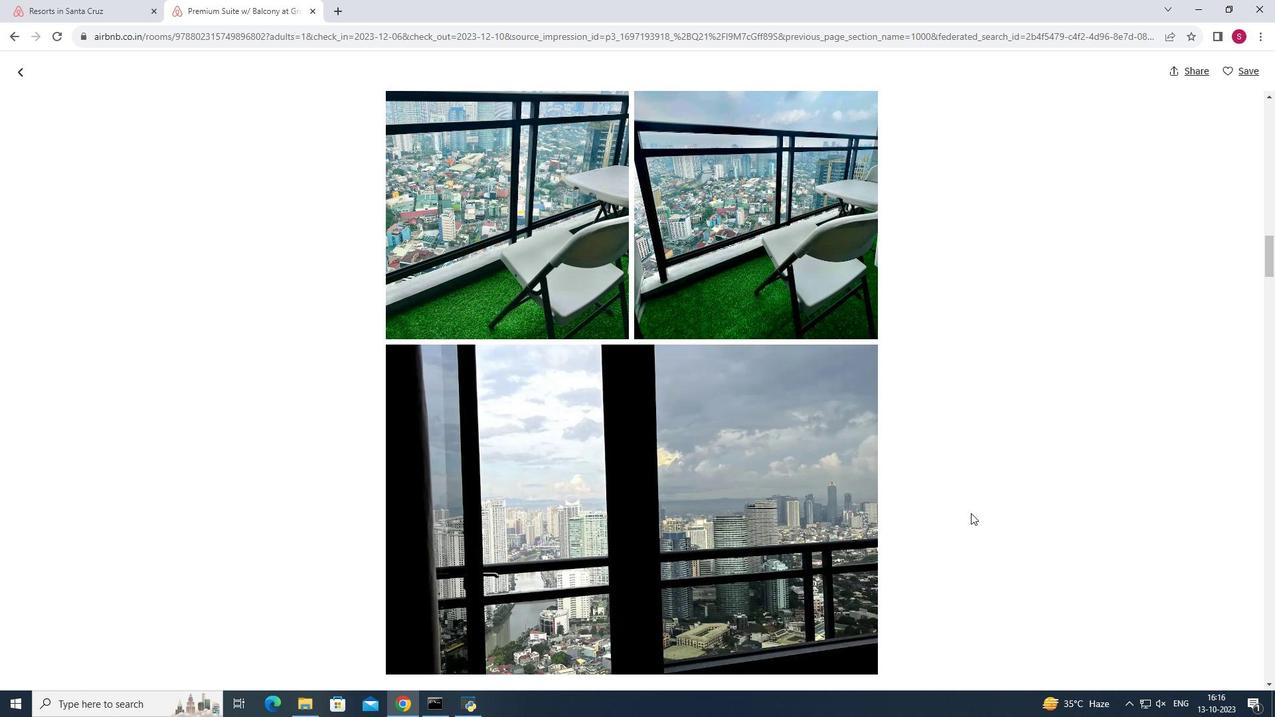 
Action: Mouse moved to (971, 513)
Screenshot: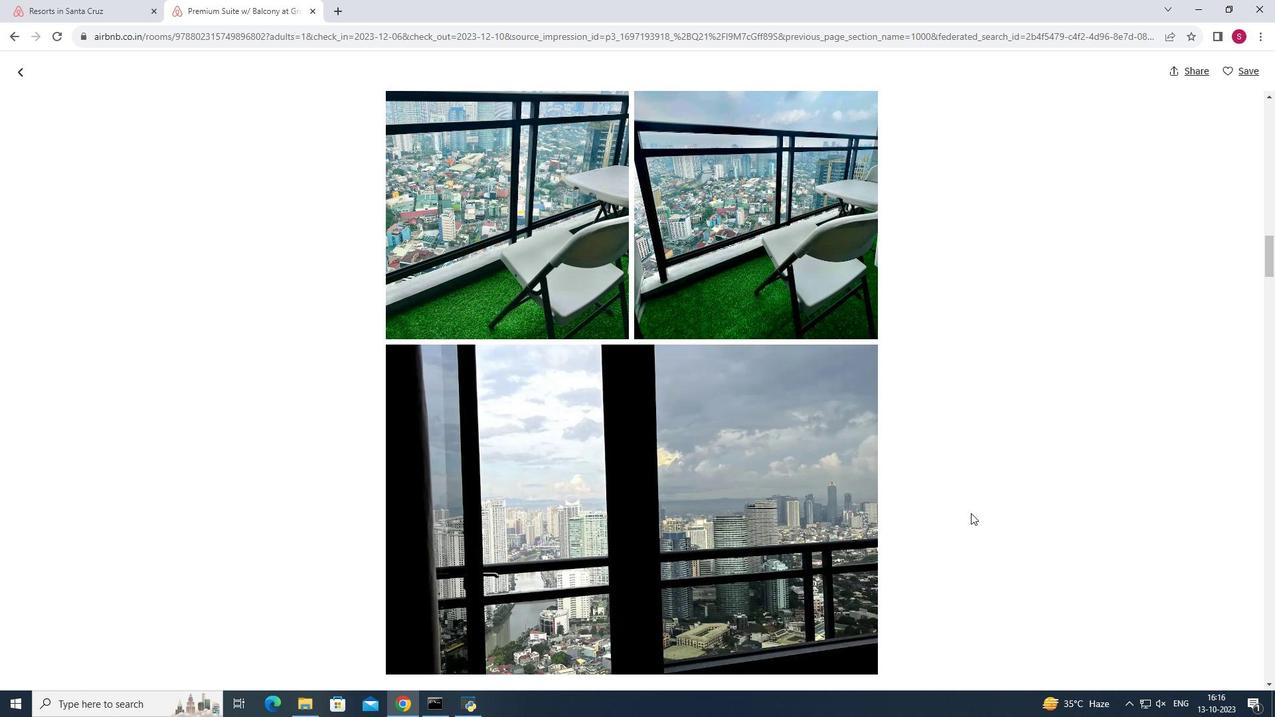 
Action: Mouse scrolled (971, 512) with delta (0, 0)
Screenshot: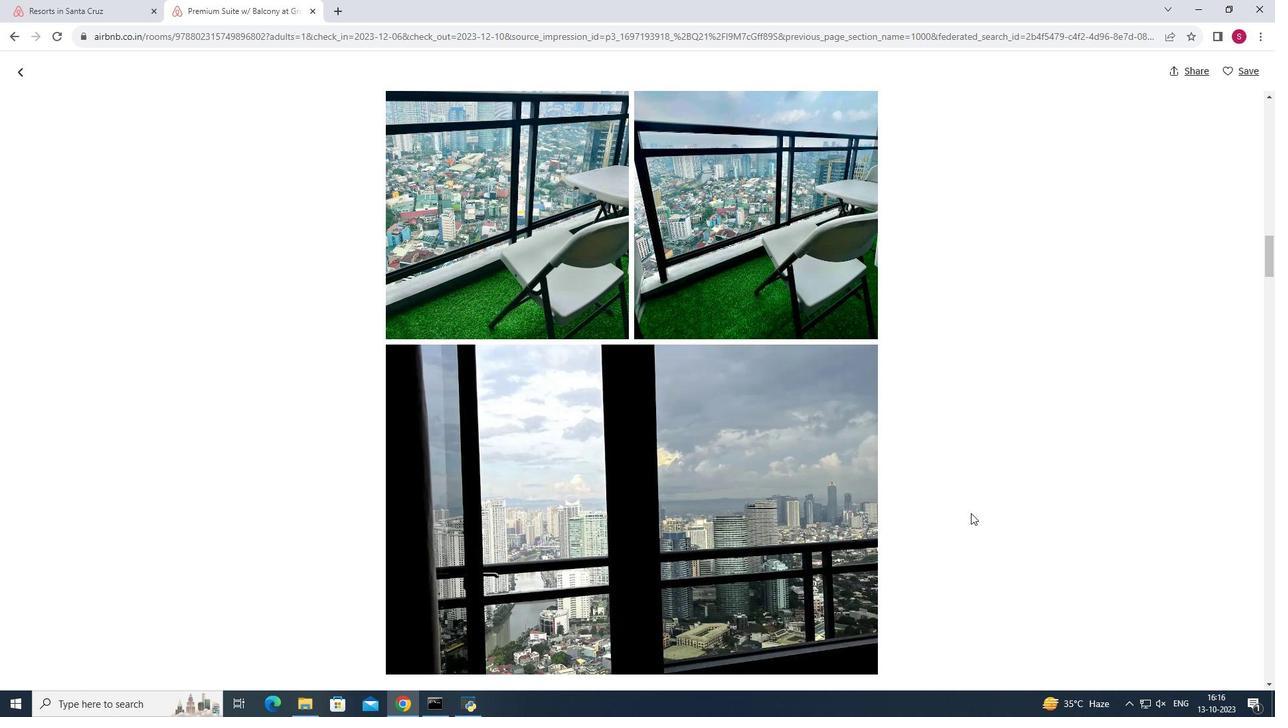 
Action: Mouse moved to (973, 518)
Screenshot: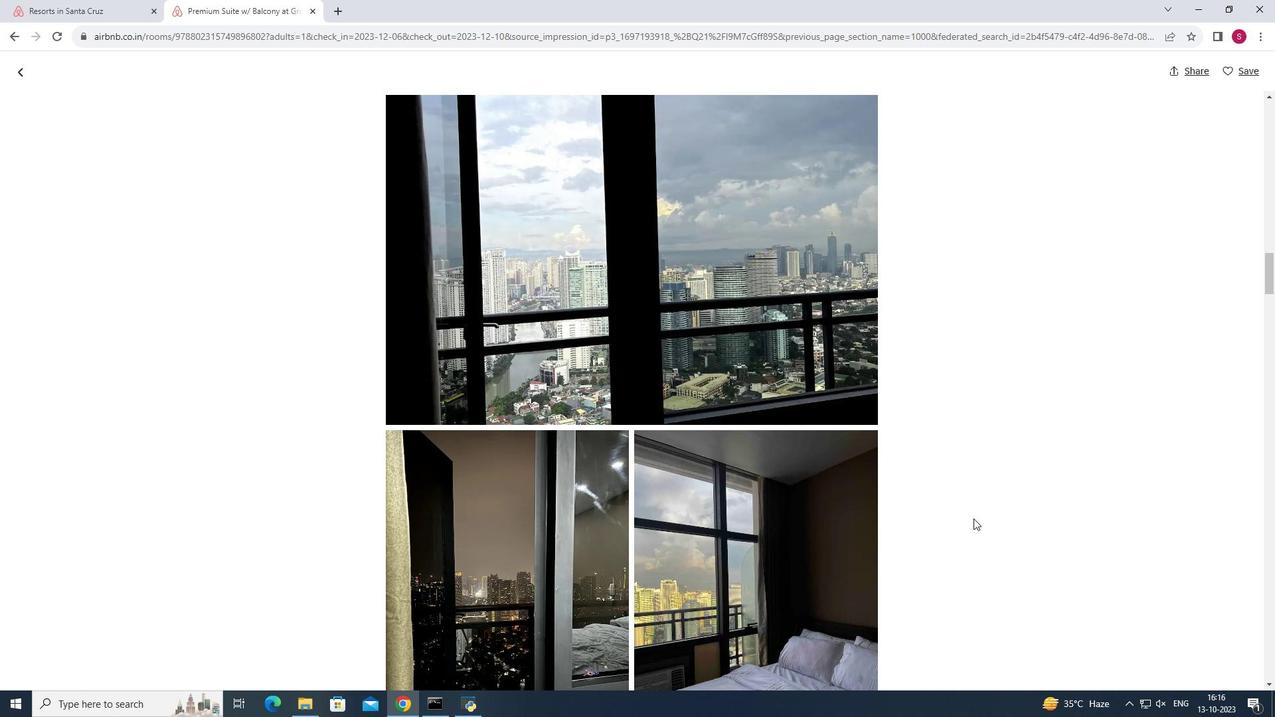 
Action: Mouse scrolled (973, 518) with delta (0, 0)
Screenshot: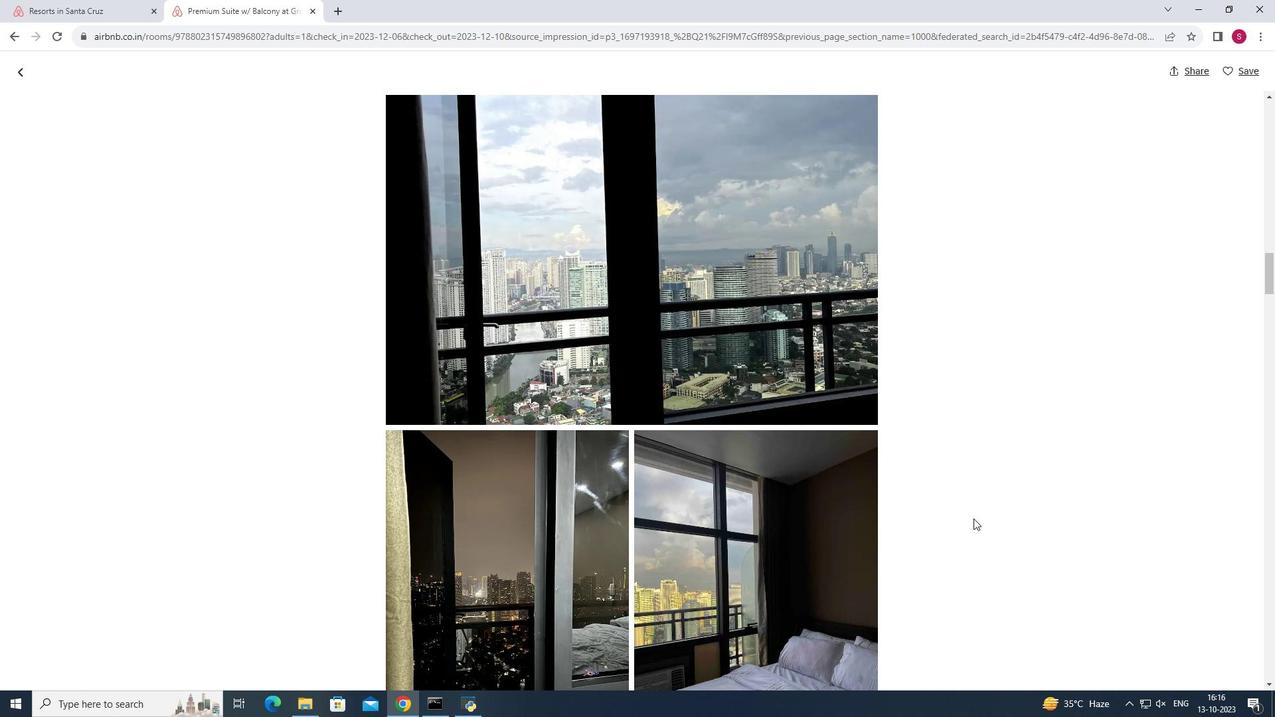 
Action: Mouse scrolled (973, 518) with delta (0, 0)
Screenshot: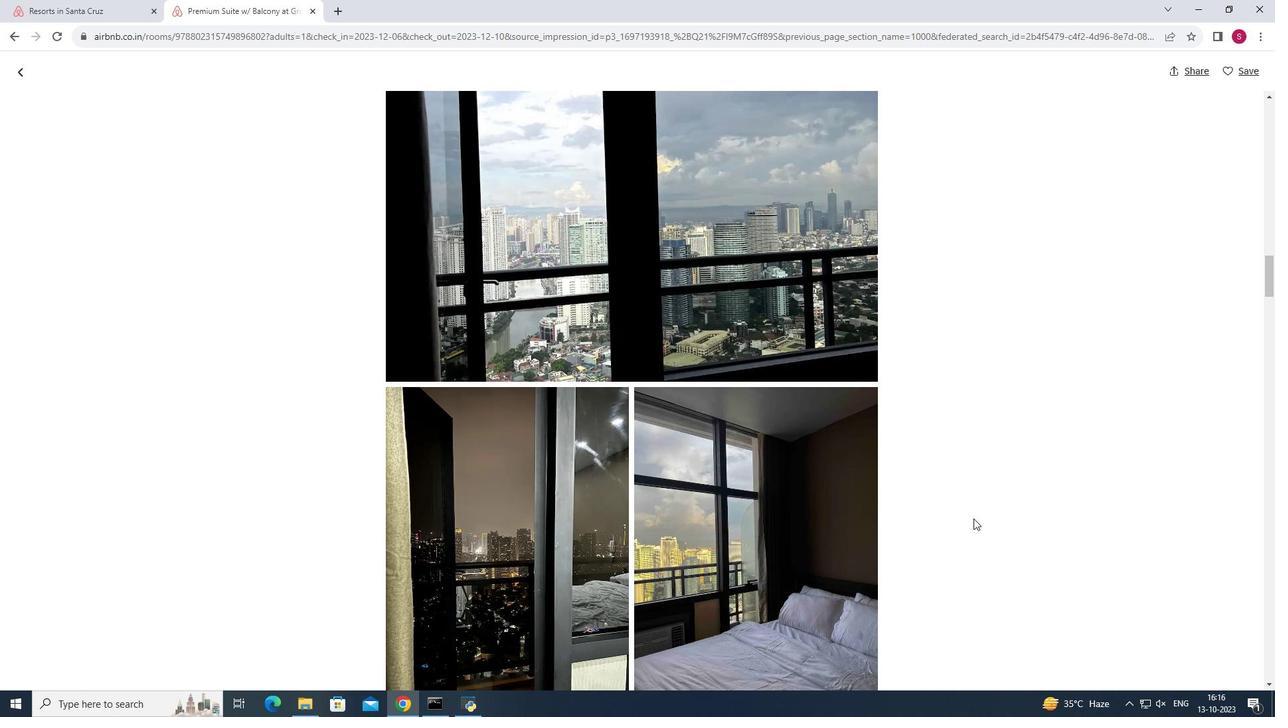 
Action: Mouse scrolled (973, 518) with delta (0, 0)
Screenshot: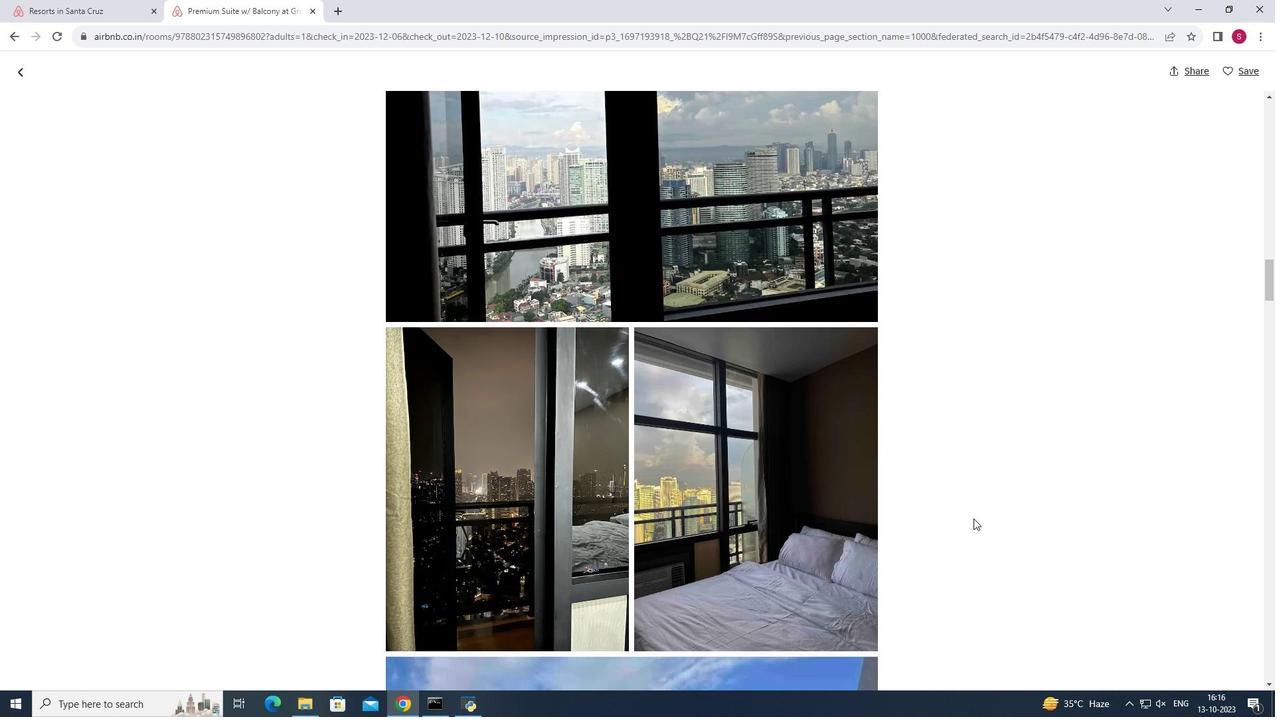 
Action: Mouse moved to (977, 520)
Screenshot: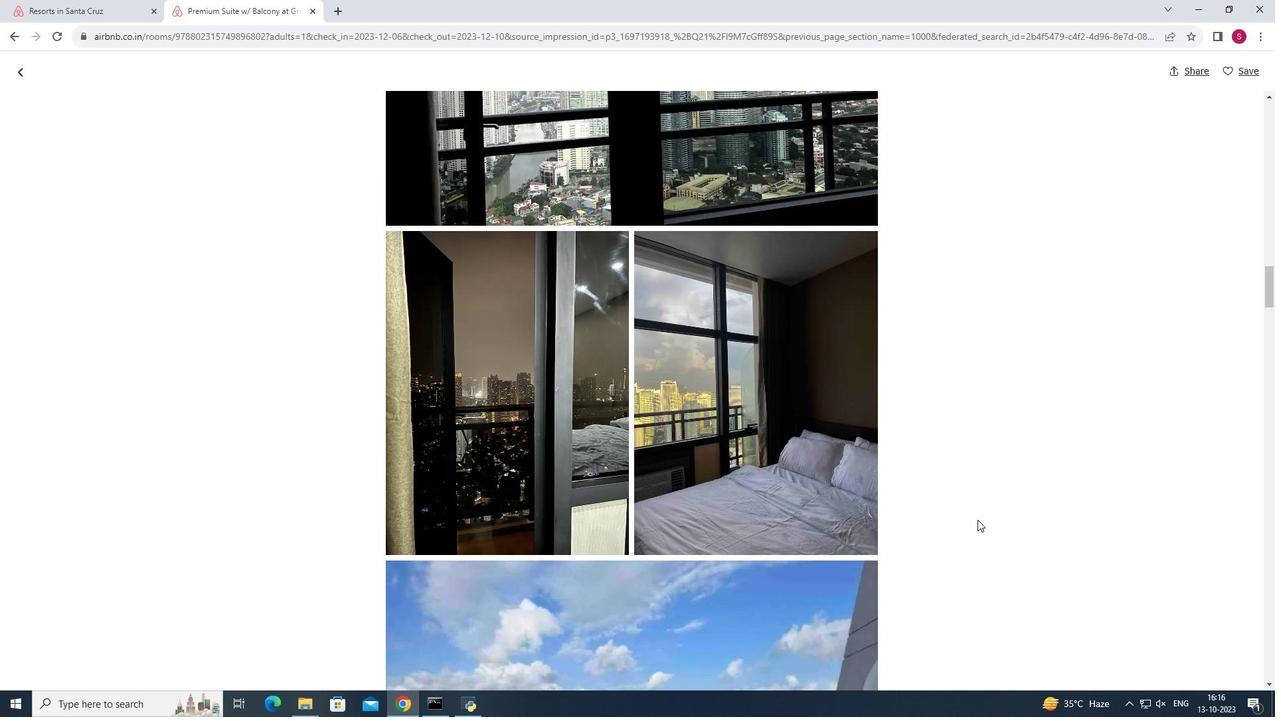 
Action: Mouse scrolled (977, 519) with delta (0, 0)
Screenshot: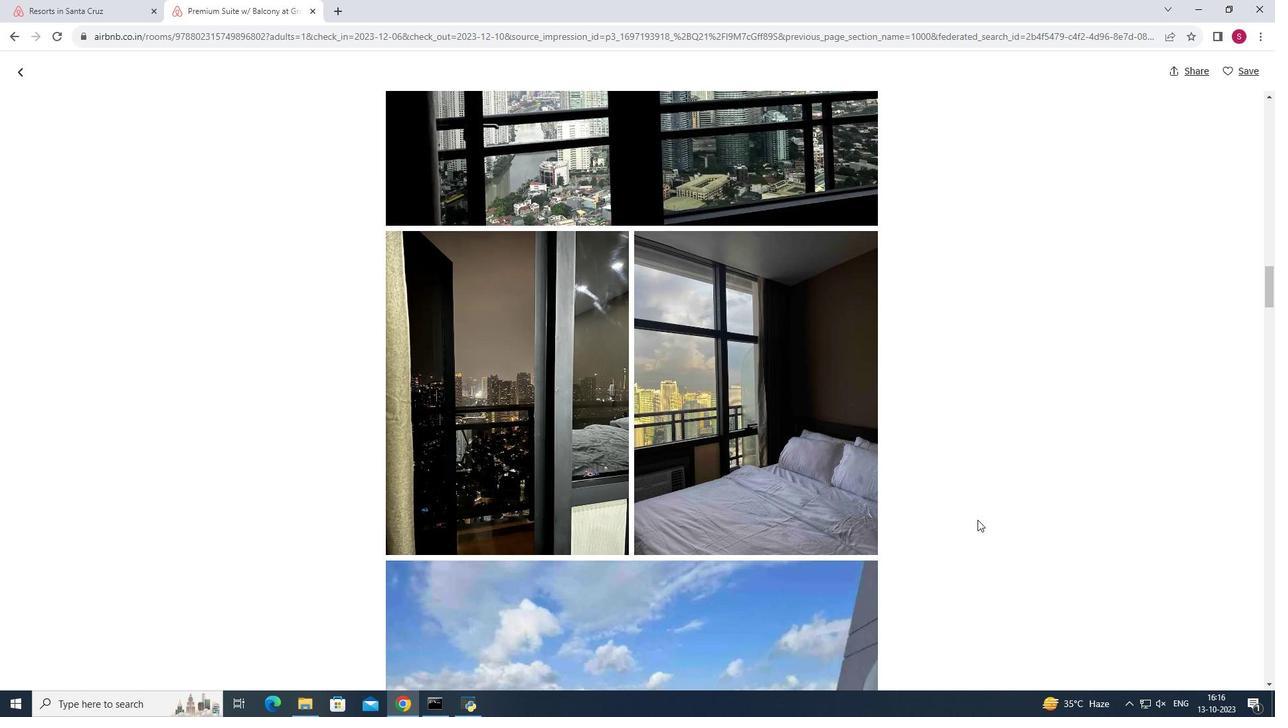 
Action: Mouse scrolled (977, 519) with delta (0, 0)
Screenshot: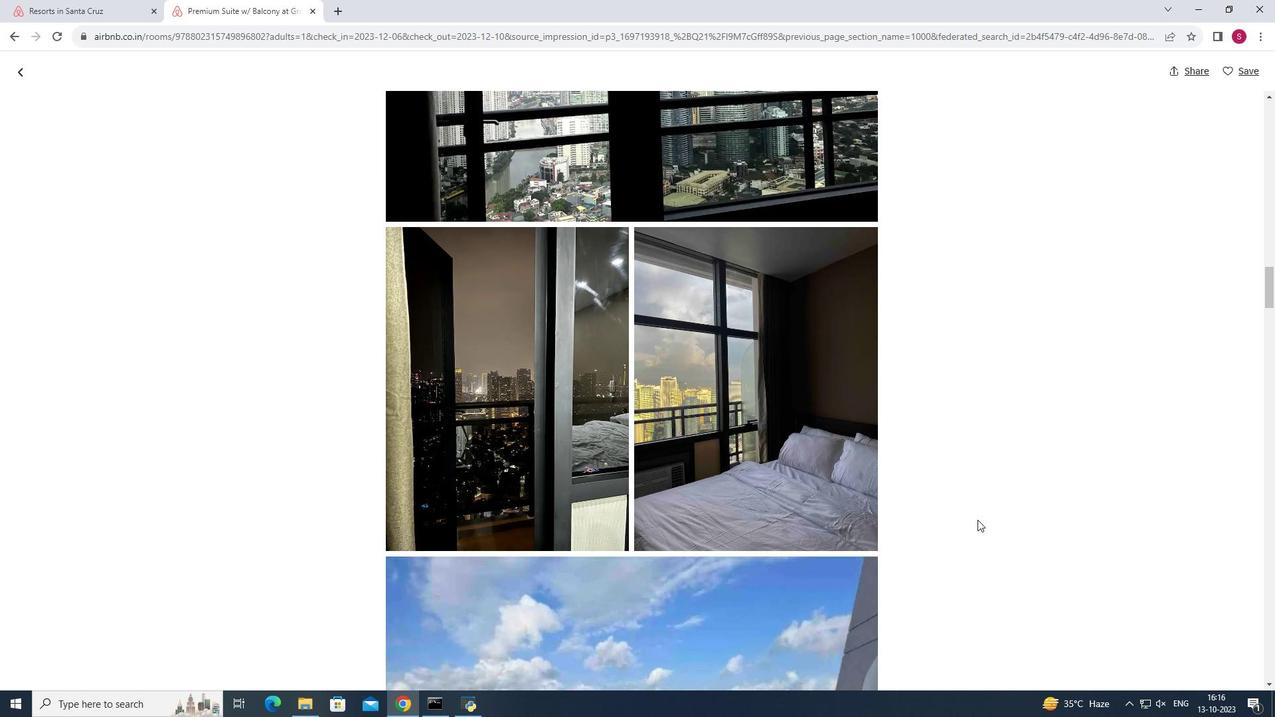 
Action: Mouse scrolled (977, 519) with delta (0, 0)
Screenshot: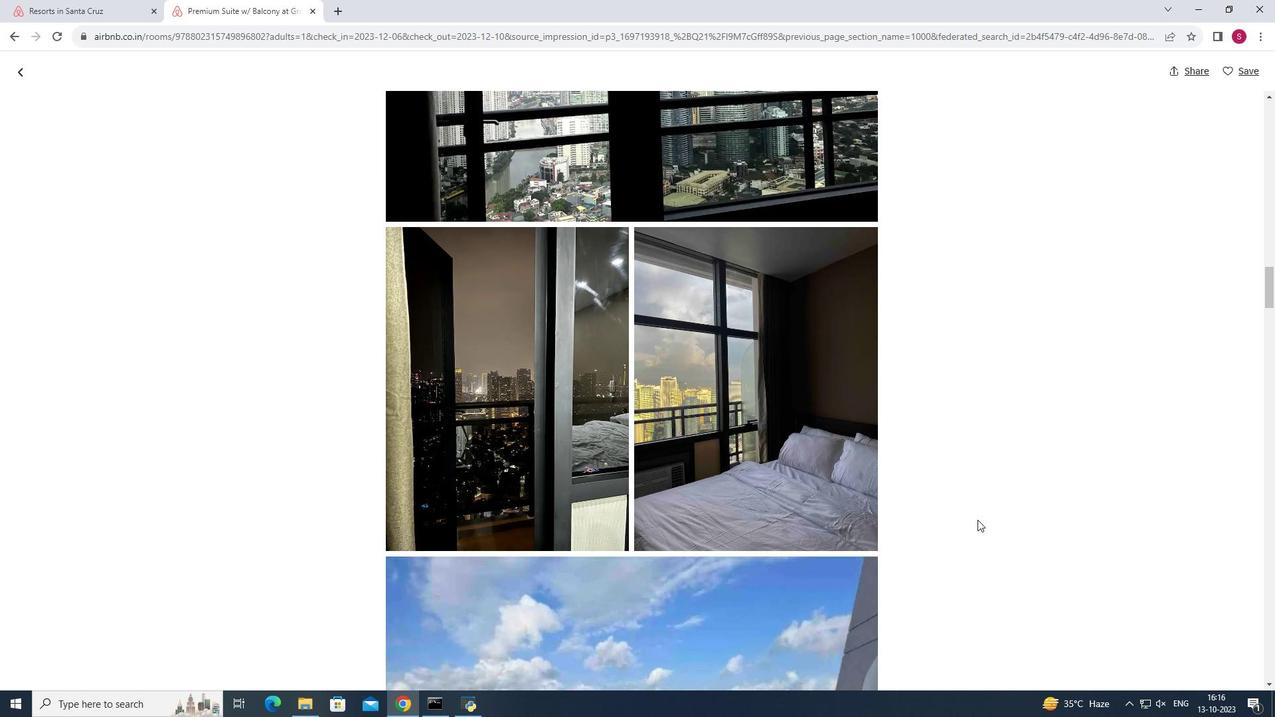 
Action: Mouse scrolled (977, 519) with delta (0, 0)
Screenshot: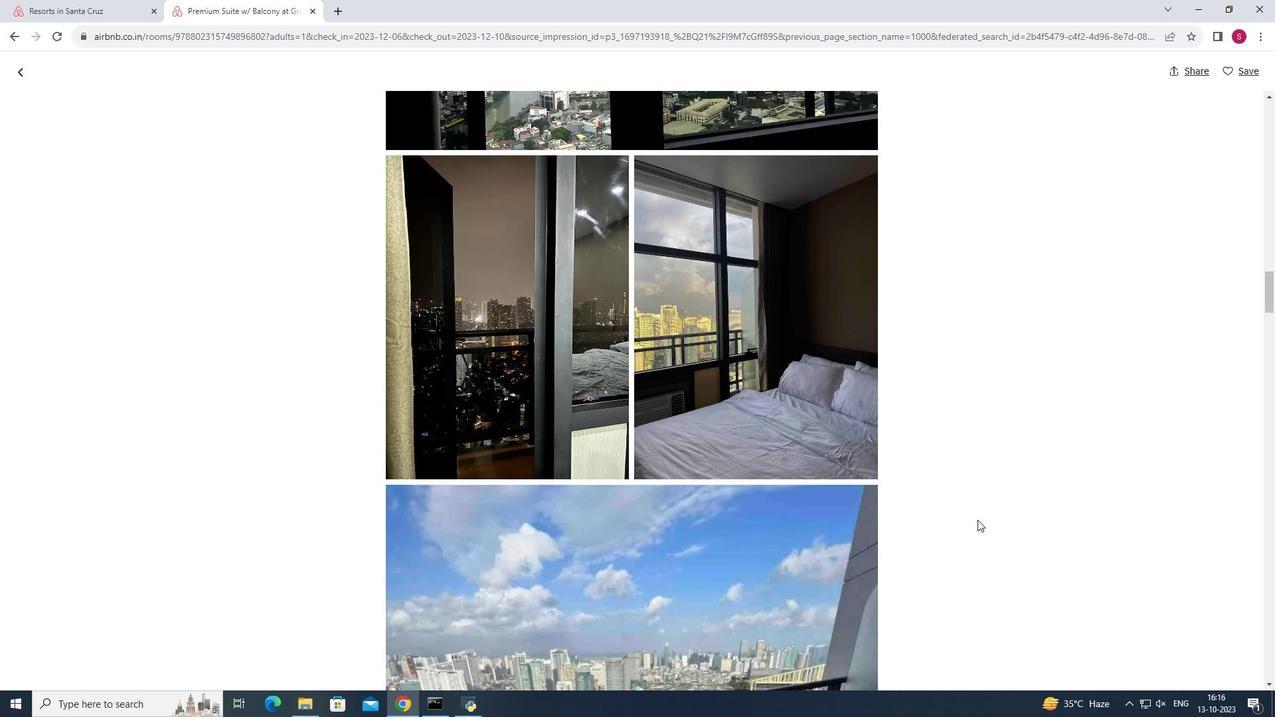 
Action: Mouse scrolled (977, 519) with delta (0, 0)
Screenshot: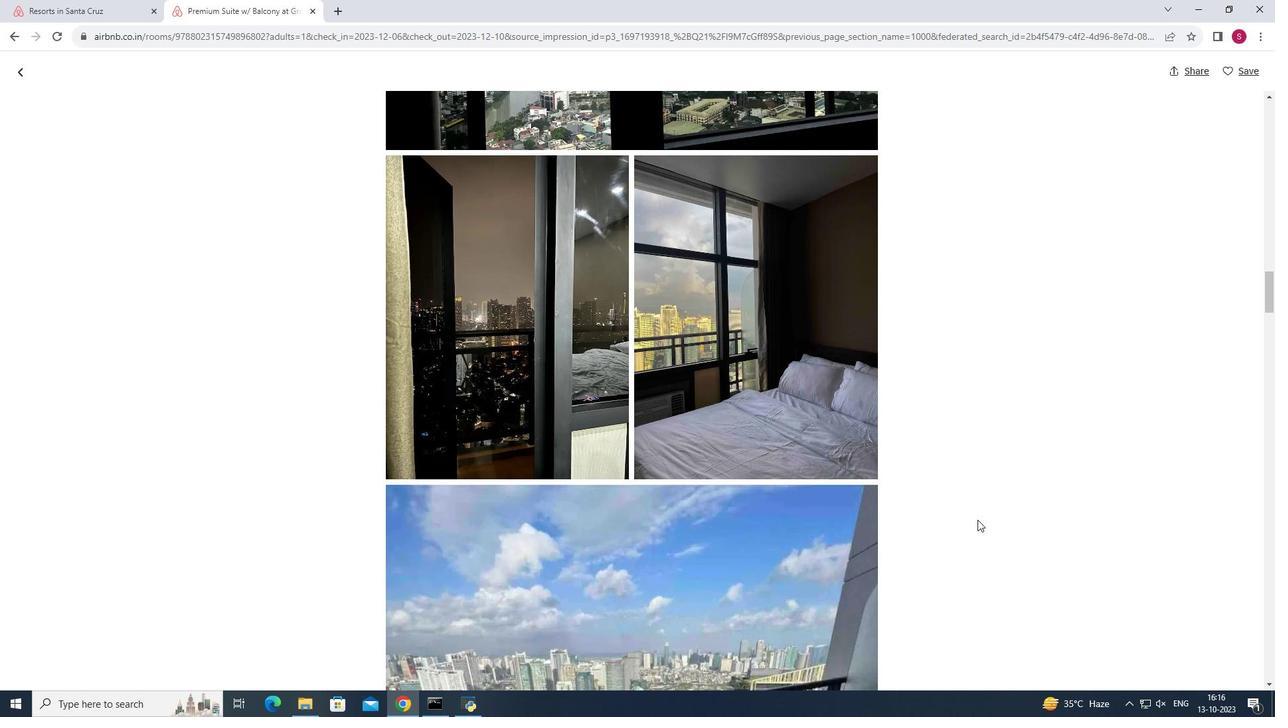 
Action: Mouse scrolled (977, 519) with delta (0, 0)
Screenshot: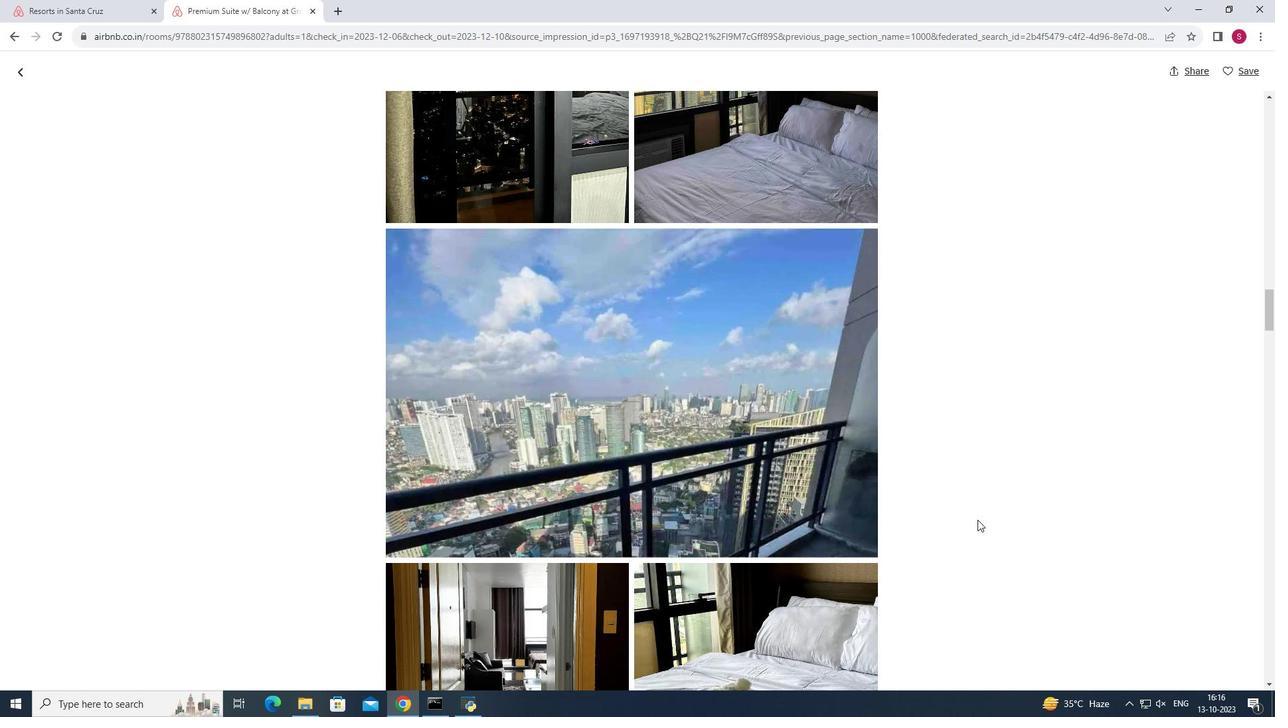 
Action: Mouse scrolled (977, 519) with delta (0, 0)
Screenshot: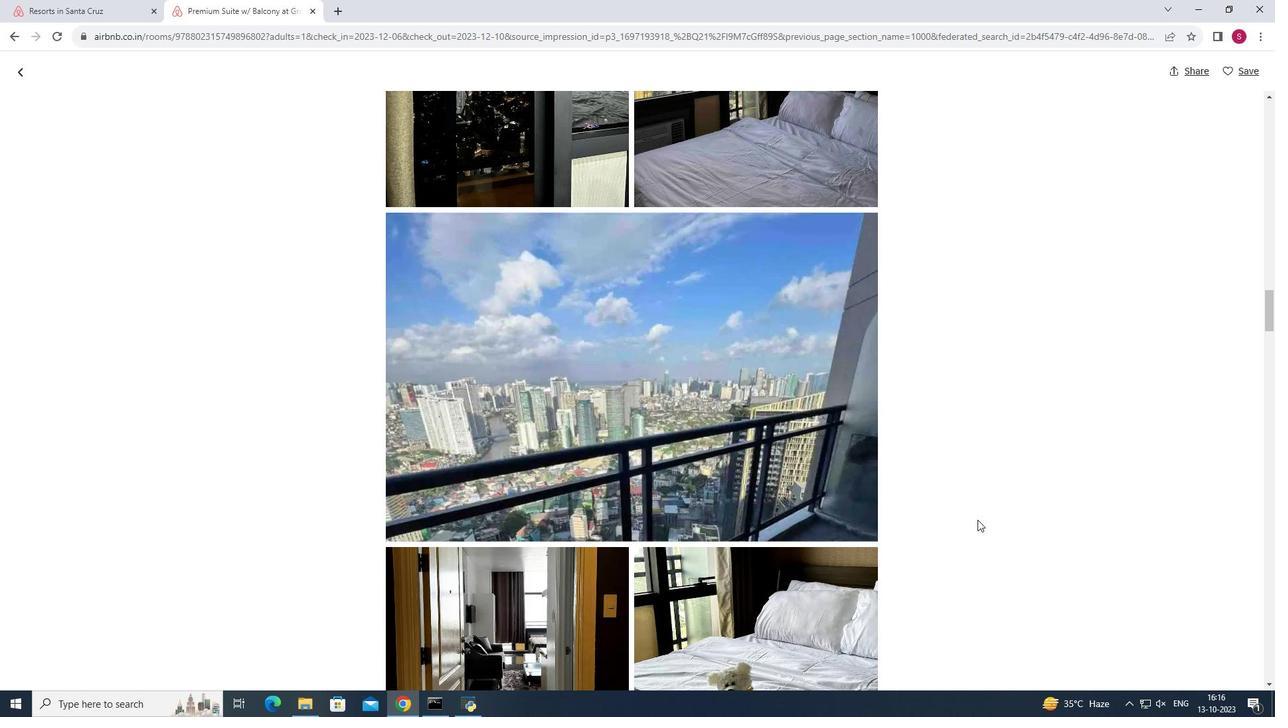 
Action: Mouse scrolled (977, 519) with delta (0, 0)
Screenshot: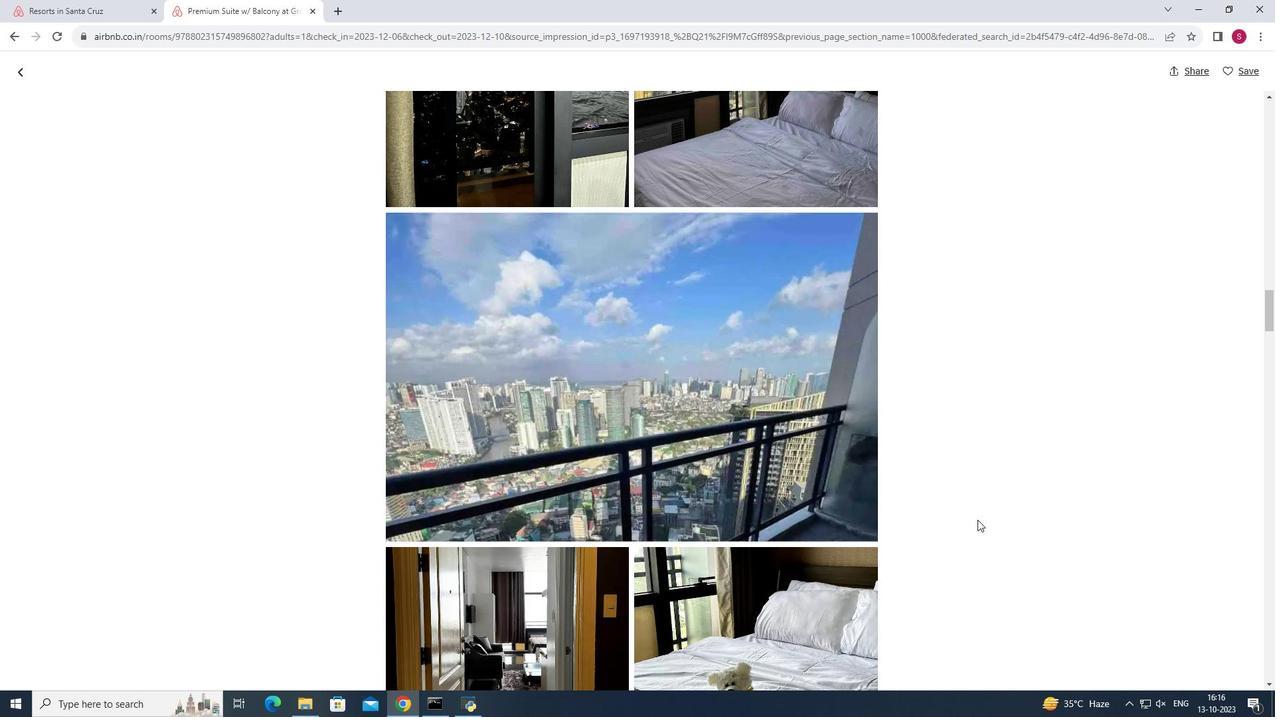 
Action: Mouse moved to (983, 522)
Screenshot: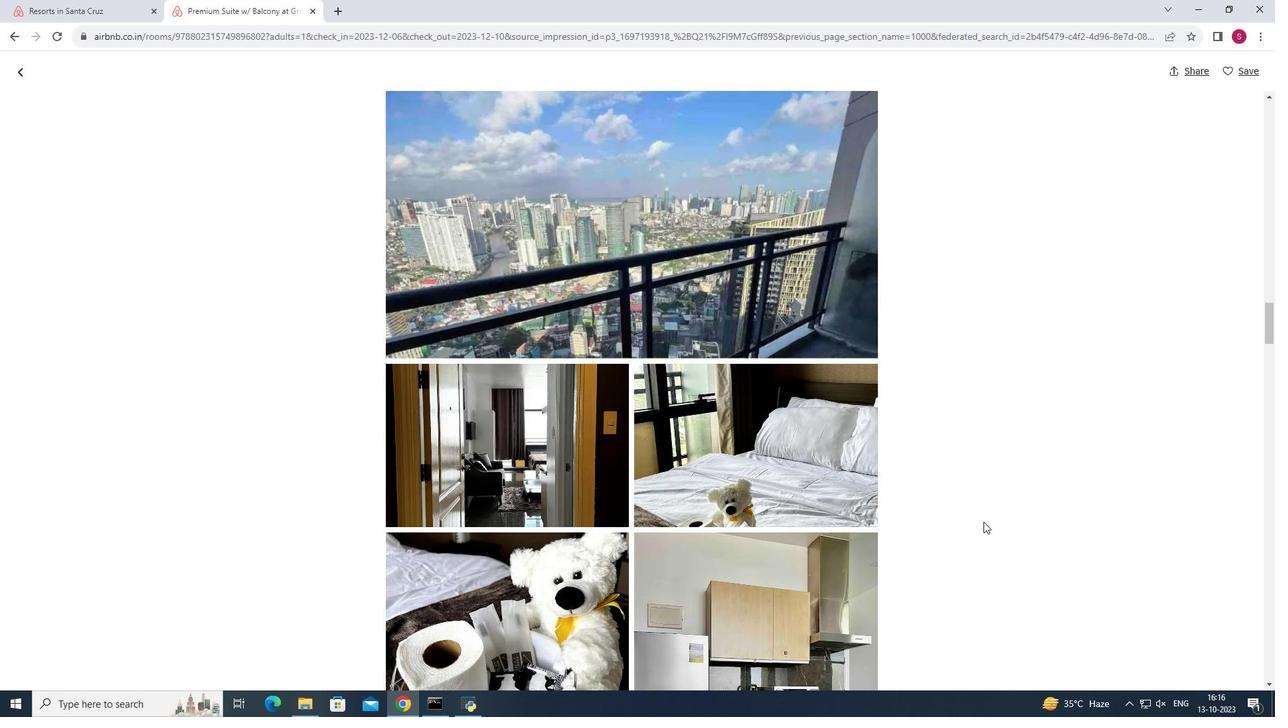
Action: Mouse scrolled (983, 521) with delta (0, 0)
Screenshot: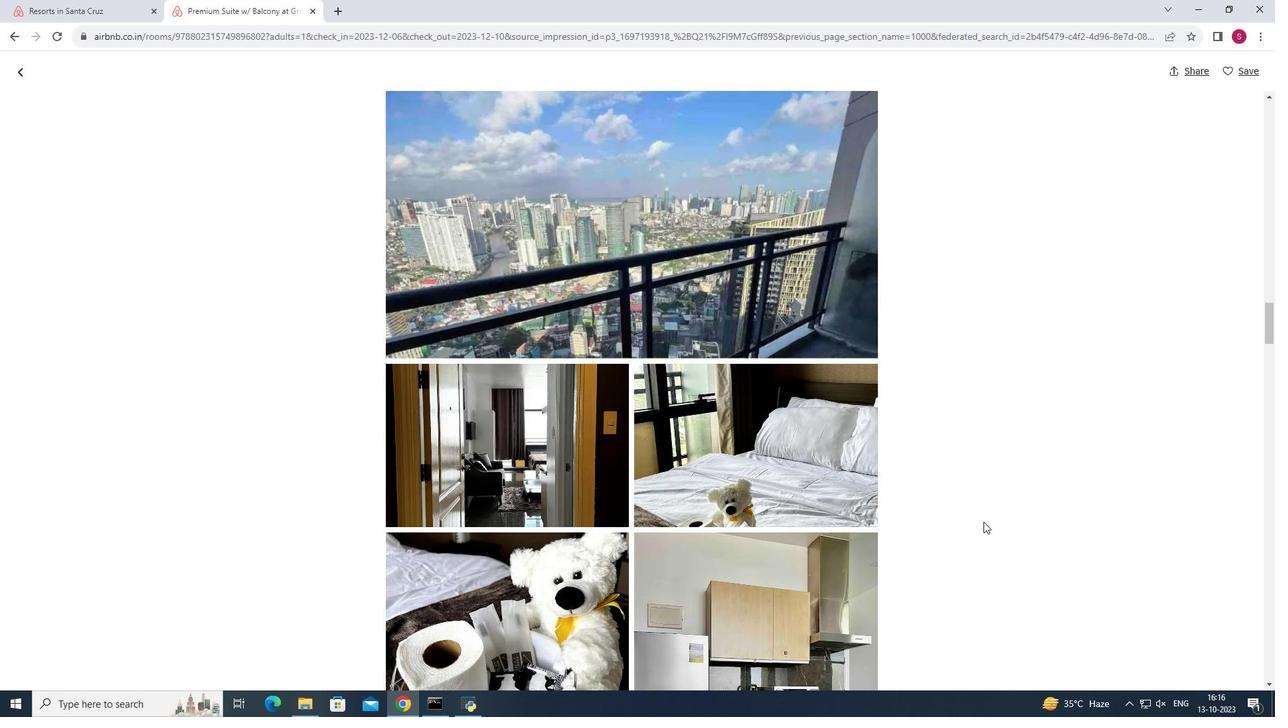 
Action: Mouse scrolled (983, 521) with delta (0, 0)
Screenshot: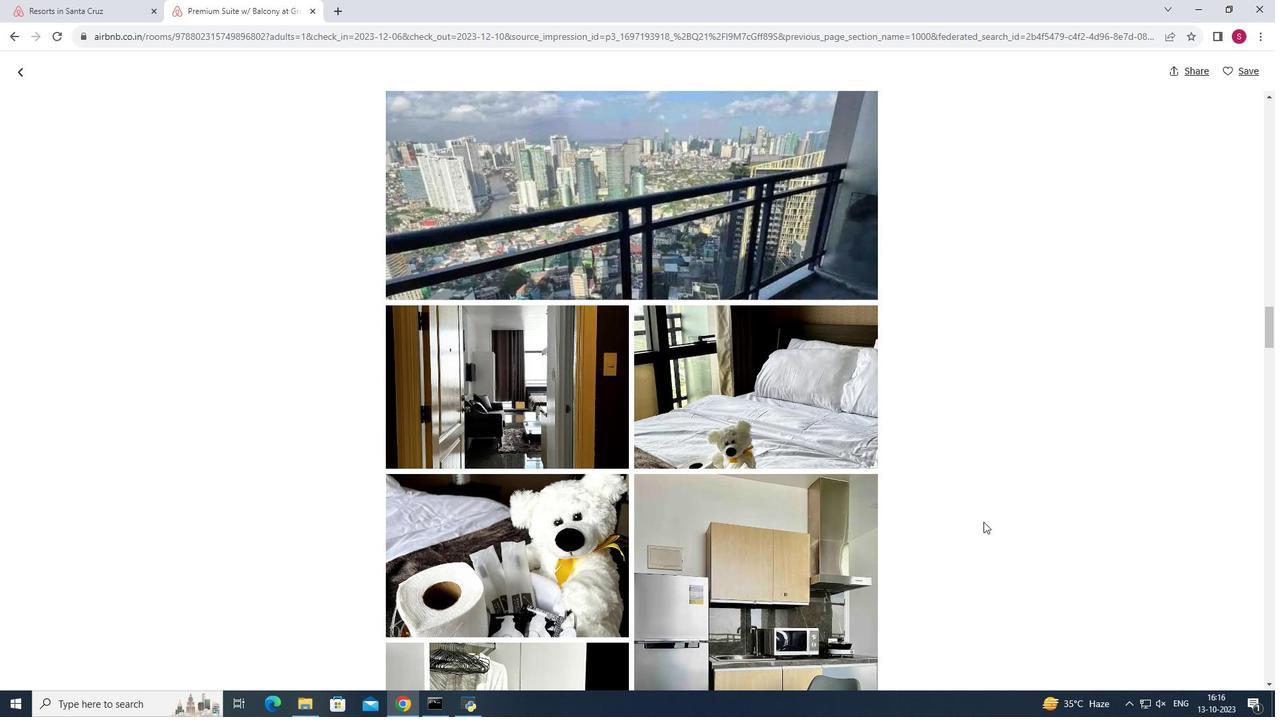 
Action: Mouse scrolled (983, 521) with delta (0, 0)
Screenshot: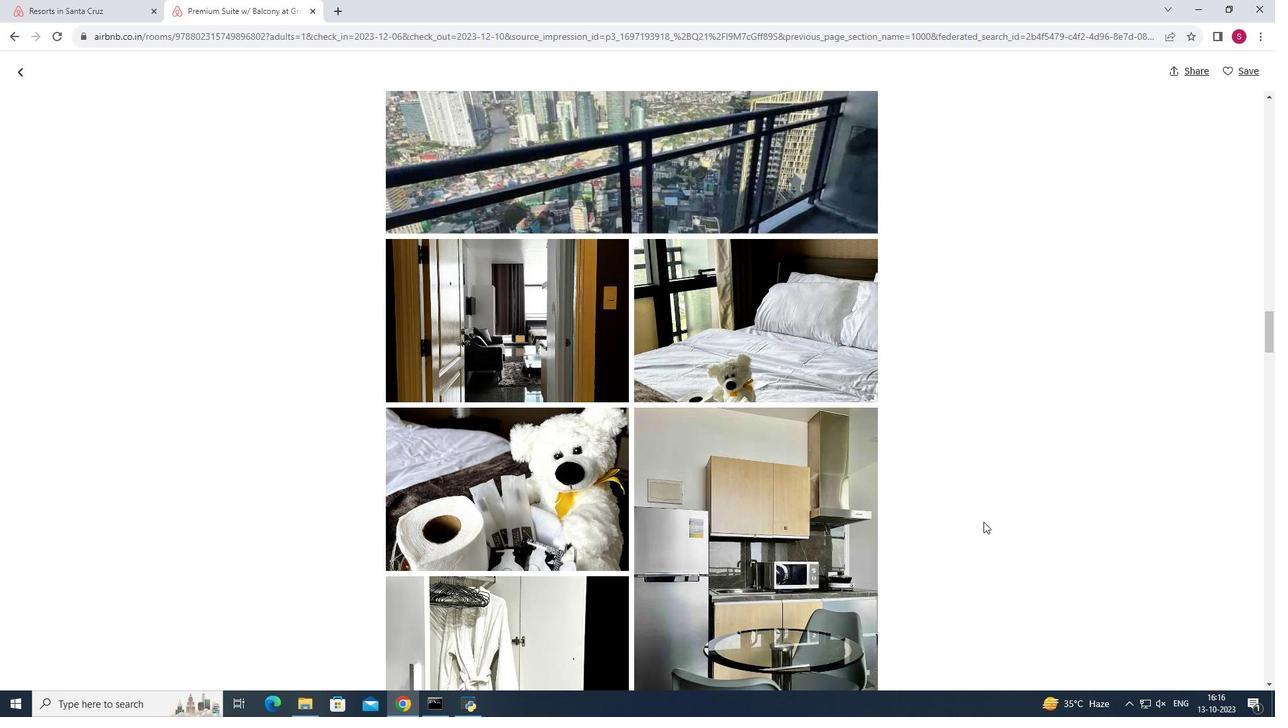 
Action: Mouse scrolled (983, 521) with delta (0, 0)
Screenshot: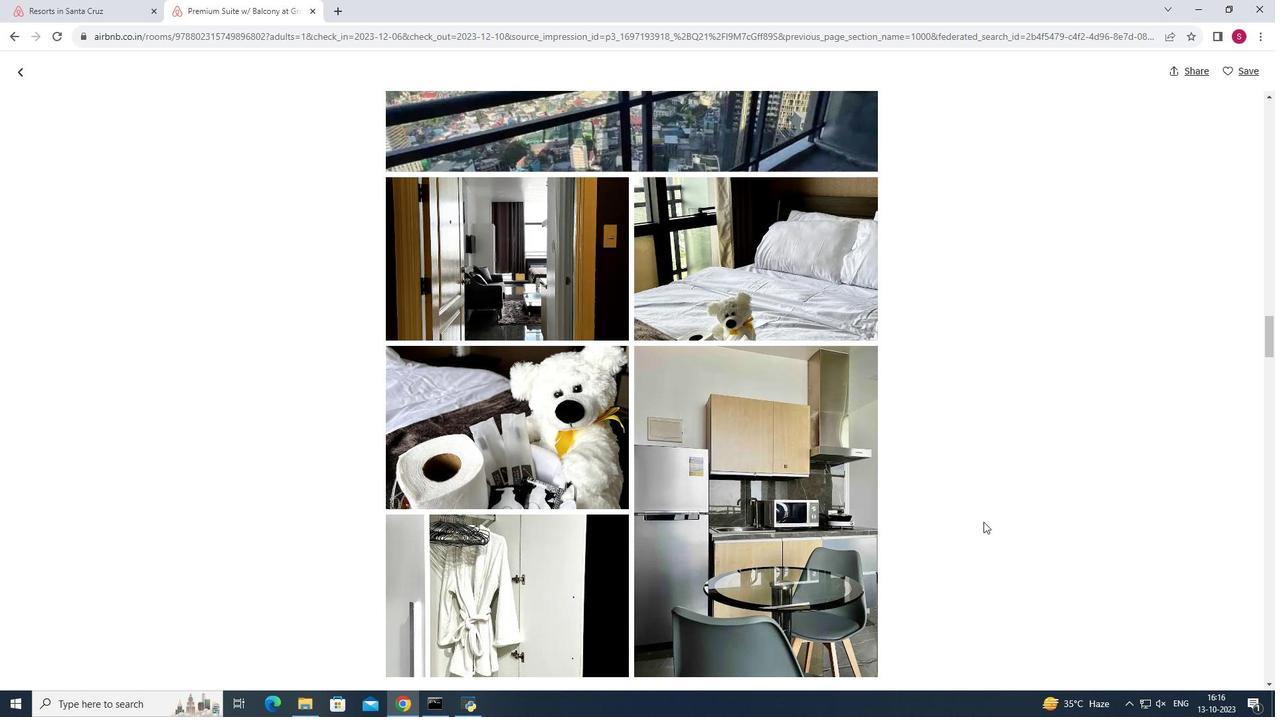 
Action: Mouse scrolled (983, 521) with delta (0, 0)
Screenshot: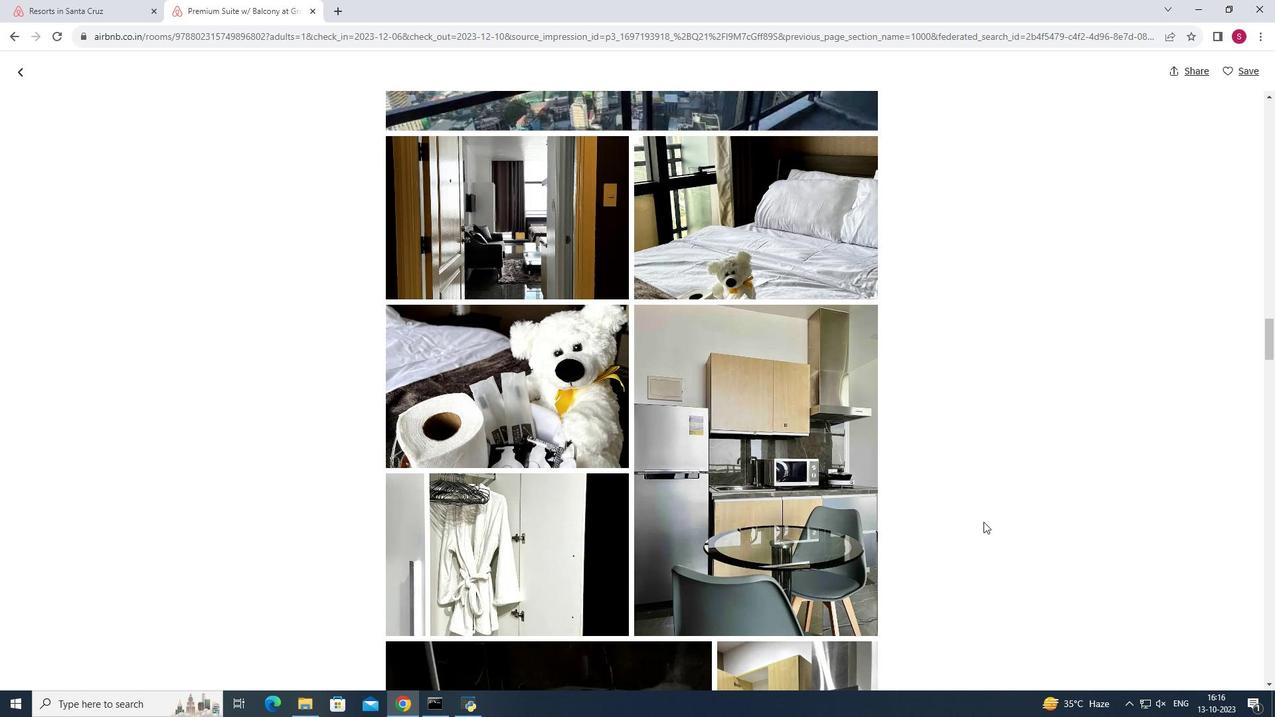 
Action: Mouse scrolled (983, 521) with delta (0, 0)
Screenshot: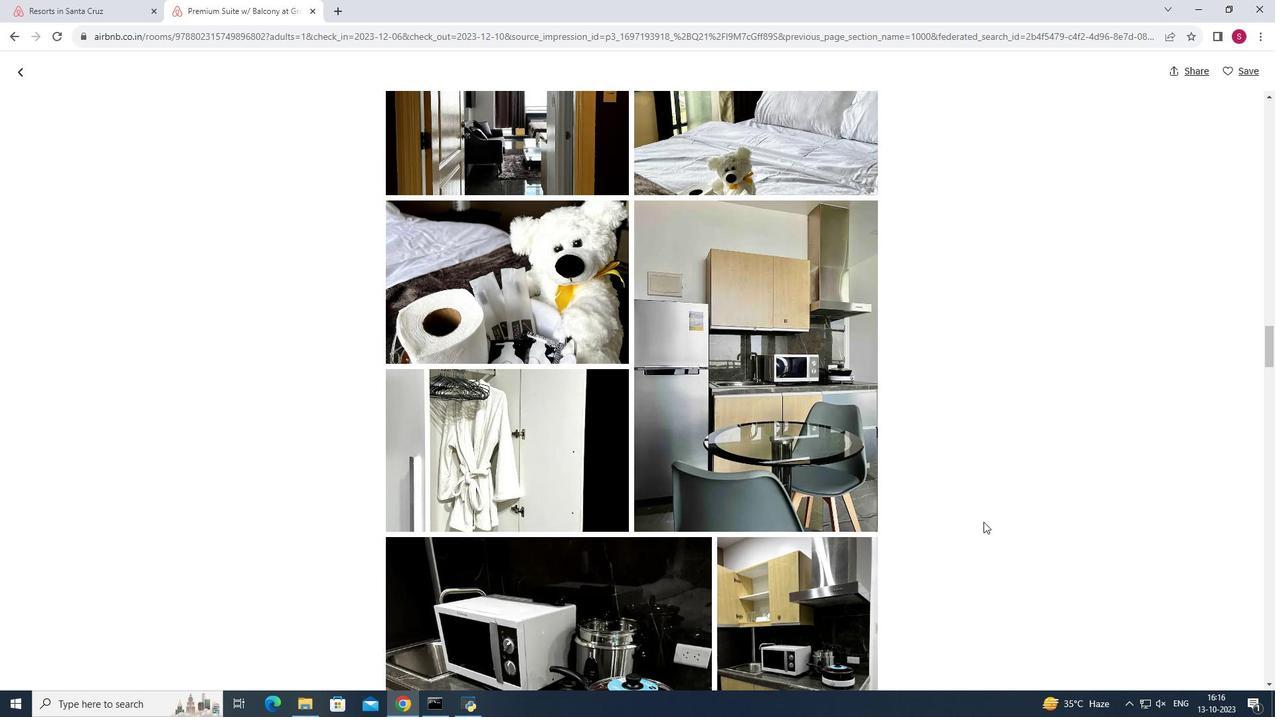 
Action: Mouse scrolled (983, 521) with delta (0, 0)
Screenshot: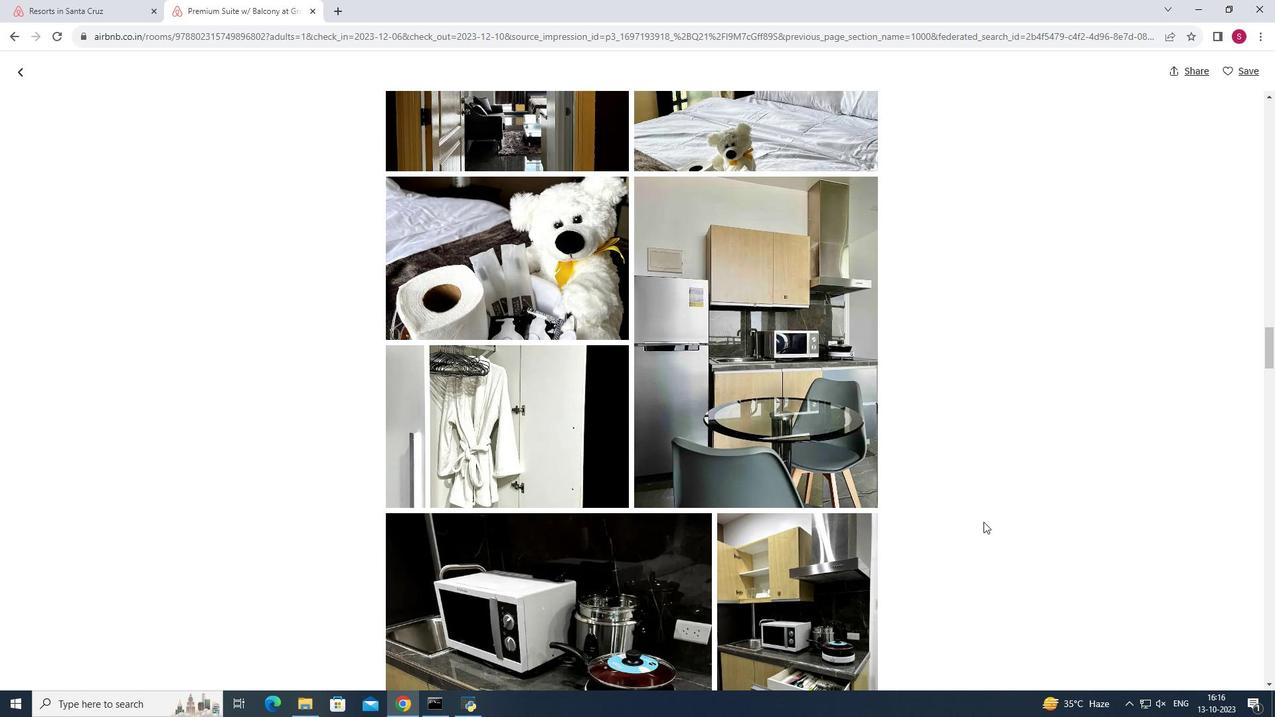 
Action: Mouse scrolled (983, 521) with delta (0, 0)
Screenshot: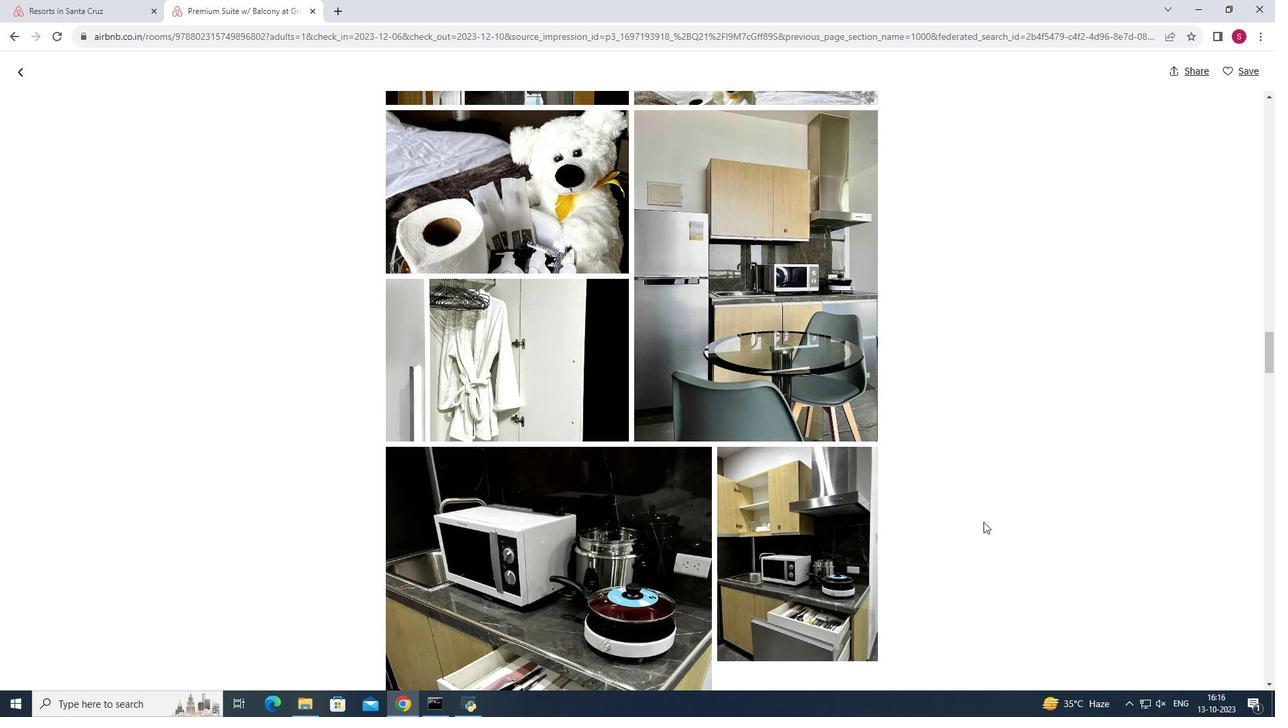 
Action: Mouse scrolled (983, 521) with delta (0, 0)
Screenshot: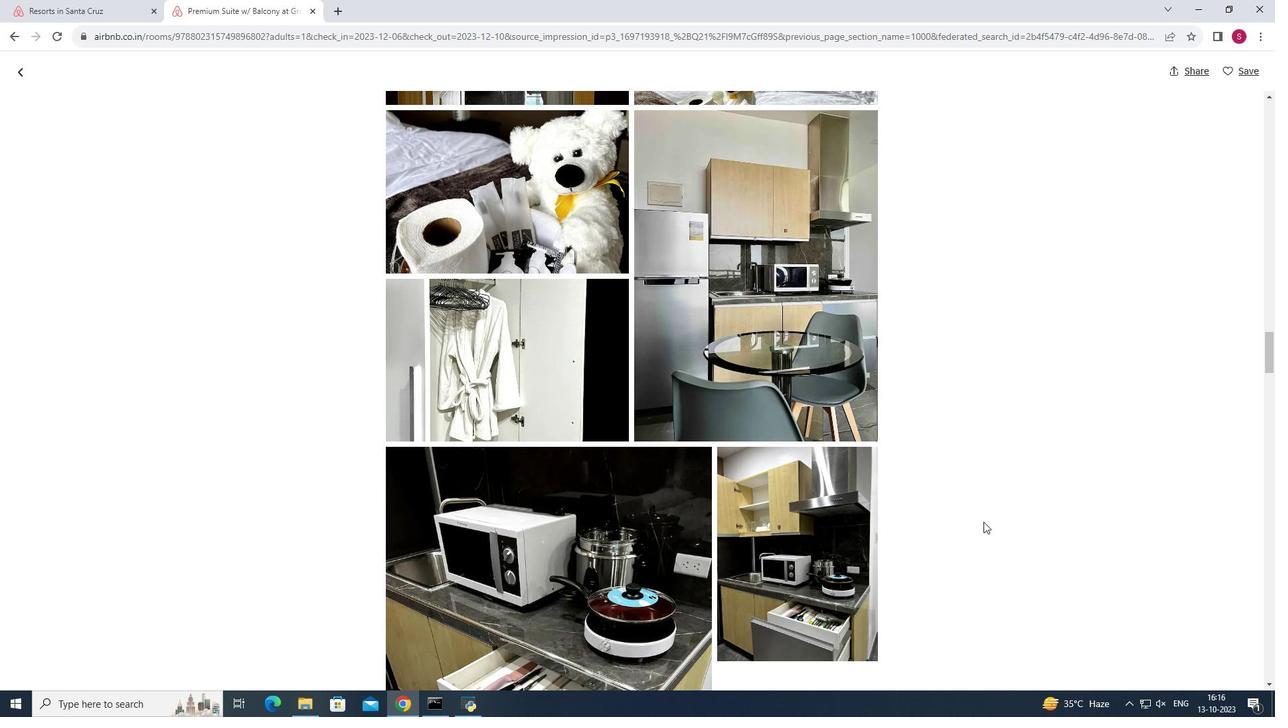 
Action: Mouse scrolled (983, 521) with delta (0, 0)
Screenshot: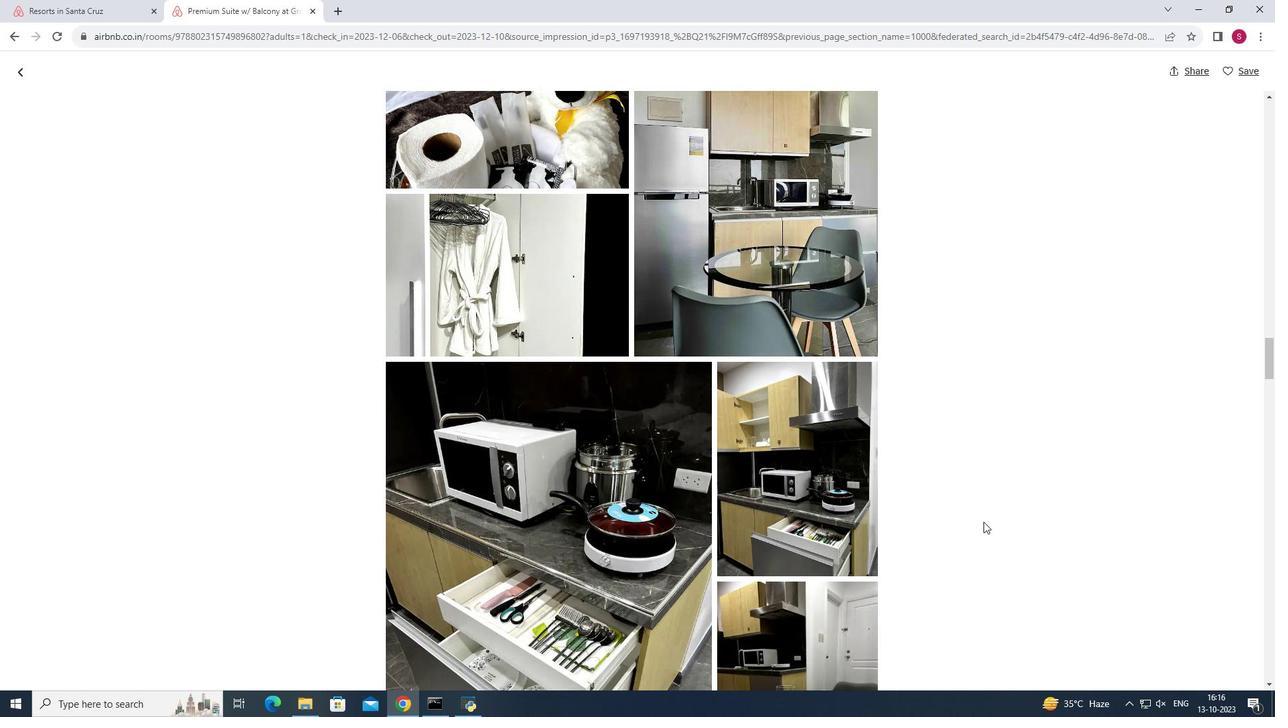 
Action: Mouse moved to (985, 522)
Screenshot: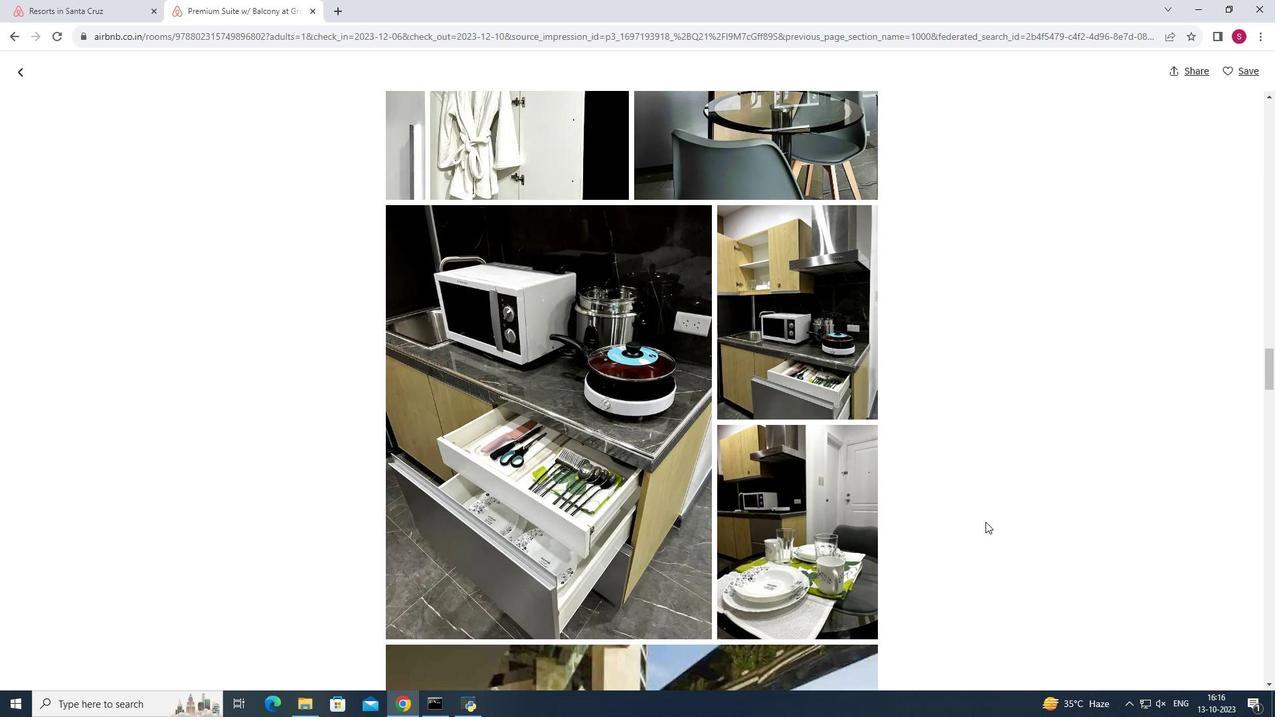 
Action: Mouse scrolled (985, 521) with delta (0, 0)
Screenshot: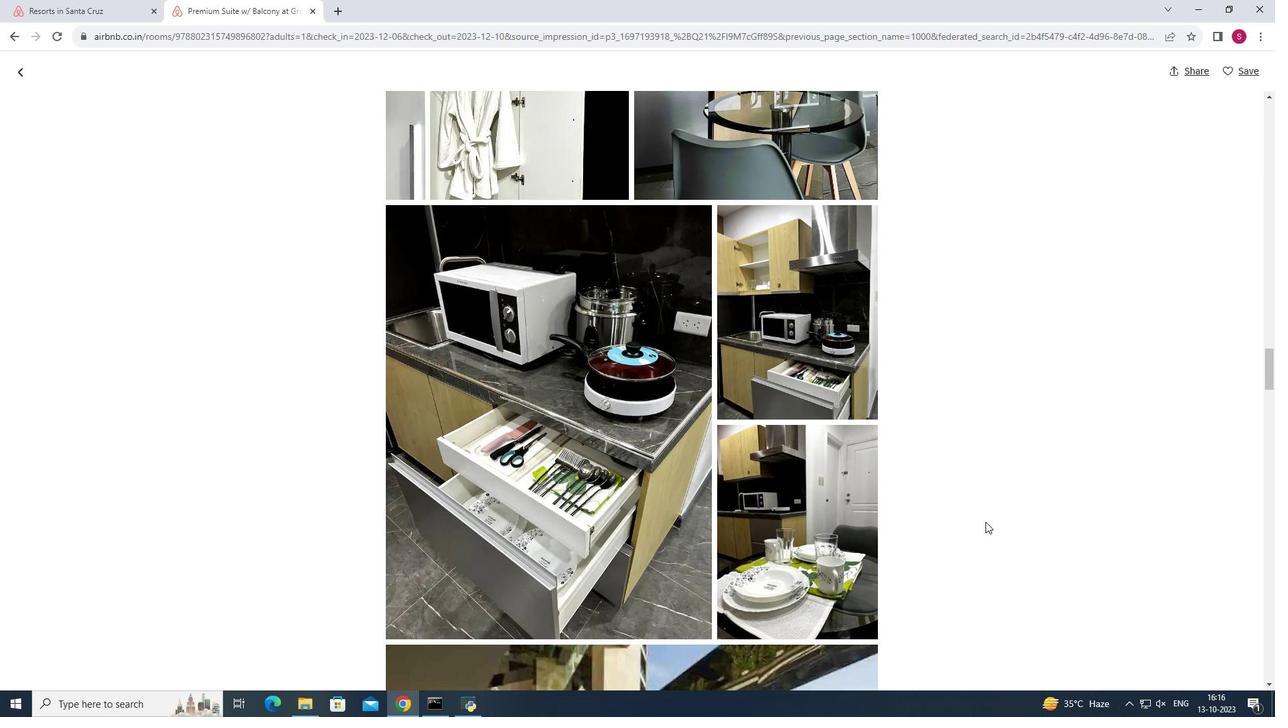 
Action: Mouse scrolled (985, 521) with delta (0, 0)
Screenshot: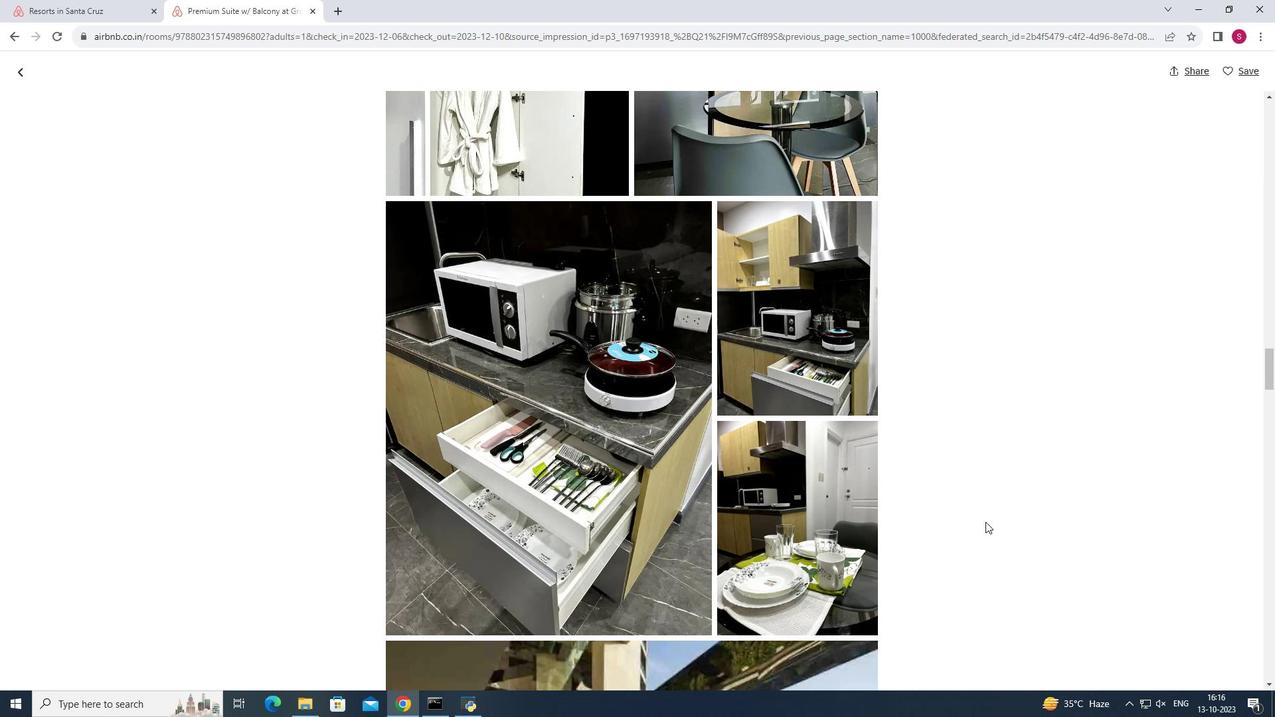 
Action: Mouse scrolled (985, 521) with delta (0, 0)
Screenshot: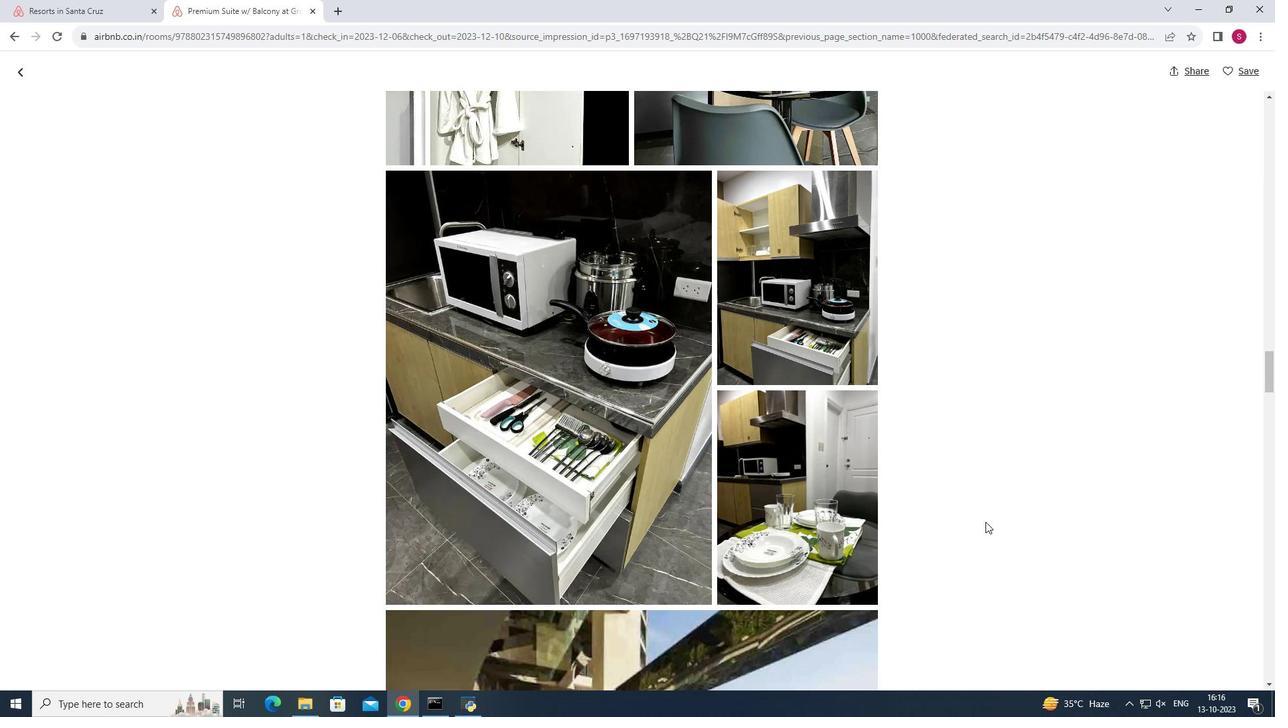 
Action: Mouse scrolled (985, 521) with delta (0, 0)
Screenshot: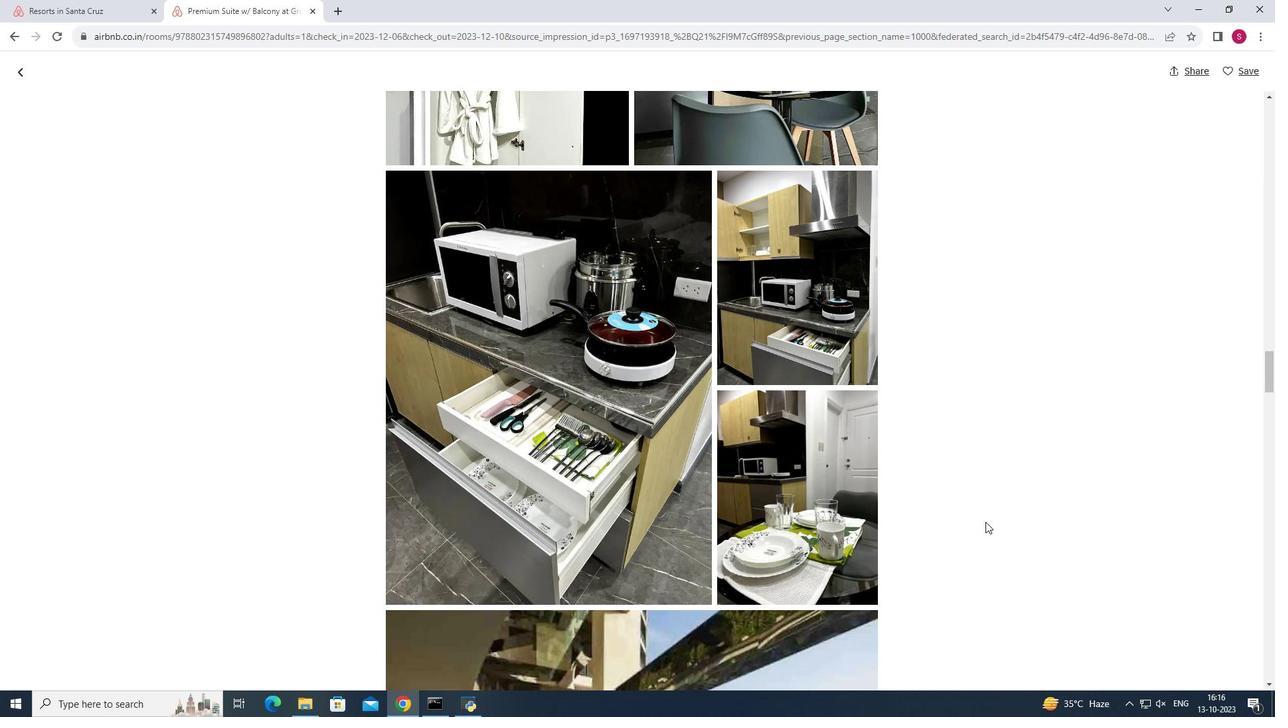 
Action: Mouse moved to (987, 522)
Screenshot: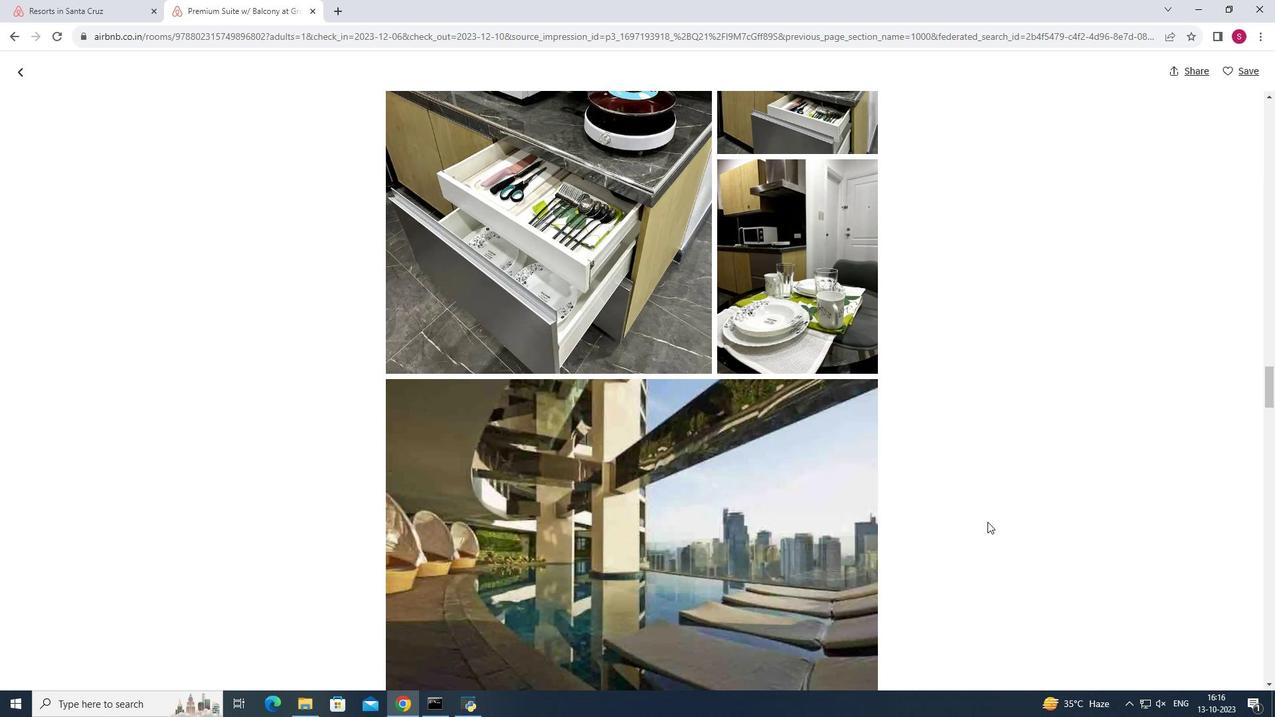 
Action: Mouse scrolled (987, 521) with delta (0, 0)
Screenshot: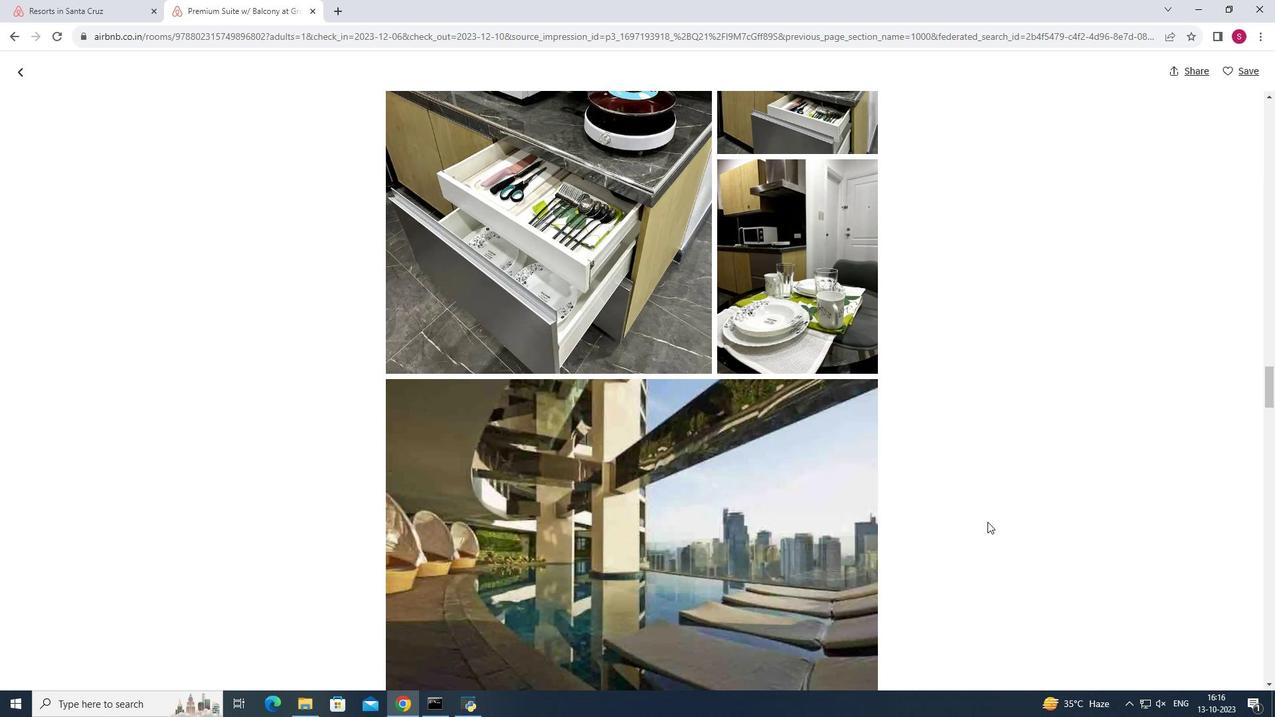 
Action: Mouse scrolled (987, 521) with delta (0, 0)
Screenshot: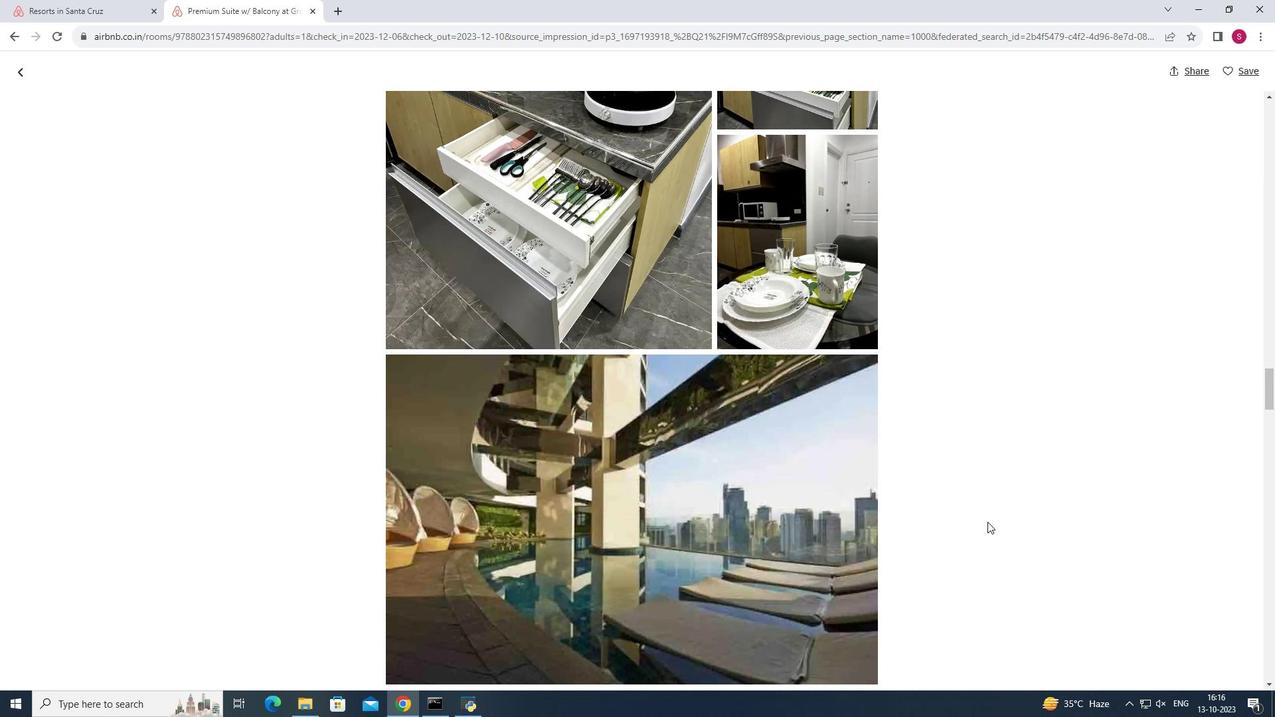
Action: Mouse scrolled (987, 521) with delta (0, 0)
Screenshot: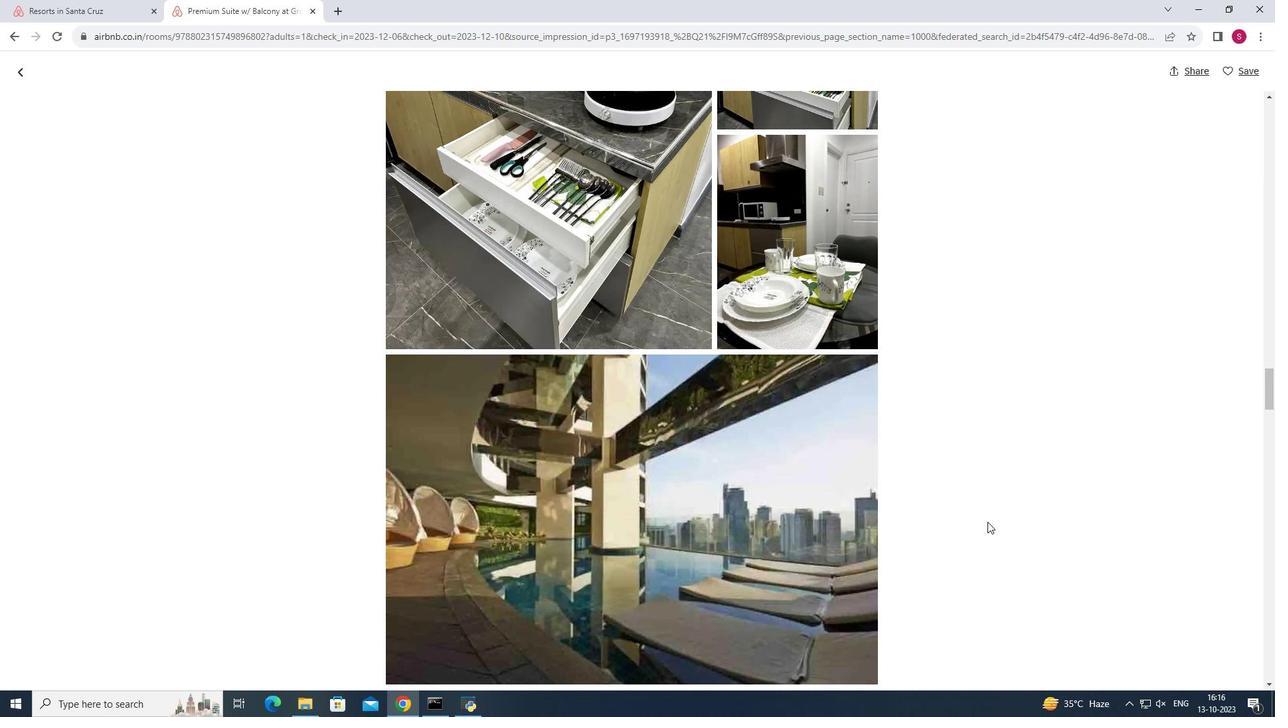
Action: Mouse scrolled (987, 521) with delta (0, 0)
Screenshot: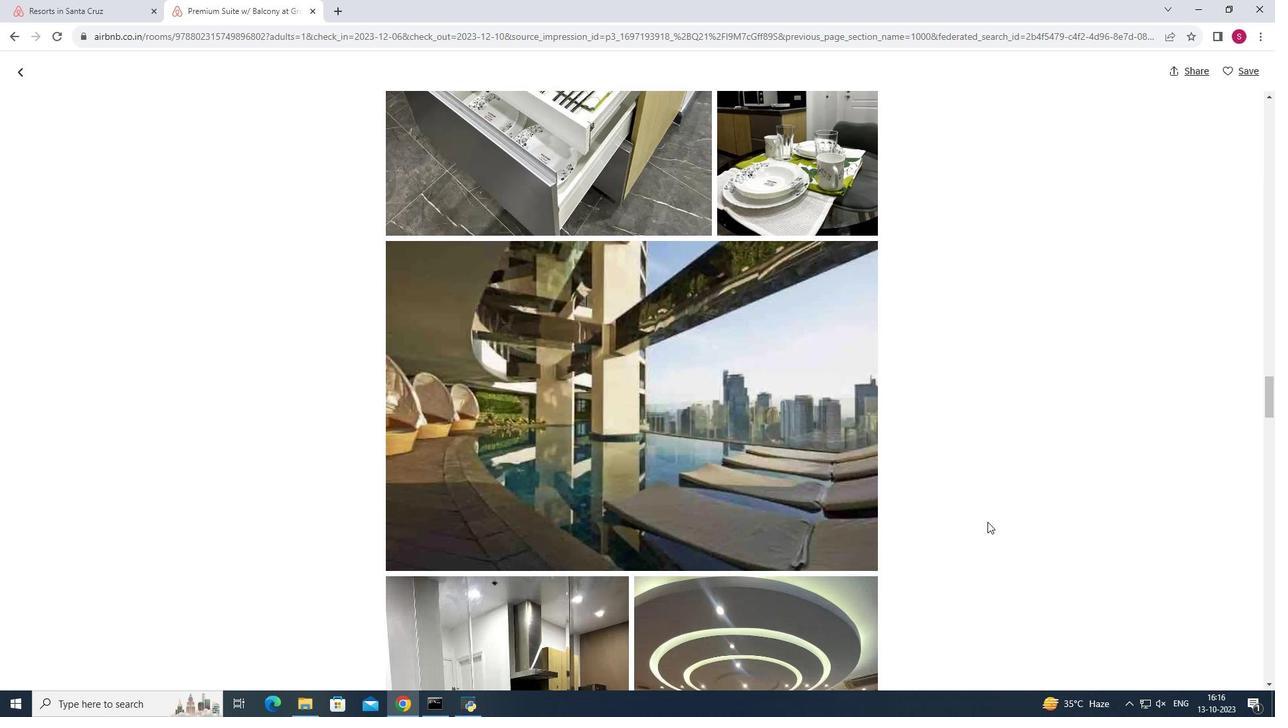 
Action: Mouse scrolled (987, 521) with delta (0, 0)
Screenshot: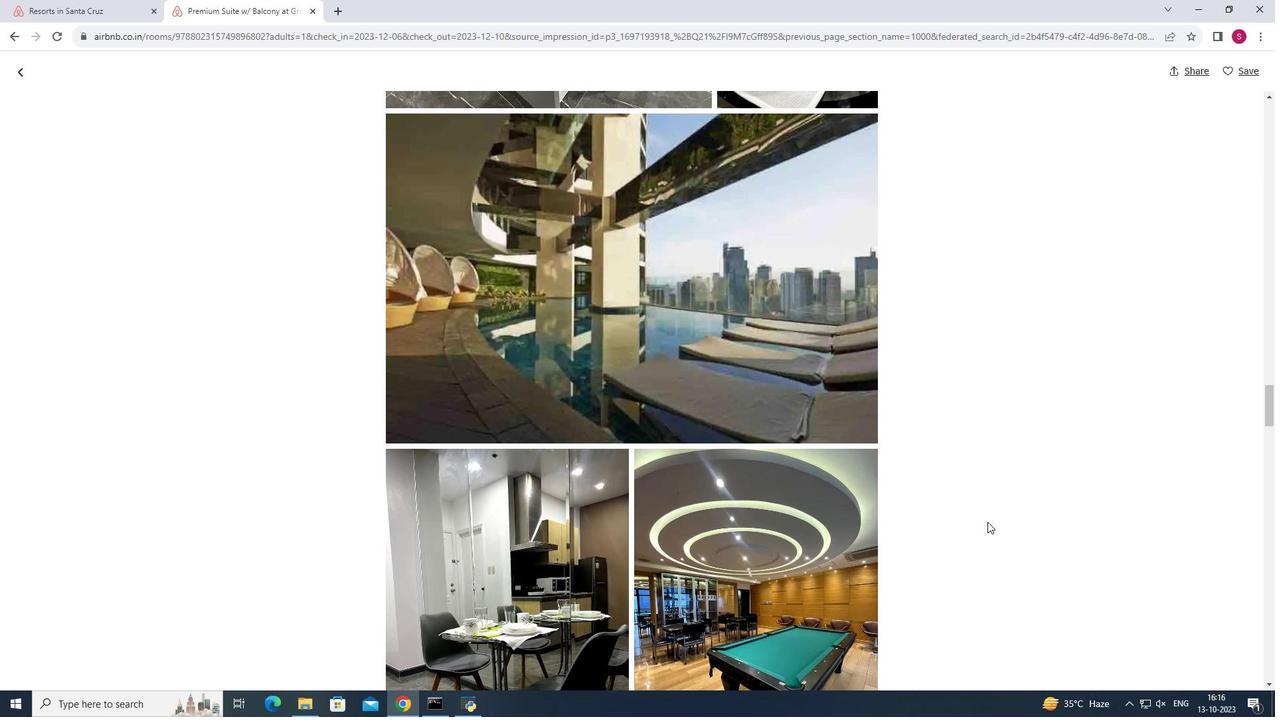 
Action: Mouse scrolled (987, 521) with delta (0, 0)
Screenshot: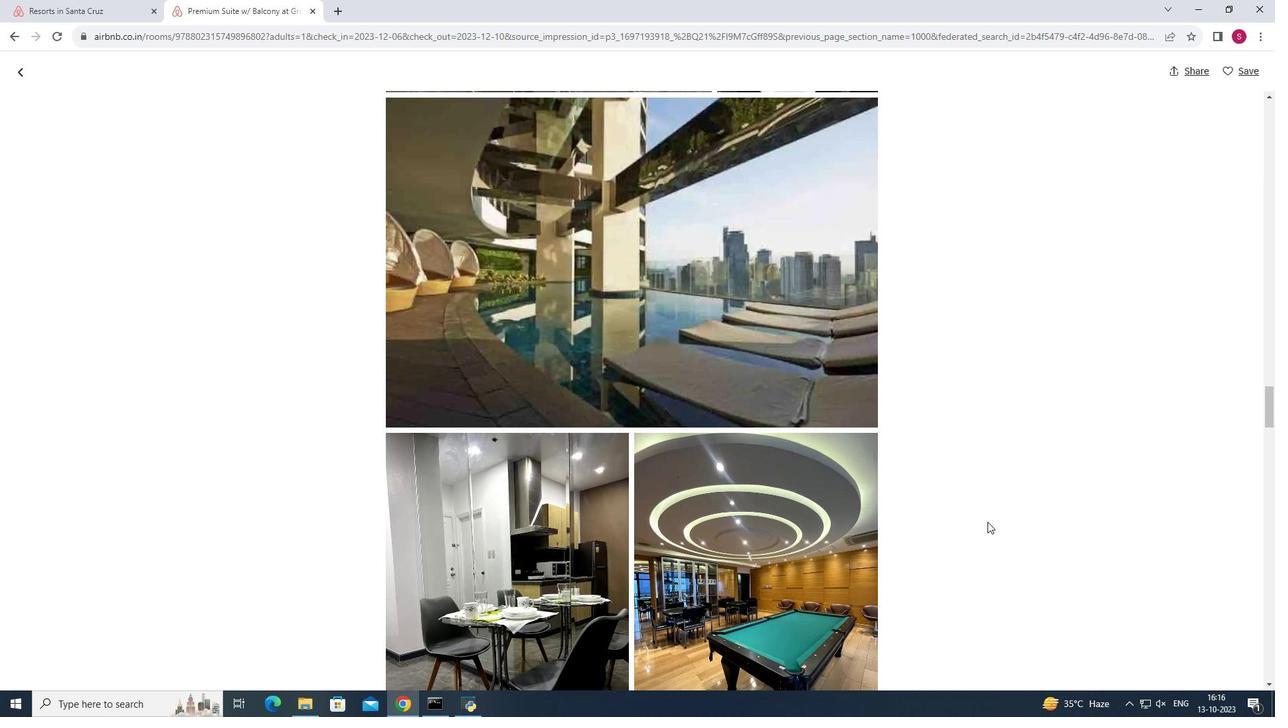 
Action: Mouse scrolled (987, 521) with delta (0, 0)
Screenshot: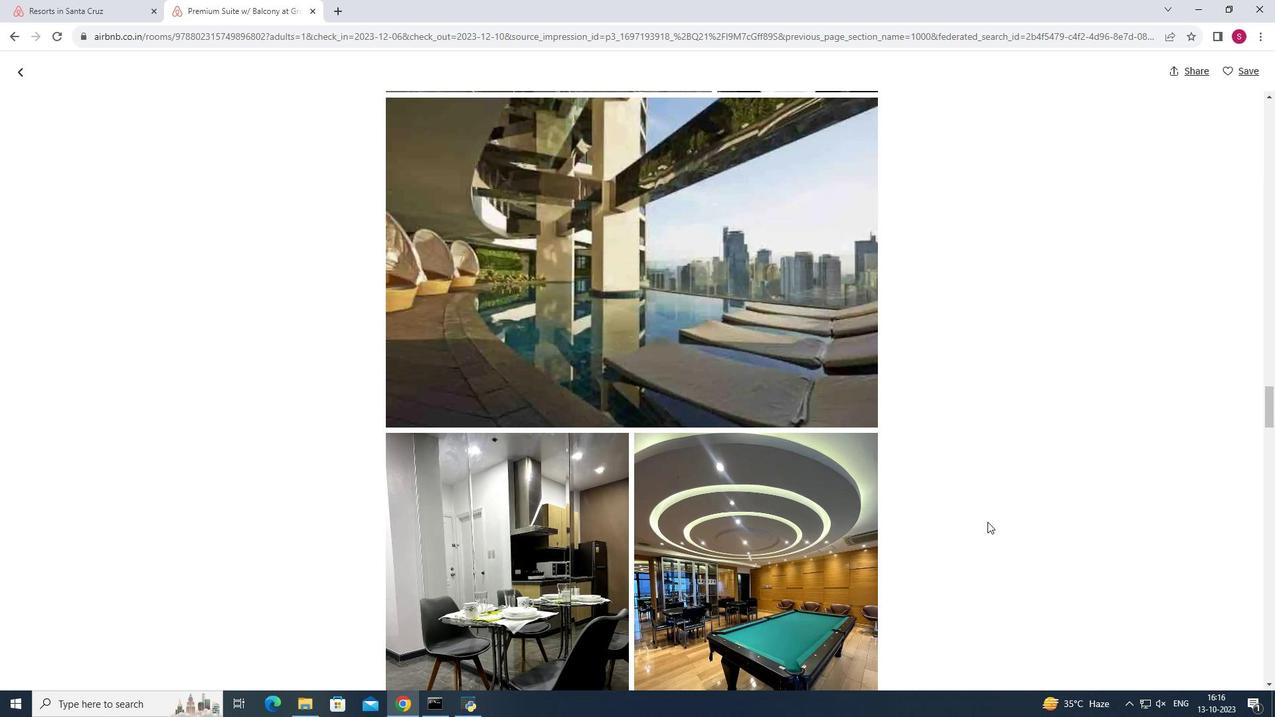 
Action: Mouse scrolled (987, 521) with delta (0, 0)
Screenshot: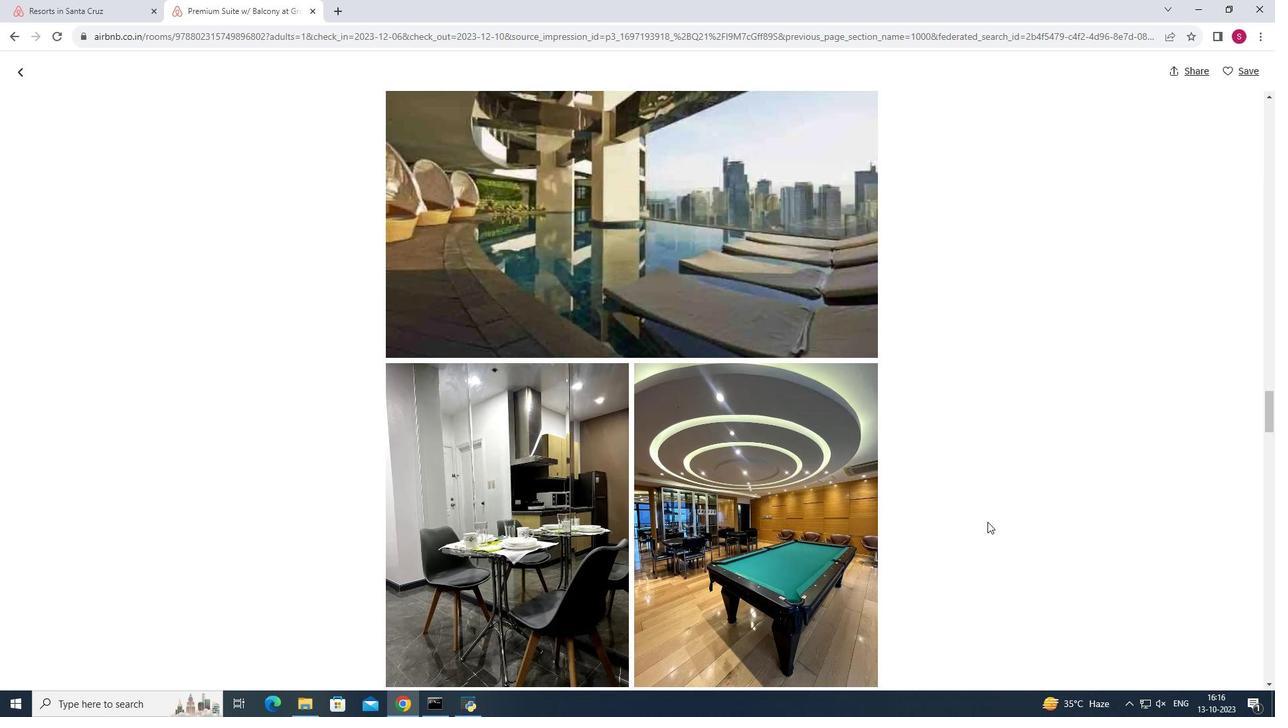
Action: Mouse scrolled (987, 521) with delta (0, 0)
Screenshot: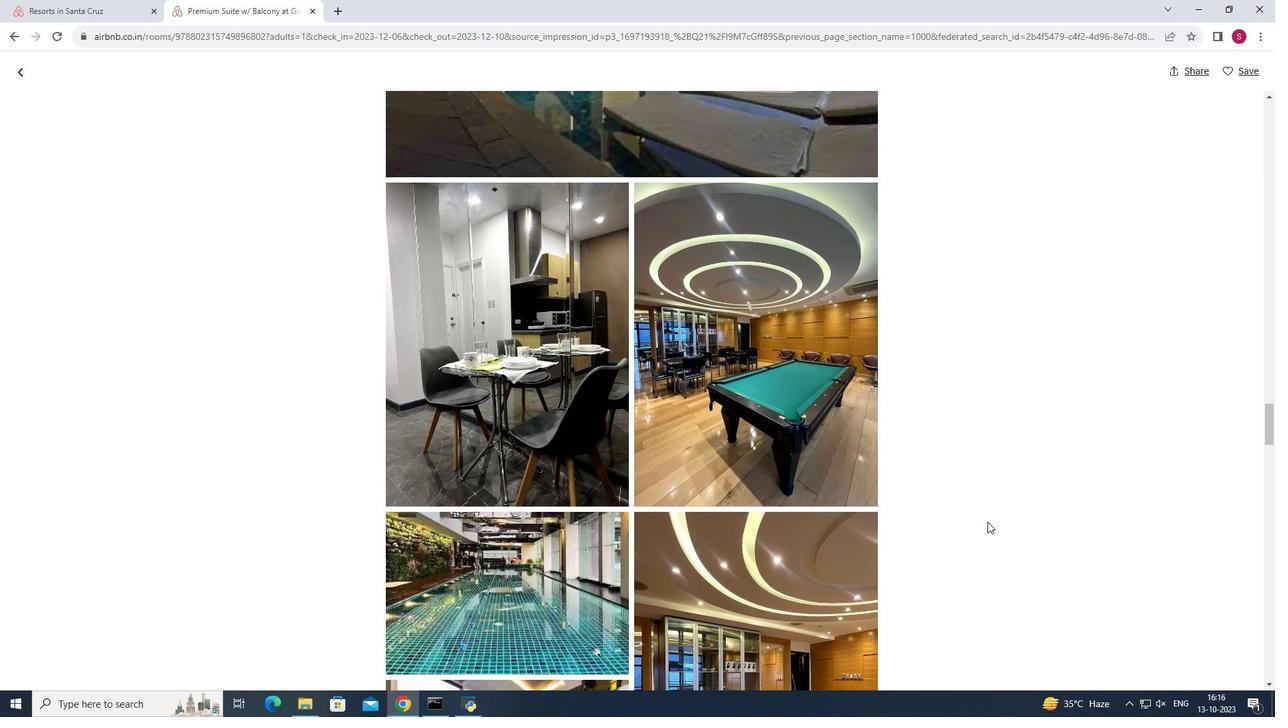 
Action: Mouse scrolled (987, 521) with delta (0, 0)
Screenshot: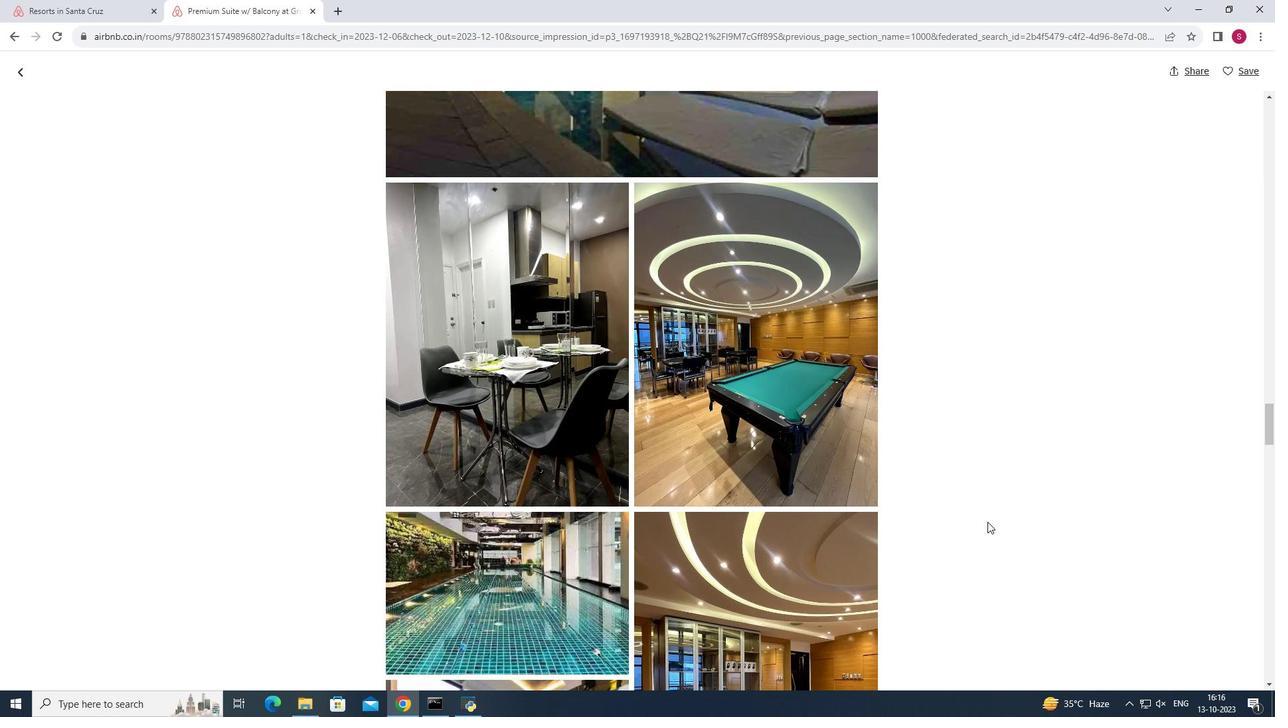 
Action: Mouse scrolled (987, 521) with delta (0, 0)
Screenshot: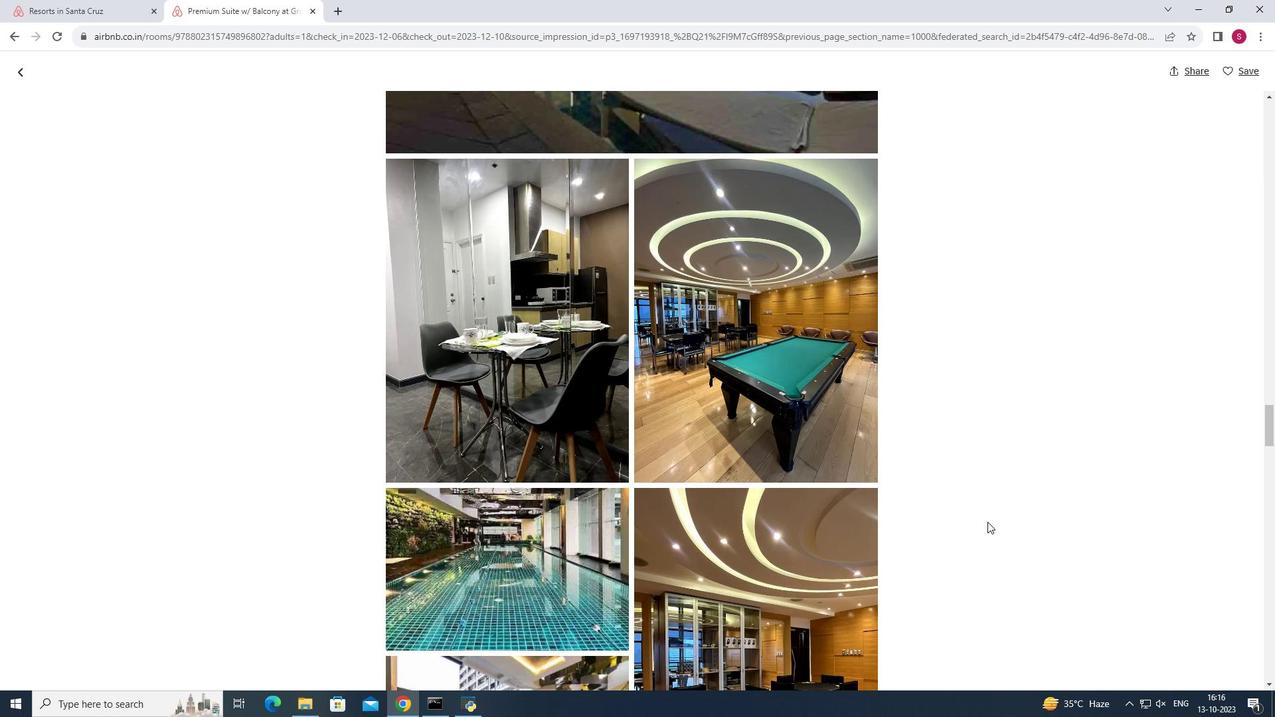 
Action: Mouse scrolled (987, 521) with delta (0, 0)
Screenshot: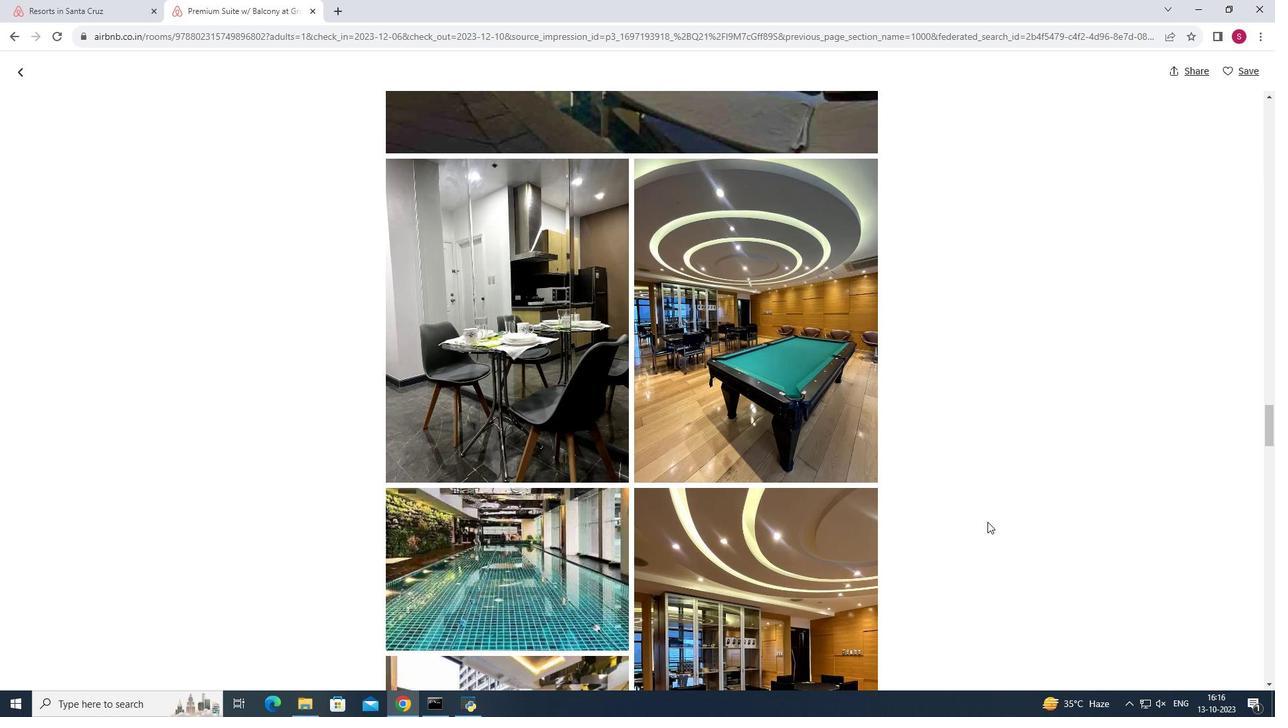 
Action: Mouse scrolled (987, 521) with delta (0, 0)
Screenshot: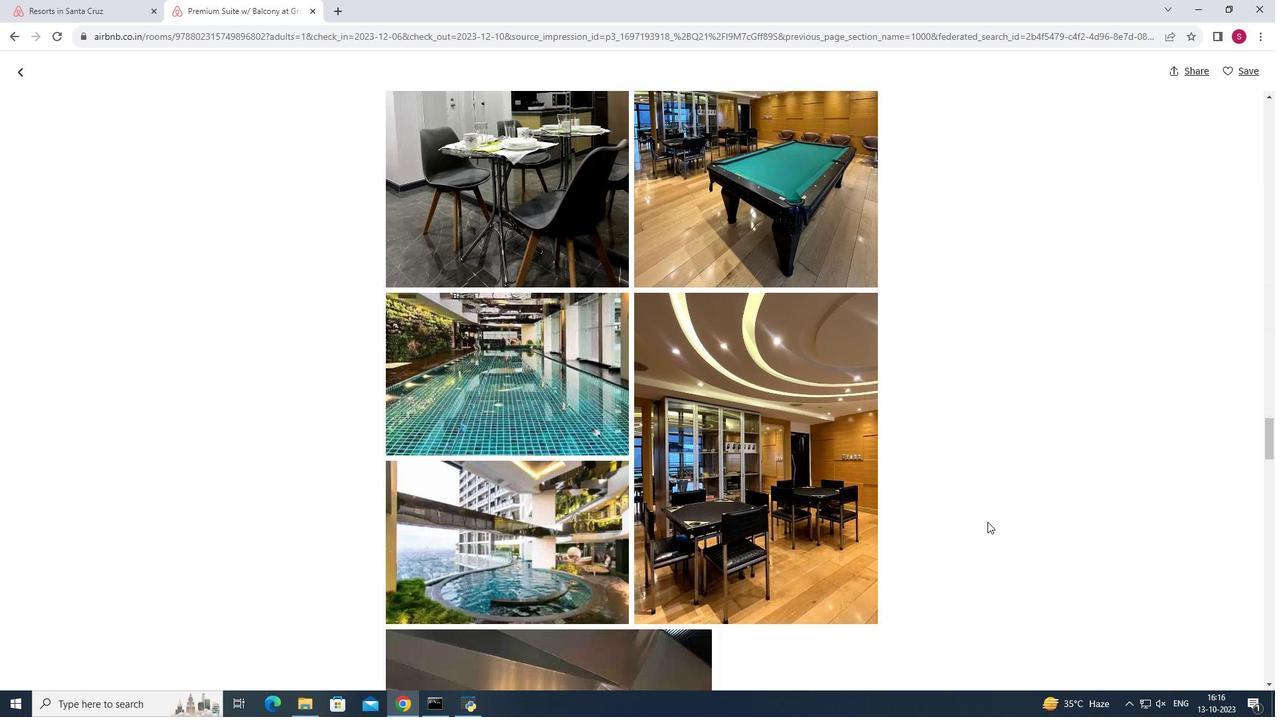 
Action: Mouse scrolled (987, 521) with delta (0, 0)
Screenshot: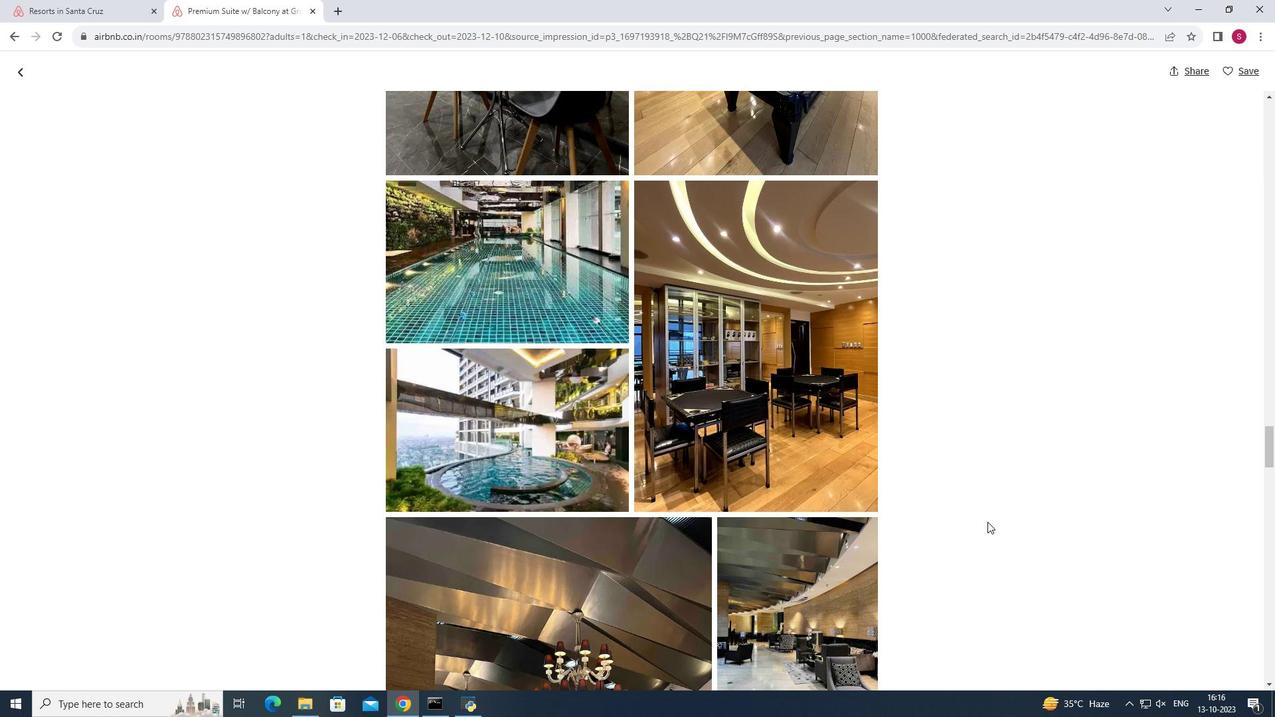 
Action: Mouse scrolled (987, 521) with delta (0, 0)
Screenshot: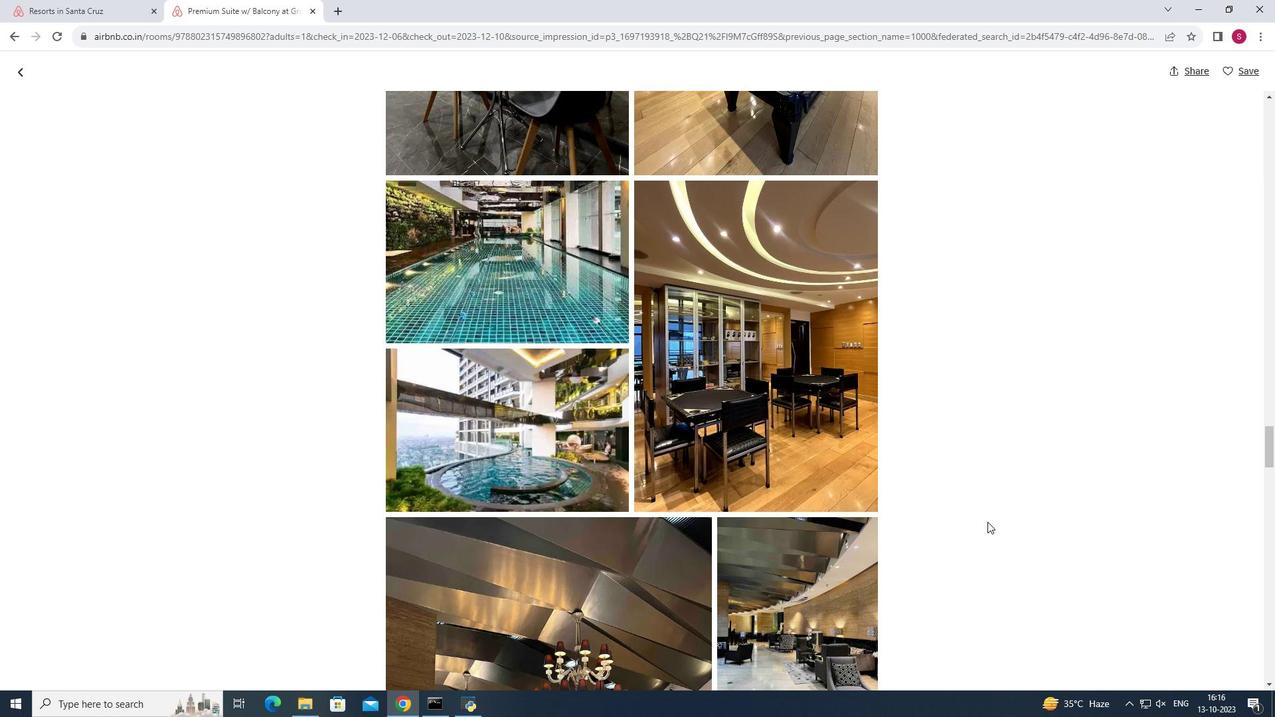 
Action: Mouse scrolled (987, 521) with delta (0, 0)
Screenshot: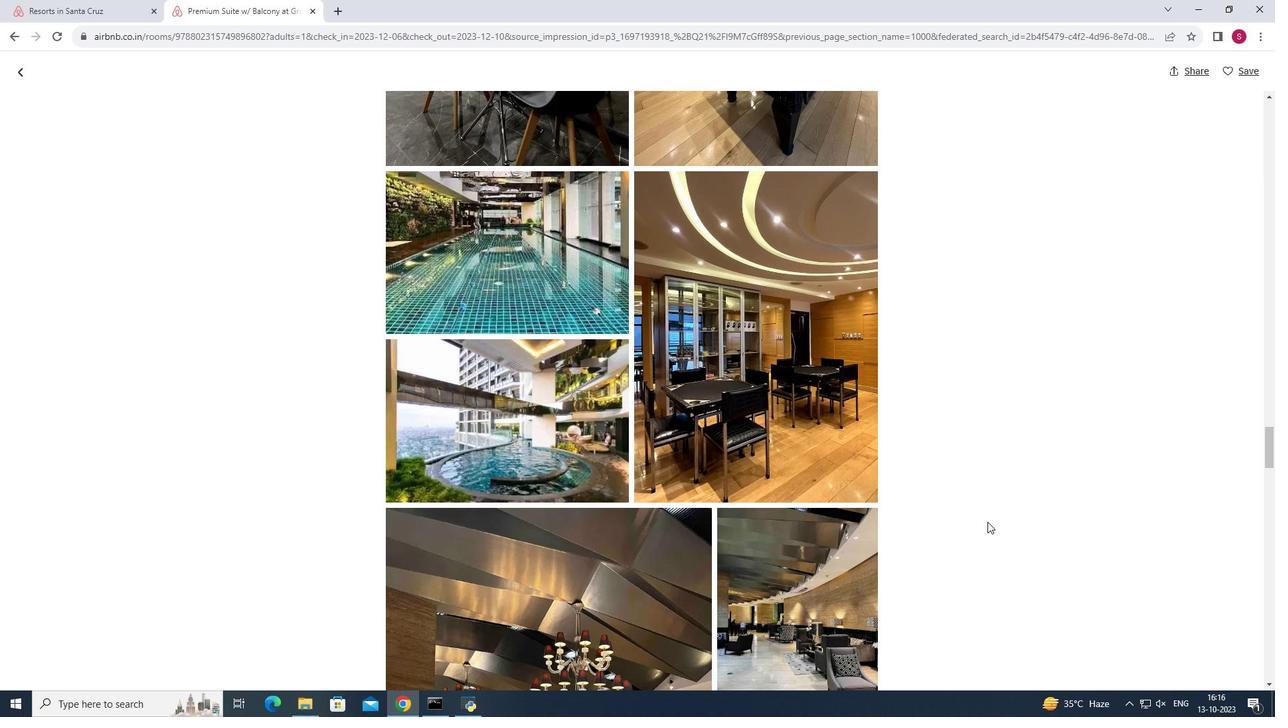 
Action: Mouse scrolled (987, 521) with delta (0, 0)
Screenshot: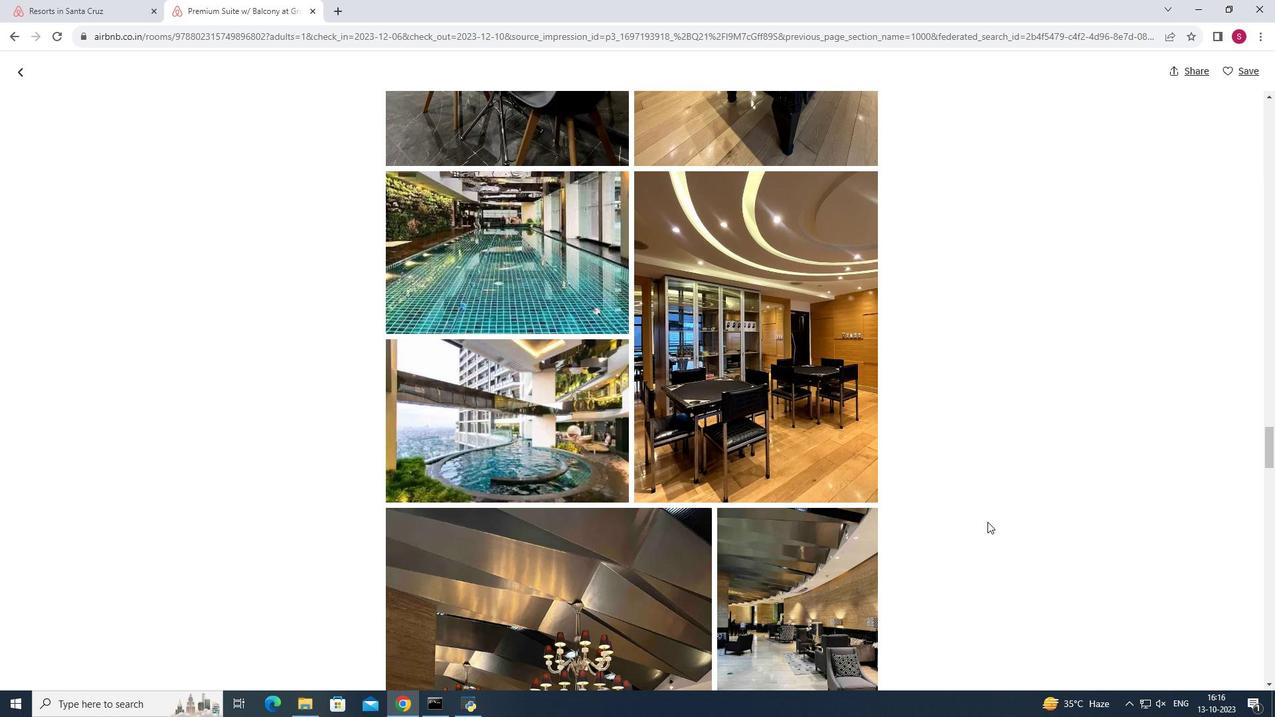 
Action: Mouse scrolled (987, 521) with delta (0, 0)
Screenshot: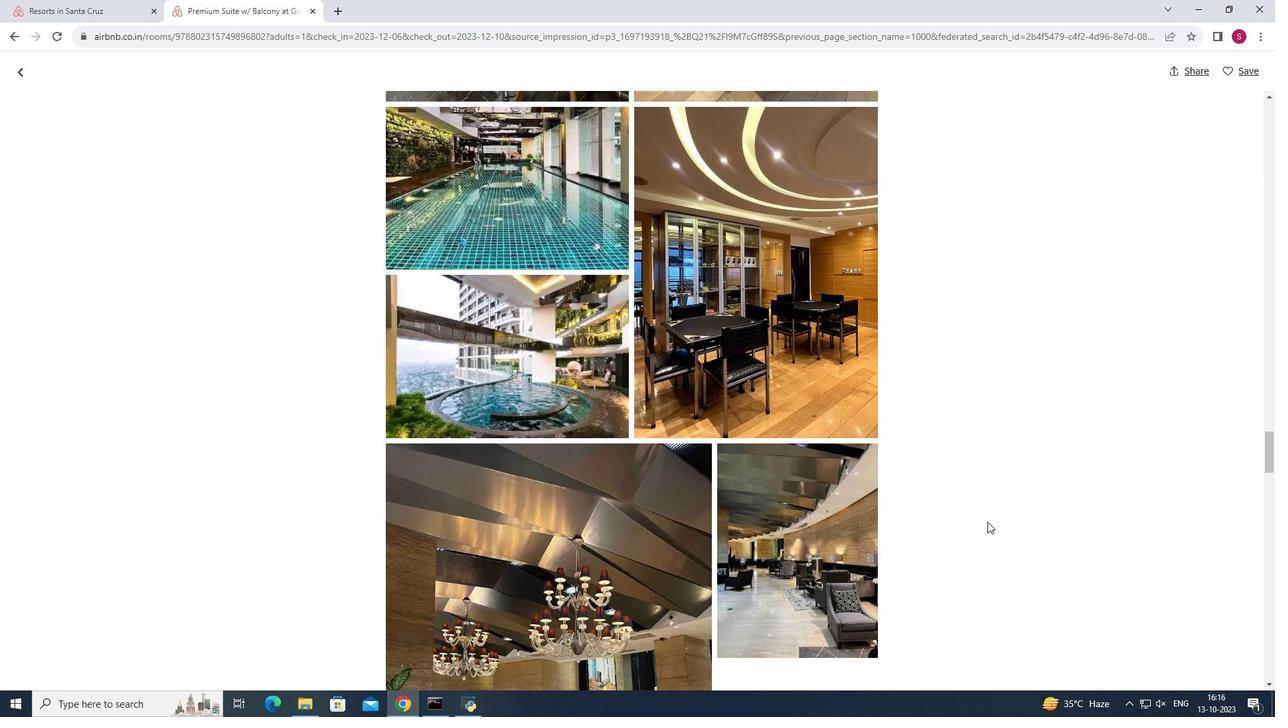 
Action: Mouse scrolled (987, 521) with delta (0, 0)
Screenshot: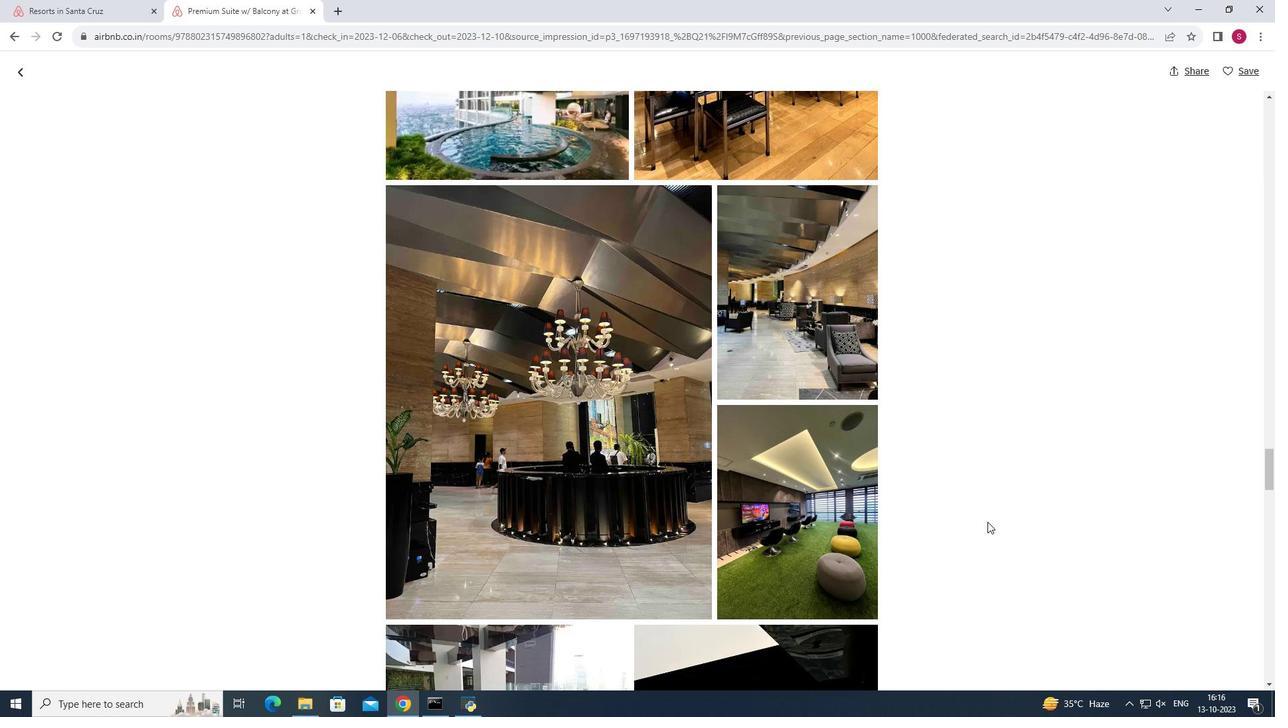 
Action: Mouse scrolled (987, 521) with delta (0, 0)
Screenshot: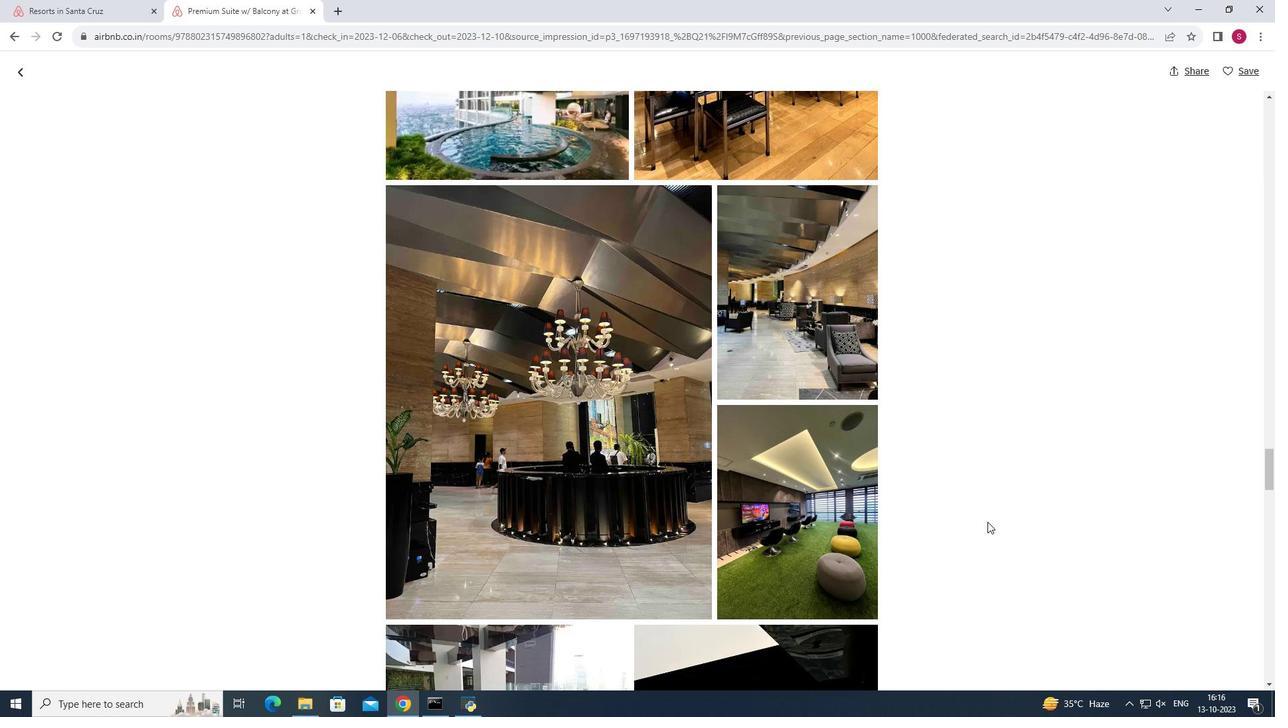 
Action: Mouse scrolled (987, 521) with delta (0, 0)
Screenshot: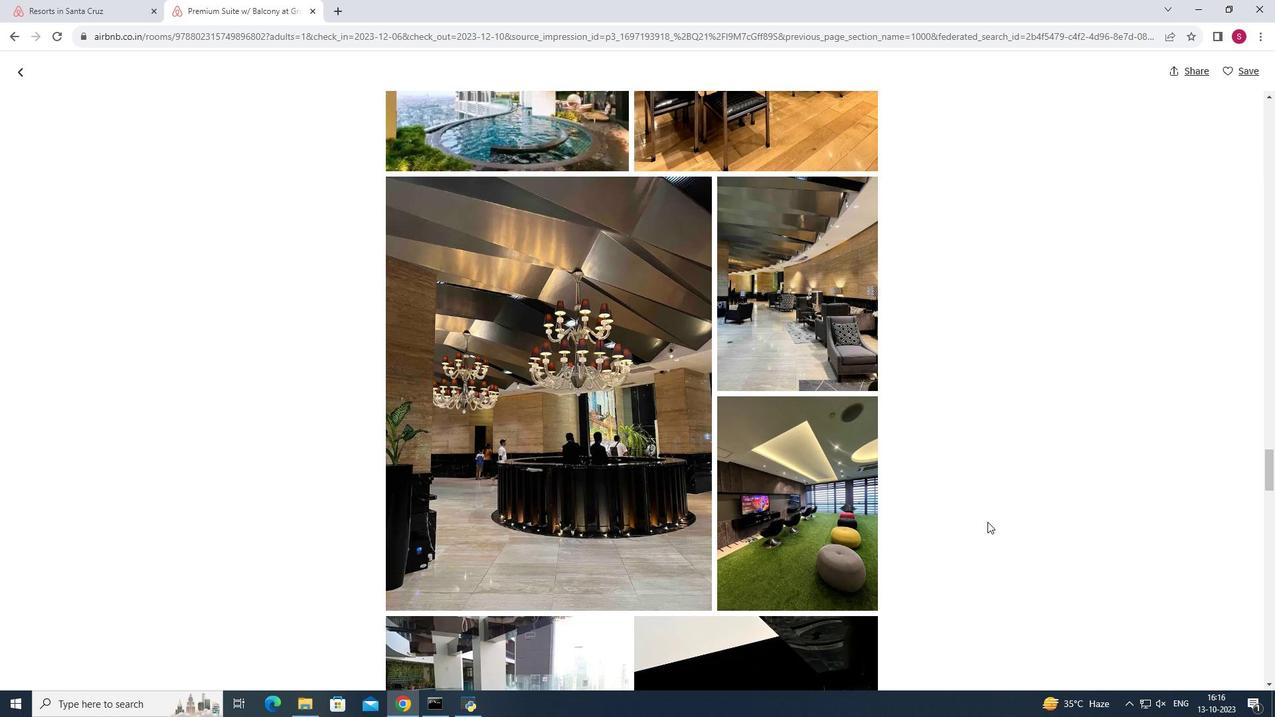 
Action: Mouse scrolled (987, 521) with delta (0, 0)
Screenshot: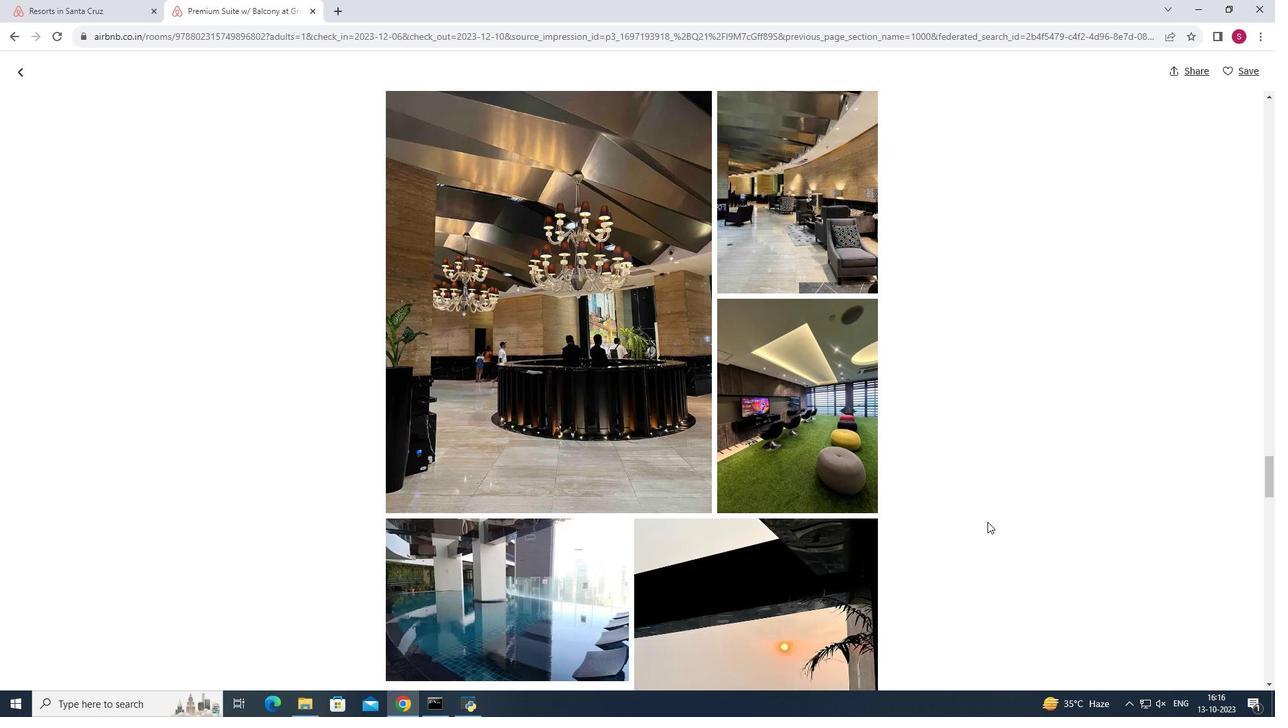 
Action: Mouse scrolled (987, 521) with delta (0, 0)
Screenshot: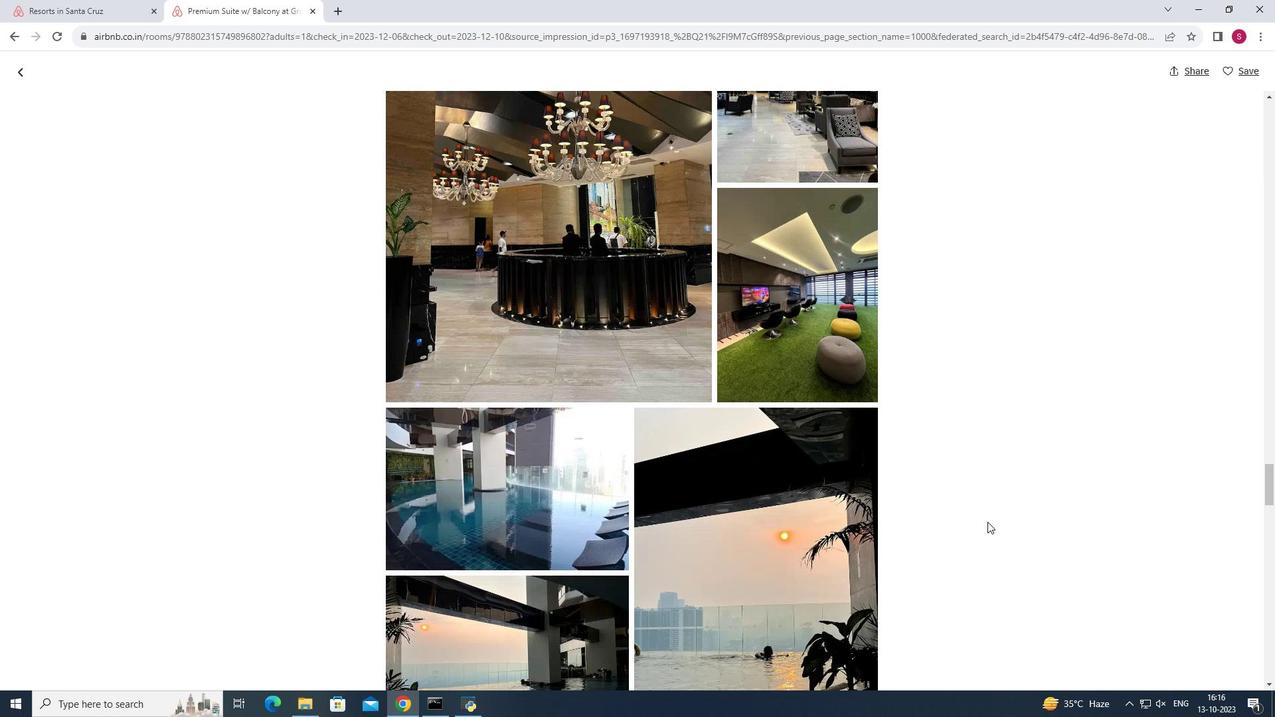 
Action: Mouse moved to (989, 522)
Screenshot: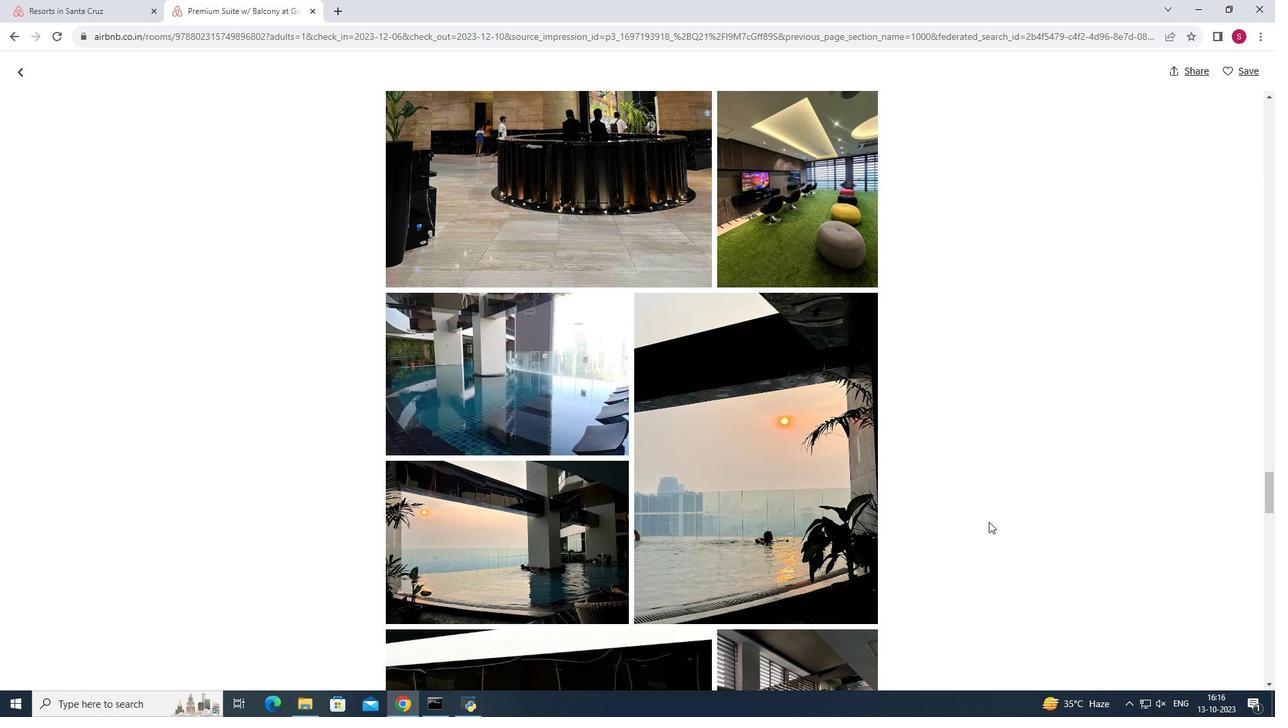 
Action: Mouse scrolled (989, 521) with delta (0, 0)
Screenshot: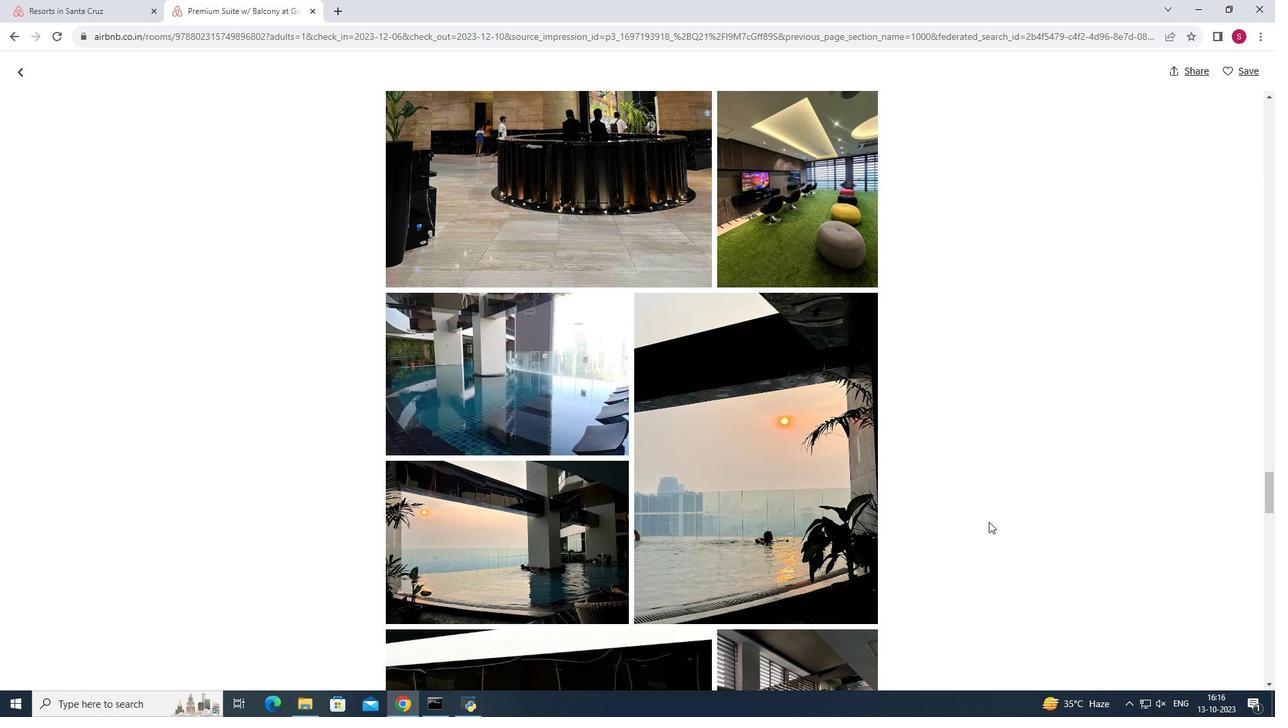 
Action: Mouse moved to (992, 524)
Screenshot: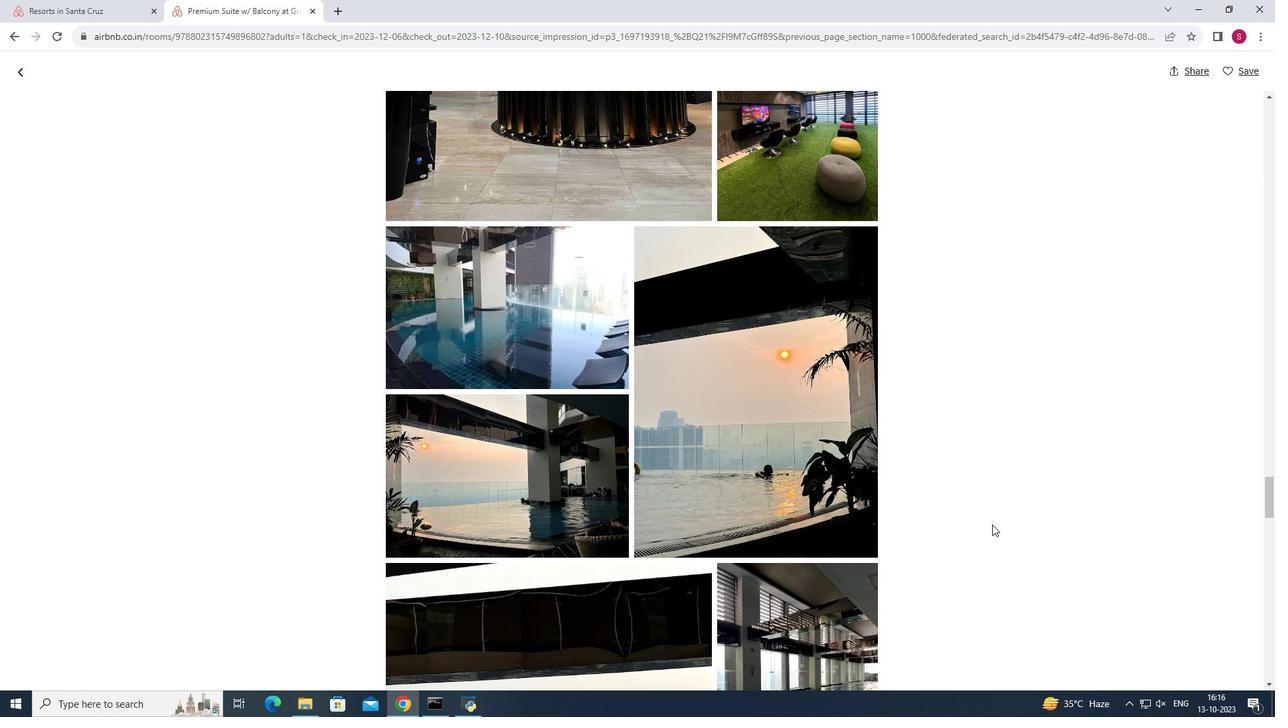 
Action: Mouse scrolled (992, 524) with delta (0, 0)
Screenshot: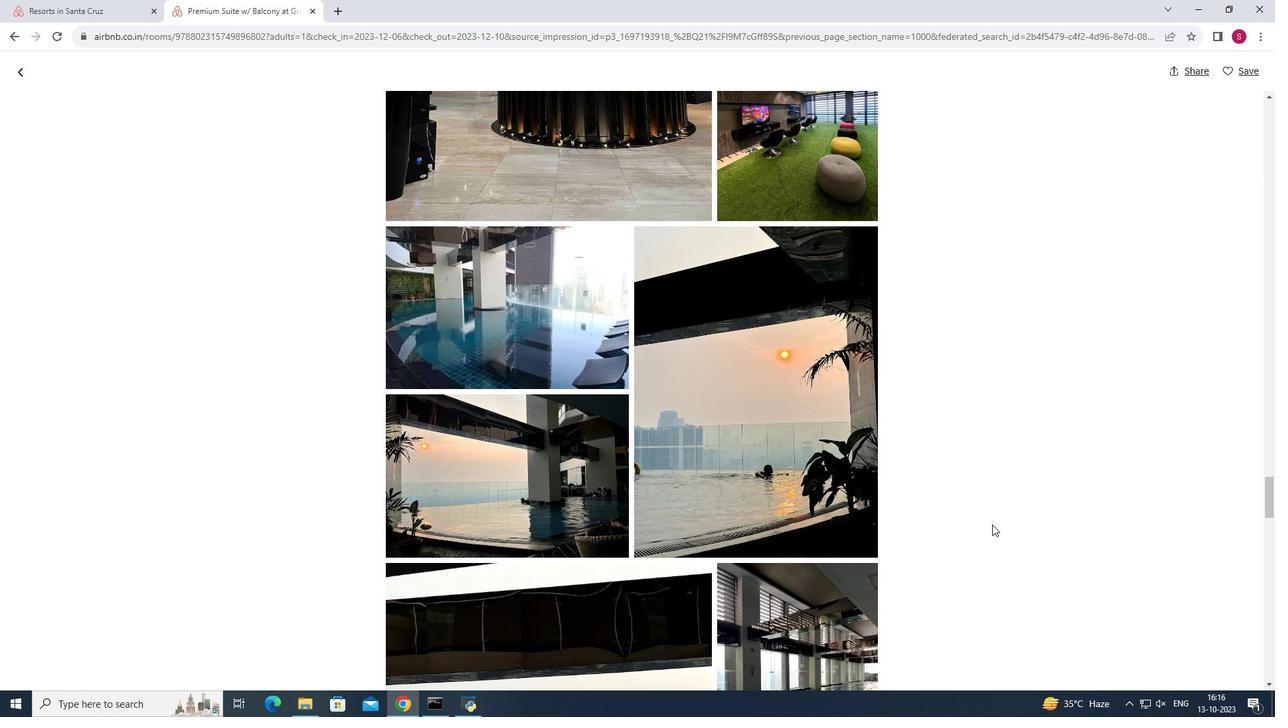 
Action: Mouse scrolled (992, 524) with delta (0, 0)
Screenshot: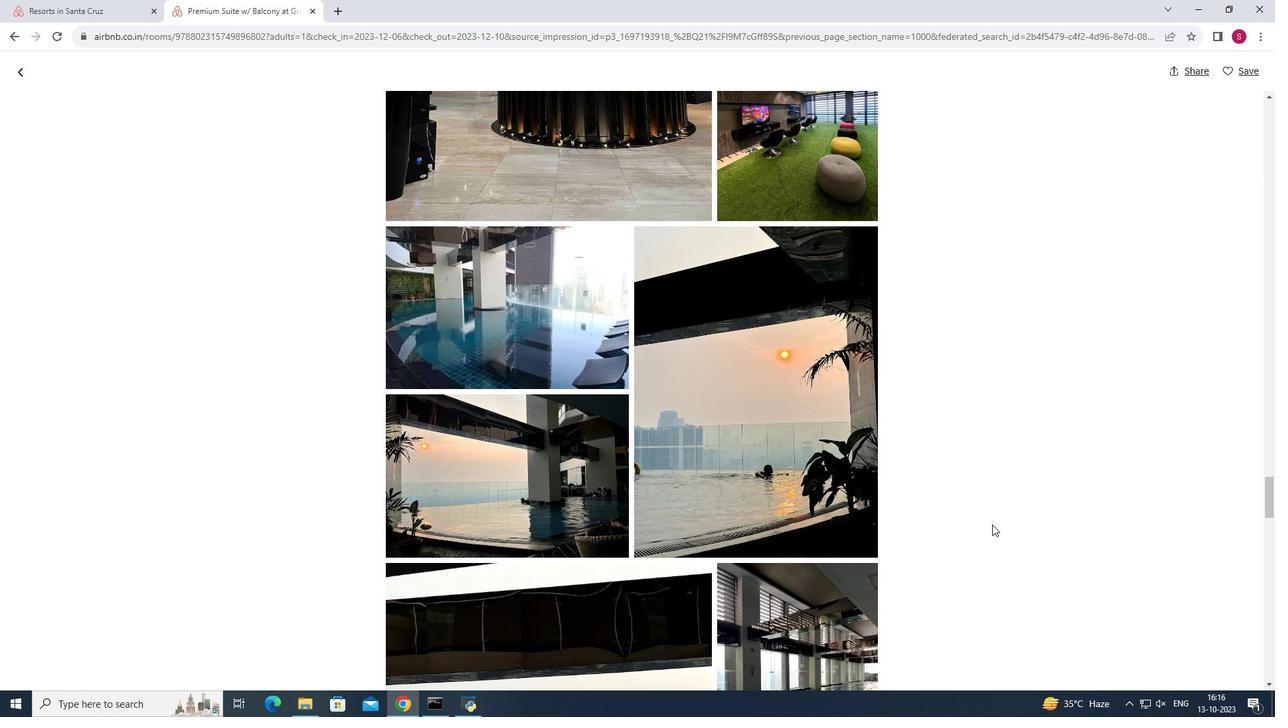
Action: Mouse scrolled (992, 524) with delta (0, 0)
Screenshot: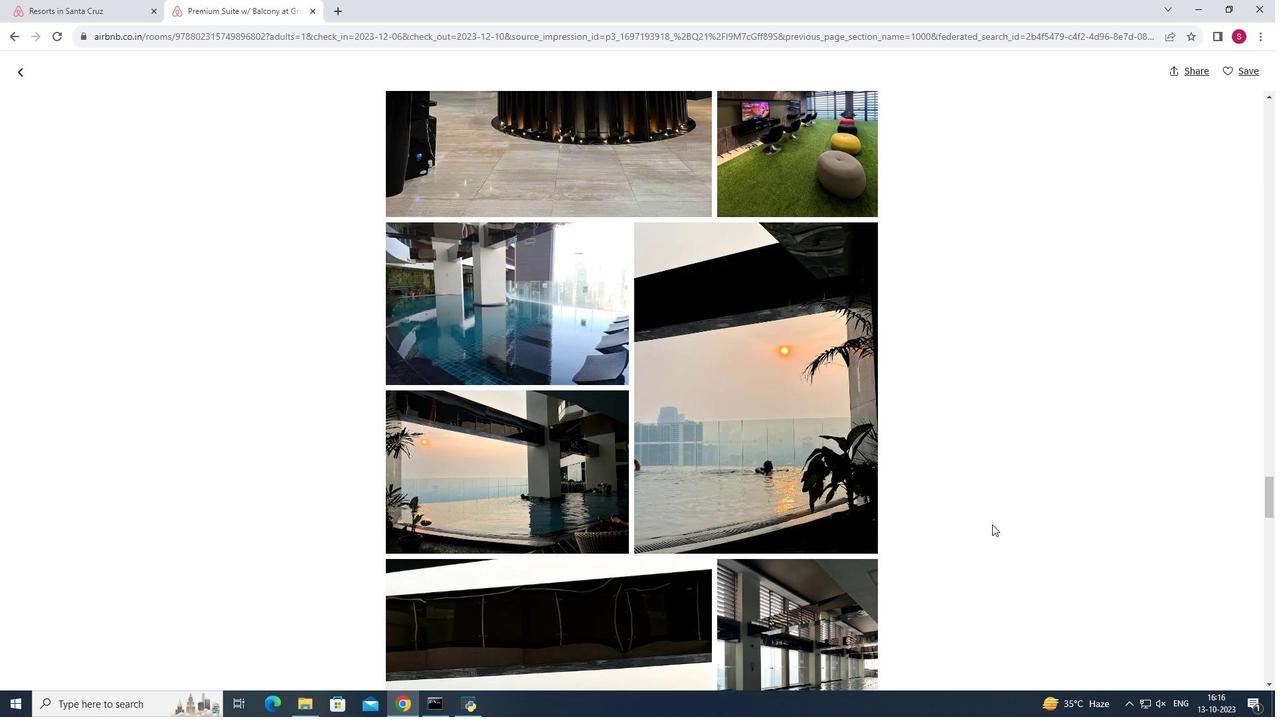
Action: Mouse scrolled (992, 524) with delta (0, 0)
Screenshot: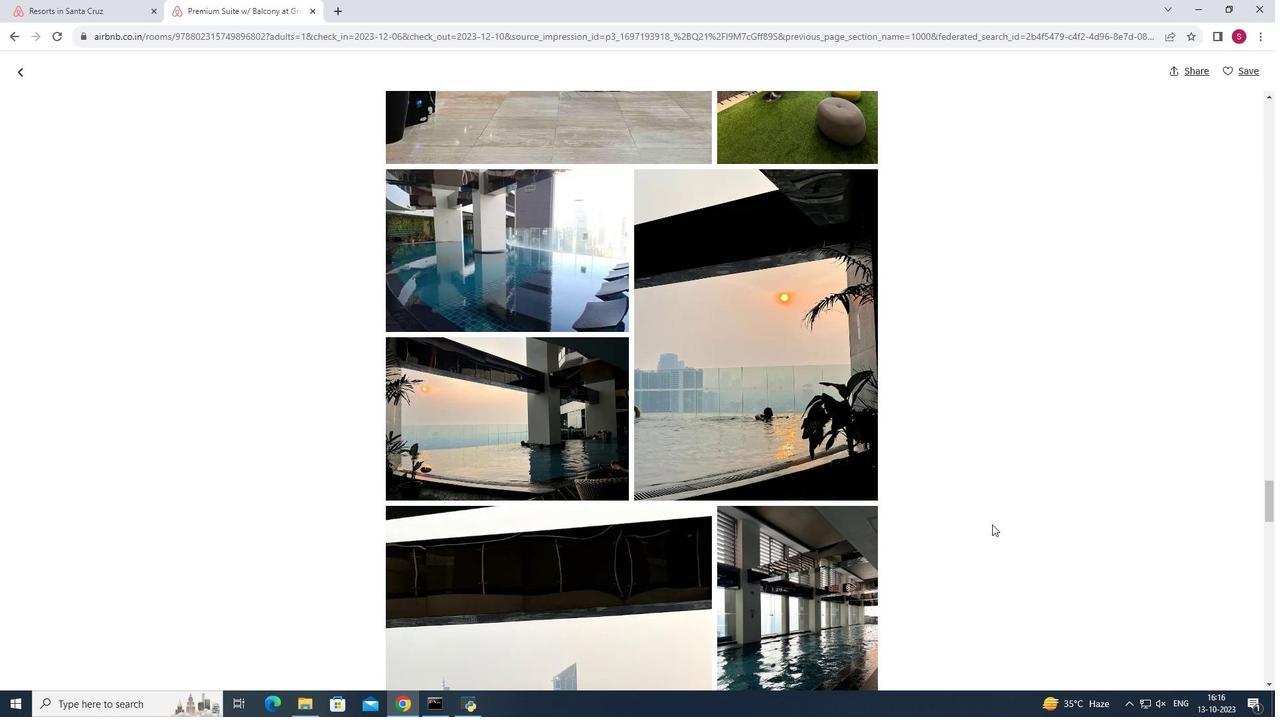
Action: Mouse scrolled (992, 524) with delta (0, 0)
Screenshot: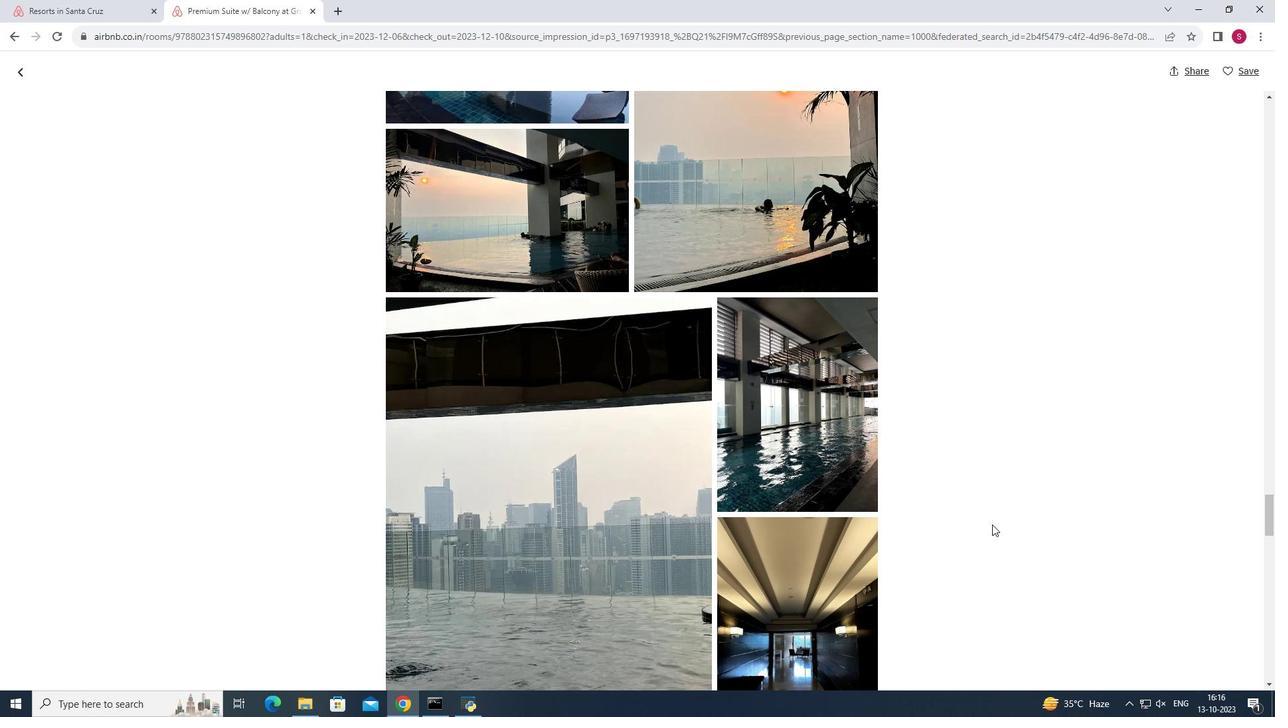 
Action: Mouse scrolled (992, 524) with delta (0, 0)
Screenshot: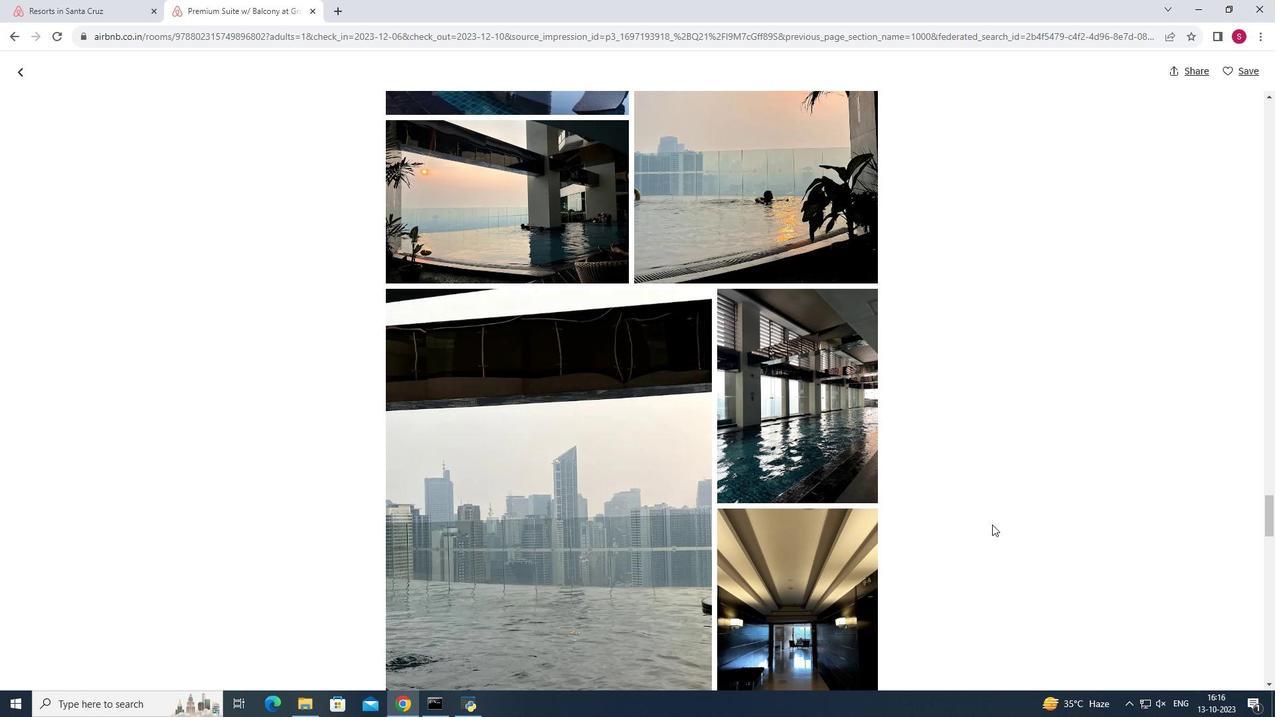 
Action: Mouse scrolled (992, 524) with delta (0, 0)
Screenshot: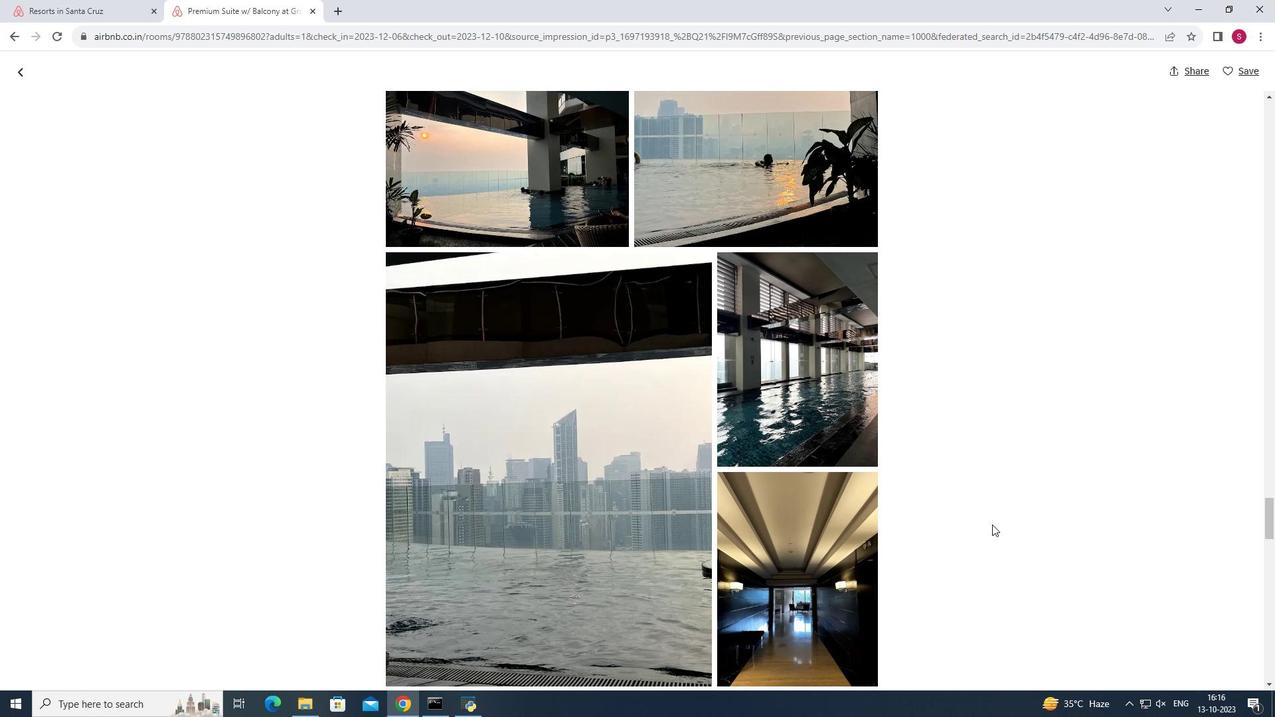 
Action: Mouse scrolled (992, 524) with delta (0, 0)
Screenshot: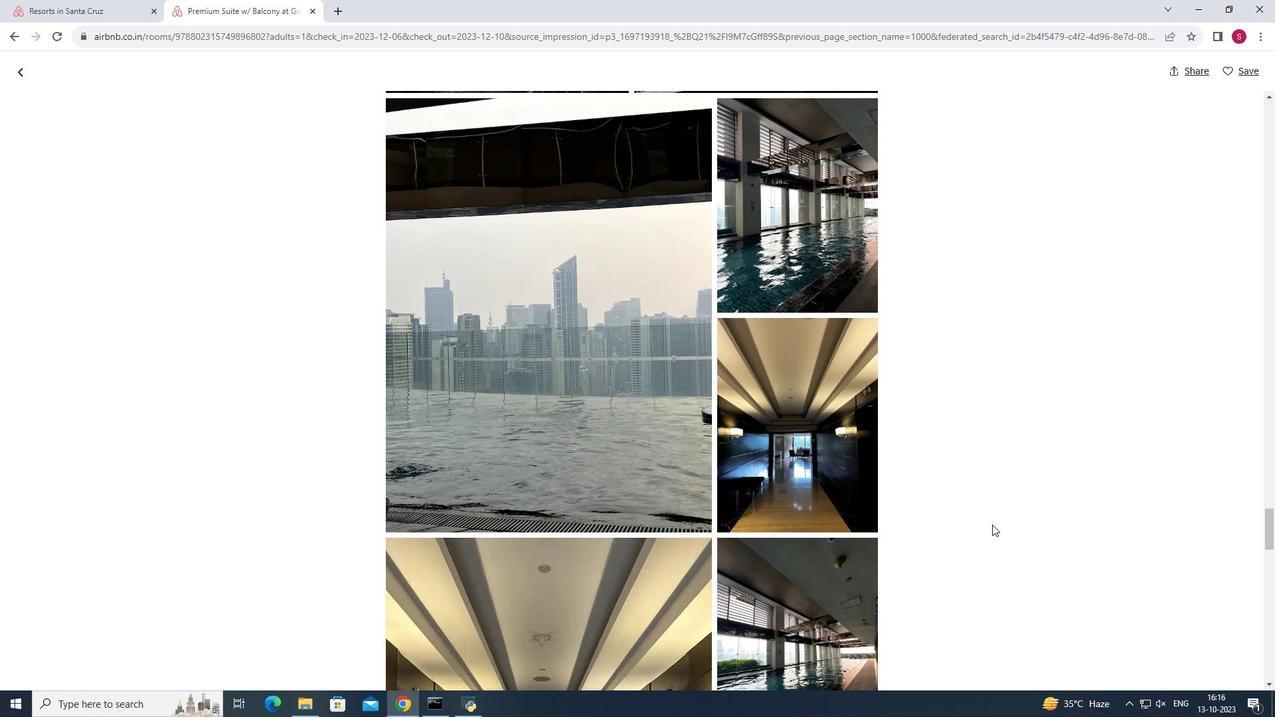 
Action: Mouse scrolled (992, 524) with delta (0, 0)
Screenshot: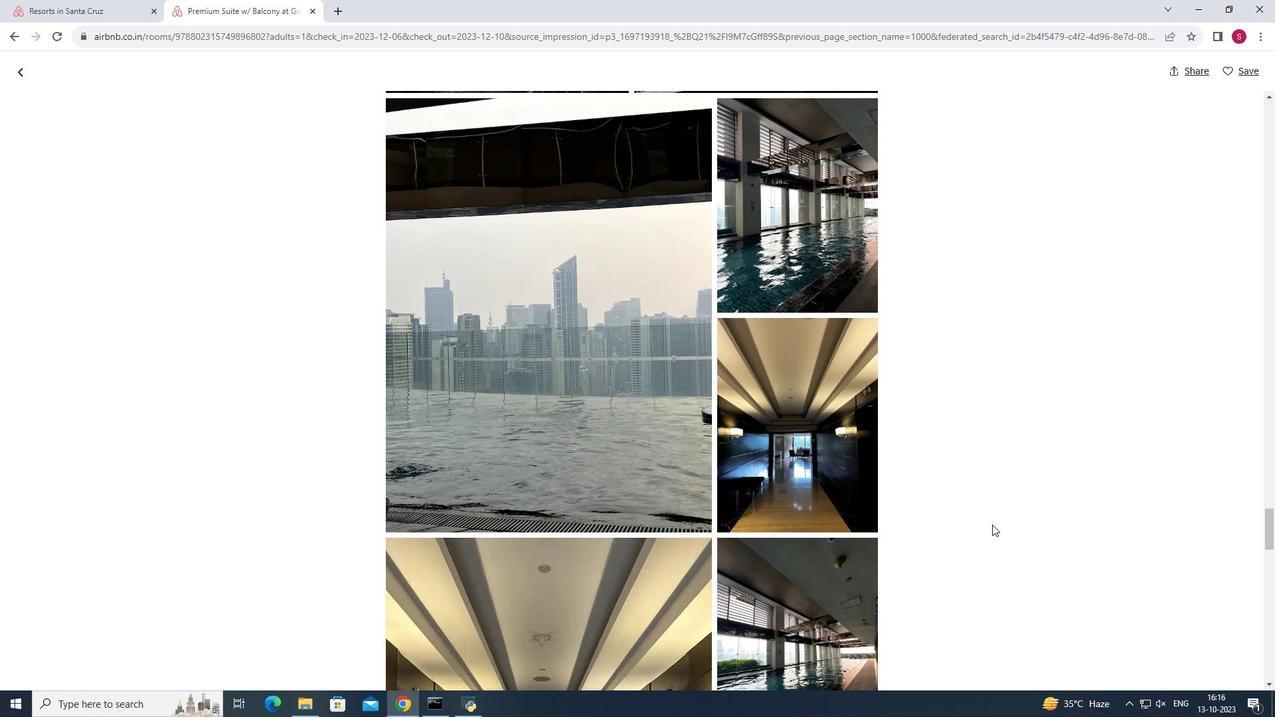 
Action: Mouse scrolled (992, 524) with delta (0, 0)
Screenshot: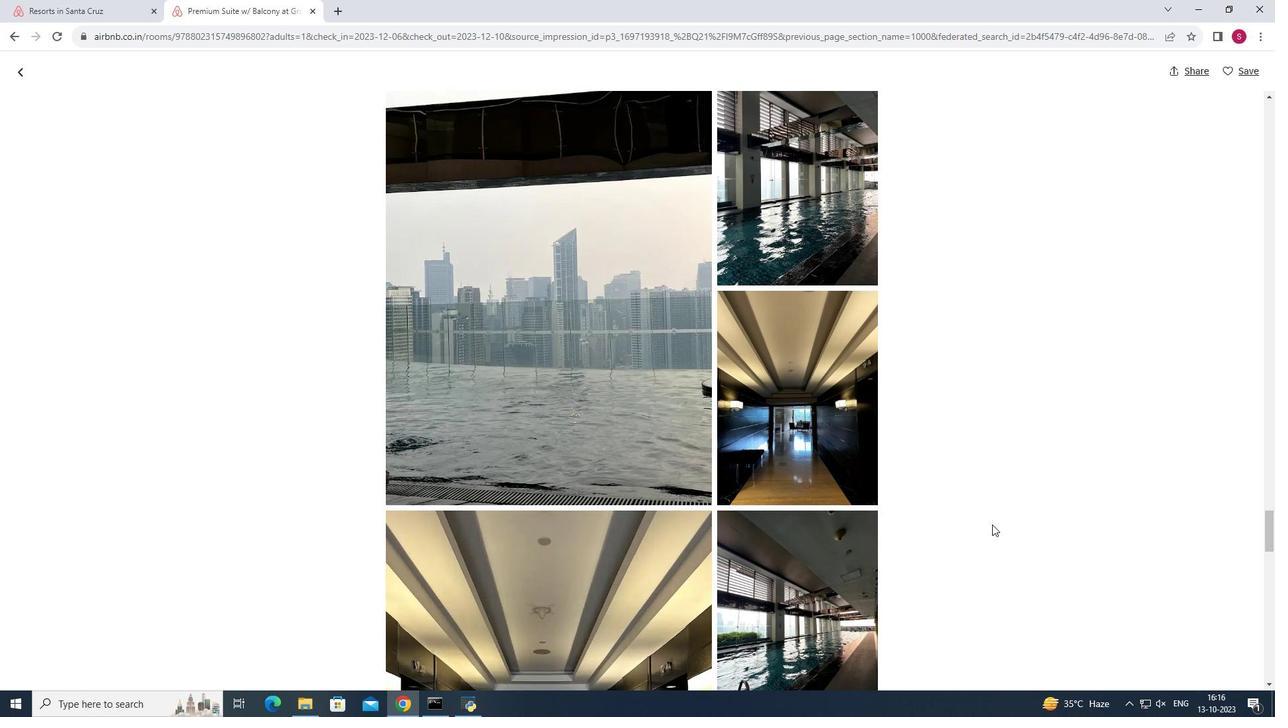 
Action: Mouse scrolled (992, 524) with delta (0, 0)
Screenshot: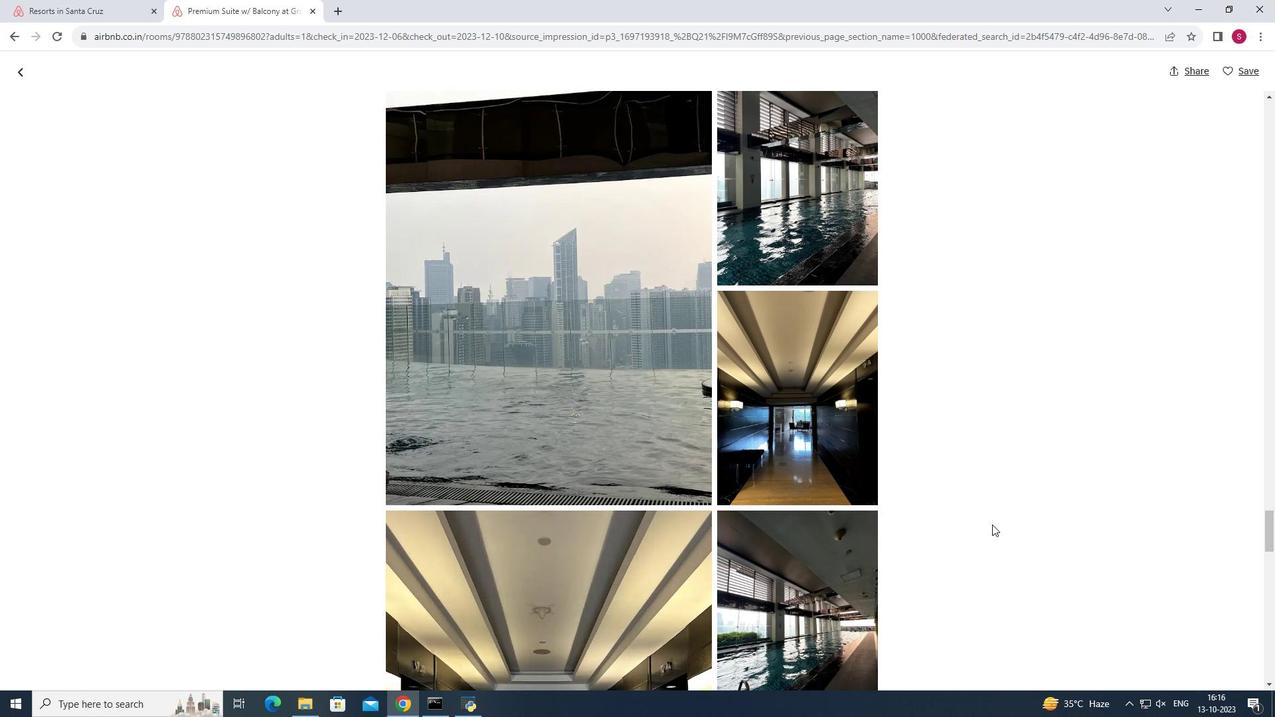 
Action: Mouse scrolled (992, 524) with delta (0, 0)
Screenshot: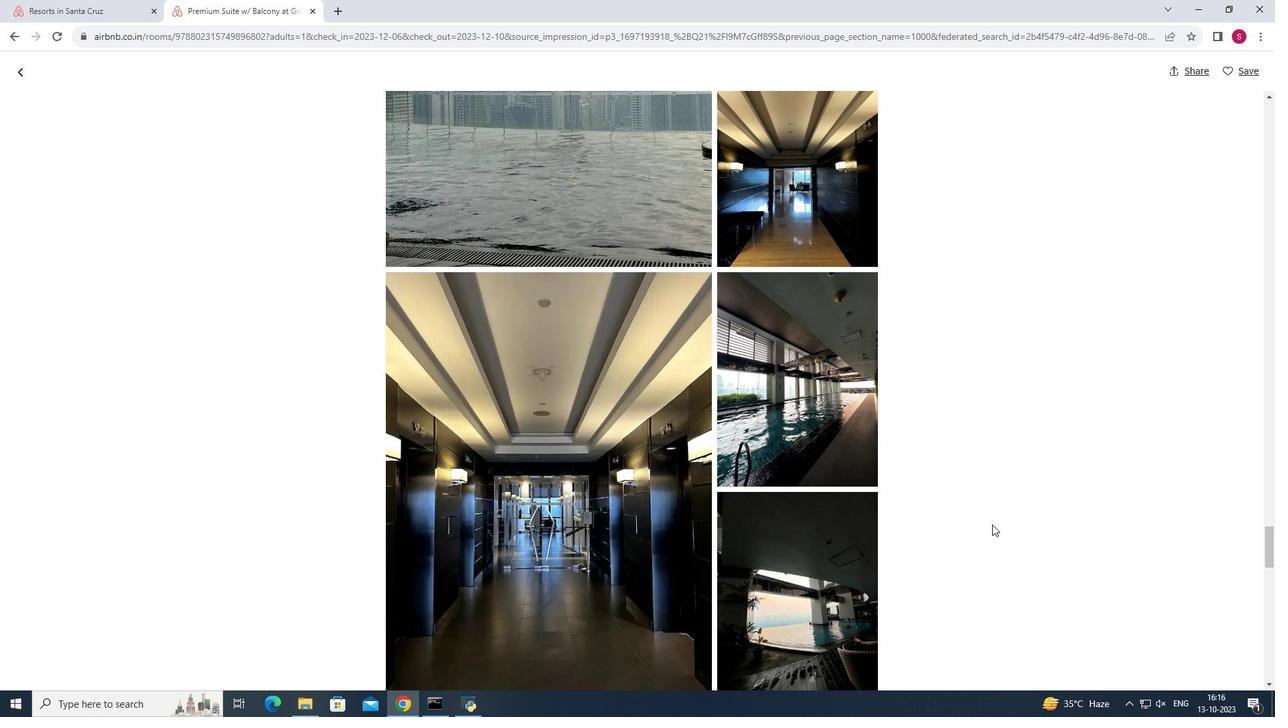 
Action: Mouse scrolled (992, 524) with delta (0, 0)
Screenshot: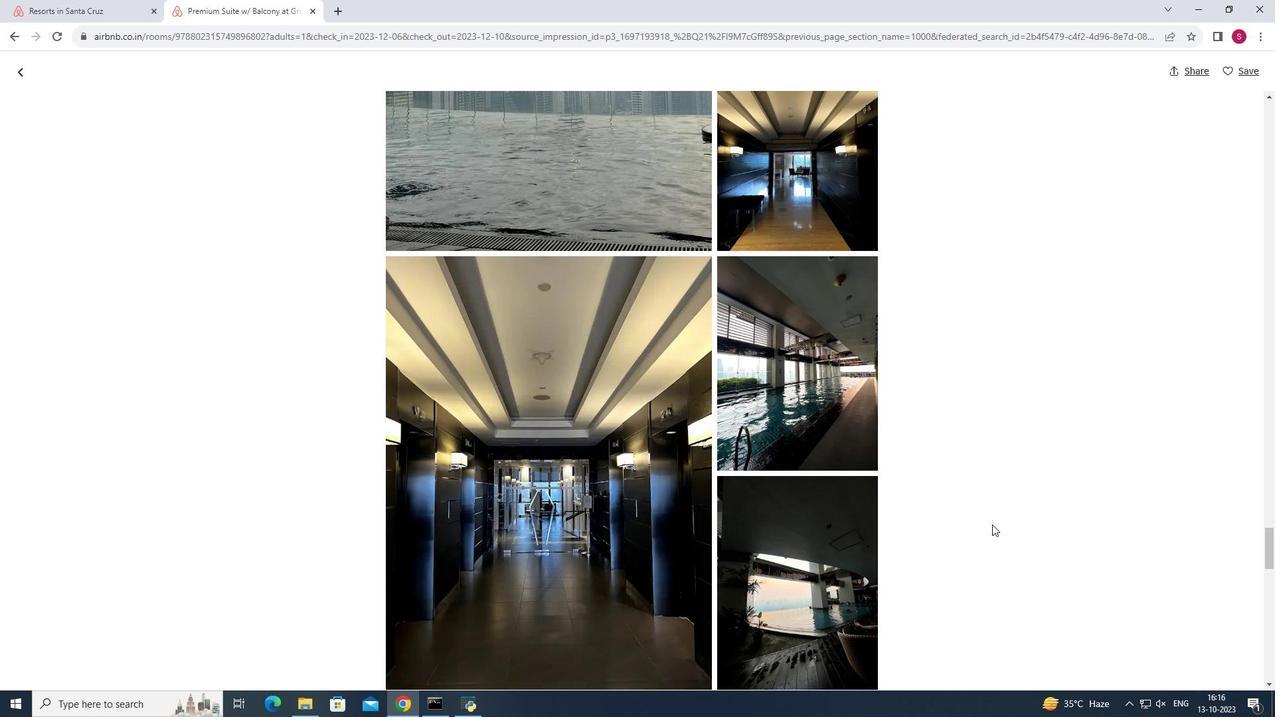 
Action: Mouse scrolled (992, 524) with delta (0, 0)
Screenshot: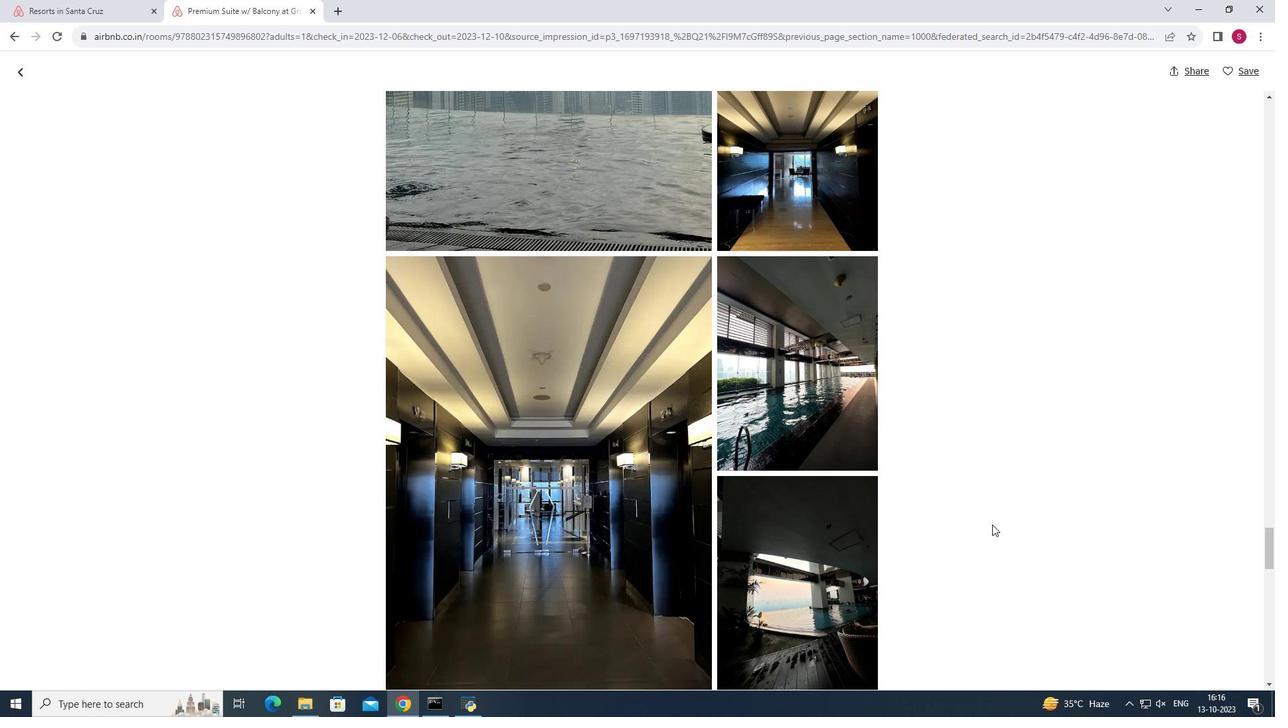 
Action: Mouse scrolled (992, 524) with delta (0, 0)
Screenshot: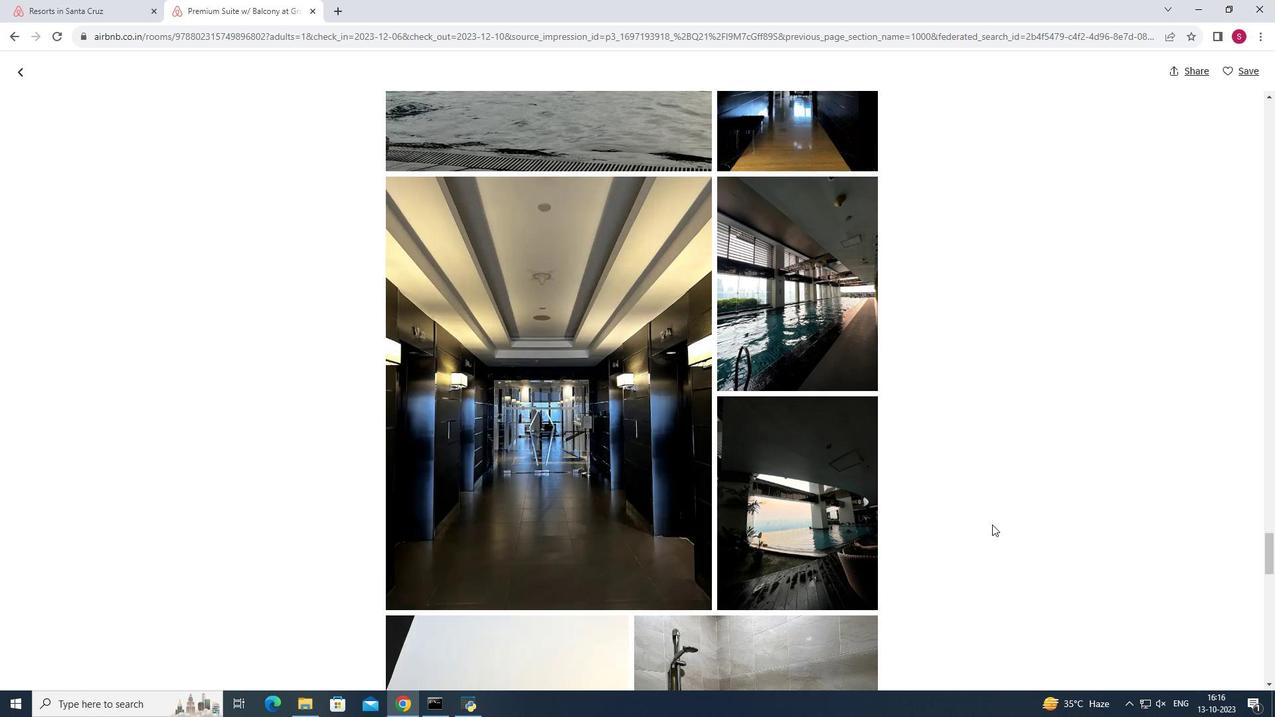 
Action: Mouse scrolled (992, 524) with delta (0, 0)
Screenshot: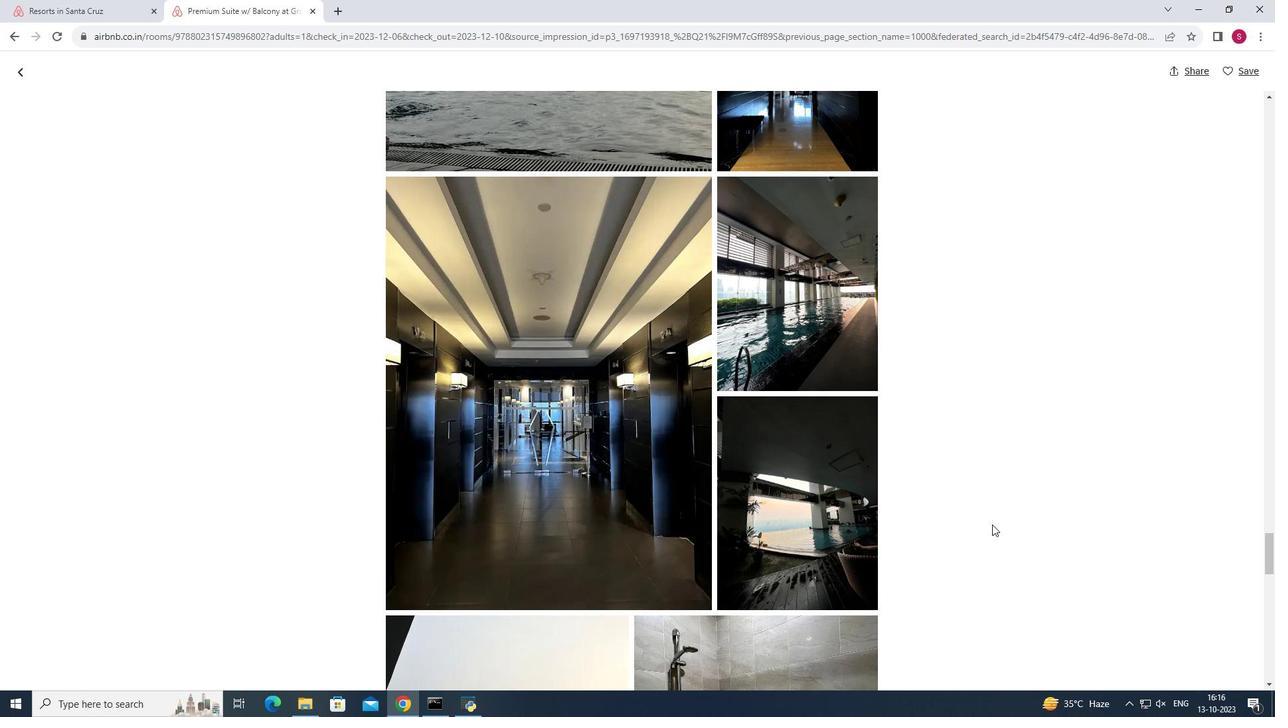
Action: Mouse scrolled (992, 524) with delta (0, 0)
Screenshot: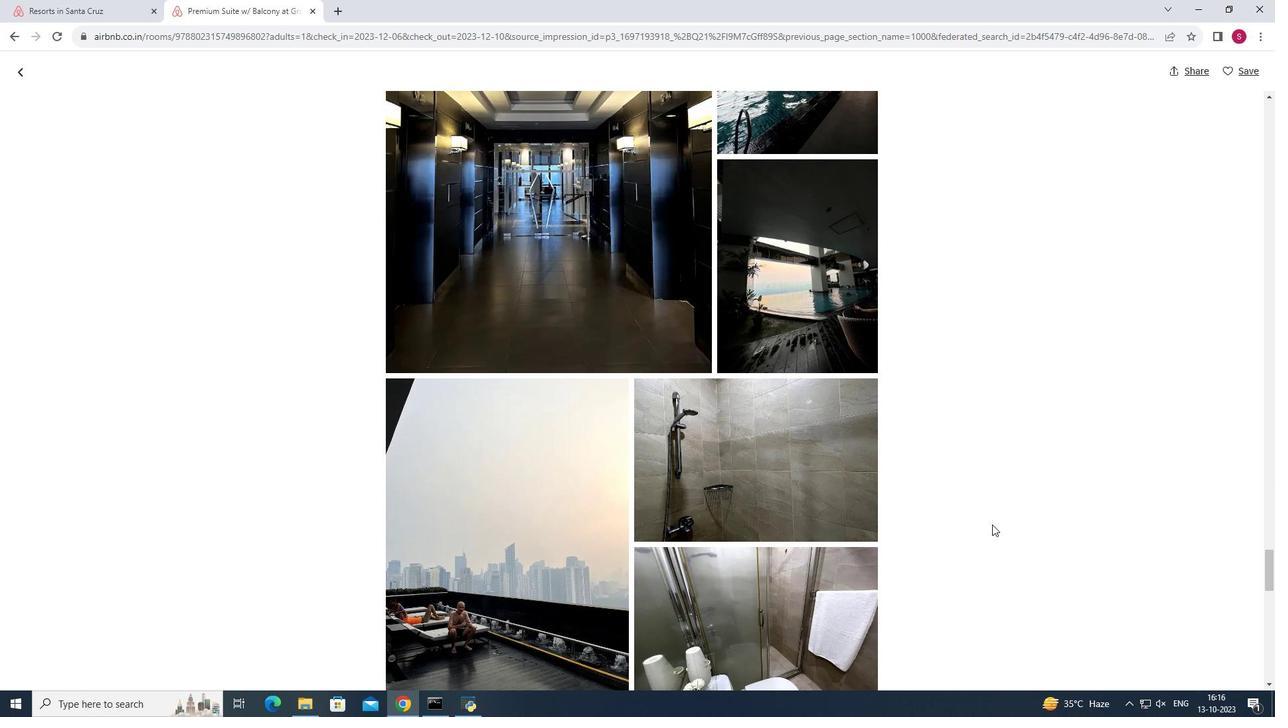 
Action: Mouse scrolled (992, 524) with delta (0, 0)
Screenshot: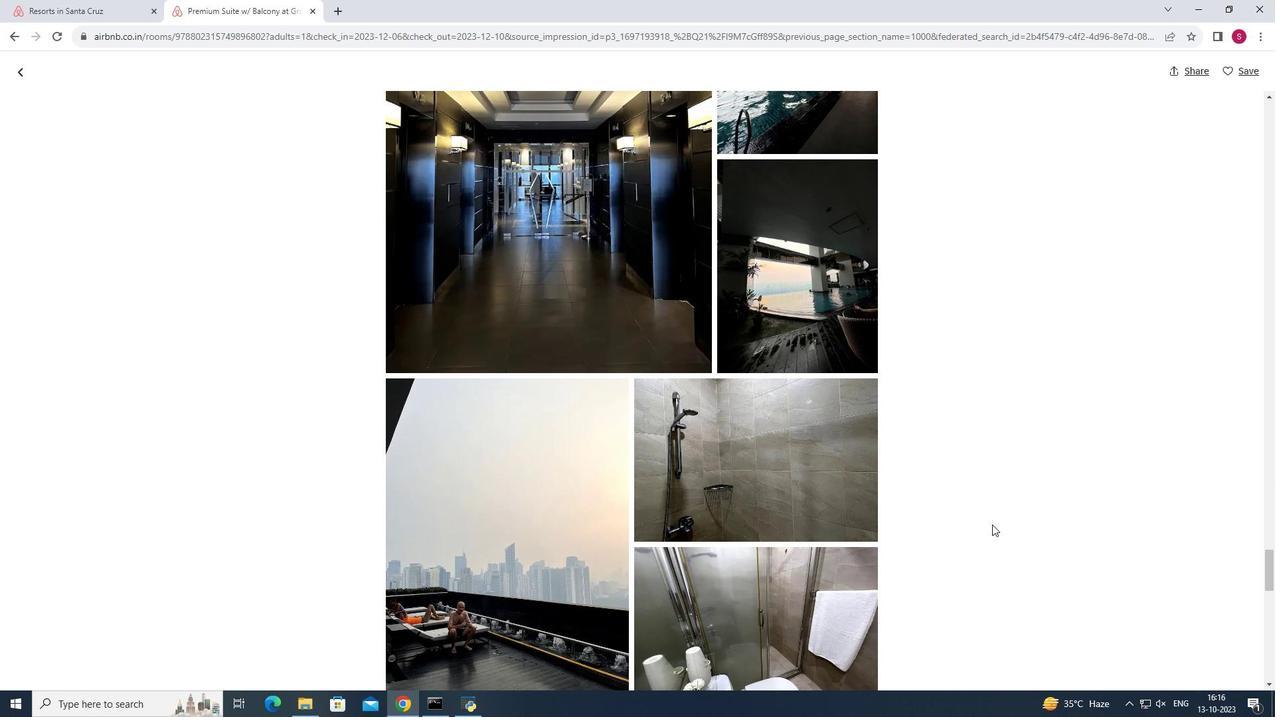 
Action: Mouse scrolled (992, 524) with delta (0, 0)
Screenshot: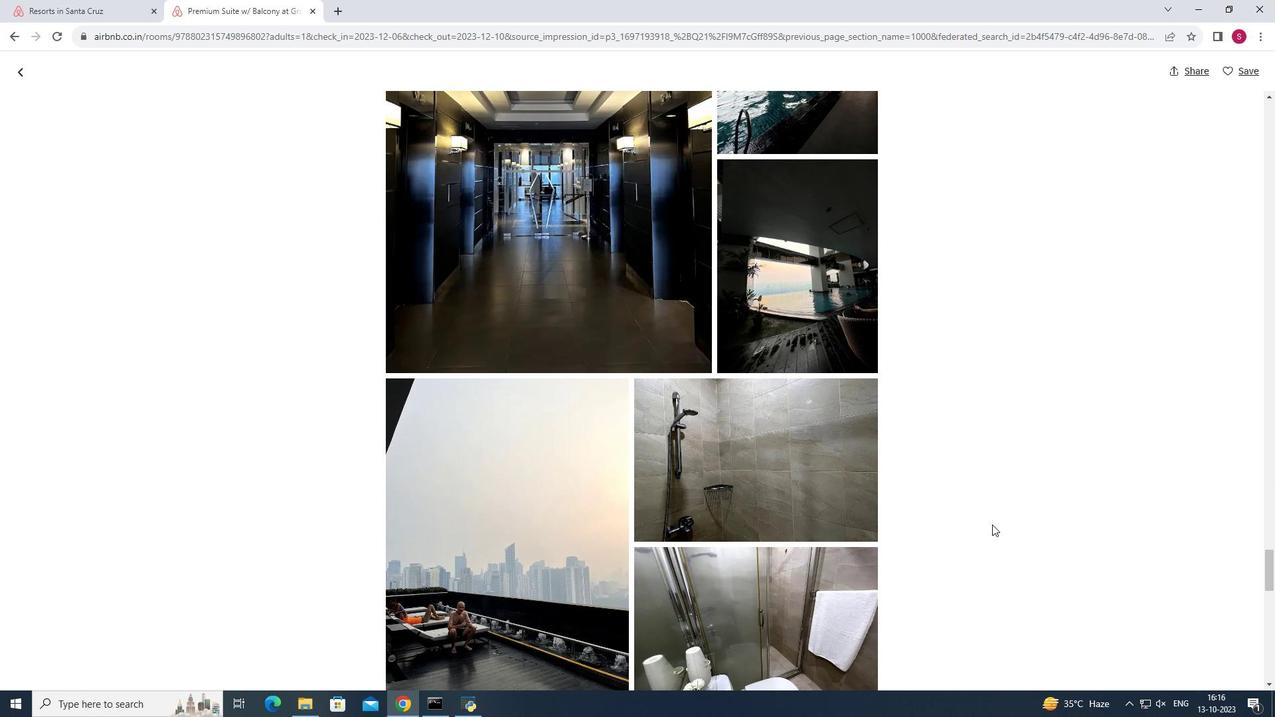 
Action: Mouse scrolled (992, 524) with delta (0, 0)
Screenshot: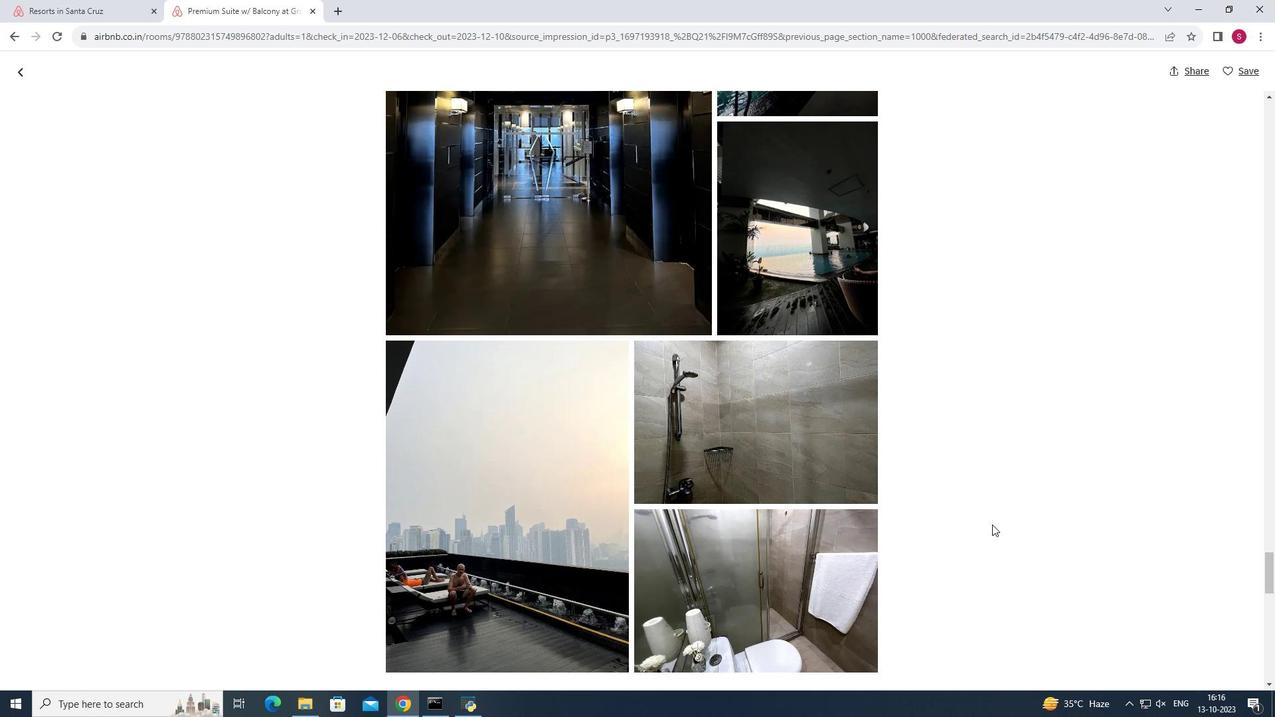 
Action: Mouse scrolled (992, 524) with delta (0, 0)
Screenshot: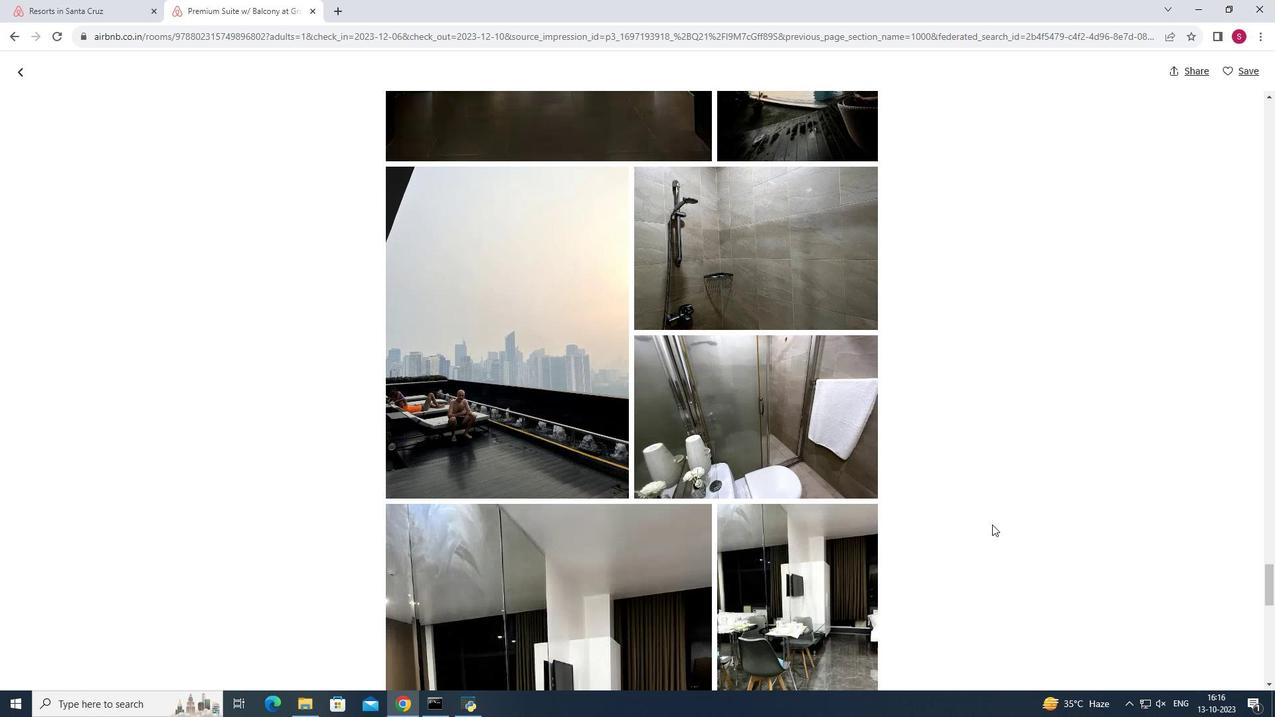 
Action: Mouse scrolled (992, 524) with delta (0, 0)
Screenshot: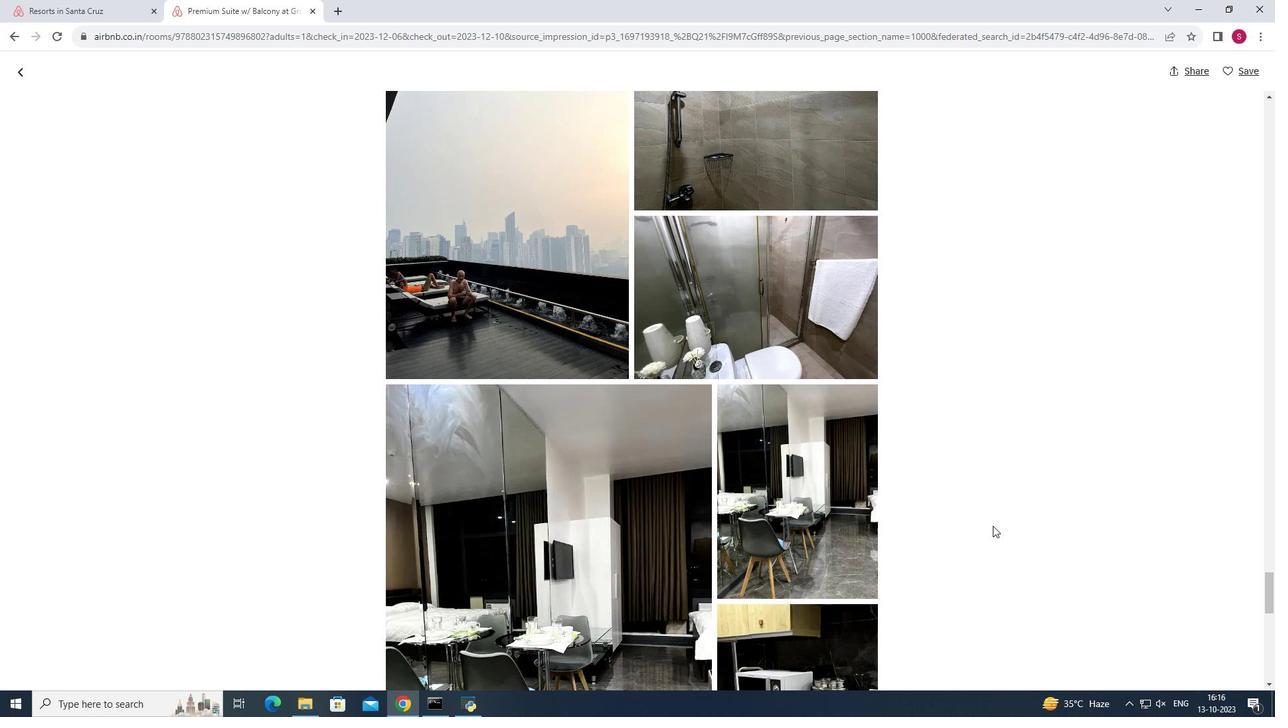 
Action: Mouse moved to (993, 526)
Screenshot: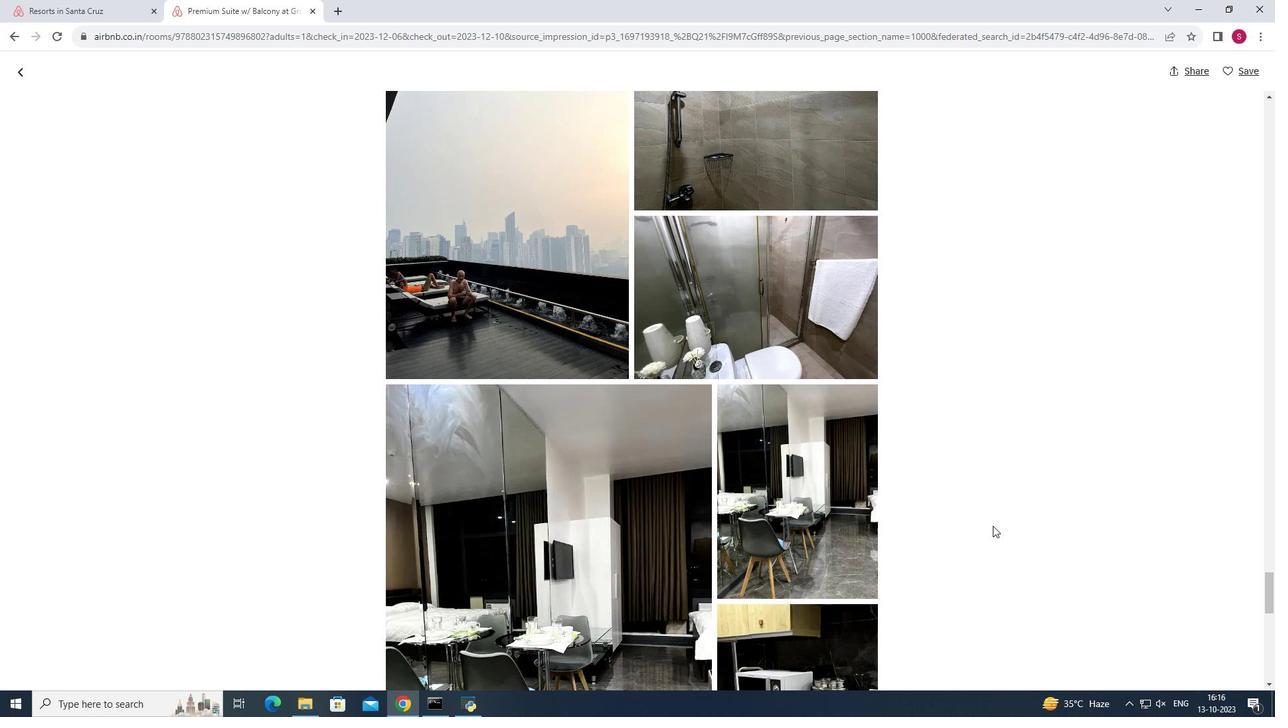
Action: Mouse scrolled (993, 525) with delta (0, 0)
Screenshot: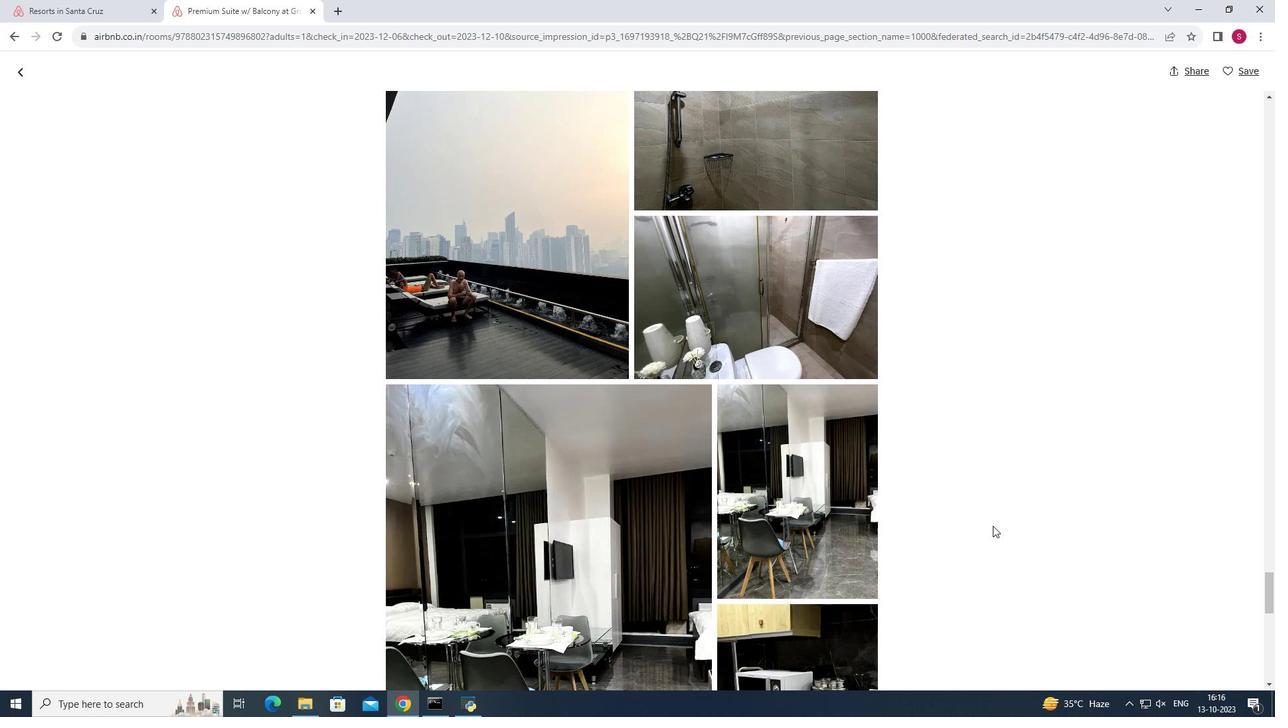 
Action: Mouse scrolled (993, 525) with delta (0, 0)
Screenshot: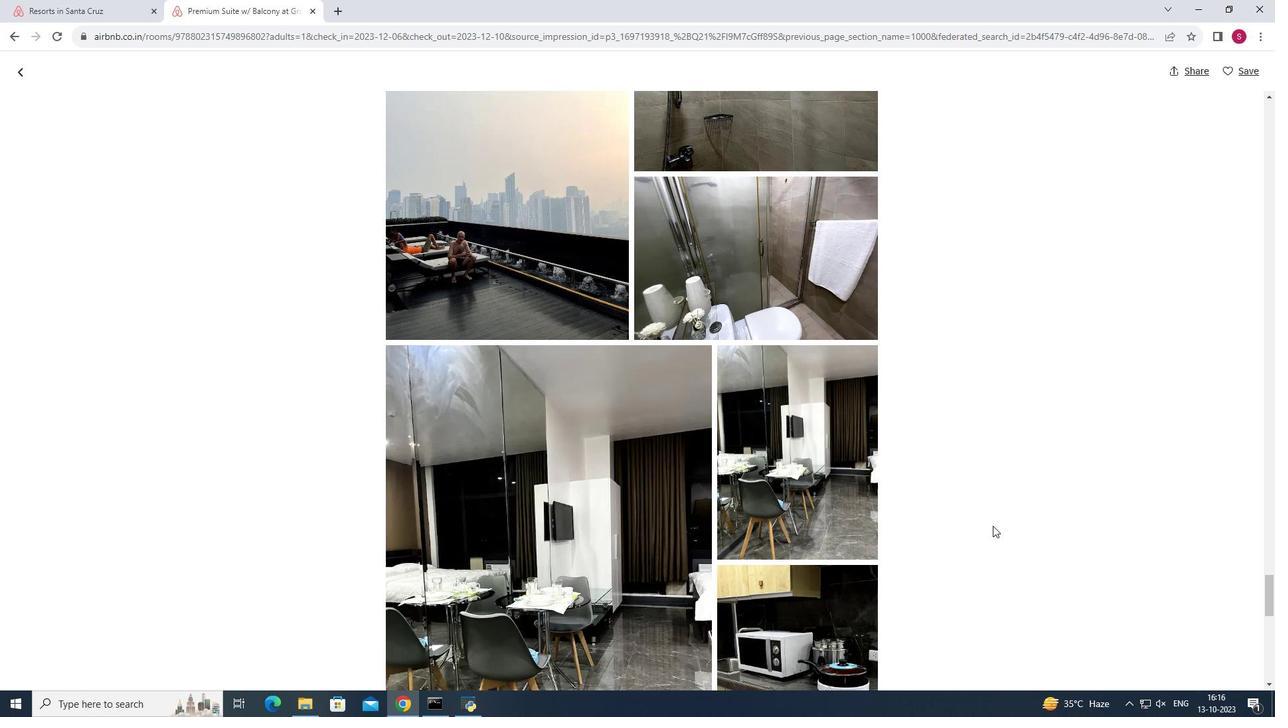 
Action: Mouse scrolled (993, 525) with delta (0, 0)
Screenshot: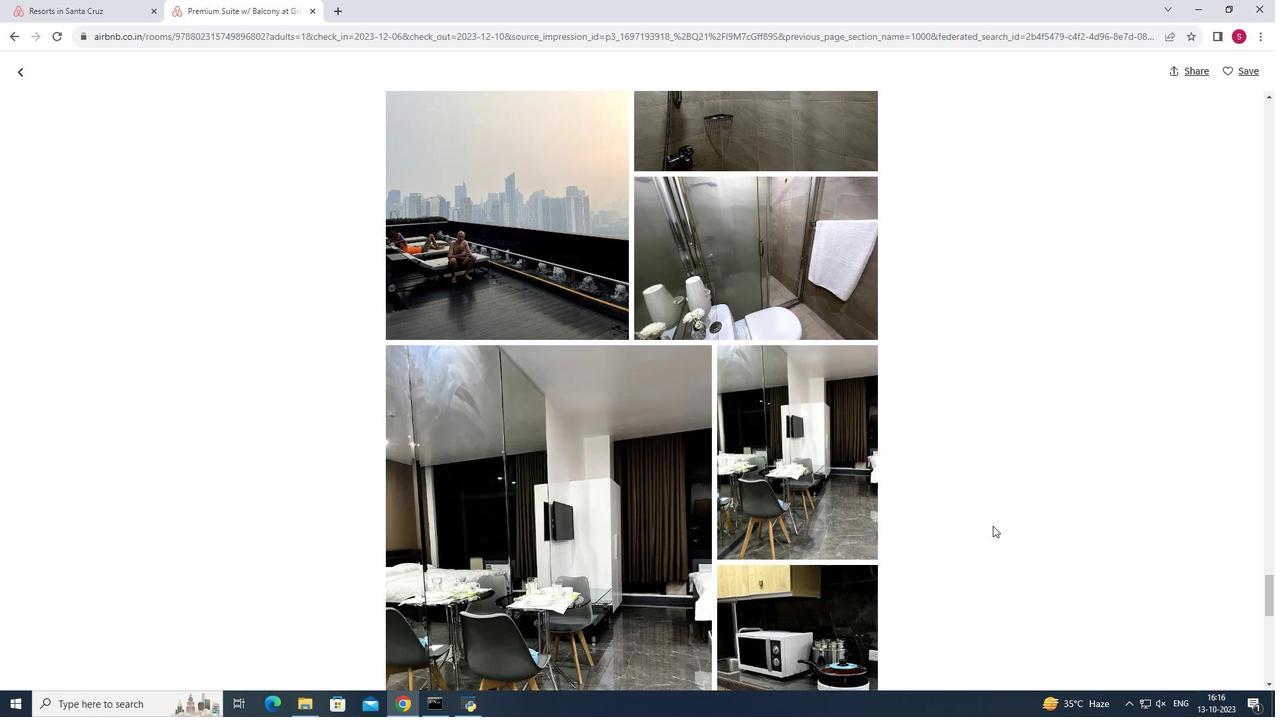 
Action: Mouse moved to (15, 68)
Screenshot: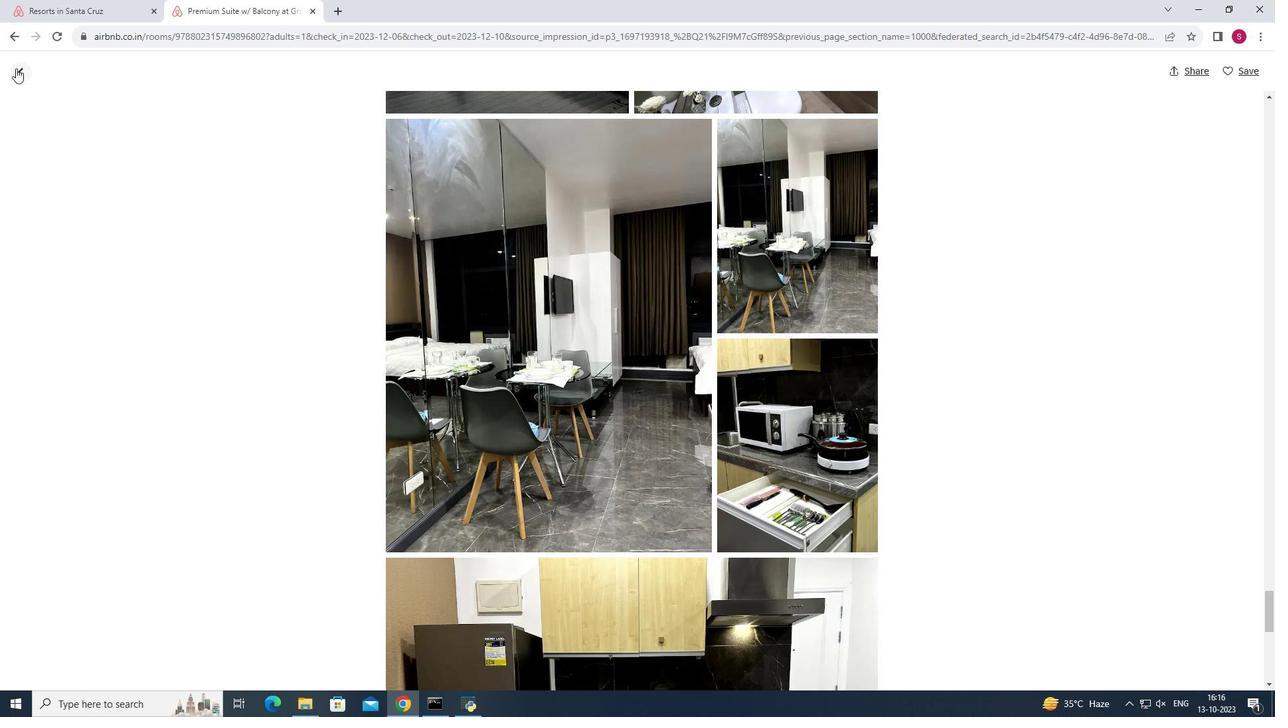 
Action: Mouse pressed left at (15, 68)
Screenshot: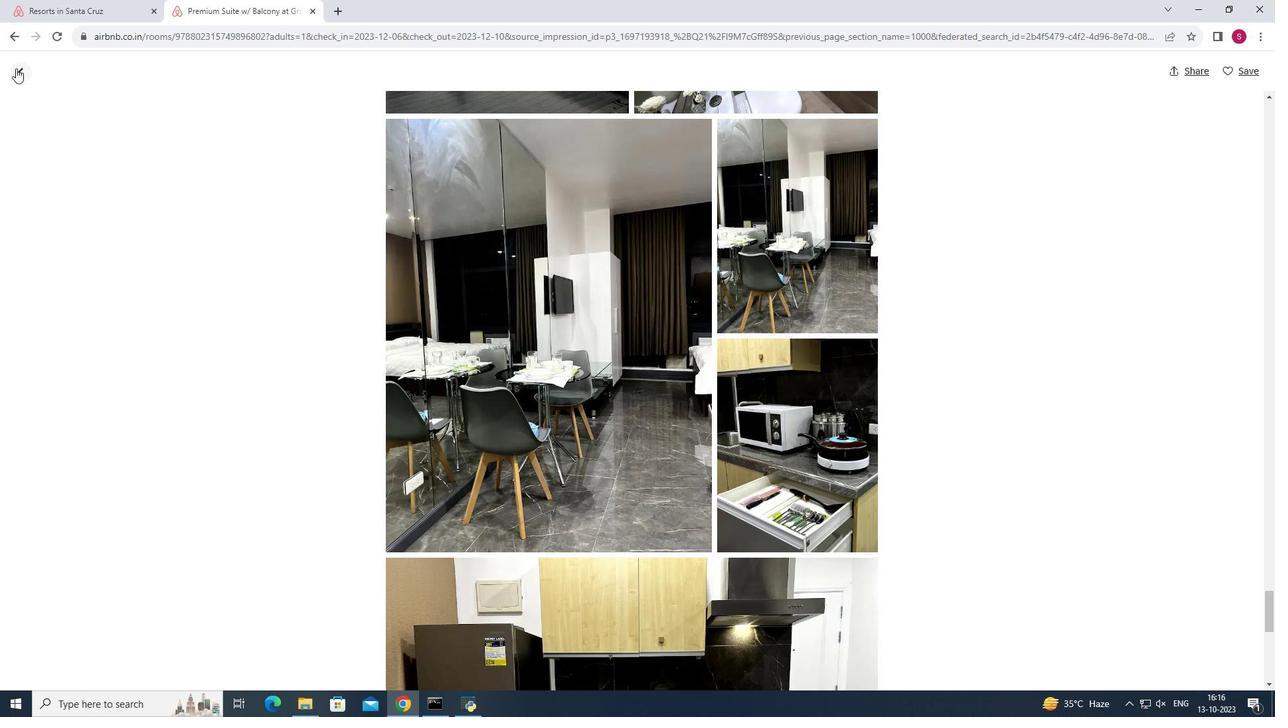 
Action: Mouse moved to (1119, 454)
Screenshot: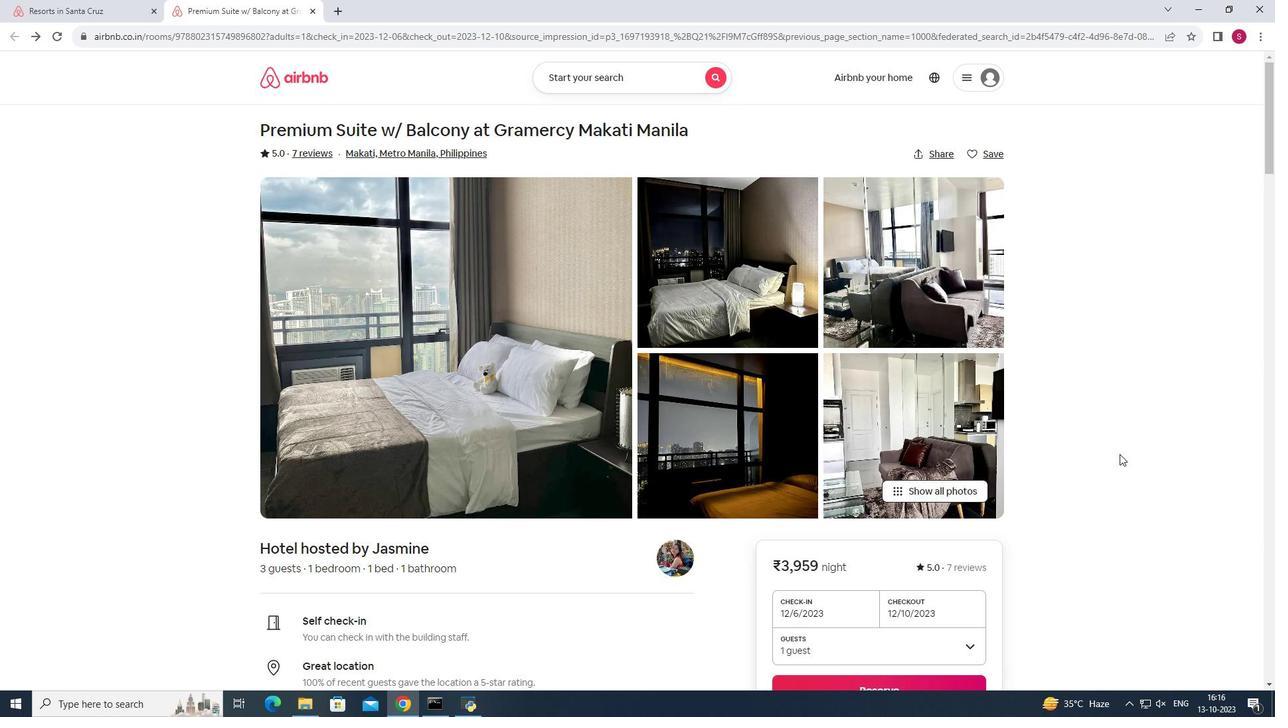 
Action: Mouse scrolled (1119, 453) with delta (0, 0)
Screenshot: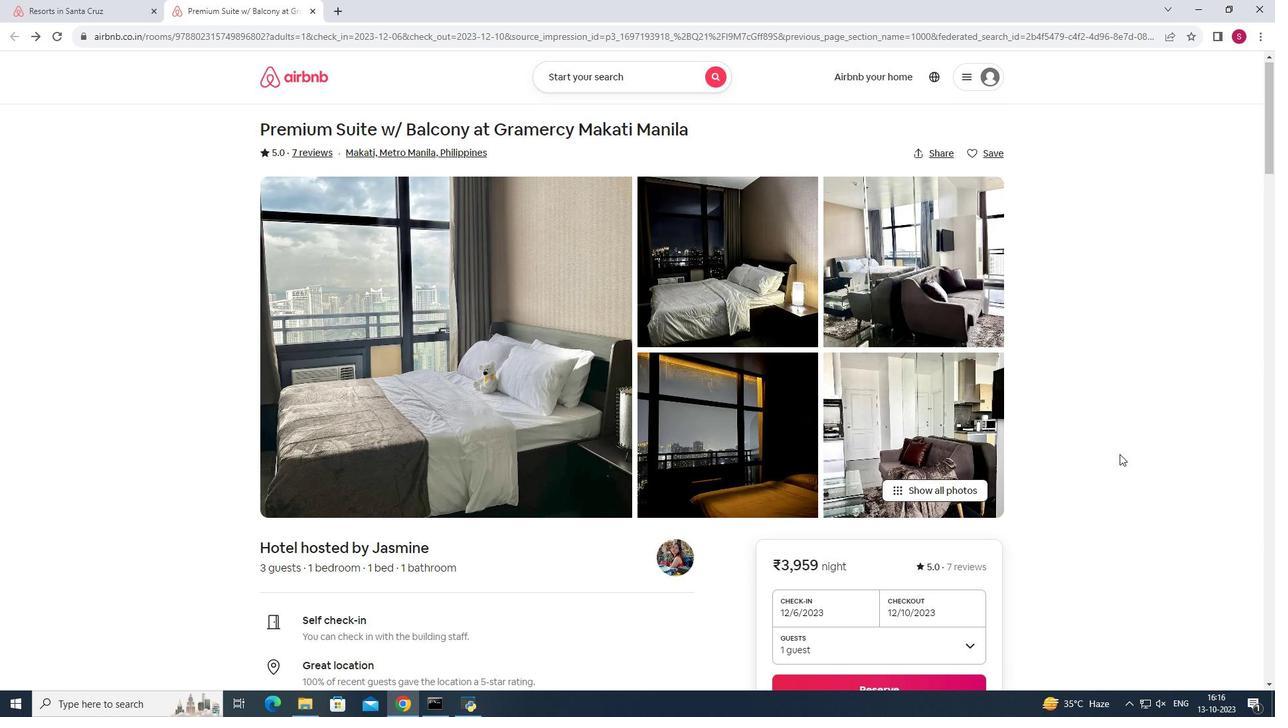 
Action: Mouse moved to (1119, 455)
Screenshot: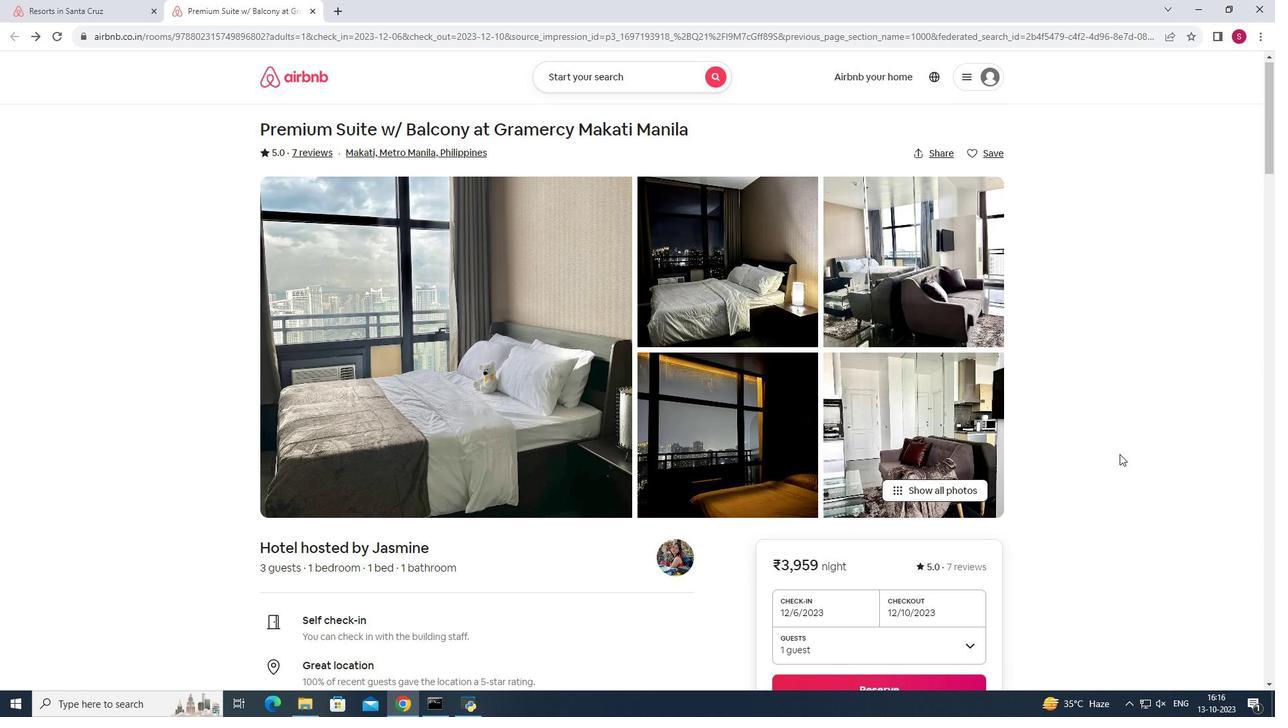 
Action: Mouse scrolled (1119, 454) with delta (0, 0)
Screenshot: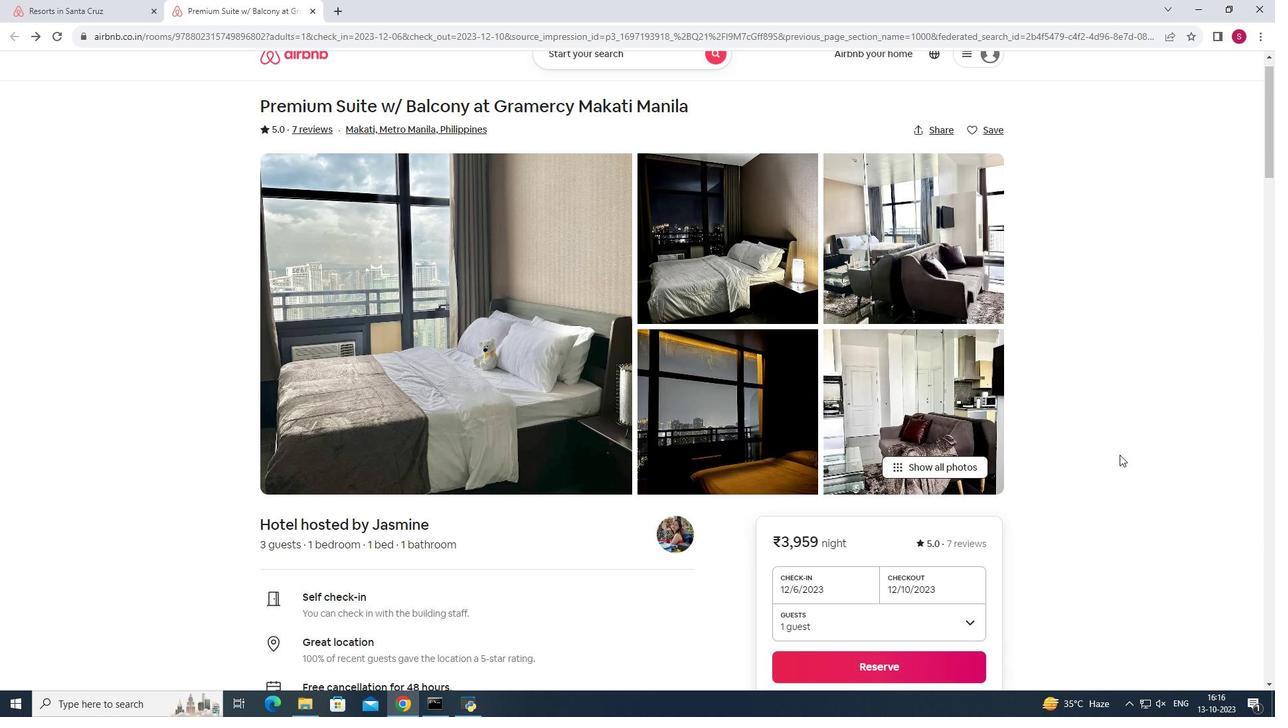 
Action: Mouse moved to (1119, 455)
Screenshot: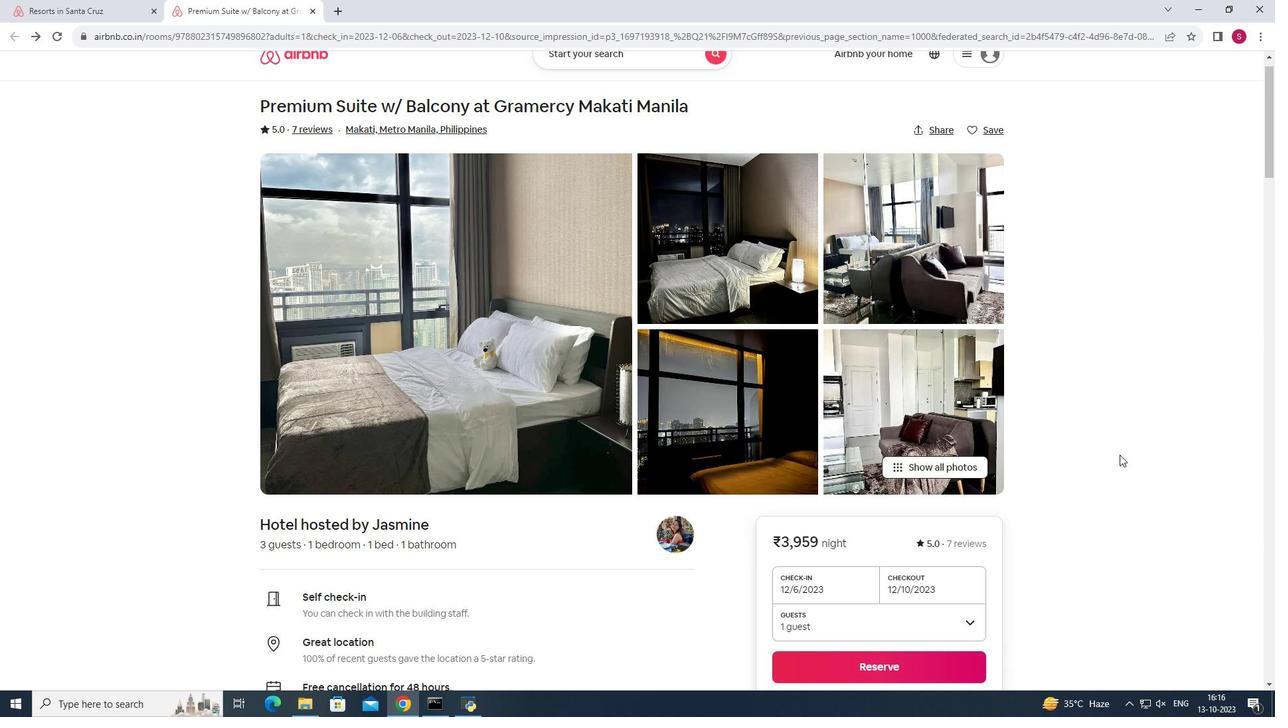 
Action: Mouse scrolled (1119, 455) with delta (0, 0)
Screenshot: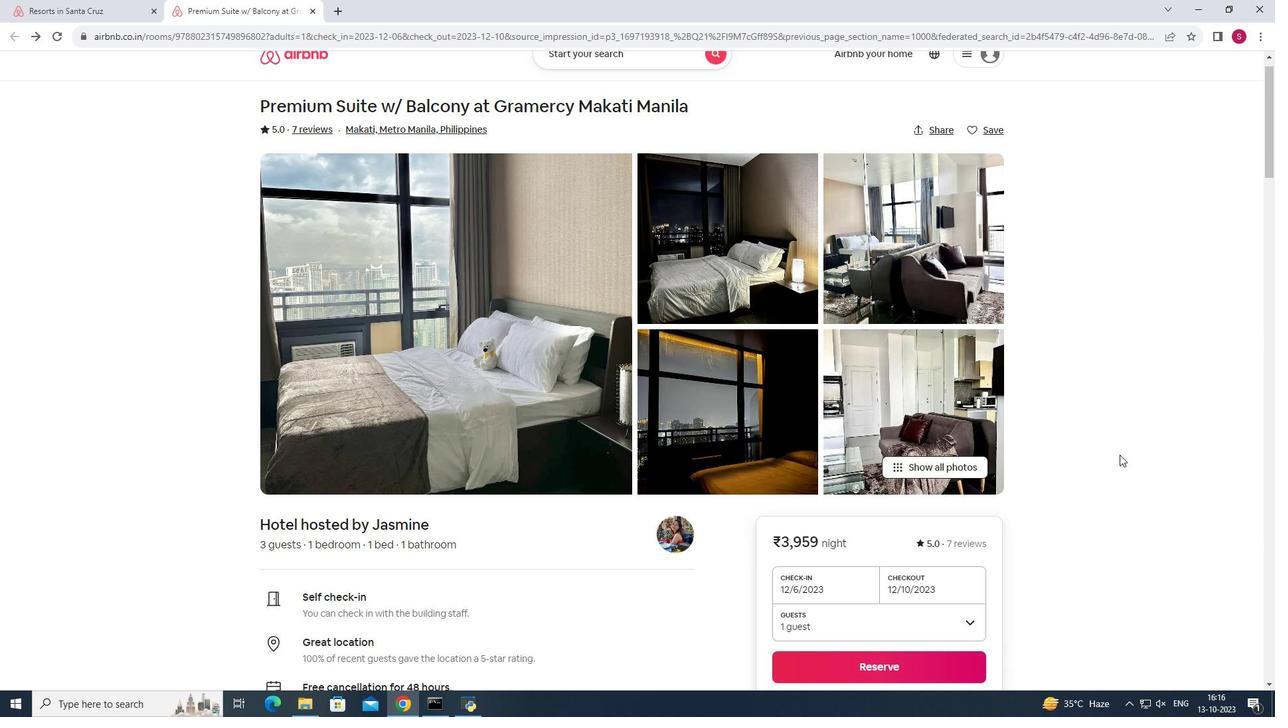 
Action: Mouse scrolled (1119, 455) with delta (0, 0)
Screenshot: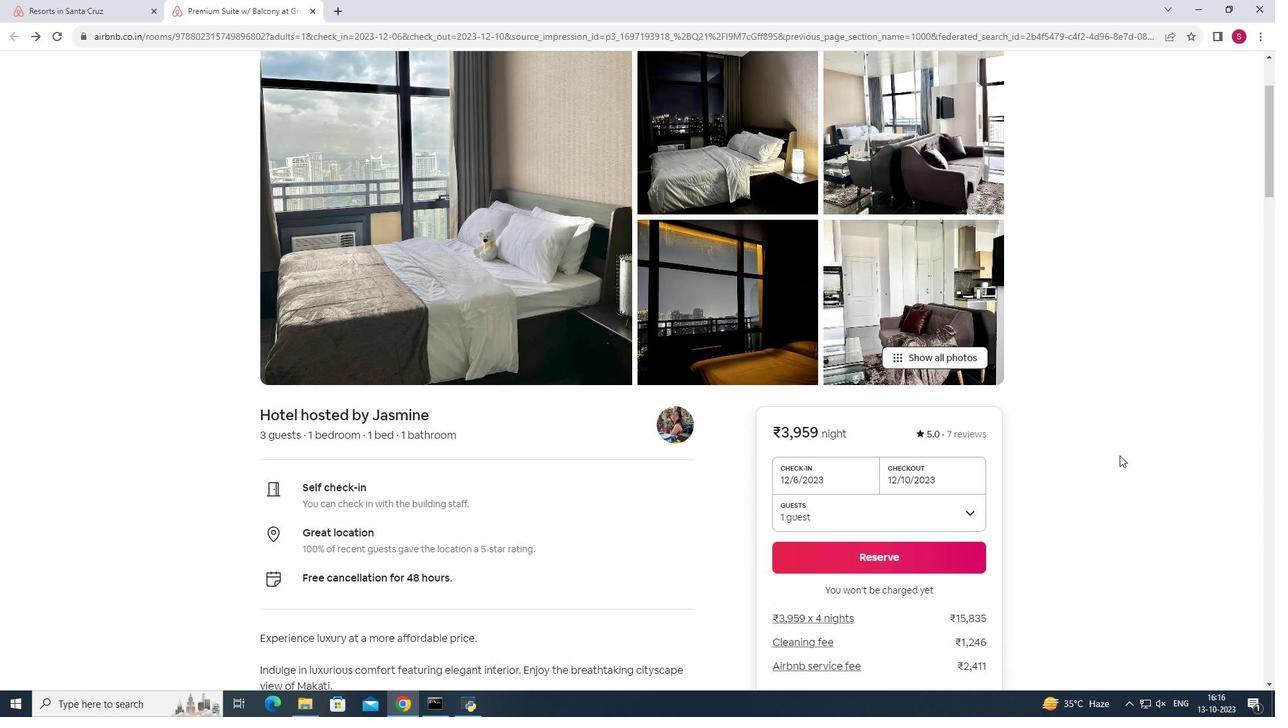 
Action: Mouse scrolled (1119, 455) with delta (0, 0)
Screenshot: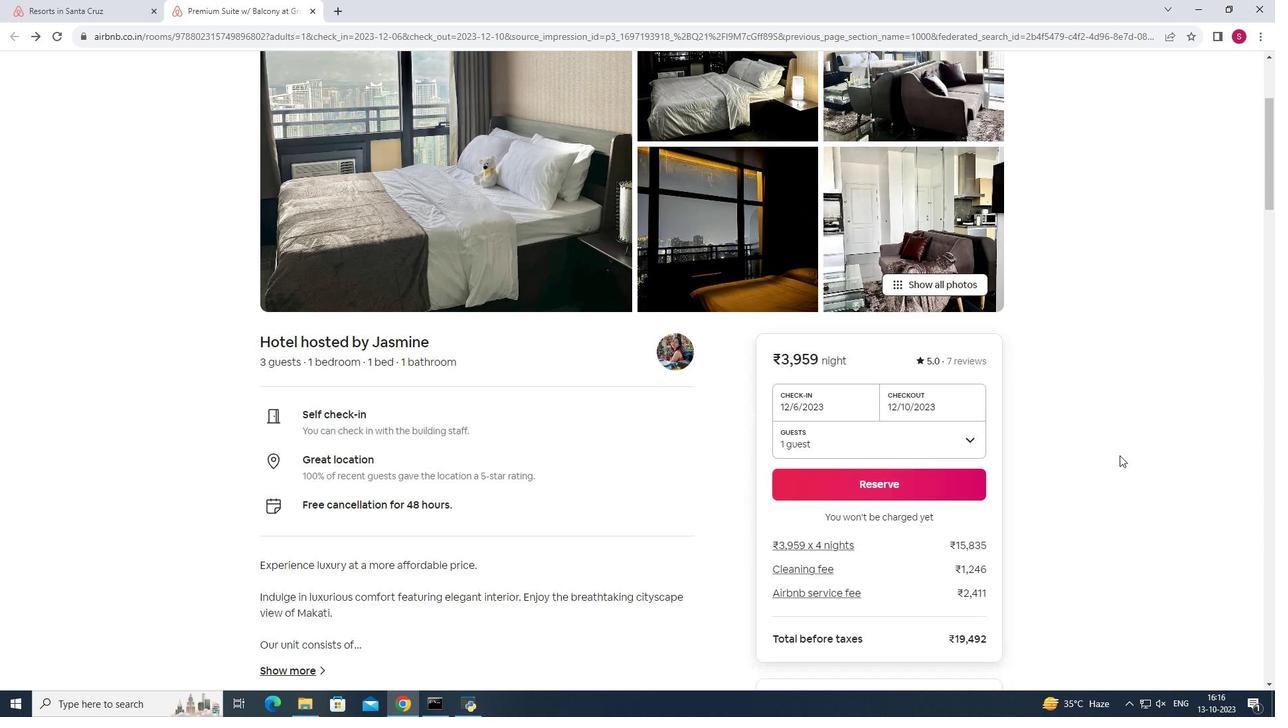 
Action: Mouse moved to (1120, 455)
Screenshot: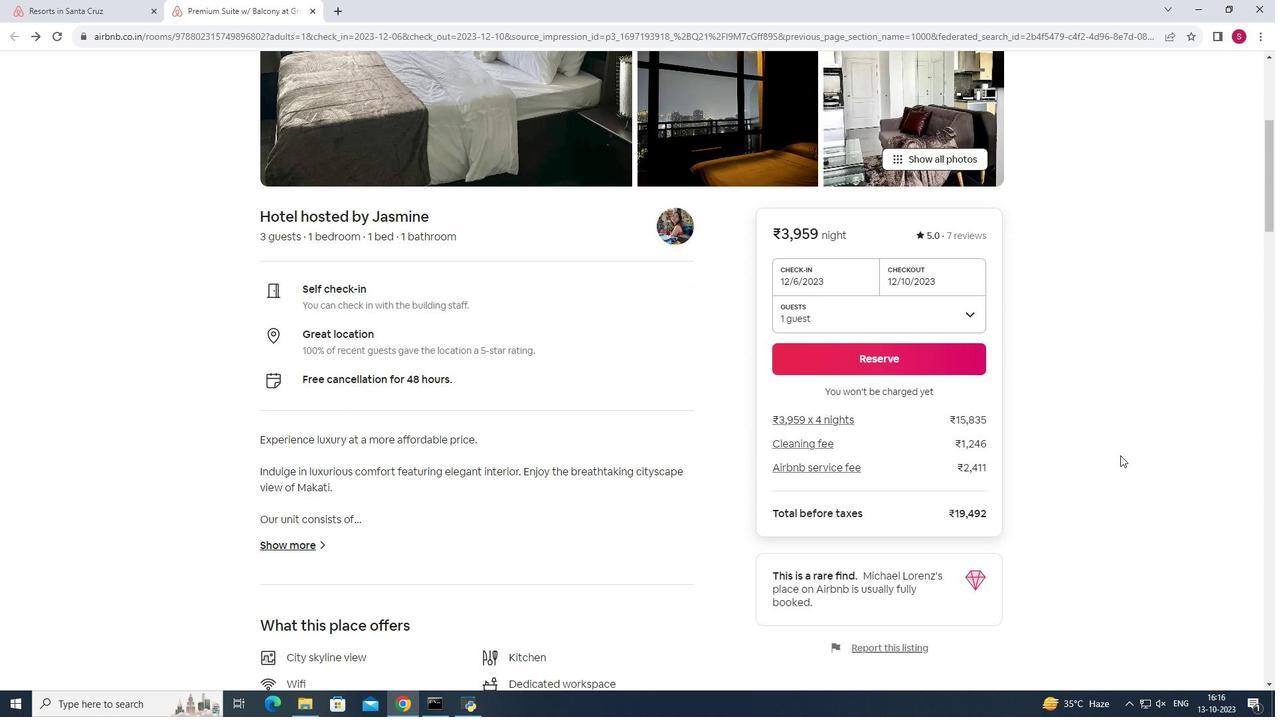 
Action: Mouse scrolled (1120, 455) with delta (0, 0)
Screenshot: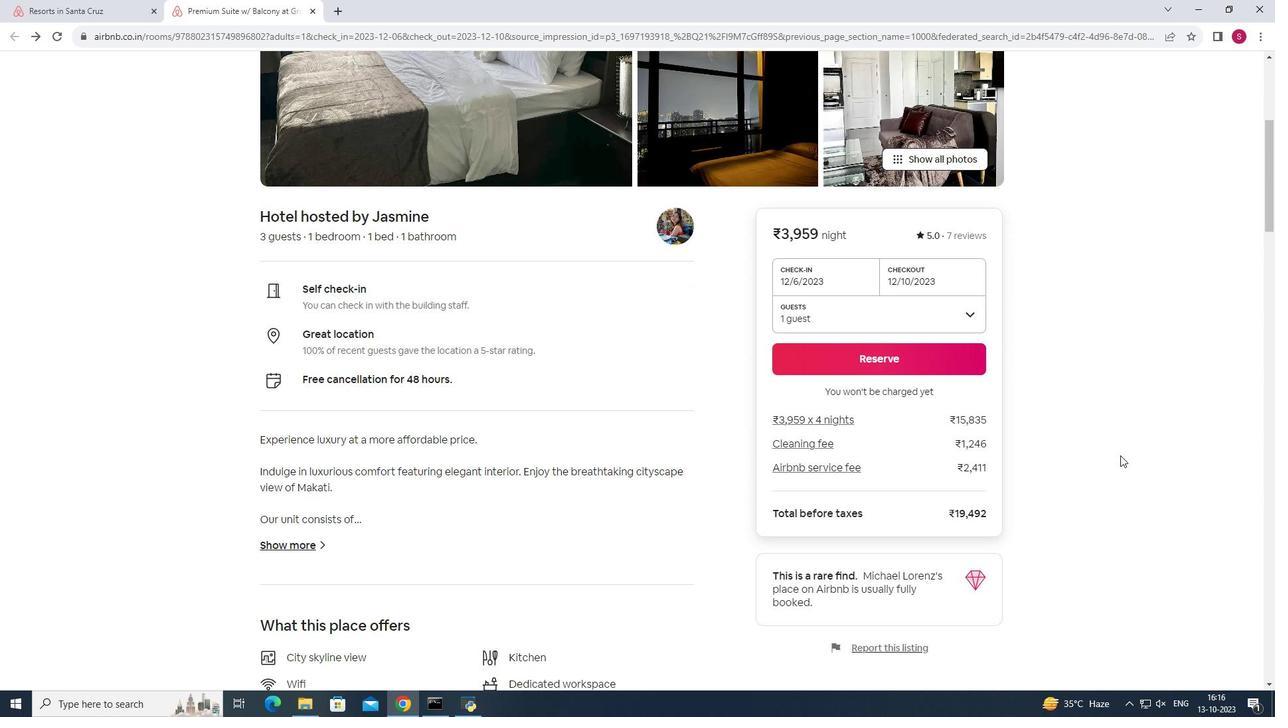
Action: Mouse scrolled (1120, 455) with delta (0, 0)
Screenshot: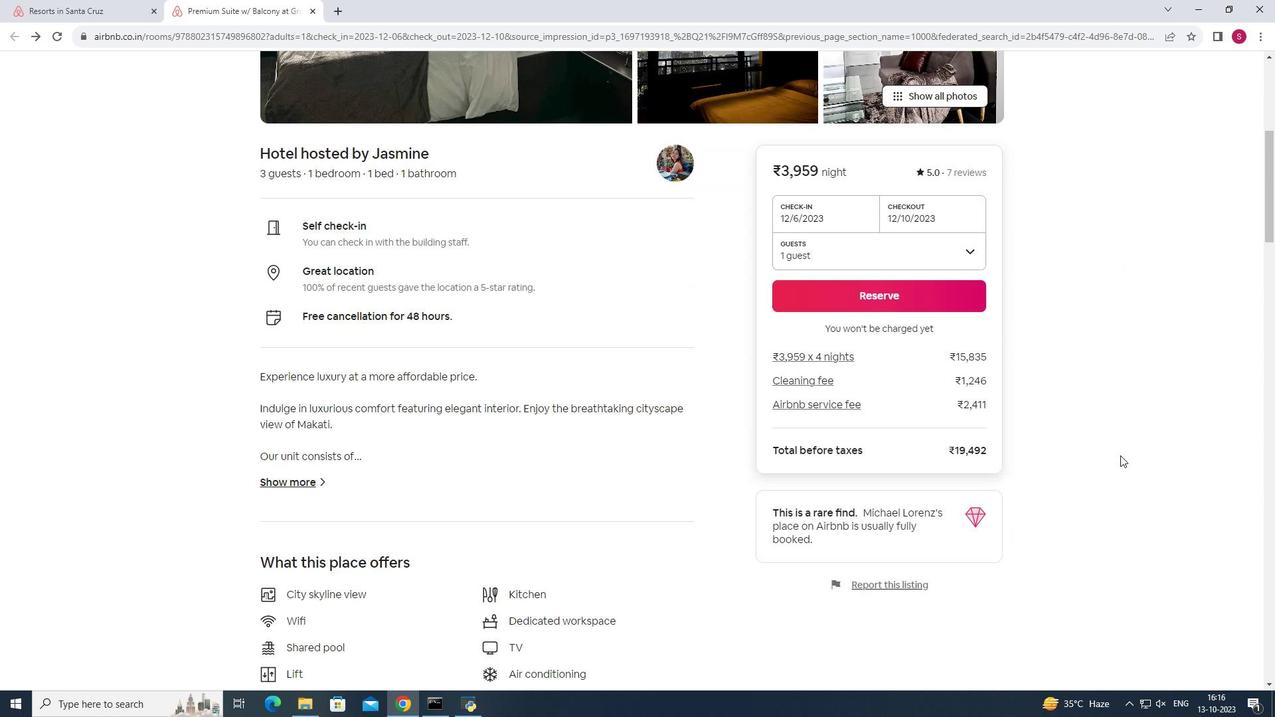 
Action: Mouse moved to (295, 410)
